 Task: Explore Airbnb accommodation in Mombasa, Kenya from 3rd December, 2023 to 7th December, 2023 for 2 adults.1  bedroom having 1 bed and 1 bathroom. Property type can be hotel. Amenities needed are: washing machine. Booking option can be shelf check-in. Look for 5 properties as per requirement.
Action: Mouse moved to (478, 71)
Screenshot: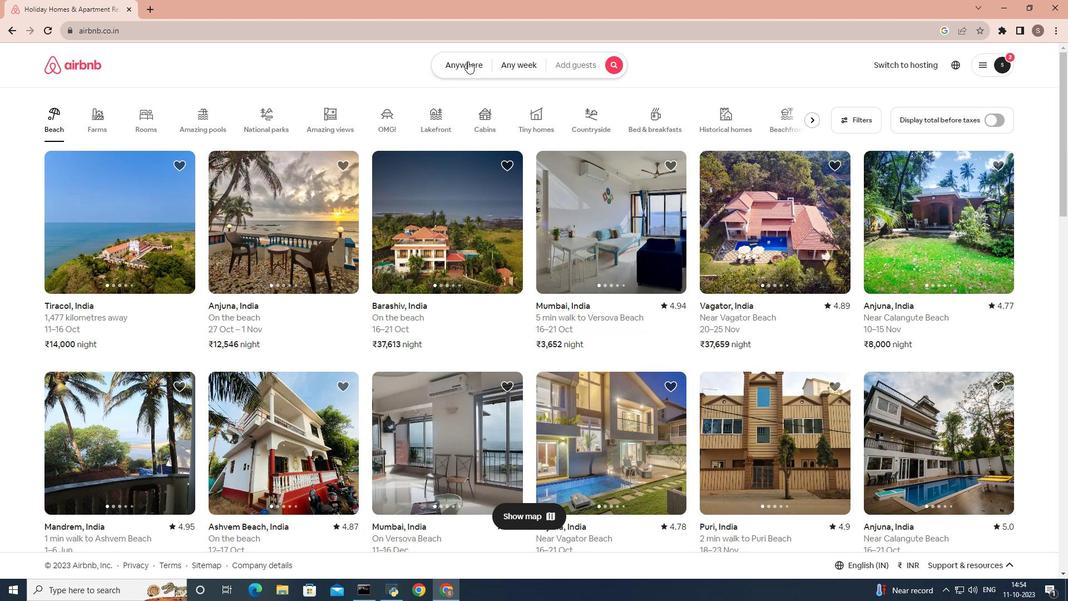 
Action: Mouse pressed left at (478, 71)
Screenshot: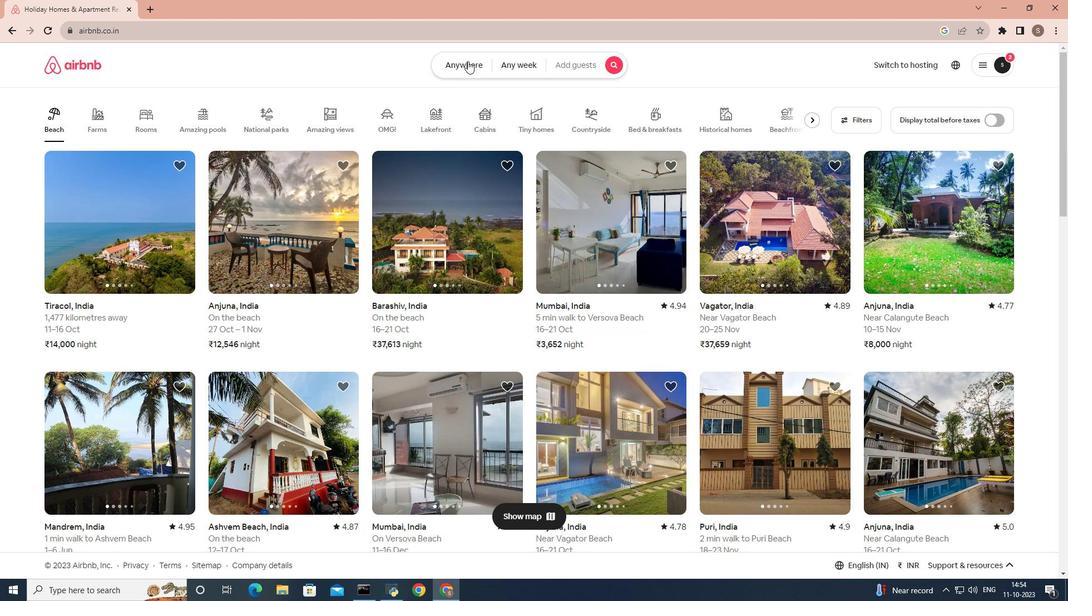 
Action: Mouse moved to (400, 122)
Screenshot: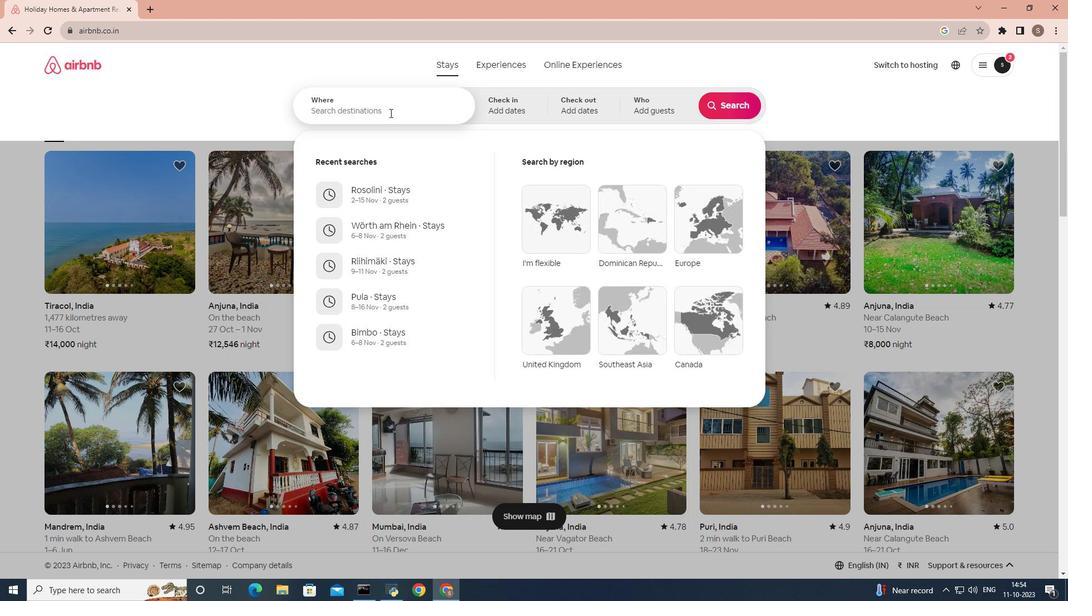 
Action: Mouse pressed left at (400, 122)
Screenshot: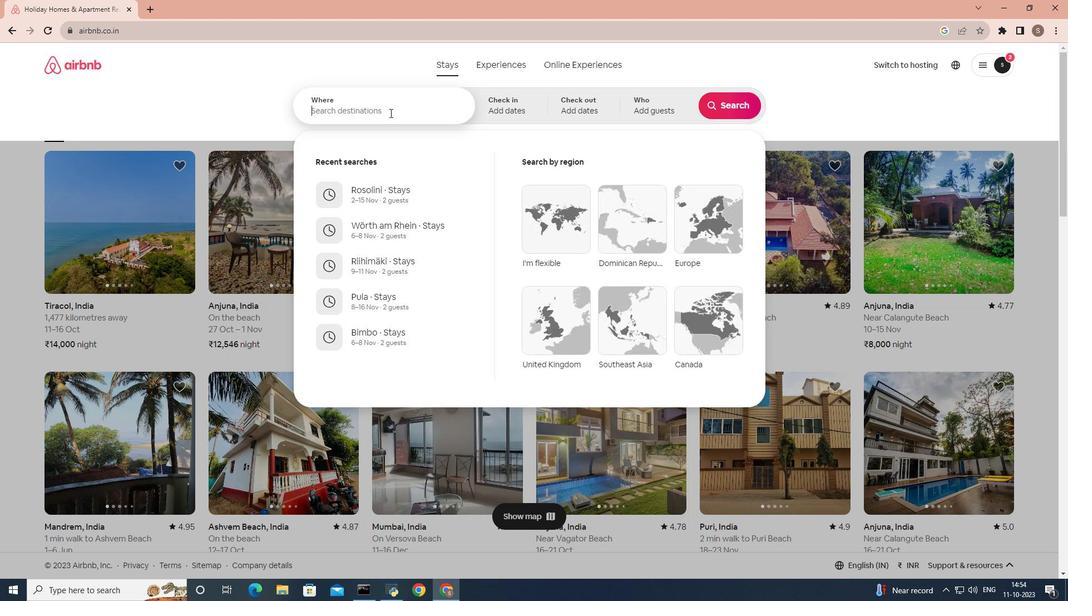 
Action: Key pressed mombasa
Screenshot: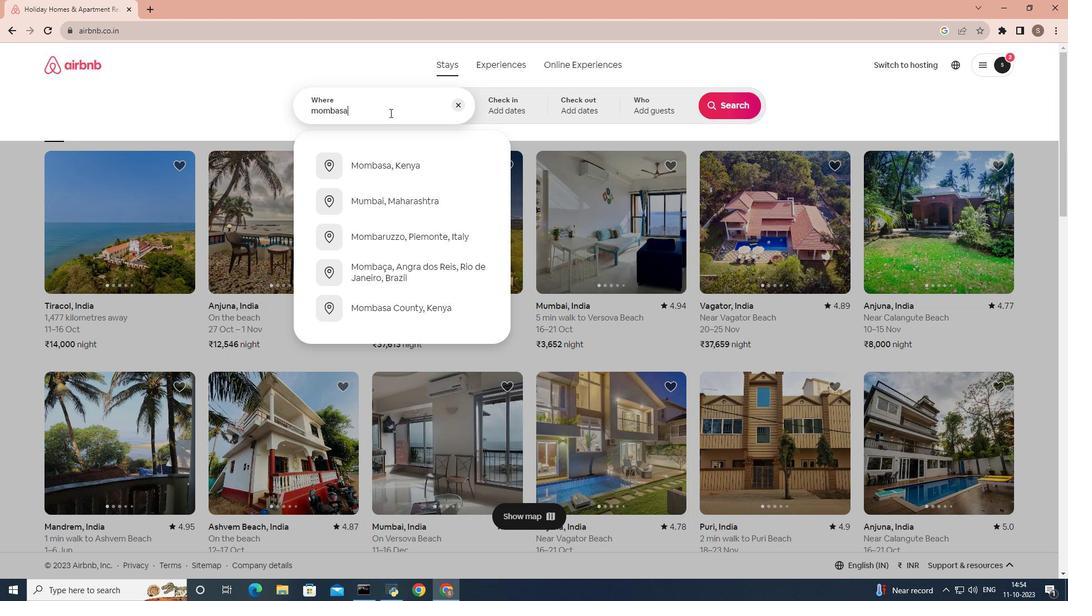 
Action: Mouse moved to (389, 165)
Screenshot: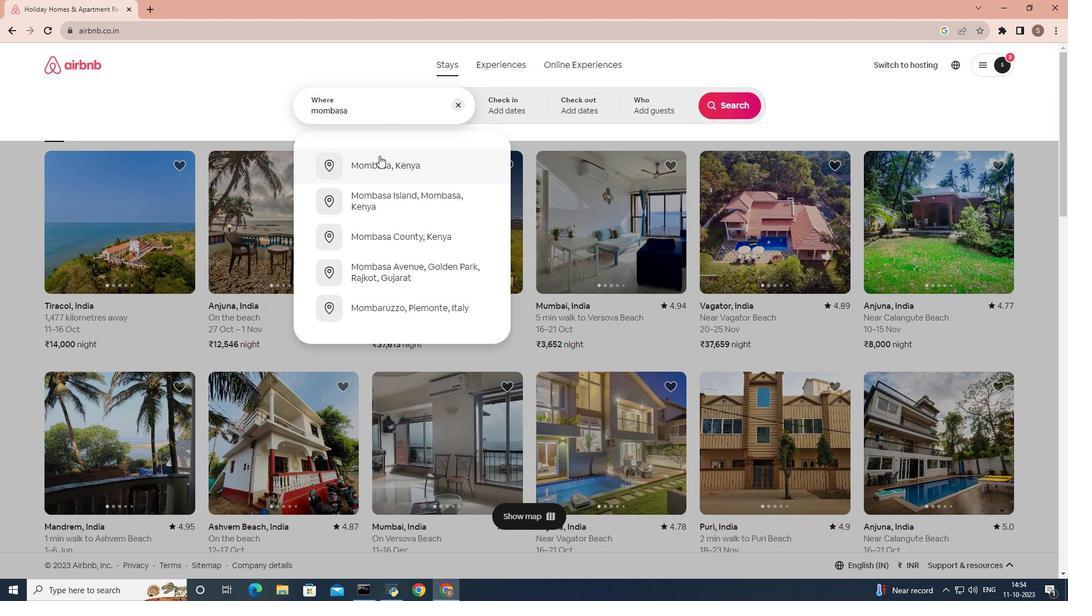 
Action: Mouse pressed left at (389, 165)
Screenshot: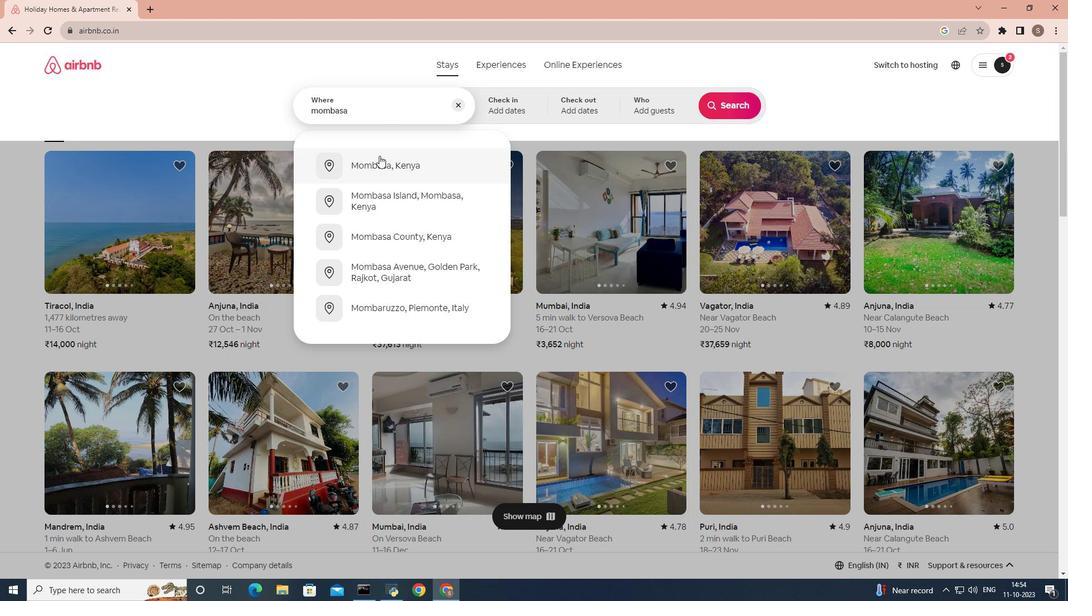 
Action: Mouse moved to (744, 206)
Screenshot: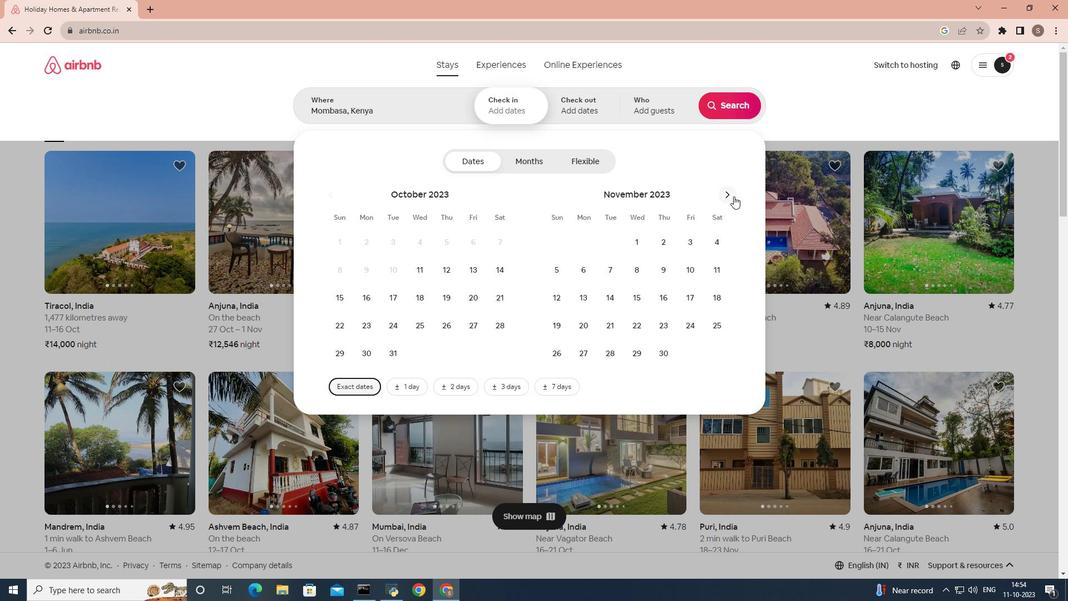 
Action: Mouse pressed left at (744, 206)
Screenshot: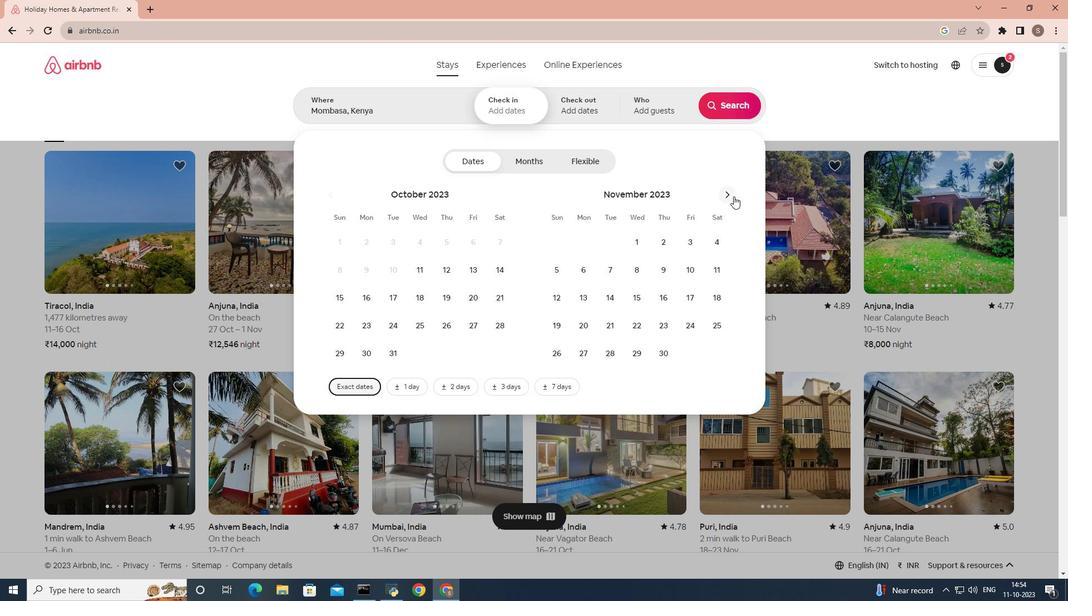 
Action: Mouse moved to (572, 278)
Screenshot: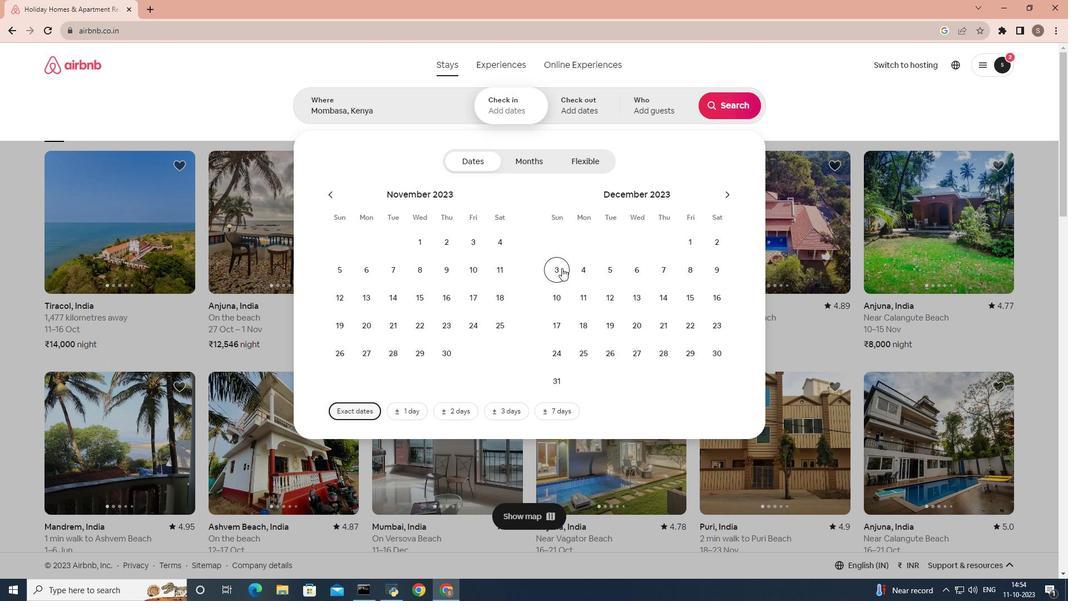 
Action: Mouse pressed left at (572, 278)
Screenshot: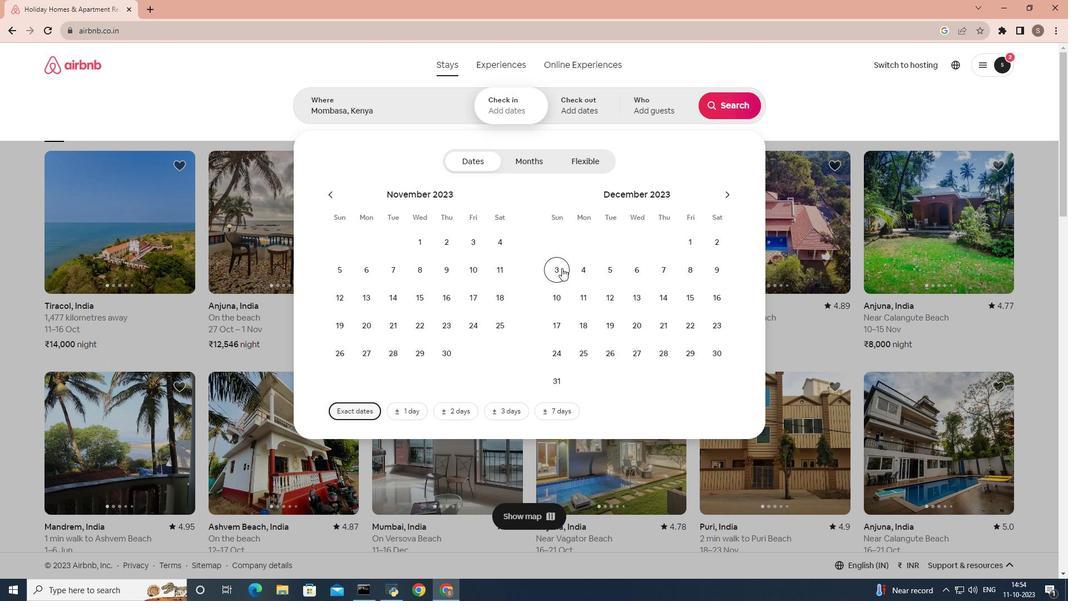 
Action: Mouse moved to (667, 272)
Screenshot: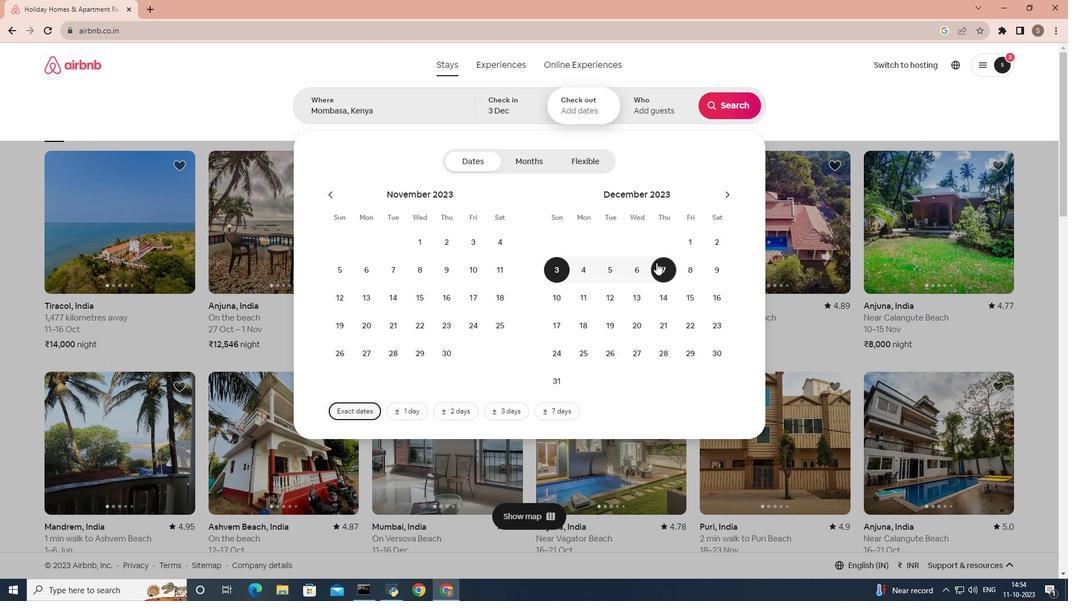
Action: Mouse pressed left at (667, 272)
Screenshot: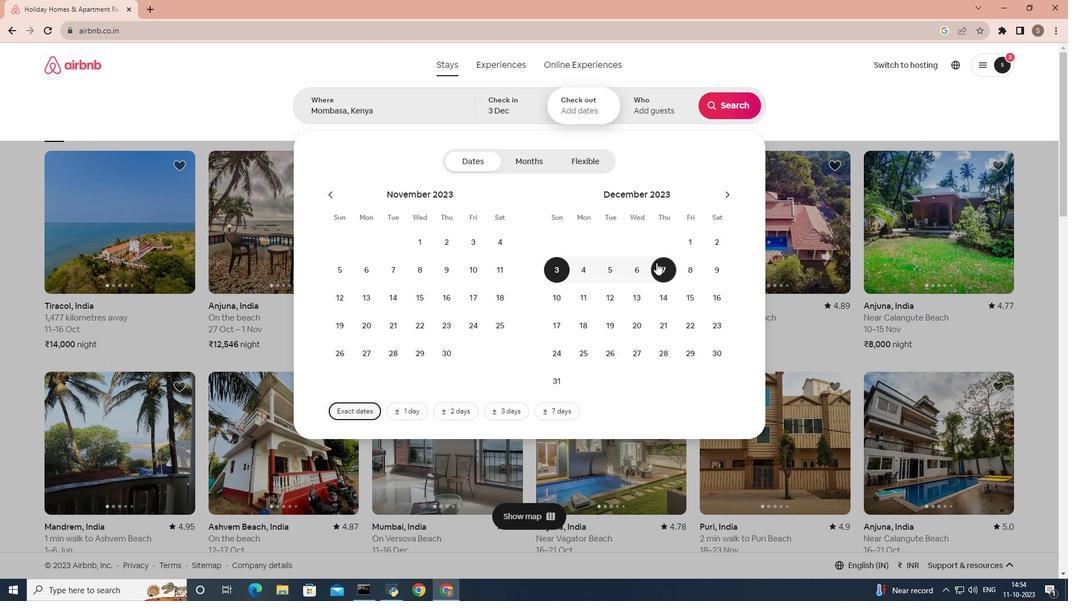 
Action: Mouse moved to (682, 119)
Screenshot: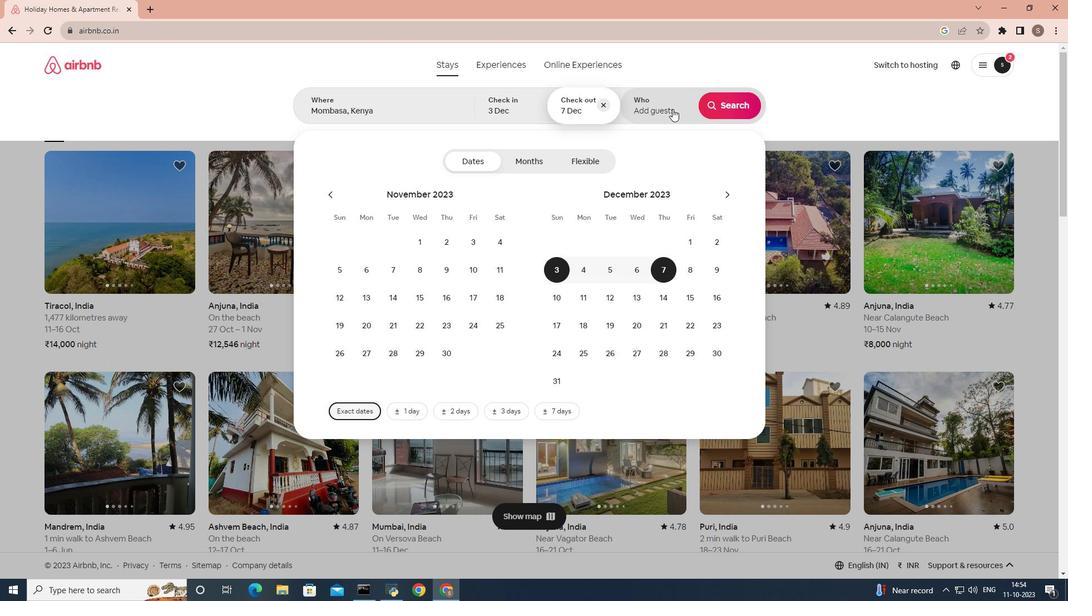 
Action: Mouse pressed left at (682, 119)
Screenshot: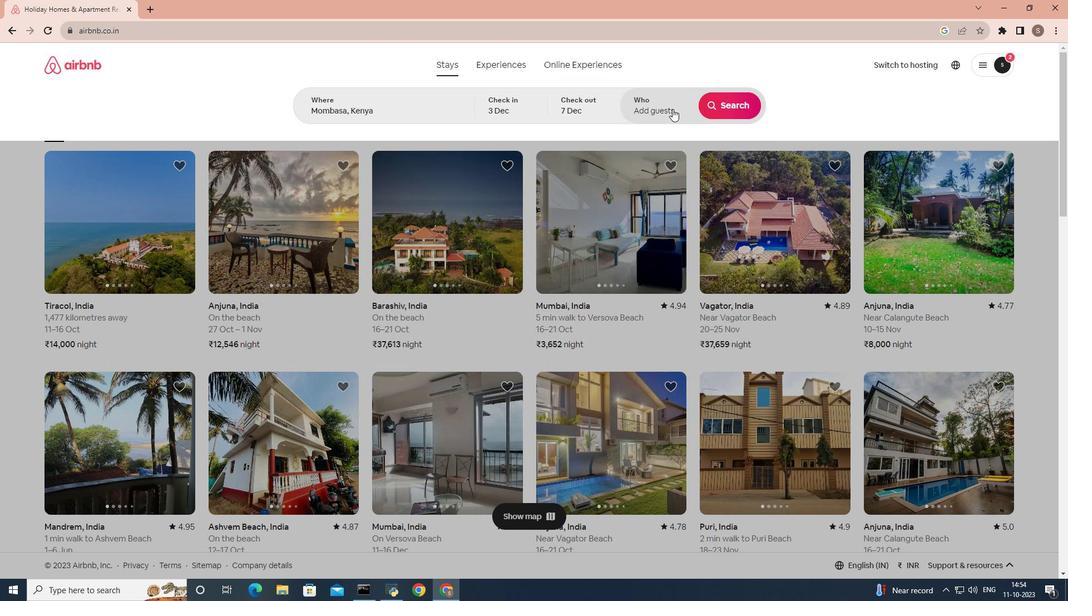 
Action: Mouse moved to (741, 174)
Screenshot: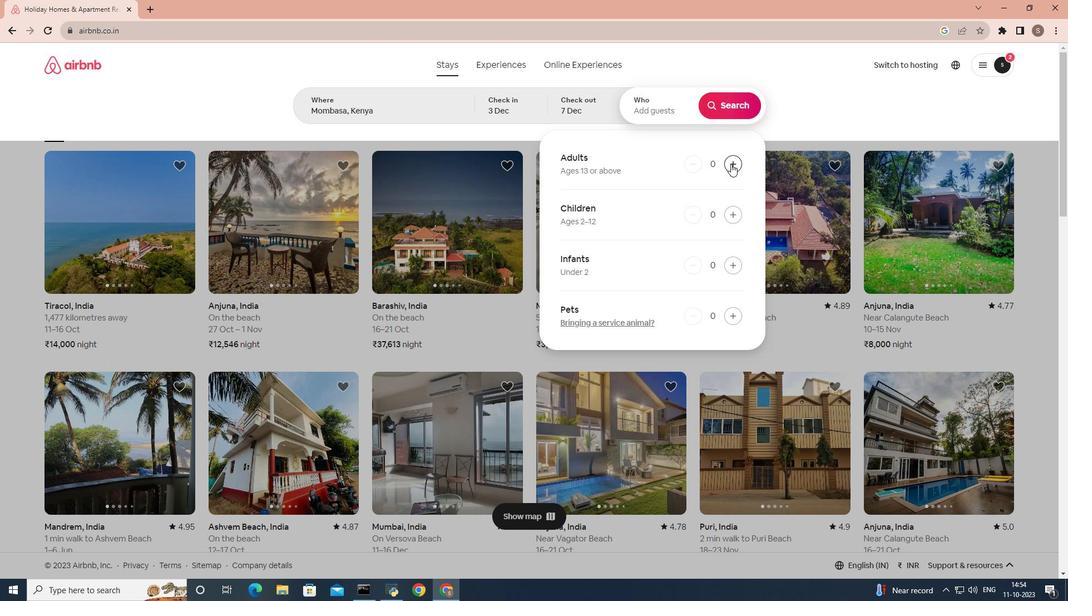 
Action: Mouse pressed left at (741, 174)
Screenshot: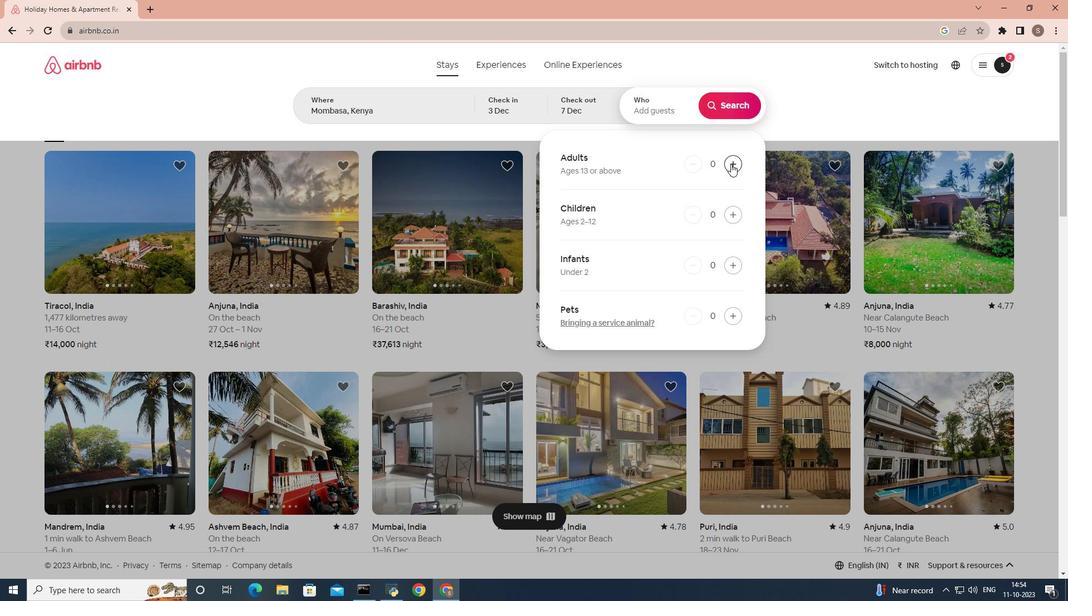 
Action: Mouse pressed left at (741, 174)
Screenshot: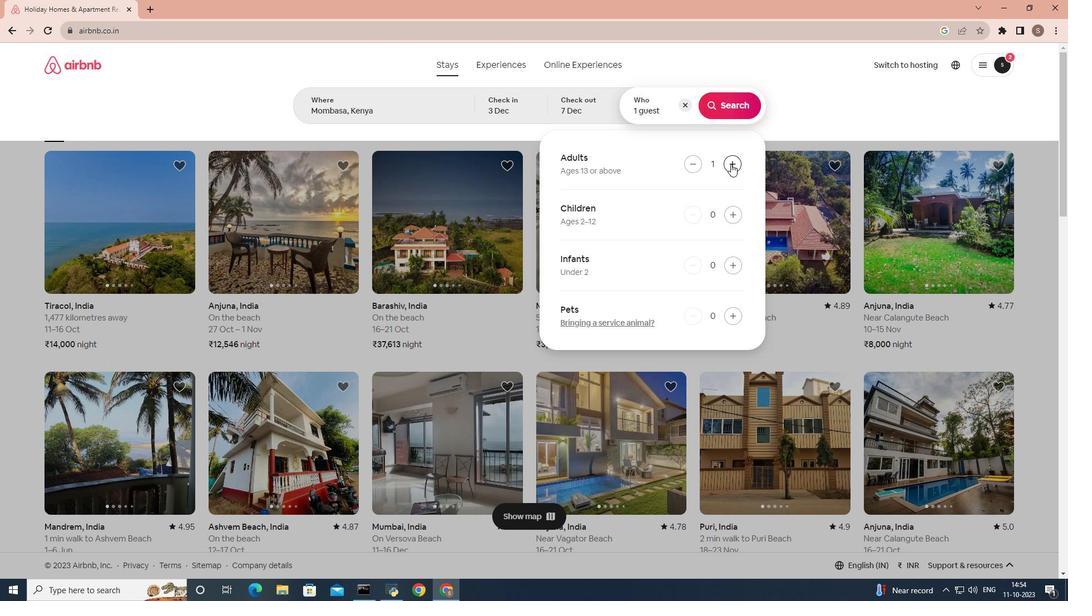 
Action: Mouse moved to (759, 118)
Screenshot: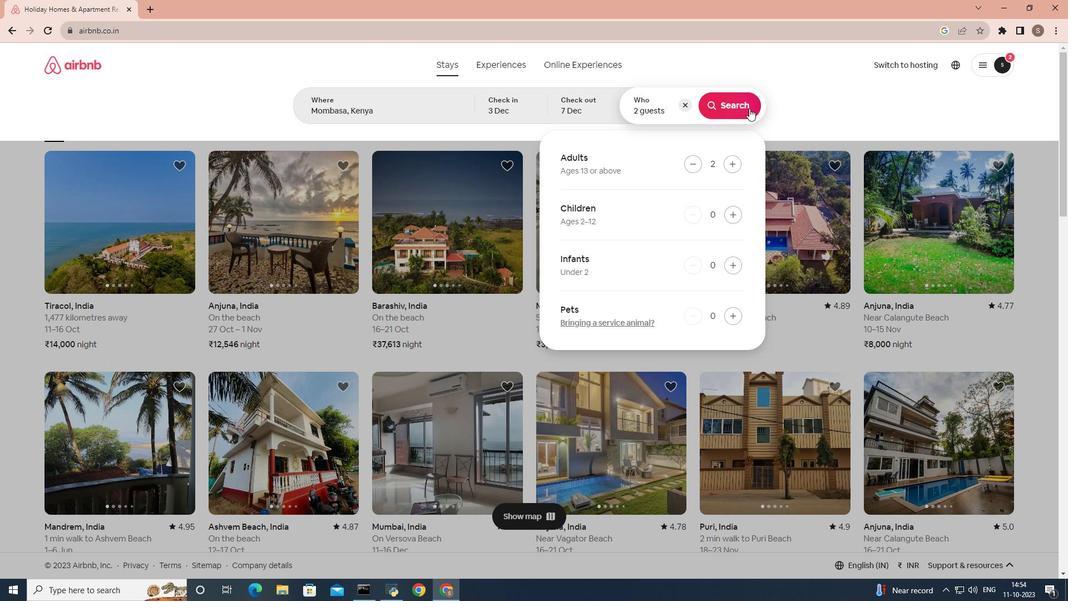 
Action: Mouse pressed left at (759, 118)
Screenshot: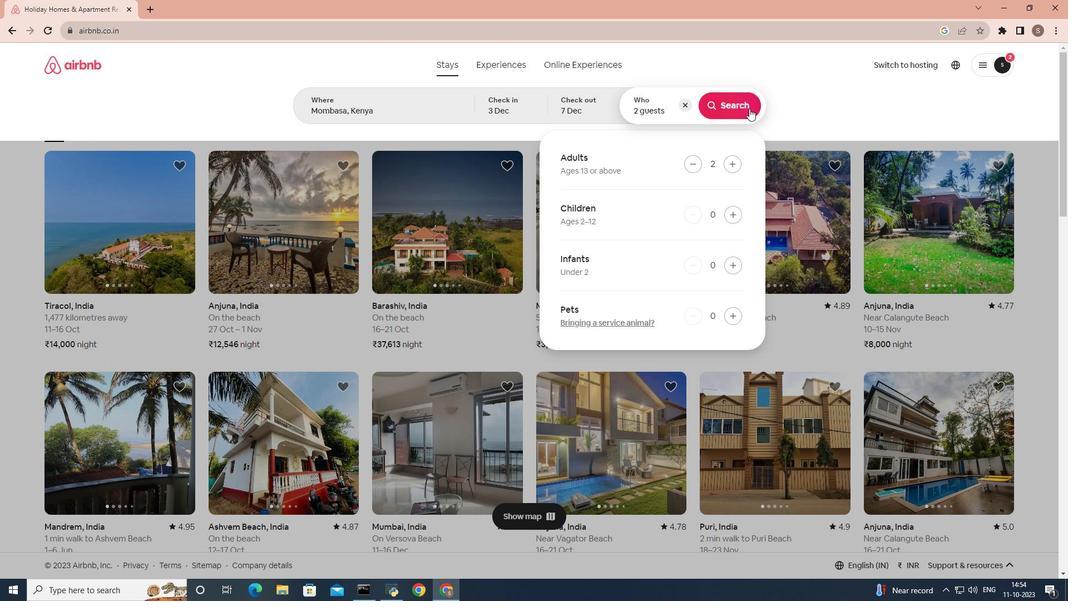 
Action: Mouse moved to (895, 122)
Screenshot: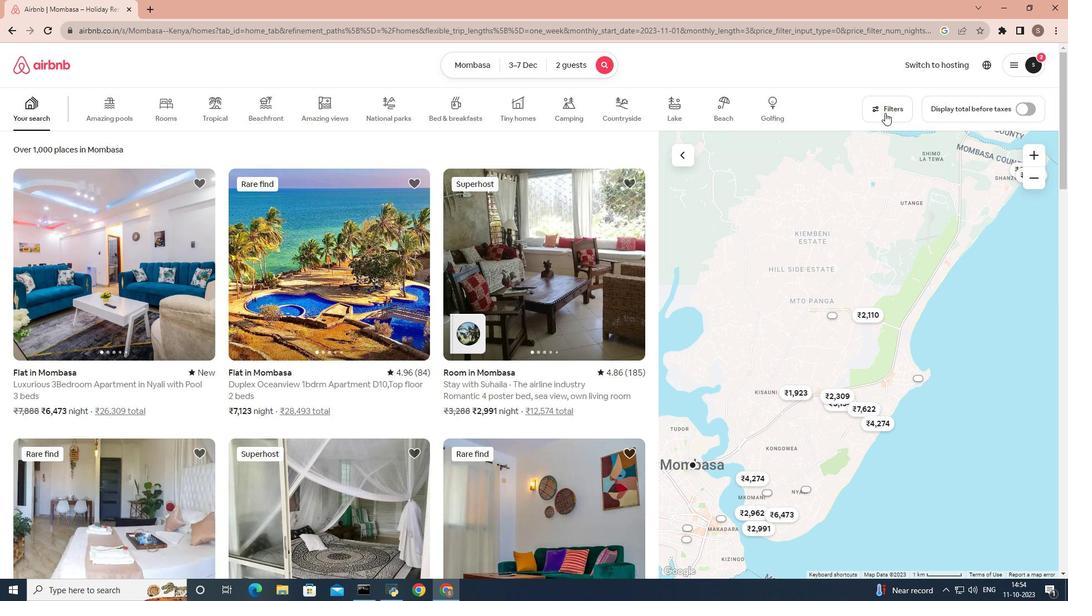 
Action: Mouse pressed left at (895, 122)
Screenshot: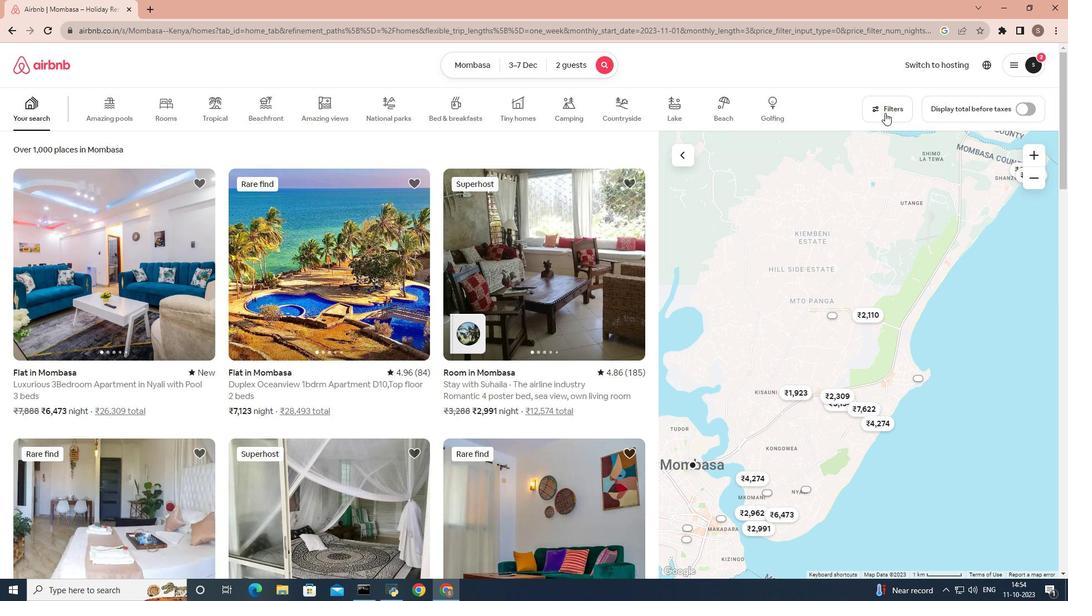 
Action: Mouse moved to (422, 346)
Screenshot: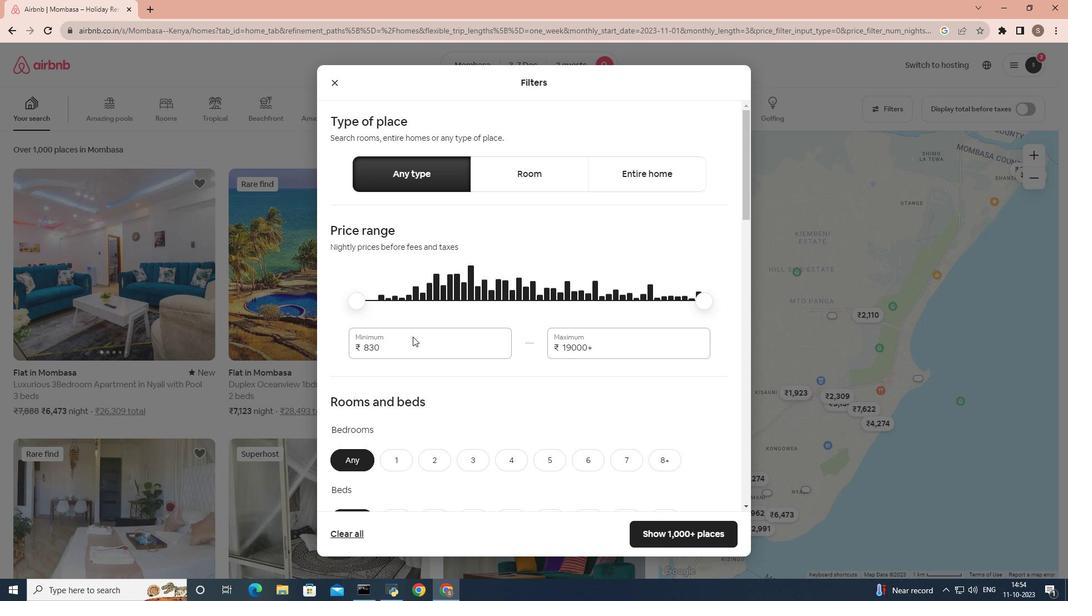 
Action: Mouse scrolled (422, 346) with delta (0, 0)
Screenshot: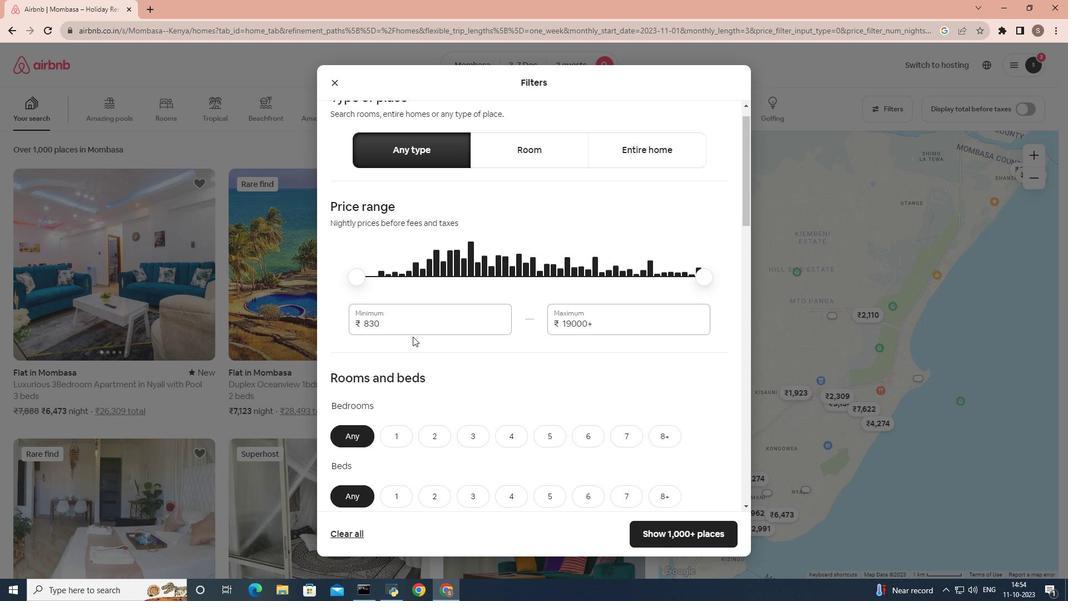 
Action: Mouse scrolled (422, 346) with delta (0, 0)
Screenshot: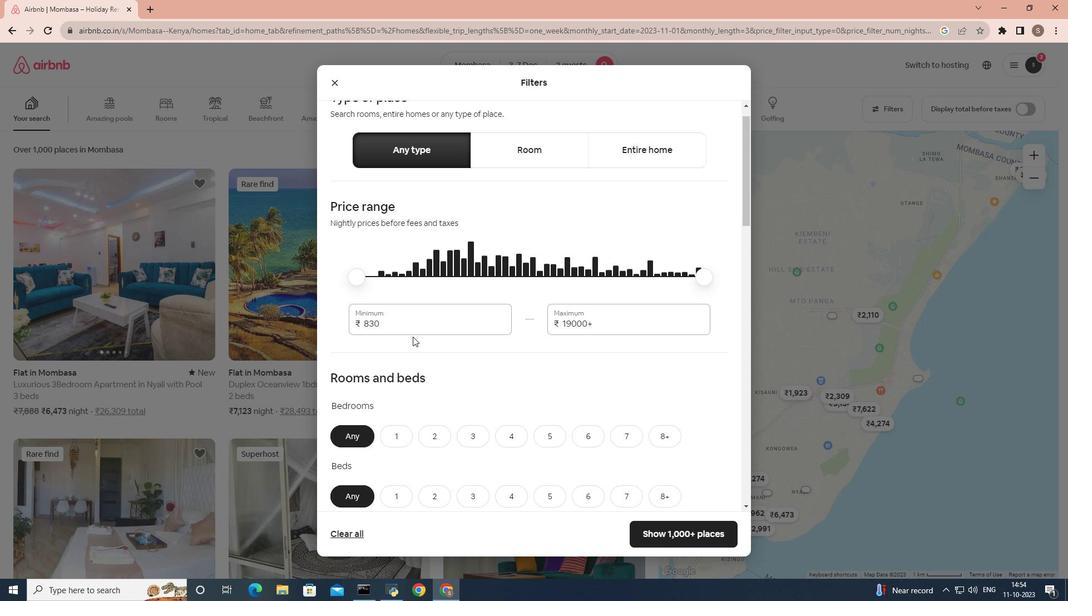 
Action: Mouse scrolled (422, 346) with delta (0, 0)
Screenshot: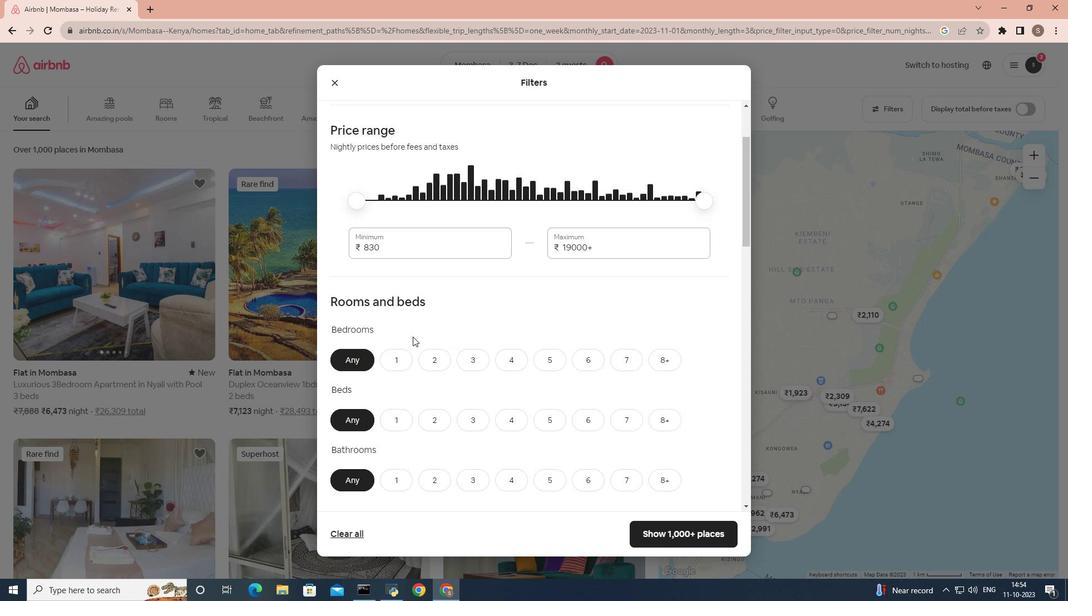 
Action: Mouse scrolled (422, 346) with delta (0, 0)
Screenshot: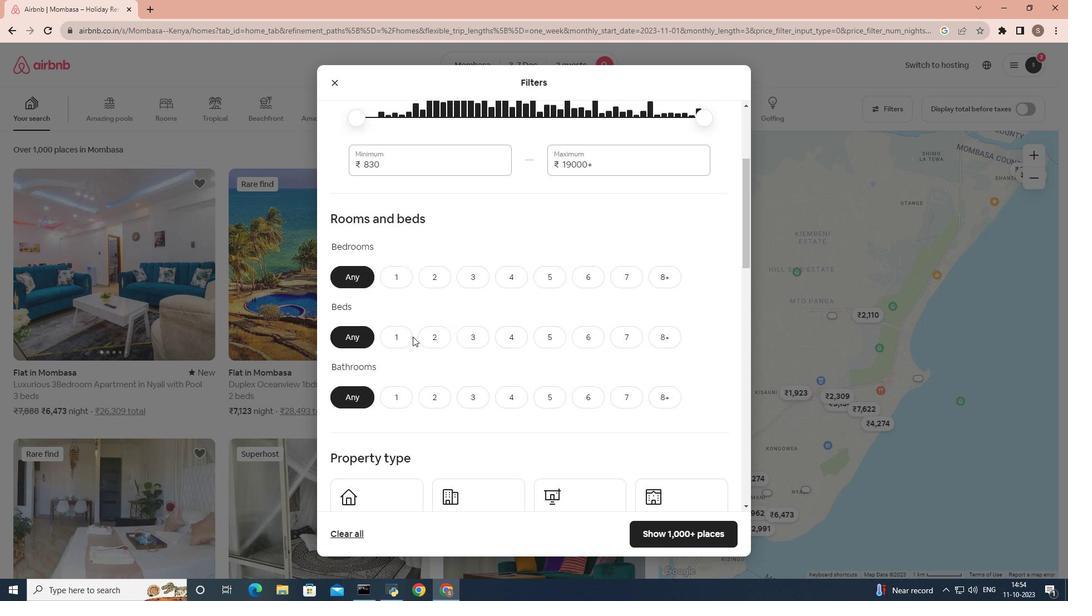 
Action: Mouse scrolled (422, 346) with delta (0, 0)
Screenshot: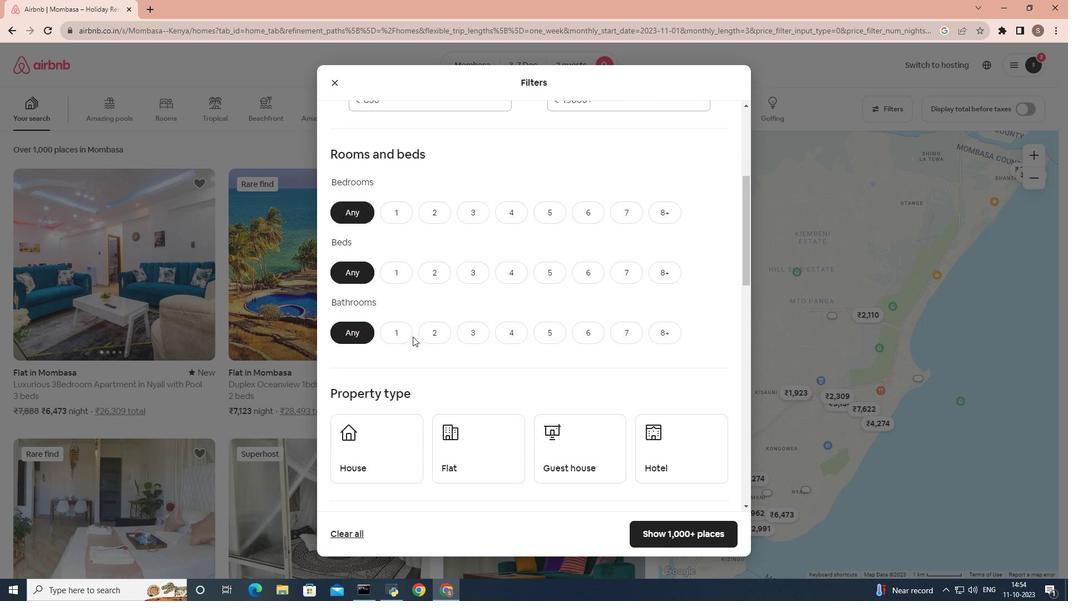 
Action: Mouse moved to (403, 193)
Screenshot: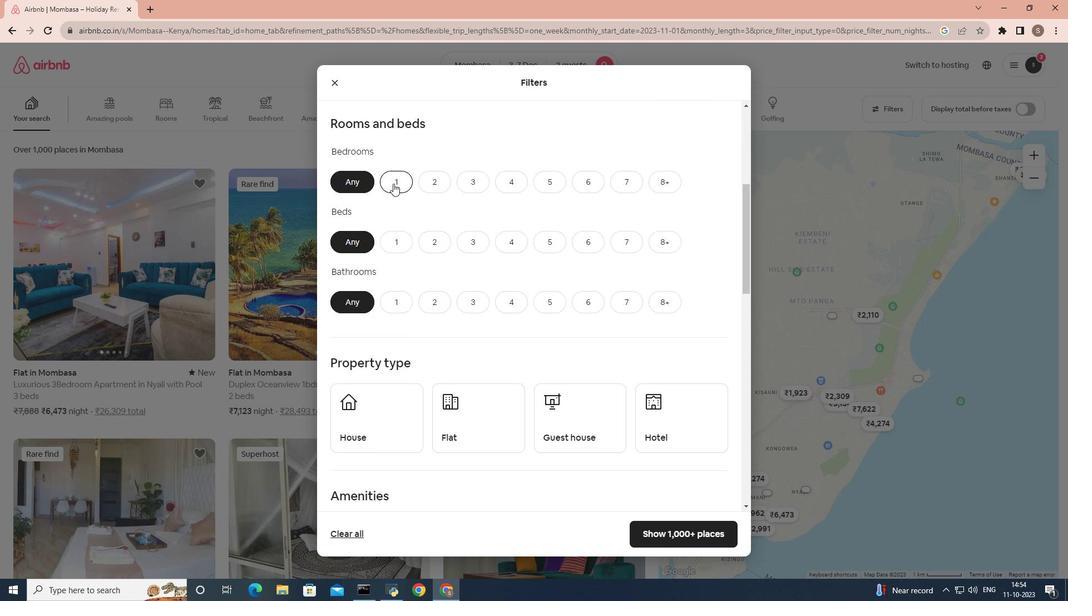 
Action: Mouse pressed left at (403, 193)
Screenshot: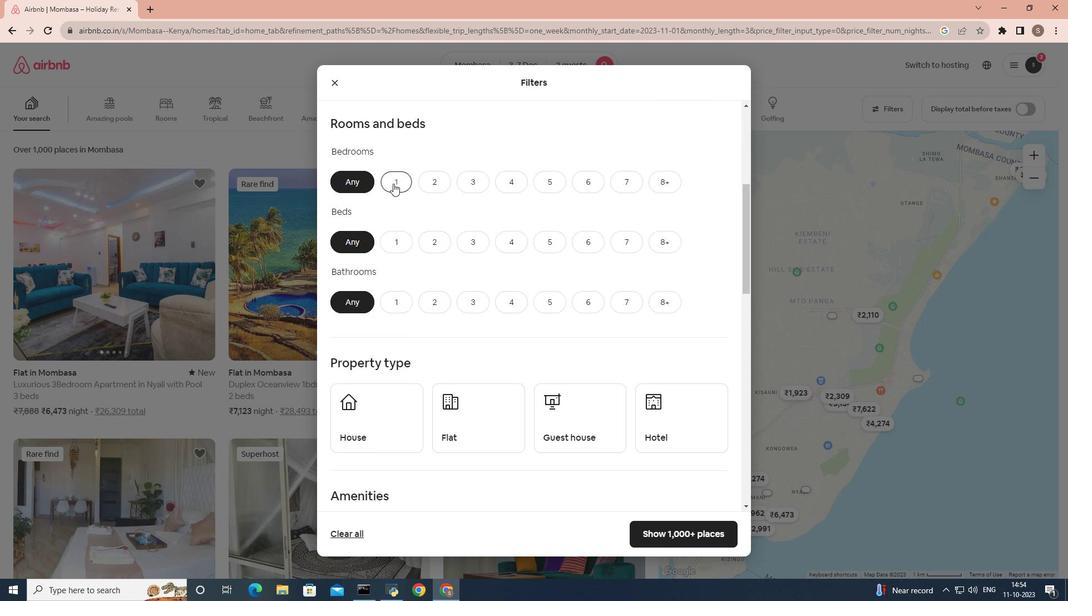 
Action: Mouse moved to (403, 255)
Screenshot: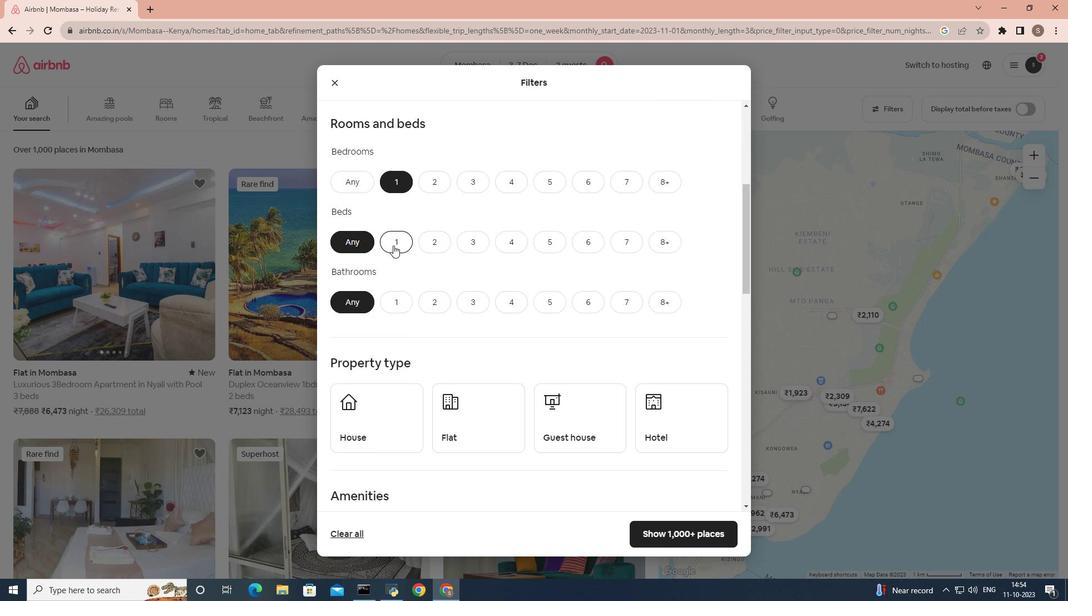
Action: Mouse pressed left at (403, 255)
Screenshot: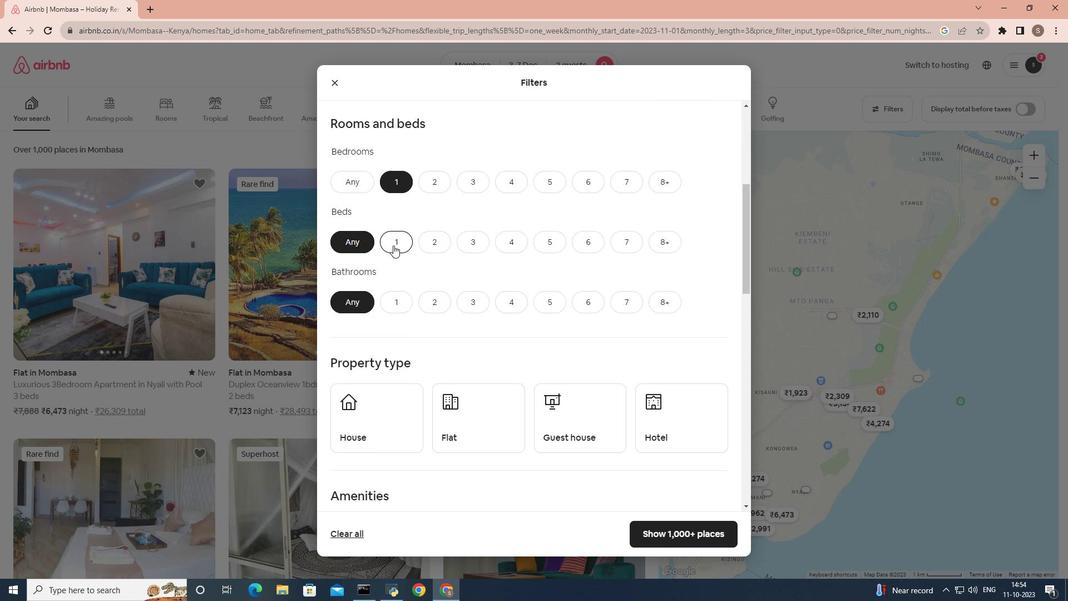 
Action: Mouse moved to (399, 313)
Screenshot: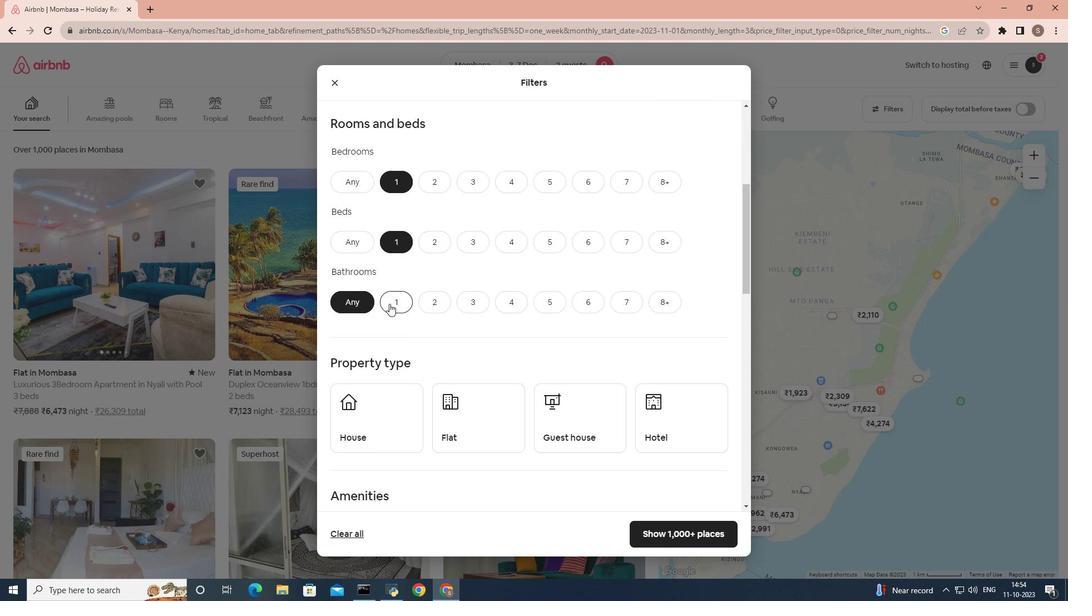 
Action: Mouse pressed left at (399, 313)
Screenshot: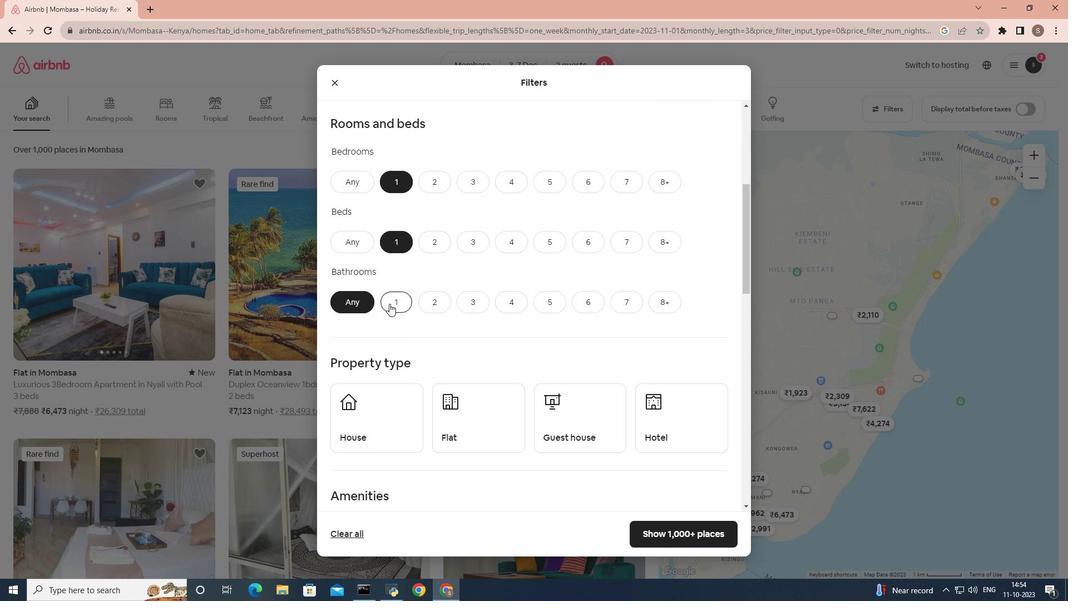 
Action: Mouse moved to (411, 300)
Screenshot: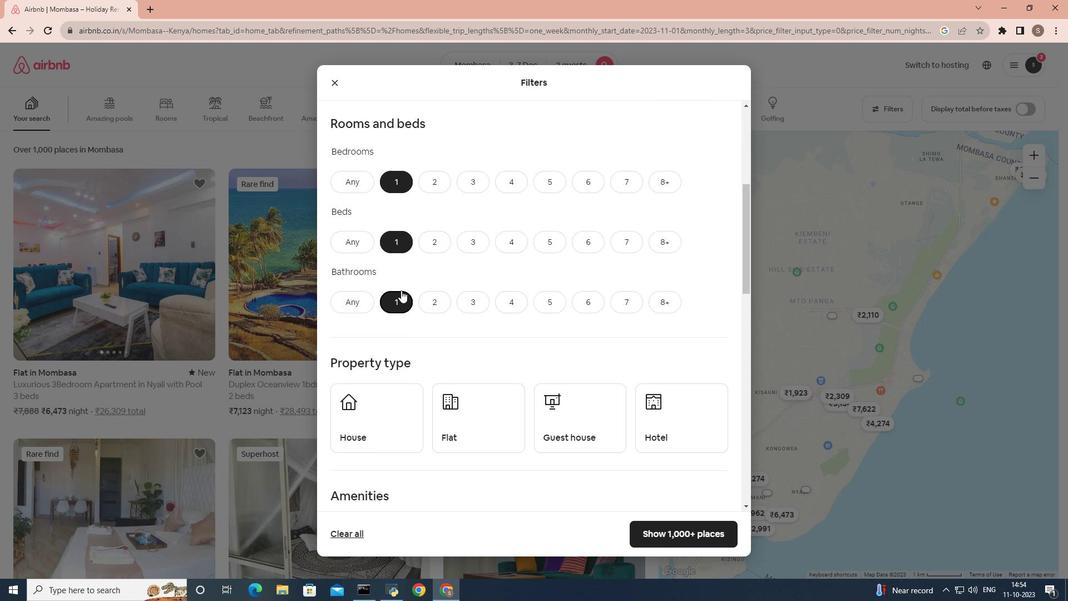 
Action: Mouse scrolled (411, 299) with delta (0, 0)
Screenshot: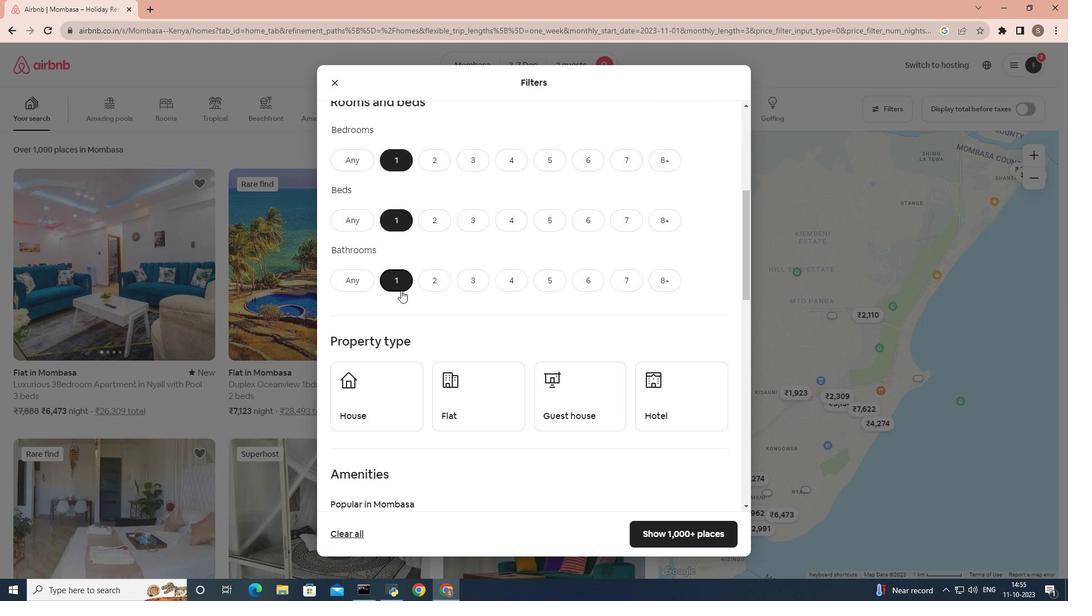 
Action: Mouse scrolled (411, 299) with delta (0, 0)
Screenshot: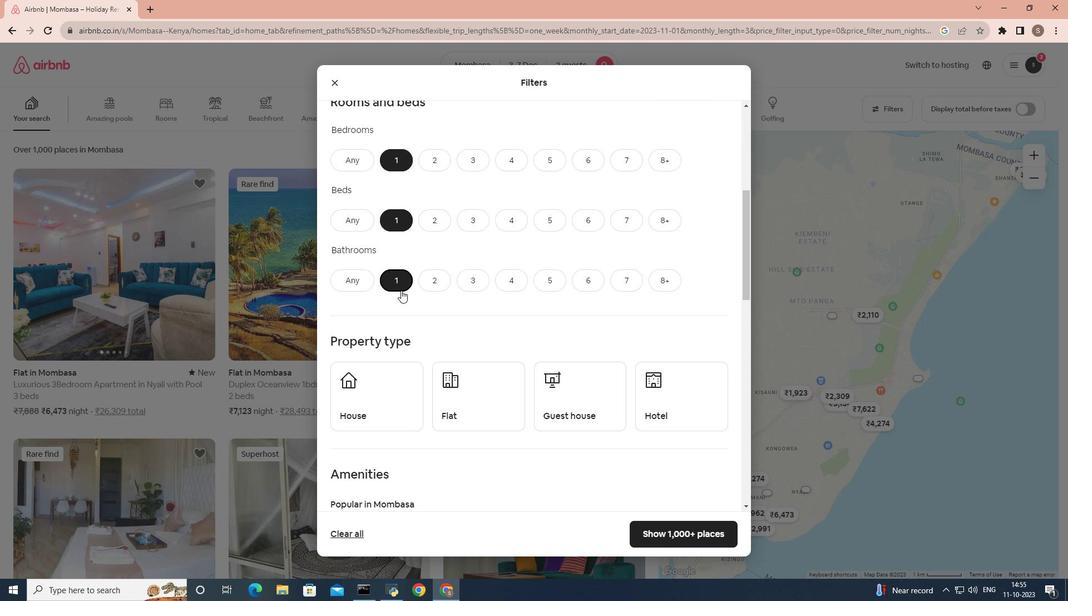 
Action: Mouse scrolled (411, 299) with delta (0, 0)
Screenshot: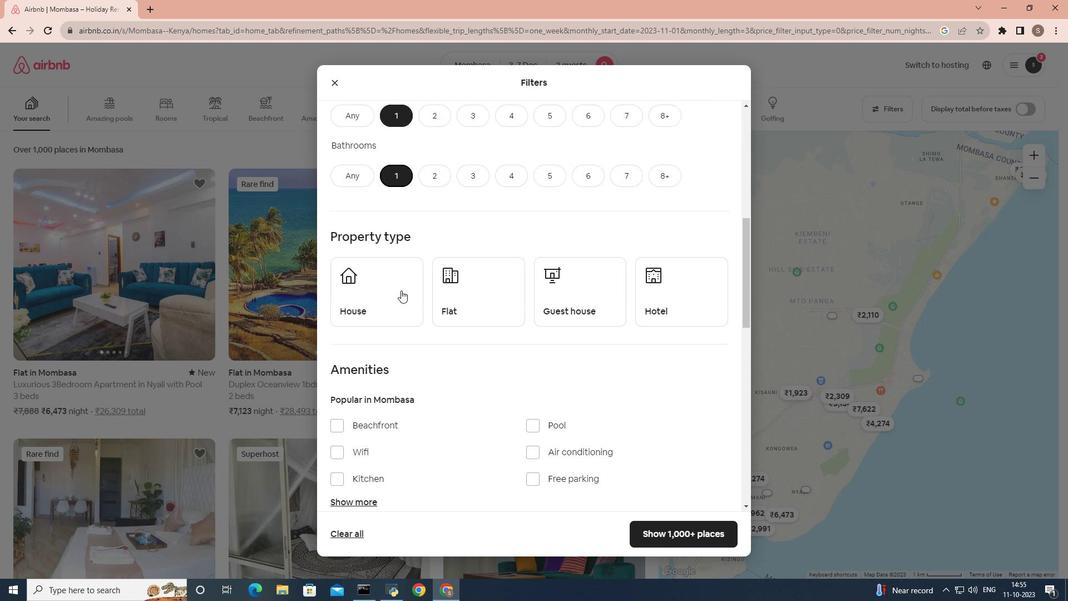 
Action: Mouse moved to (708, 262)
Screenshot: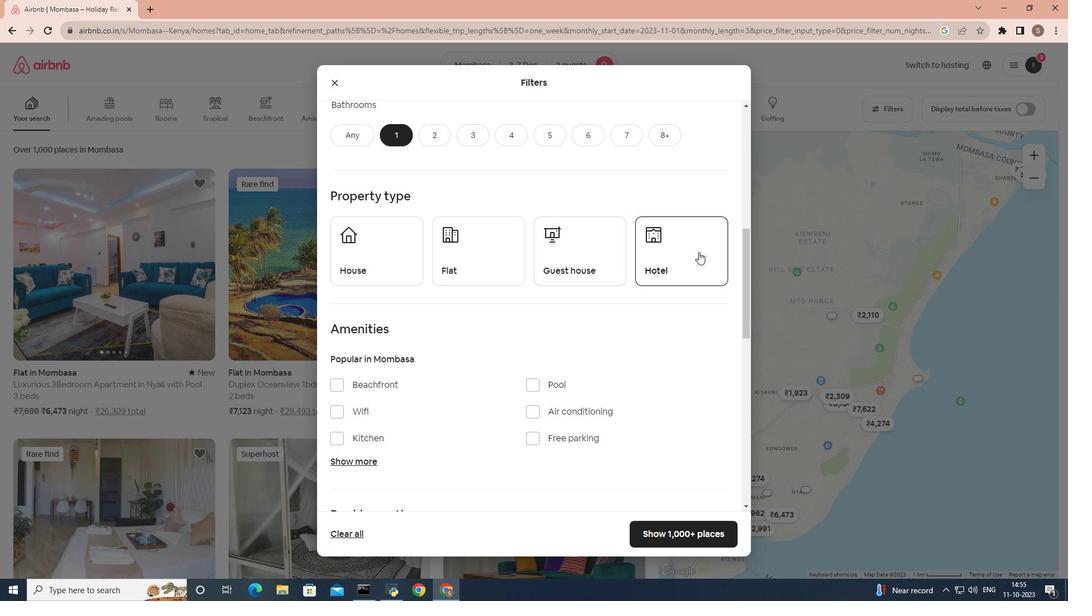 
Action: Mouse pressed left at (708, 262)
Screenshot: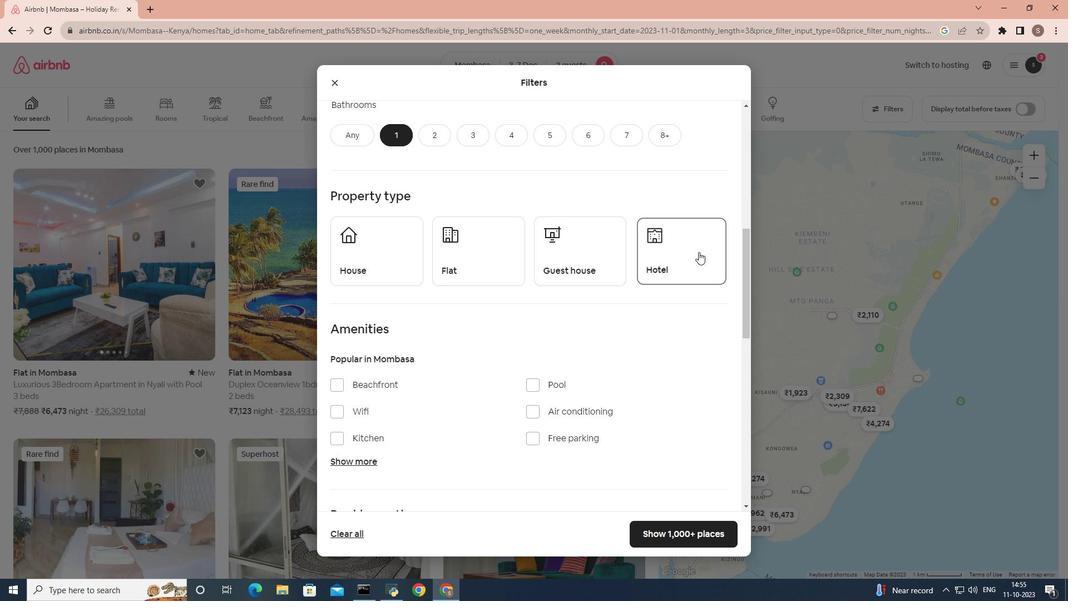 
Action: Mouse moved to (485, 347)
Screenshot: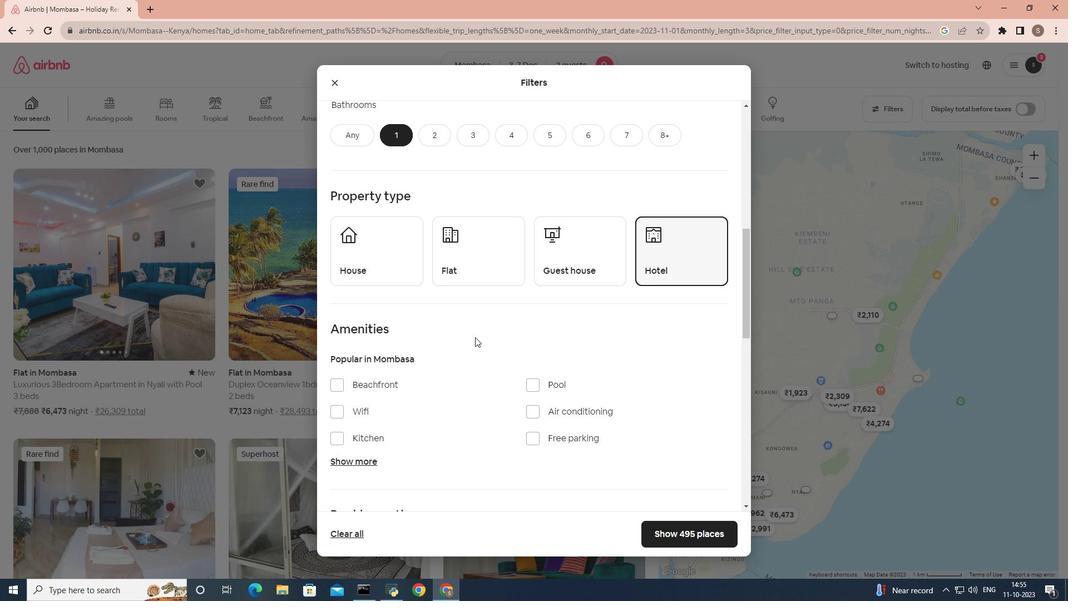 
Action: Mouse scrolled (485, 346) with delta (0, 0)
Screenshot: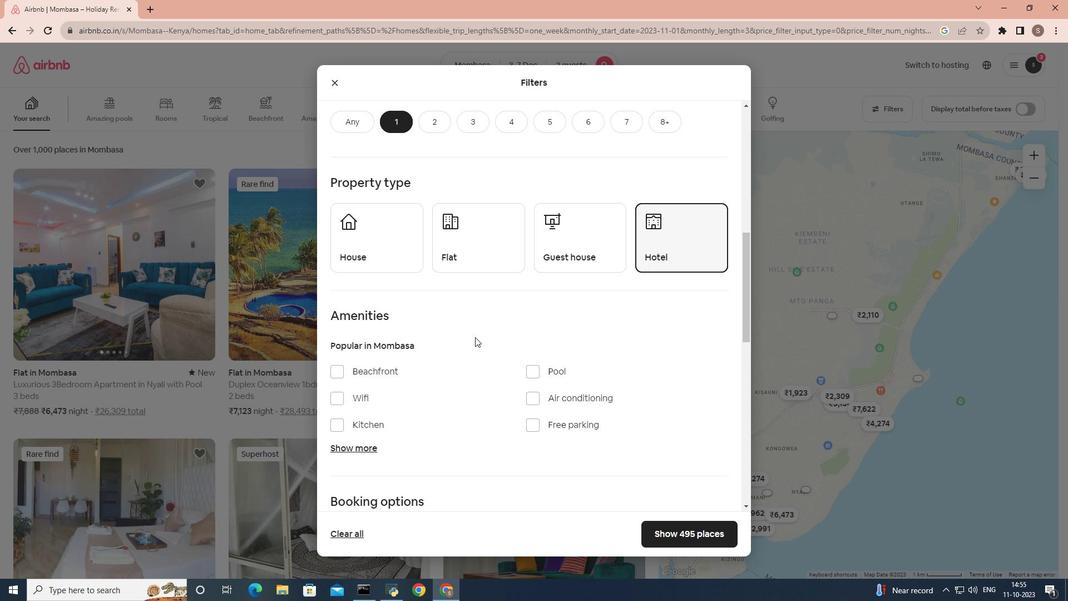 
Action: Mouse moved to (366, 416)
Screenshot: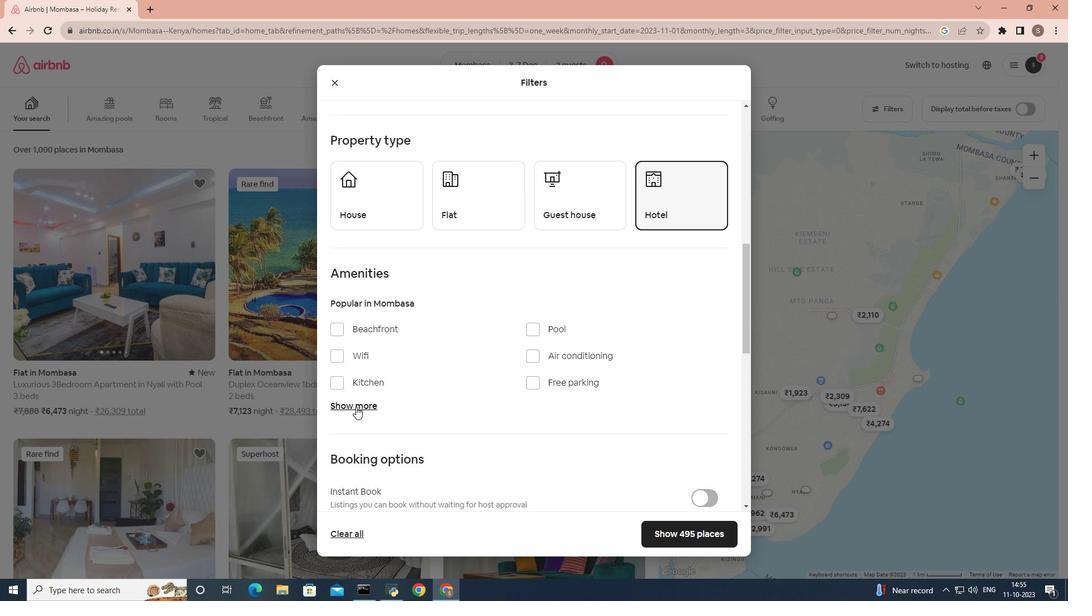 
Action: Mouse pressed left at (366, 416)
Screenshot: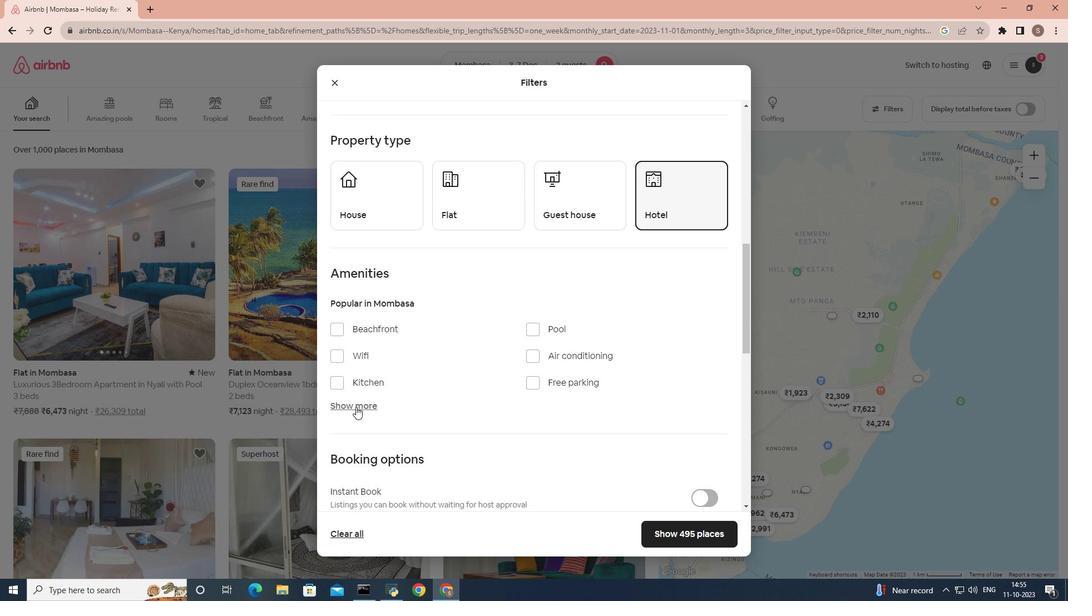 
Action: Mouse moved to (391, 391)
Screenshot: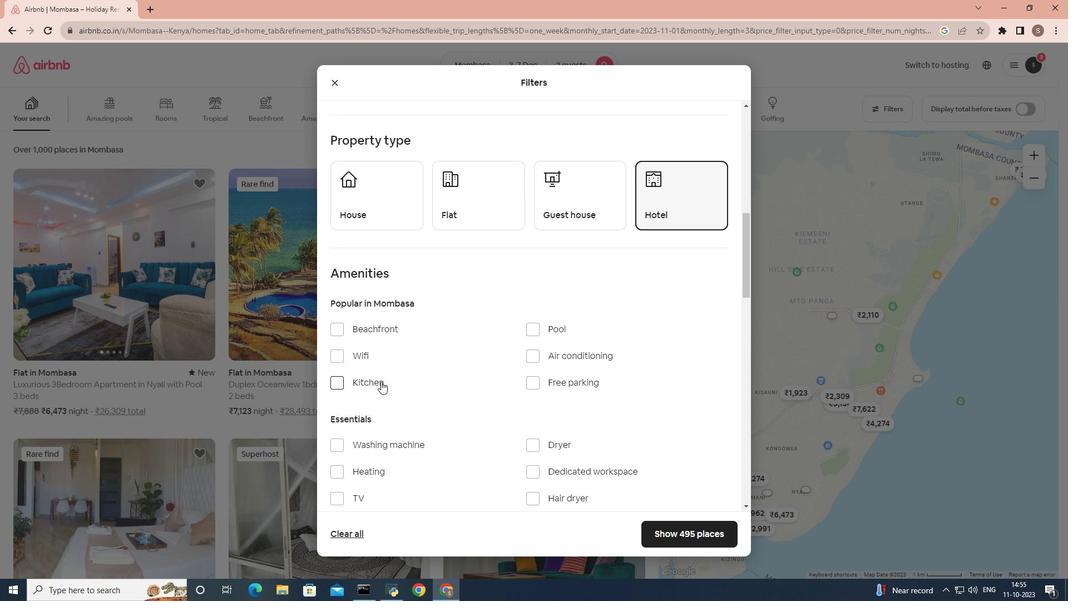 
Action: Mouse scrolled (391, 391) with delta (0, 0)
Screenshot: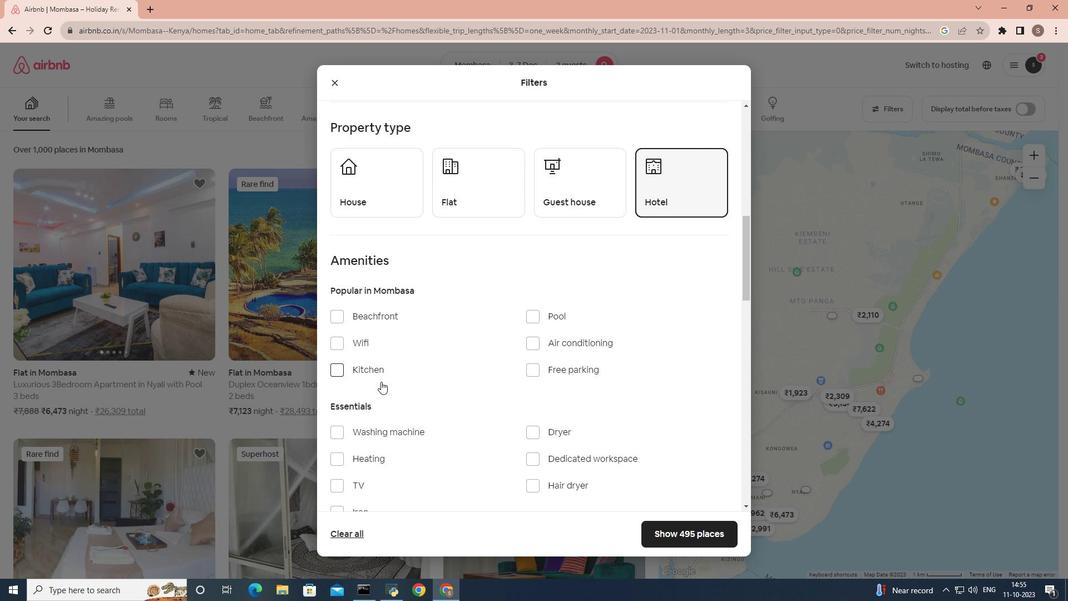 
Action: Mouse scrolled (391, 391) with delta (0, 0)
Screenshot: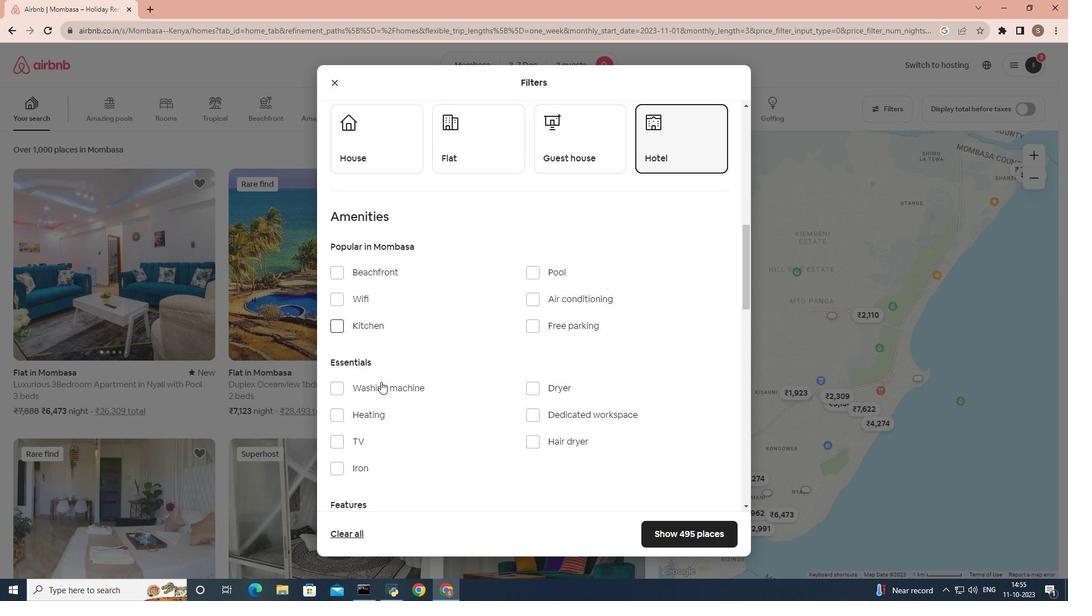 
Action: Mouse scrolled (391, 391) with delta (0, 0)
Screenshot: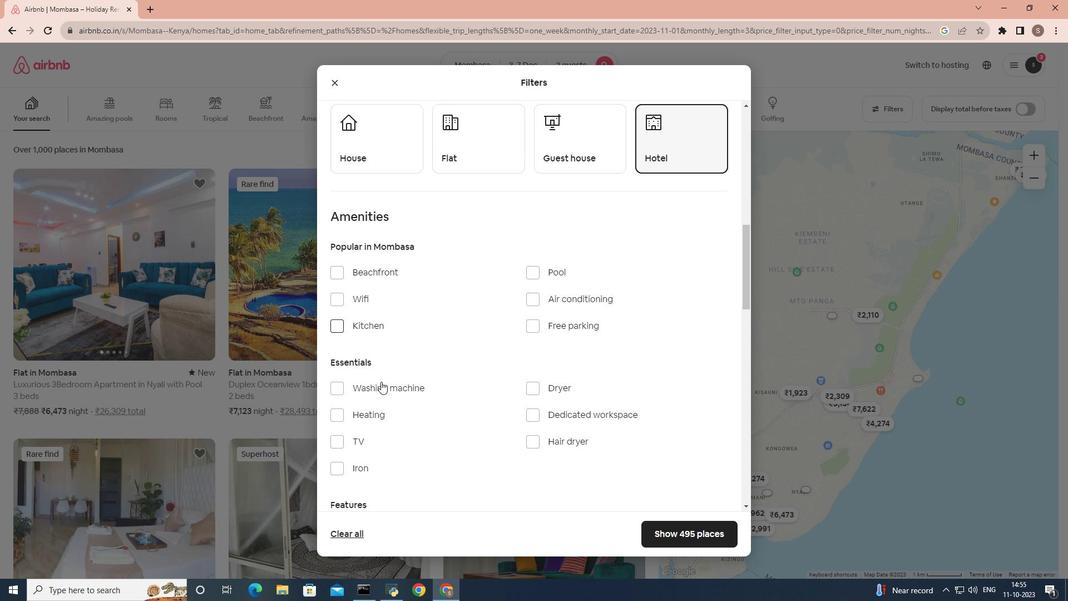 
Action: Mouse scrolled (391, 391) with delta (0, 0)
Screenshot: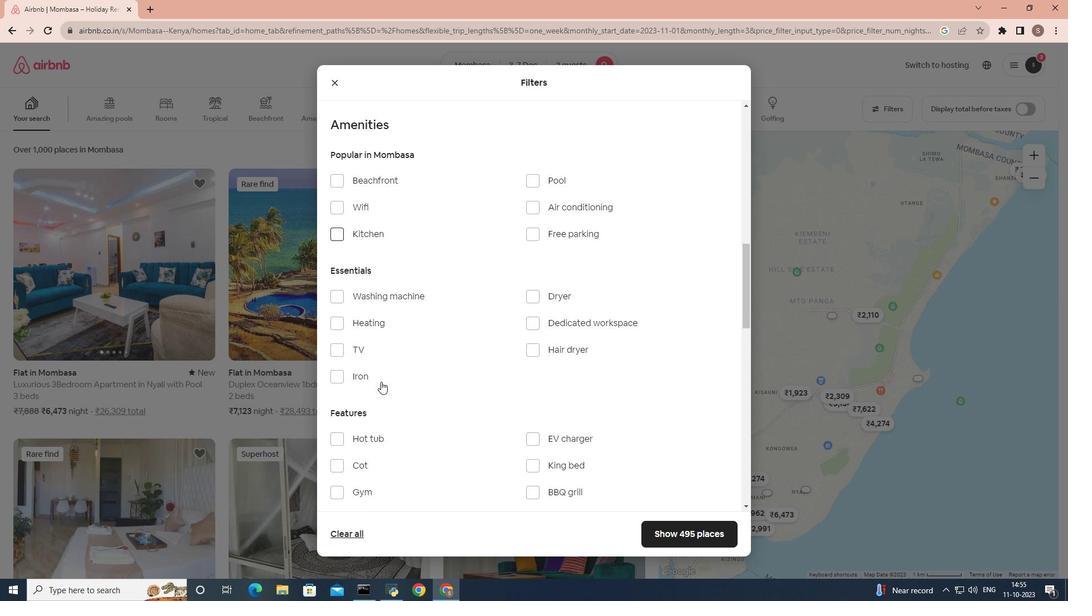 
Action: Mouse moved to (405, 236)
Screenshot: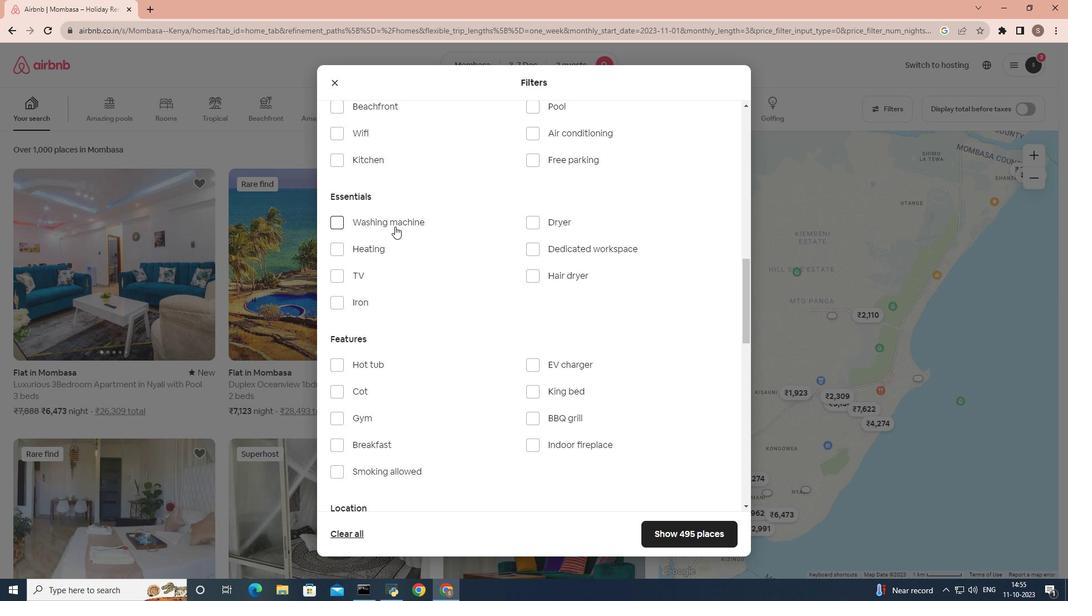
Action: Mouse pressed left at (405, 236)
Screenshot: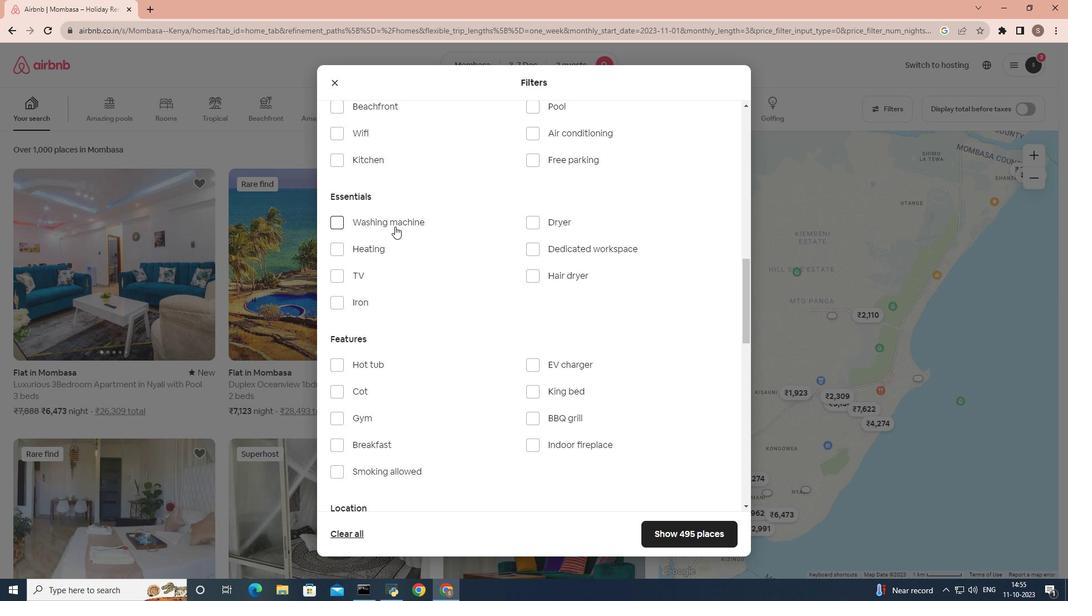 
Action: Mouse moved to (417, 302)
Screenshot: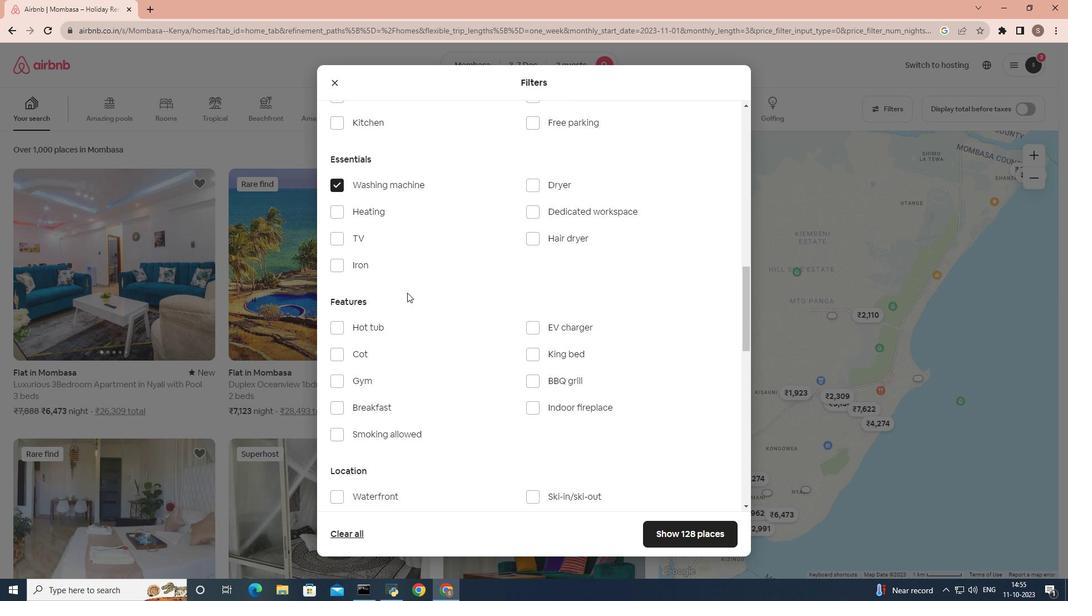 
Action: Mouse scrolled (417, 302) with delta (0, 0)
Screenshot: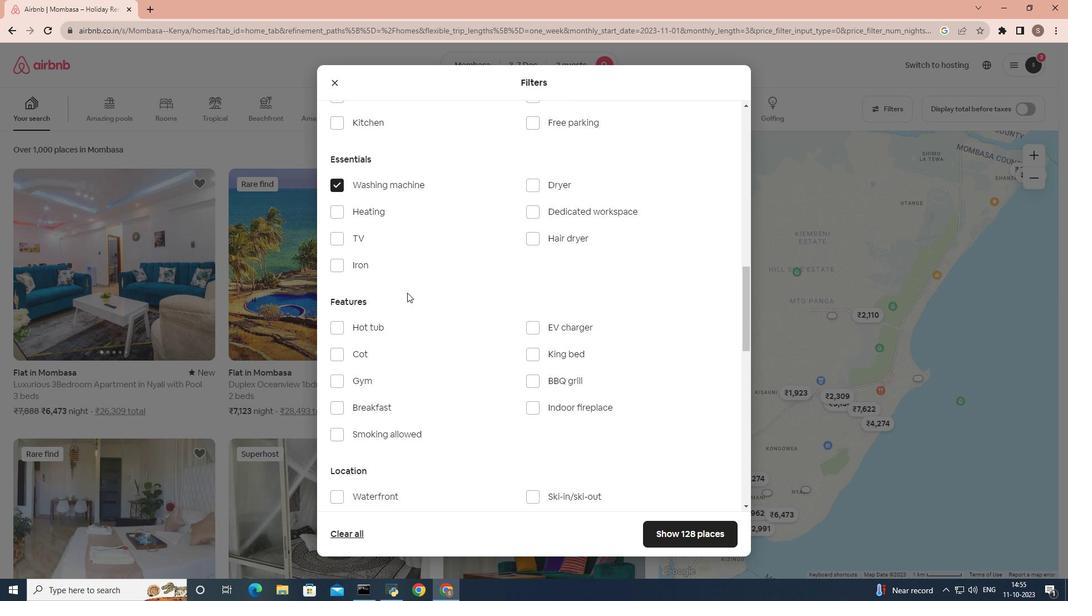
Action: Mouse scrolled (417, 302) with delta (0, 0)
Screenshot: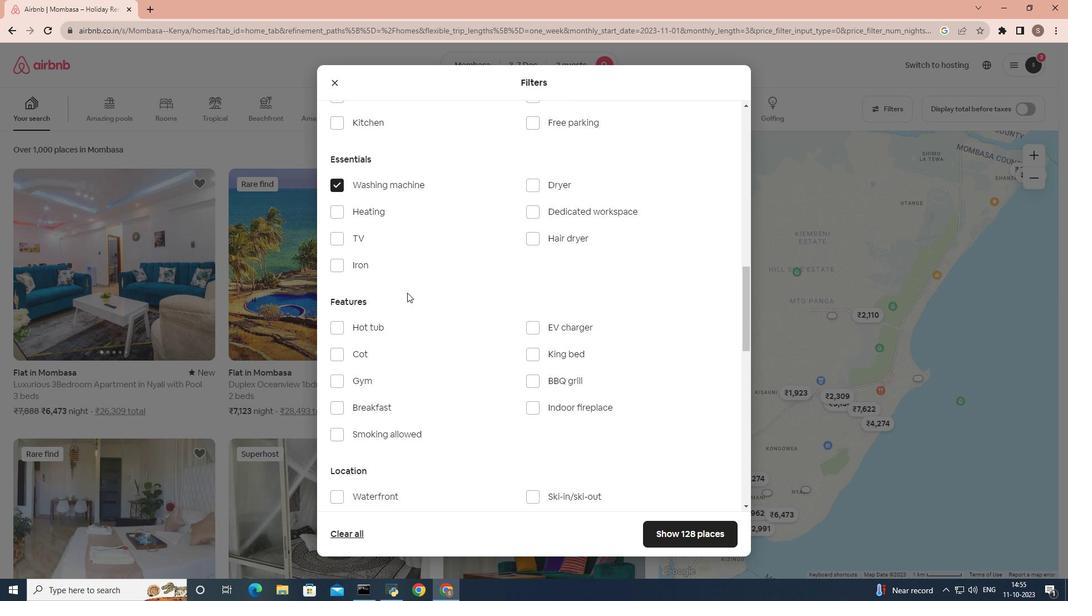 
Action: Mouse scrolled (417, 302) with delta (0, 0)
Screenshot: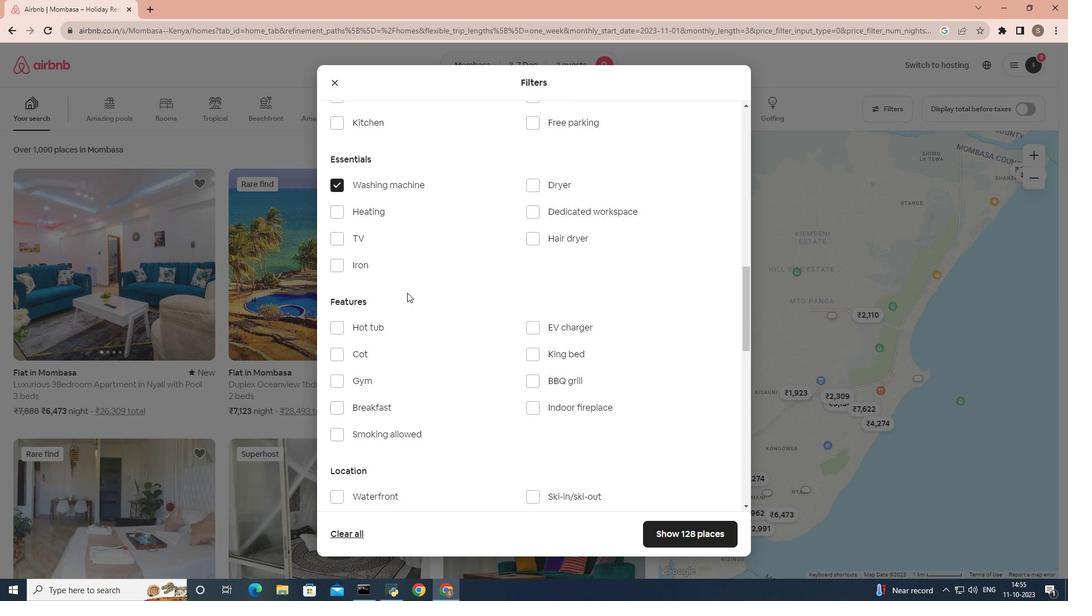 
Action: Mouse scrolled (417, 302) with delta (0, 0)
Screenshot: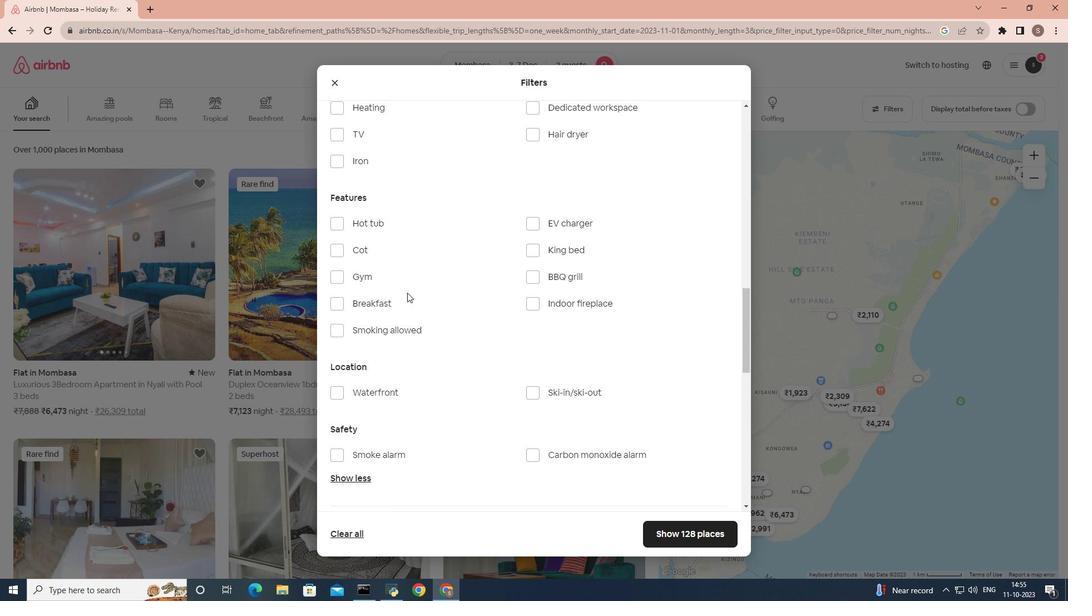 
Action: Mouse scrolled (417, 302) with delta (0, 0)
Screenshot: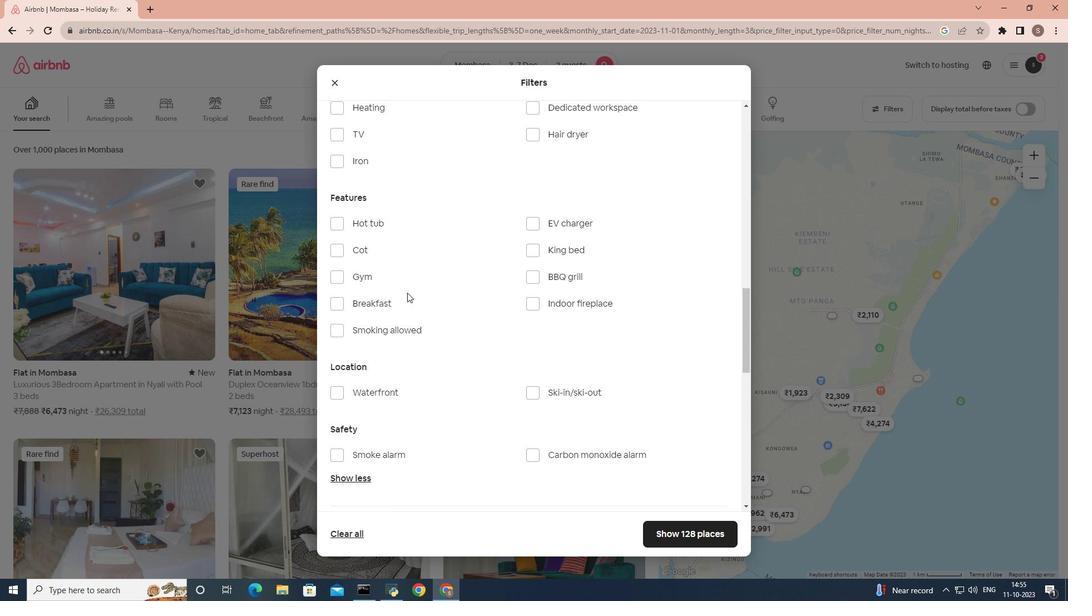 
Action: Mouse scrolled (417, 302) with delta (0, 0)
Screenshot: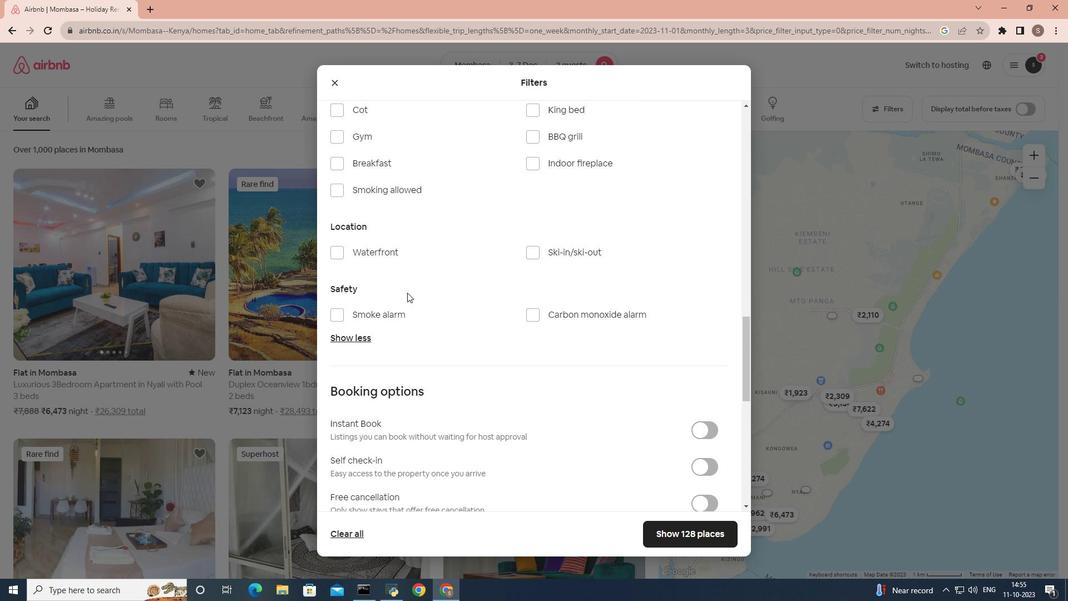
Action: Mouse scrolled (417, 302) with delta (0, 0)
Screenshot: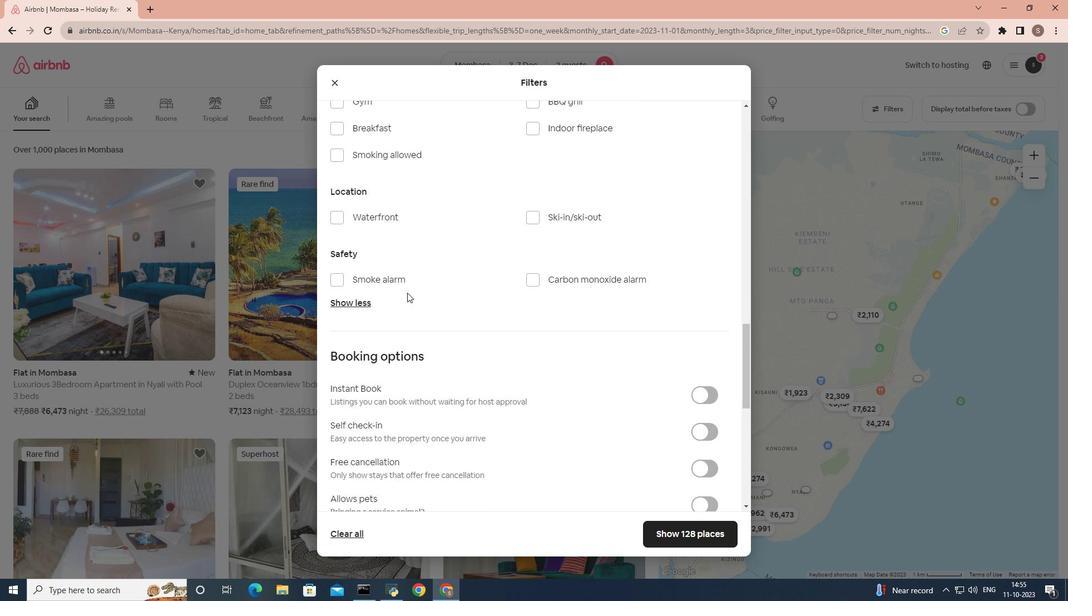 
Action: Mouse scrolled (417, 302) with delta (0, 0)
Screenshot: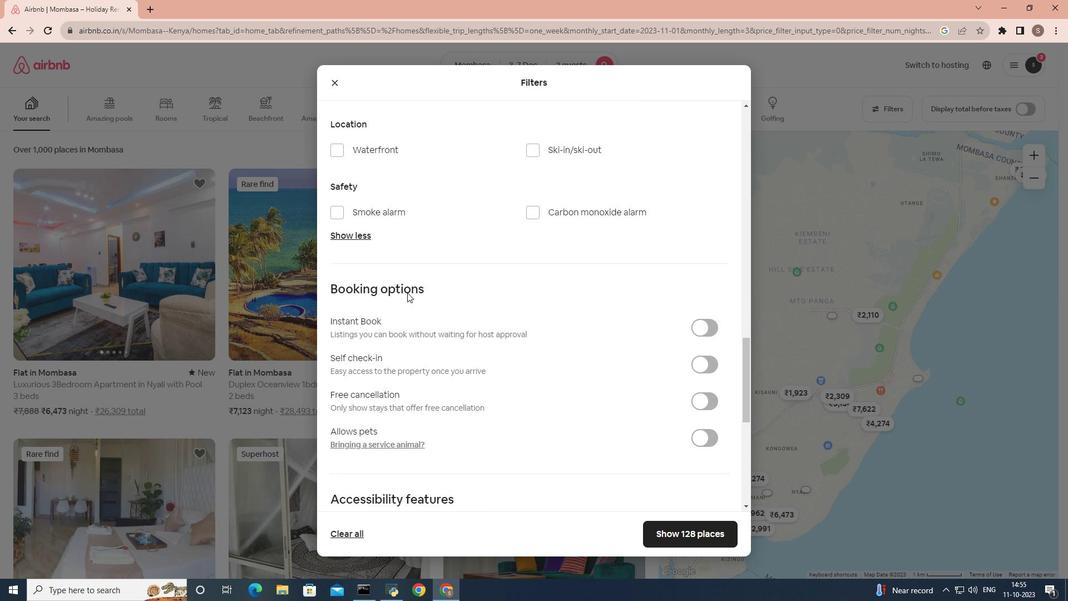 
Action: Mouse scrolled (417, 302) with delta (0, 0)
Screenshot: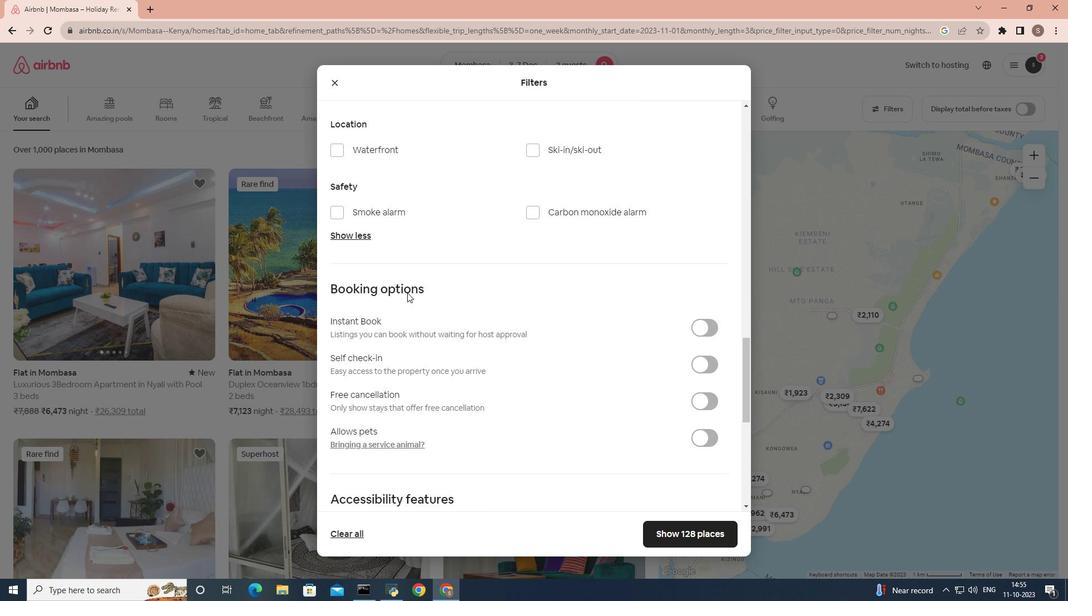 
Action: Mouse moved to (730, 262)
Screenshot: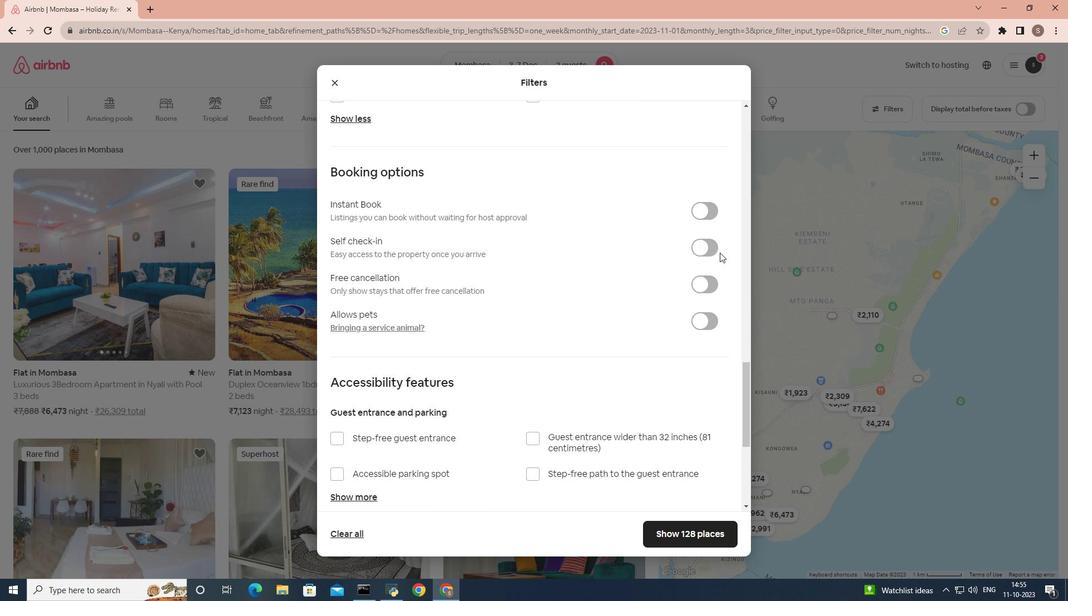 
Action: Mouse pressed left at (730, 262)
Screenshot: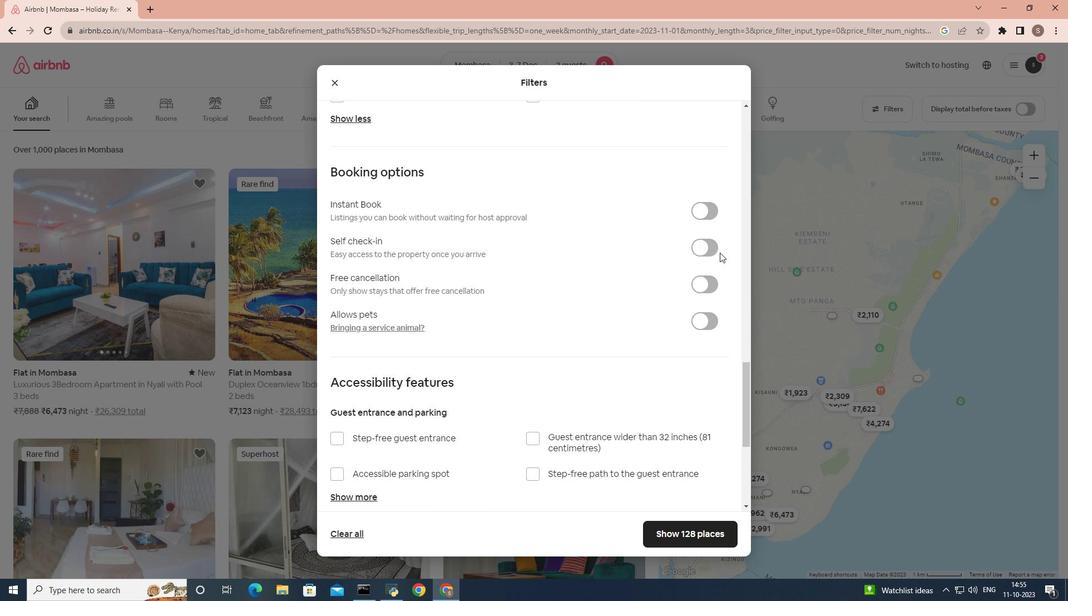 
Action: Mouse moved to (727, 260)
Screenshot: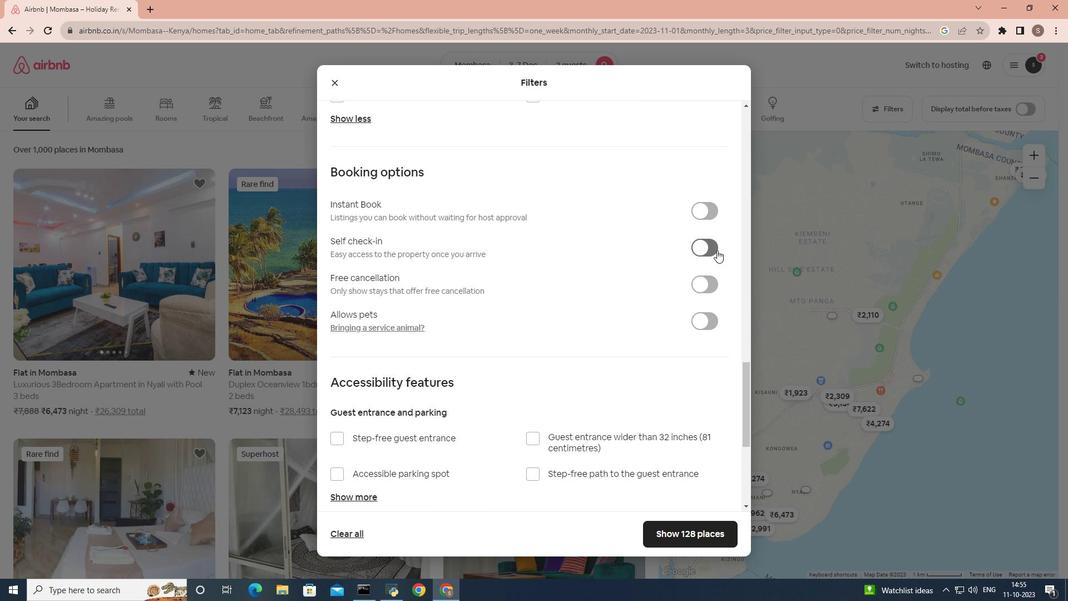 
Action: Mouse pressed left at (727, 260)
Screenshot: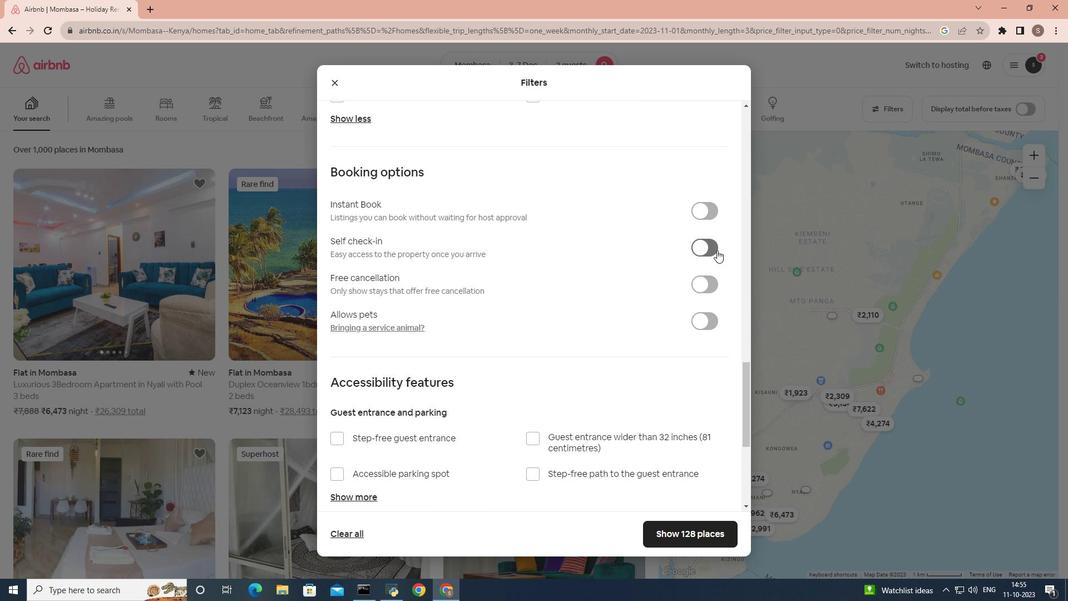 
Action: Mouse moved to (660, 342)
Screenshot: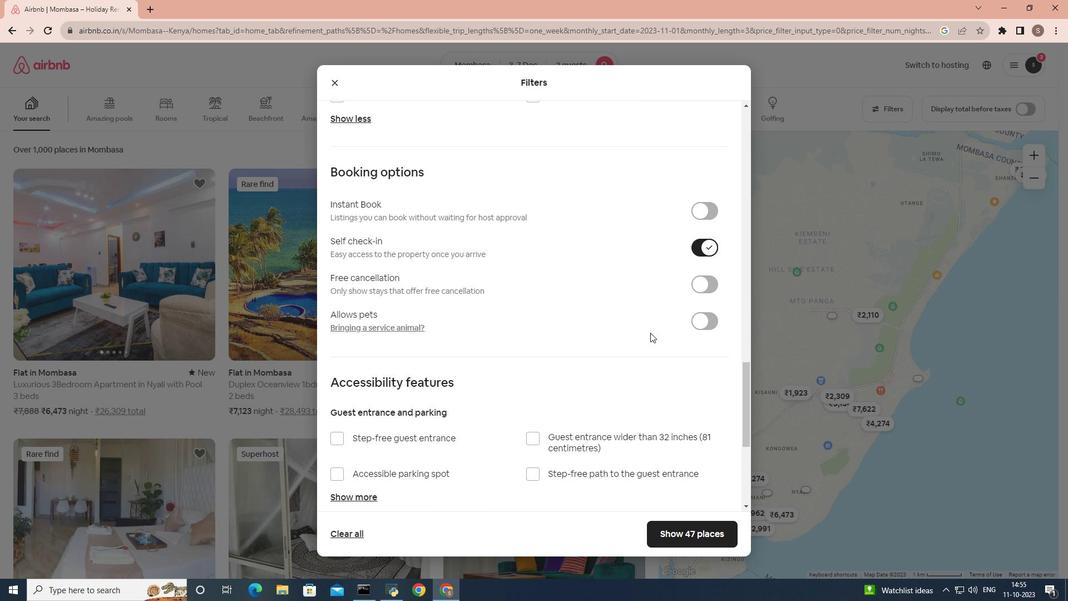 
Action: Mouse scrolled (660, 342) with delta (0, 0)
Screenshot: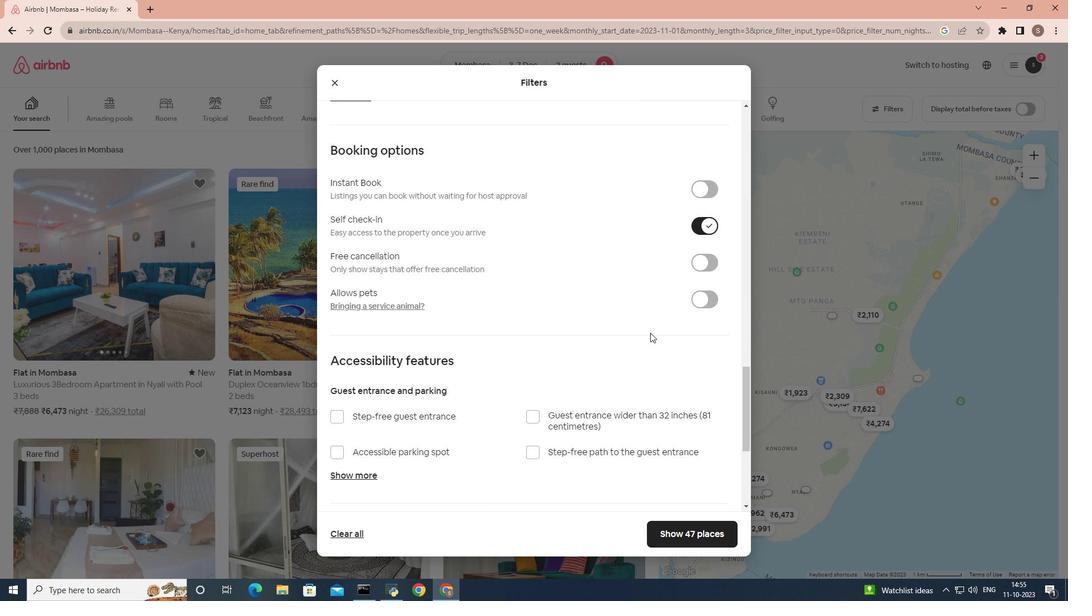 
Action: Mouse scrolled (660, 342) with delta (0, 0)
Screenshot: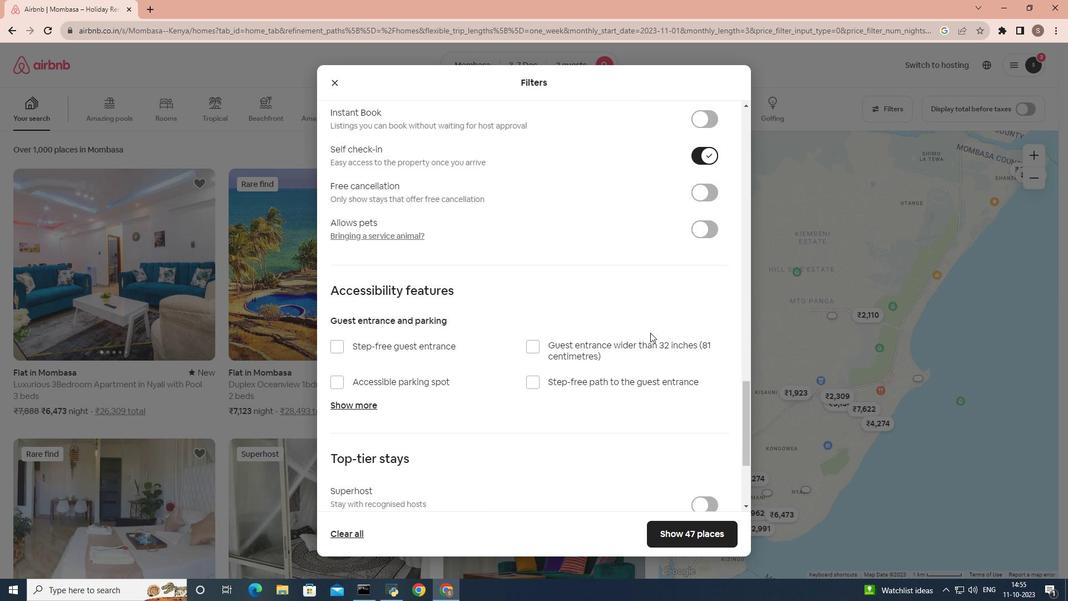 
Action: Mouse scrolled (660, 342) with delta (0, 0)
Screenshot: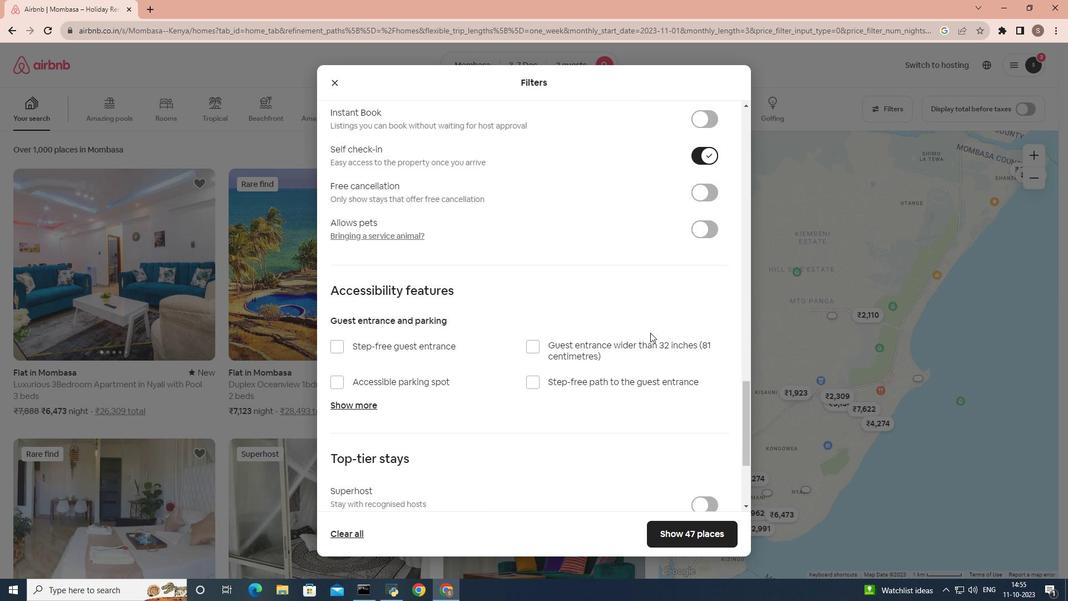 
Action: Mouse scrolled (660, 342) with delta (0, 0)
Screenshot: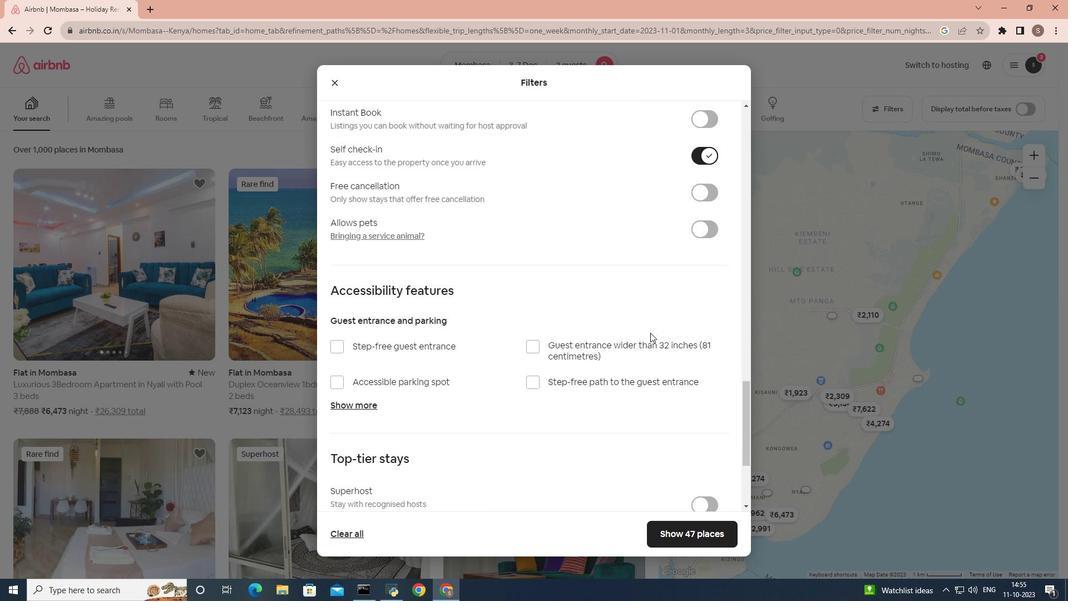 
Action: Mouse moved to (688, 544)
Screenshot: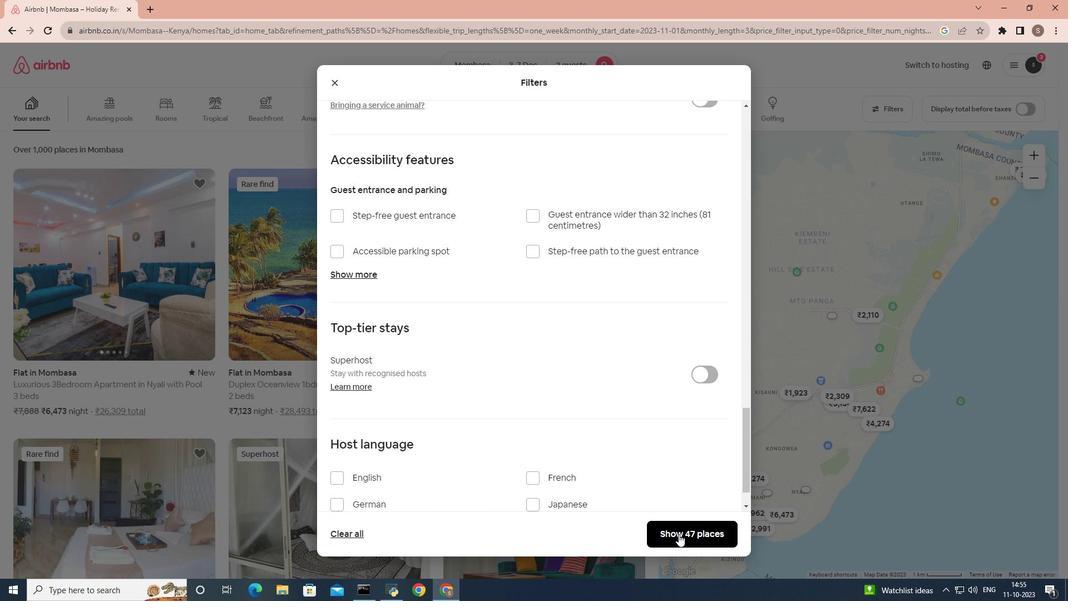 
Action: Mouse pressed left at (688, 544)
Screenshot: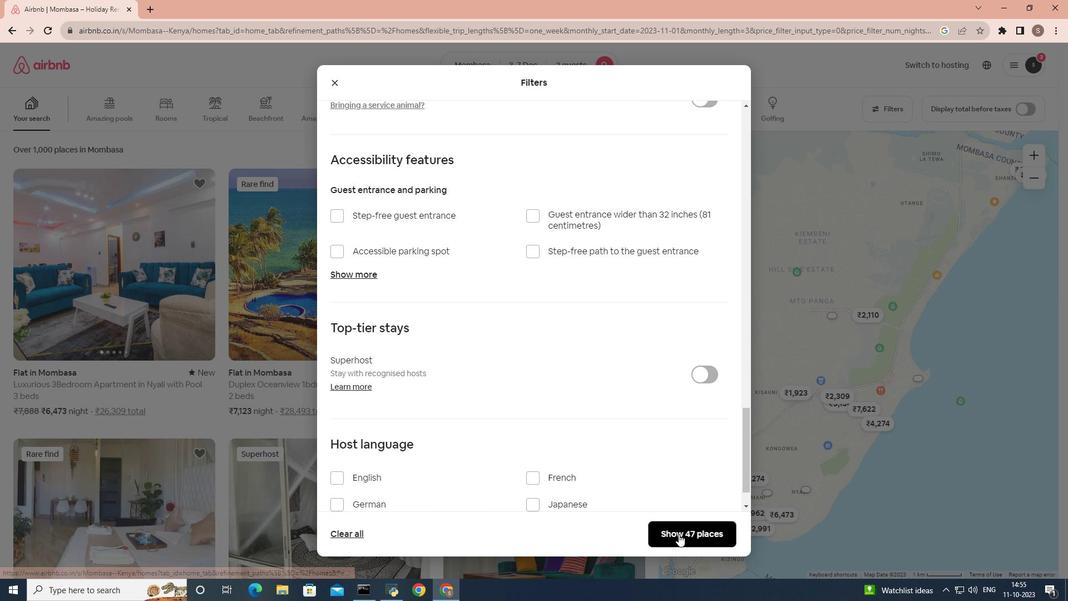 
Action: Mouse moved to (284, 303)
Screenshot: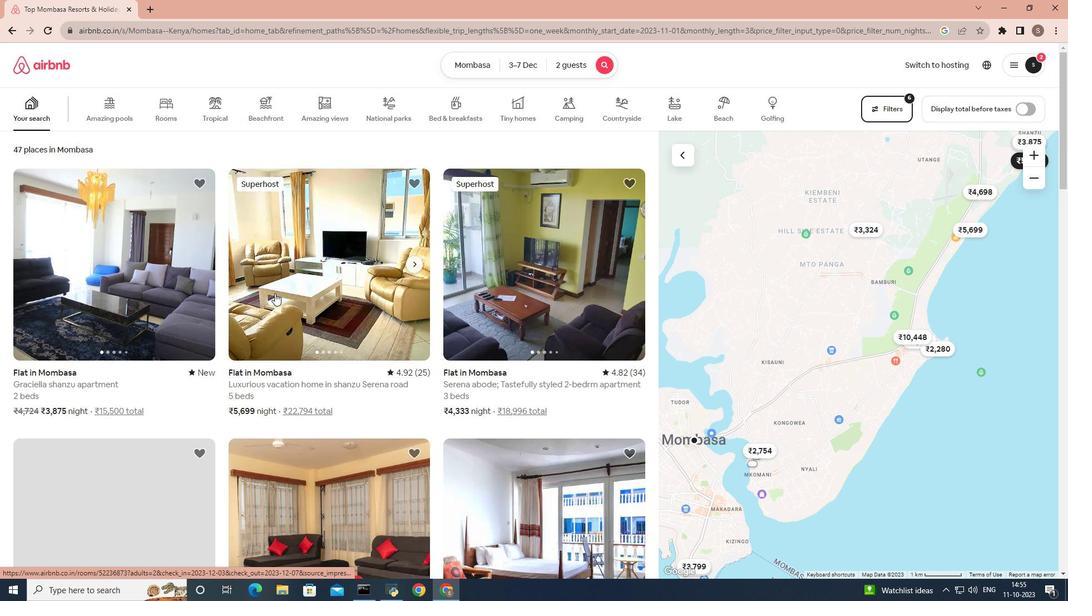 
Action: Mouse pressed left at (284, 303)
Screenshot: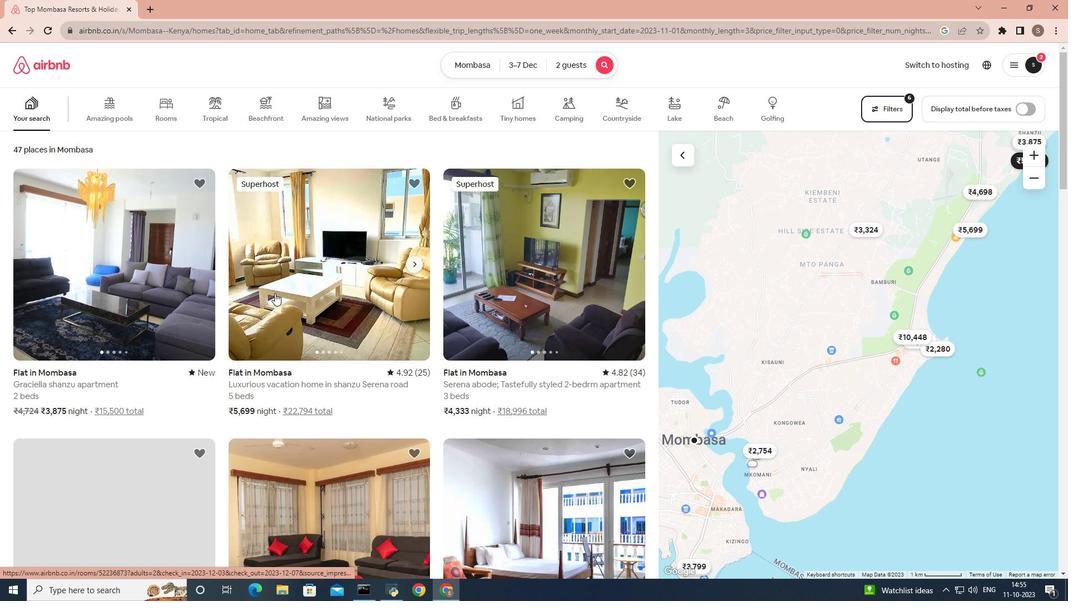 
Action: Mouse moved to (288, 302)
Screenshot: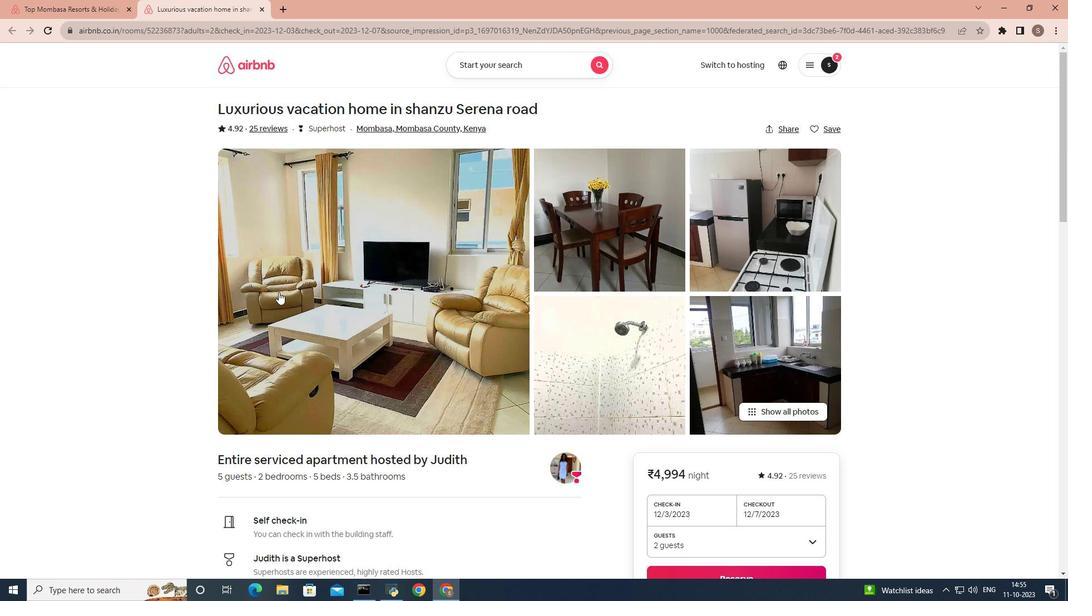 
Action: Mouse scrolled (288, 301) with delta (0, 0)
Screenshot: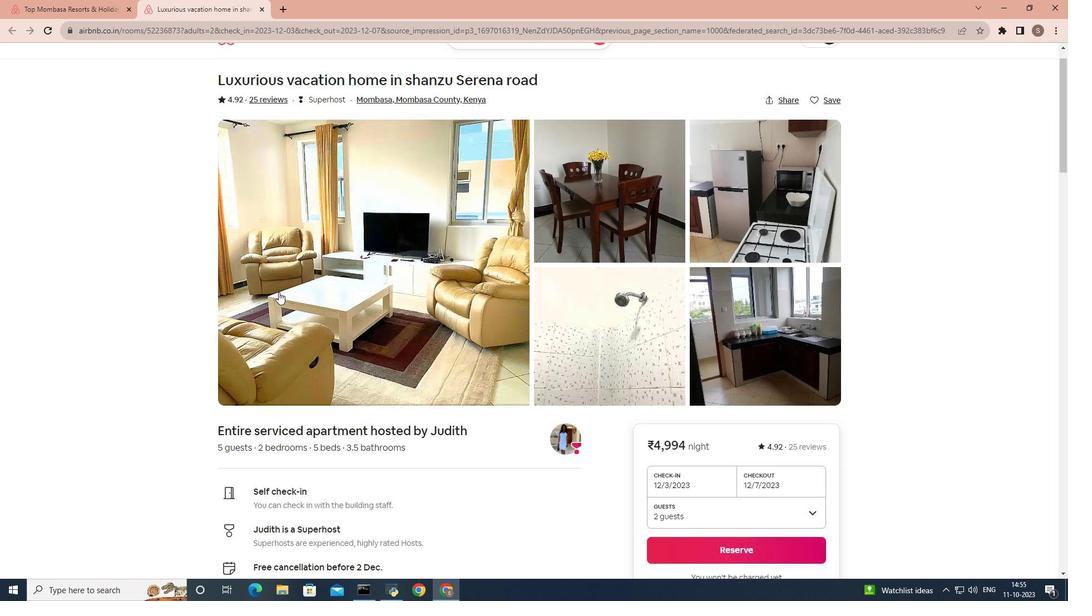 
Action: Mouse scrolled (288, 301) with delta (0, 0)
Screenshot: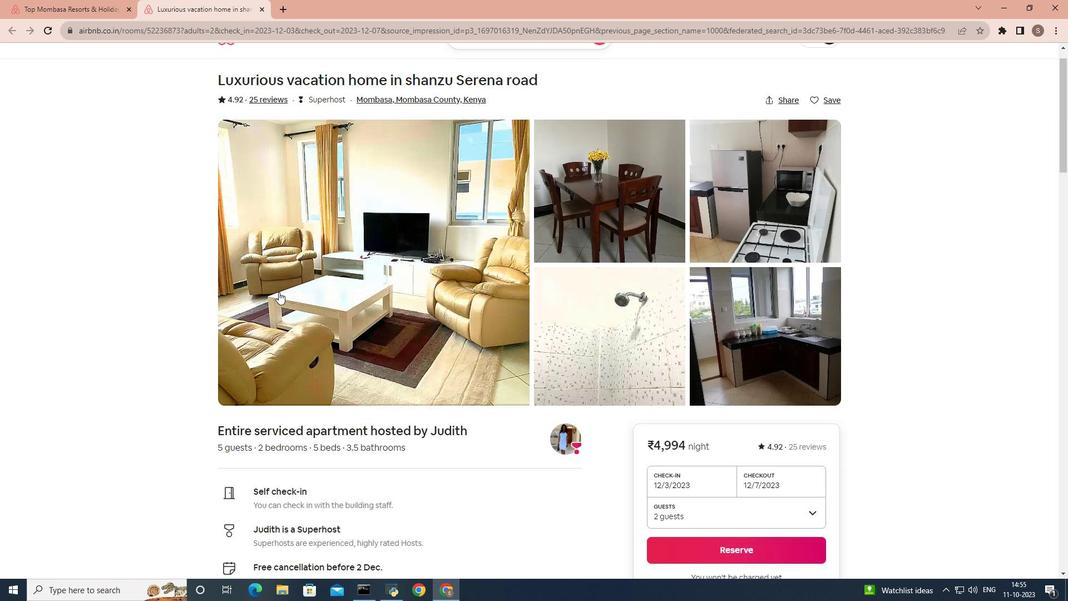 
Action: Mouse scrolled (288, 301) with delta (0, 0)
Screenshot: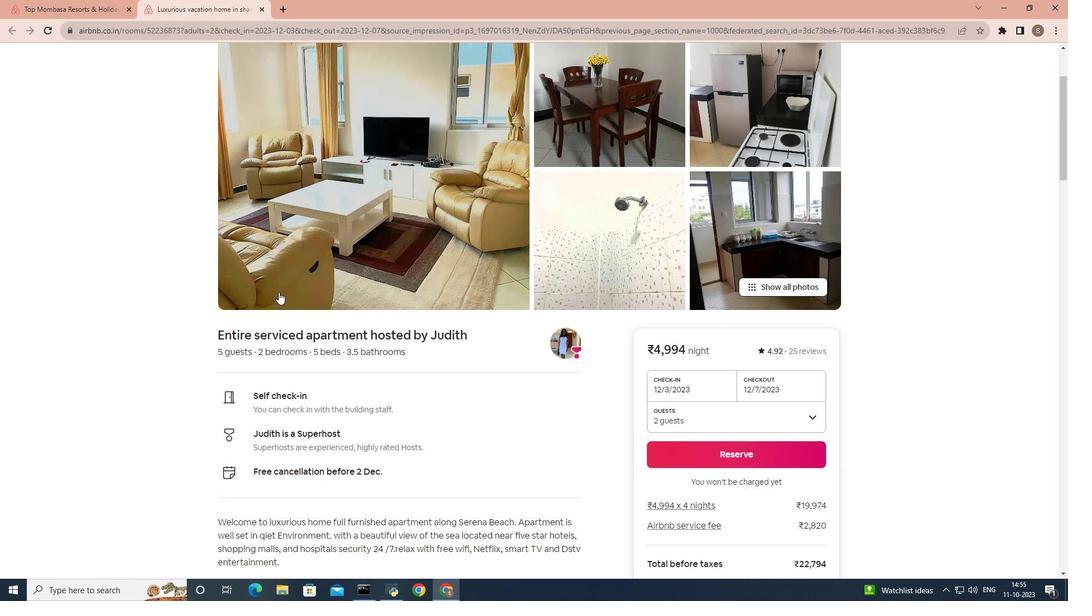 
Action: Mouse scrolled (288, 301) with delta (0, 0)
Screenshot: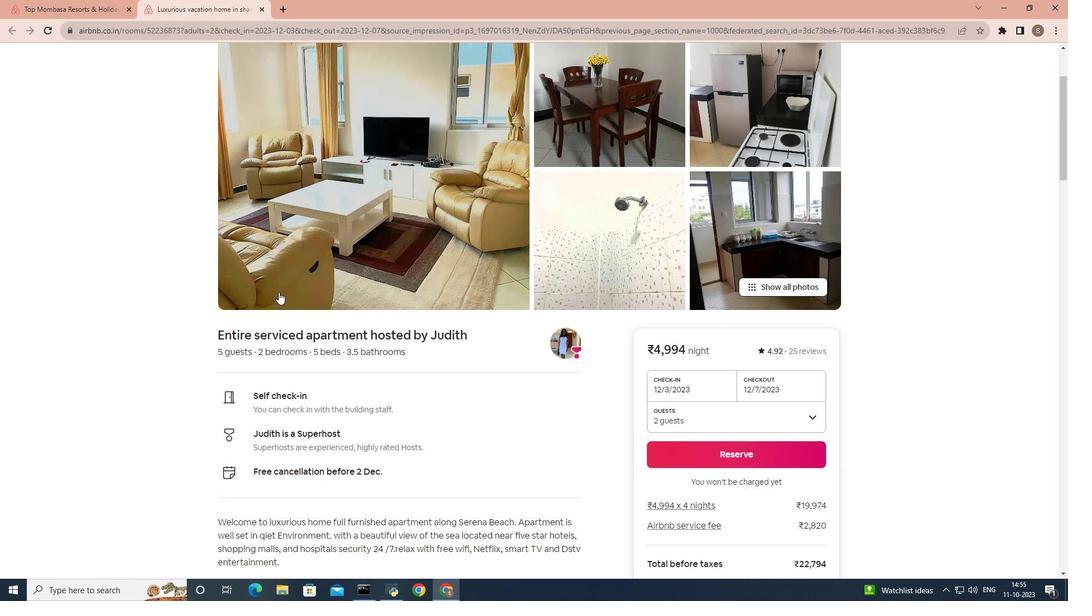 
Action: Mouse scrolled (288, 301) with delta (0, 0)
Screenshot: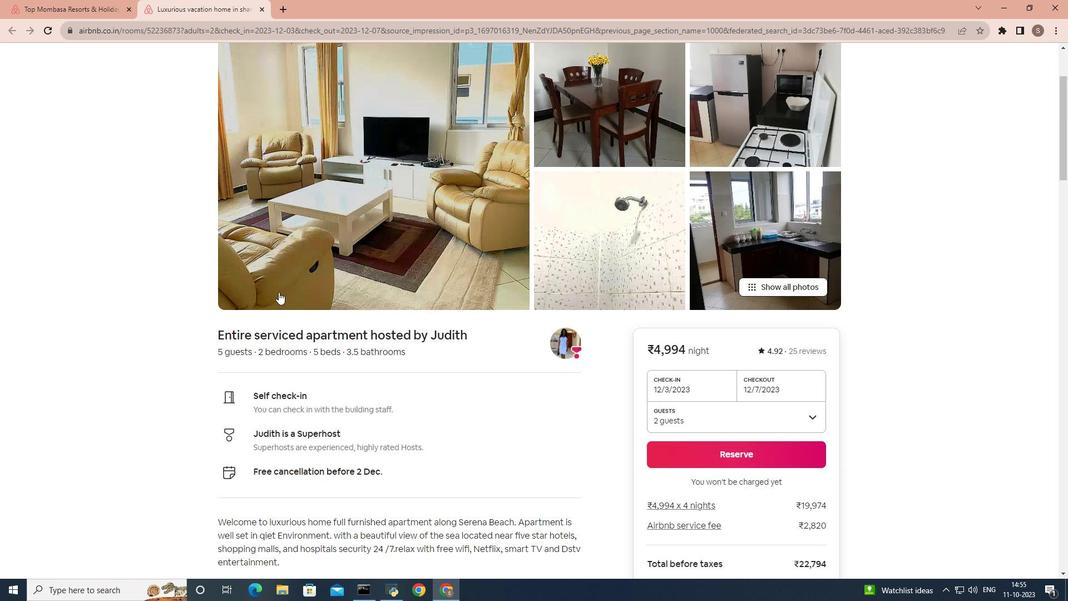 
Action: Mouse scrolled (288, 301) with delta (0, 0)
Screenshot: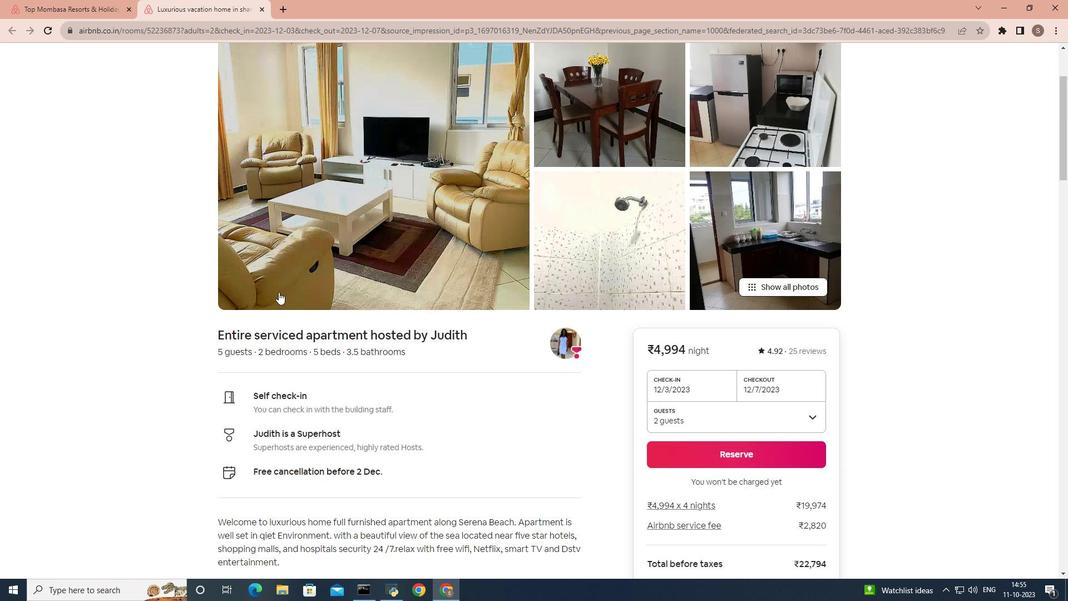 
Action: Mouse scrolled (288, 301) with delta (0, 0)
Screenshot: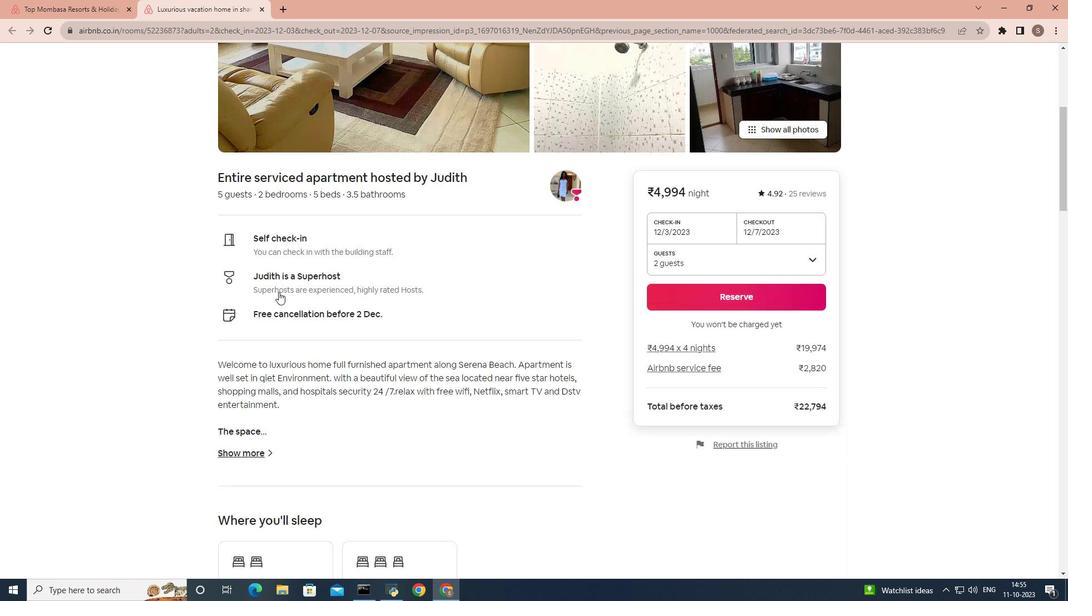 
Action: Mouse moved to (249, 356)
Screenshot: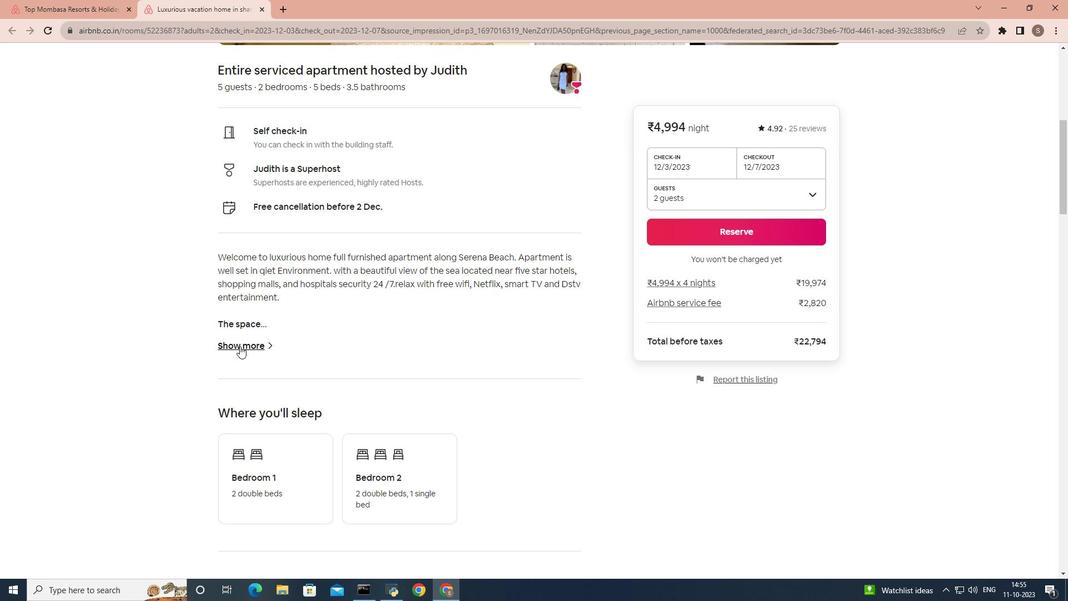 
Action: Mouse pressed left at (249, 356)
Screenshot: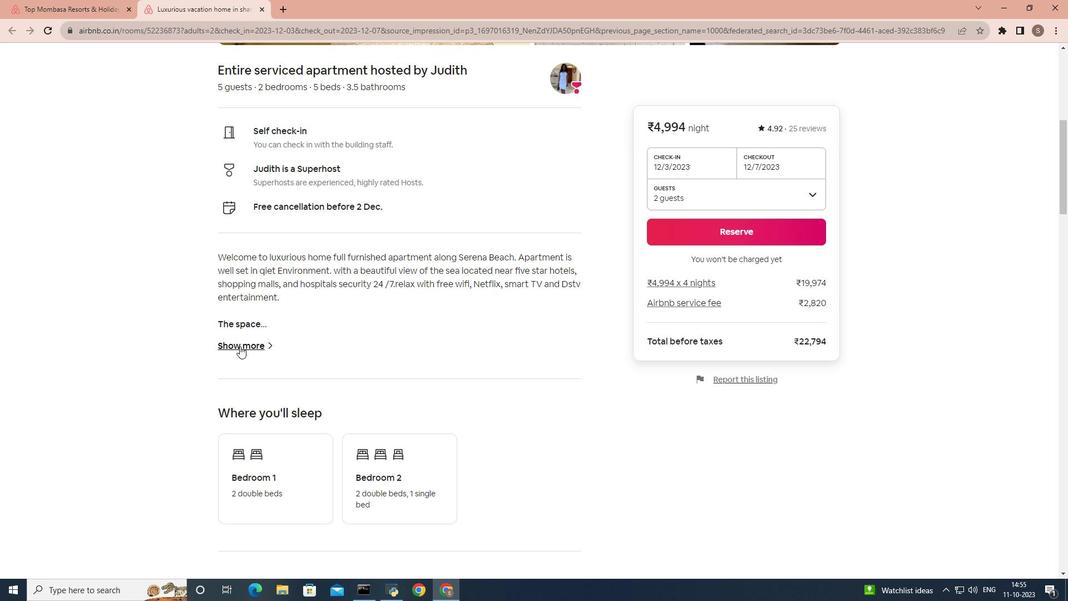 
Action: Mouse moved to (347, 248)
Screenshot: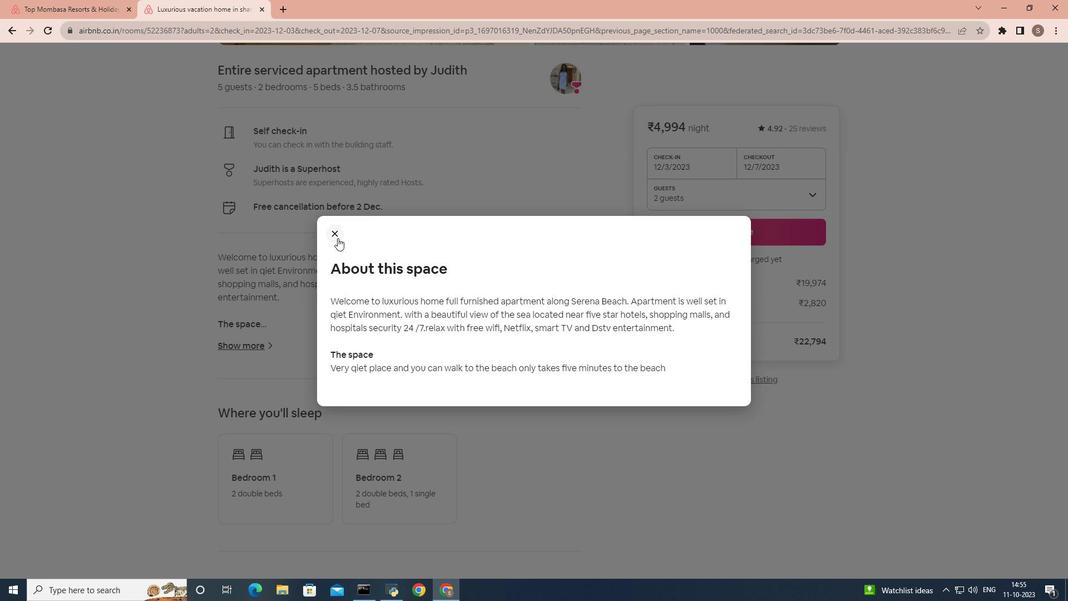 
Action: Mouse pressed left at (347, 248)
Screenshot: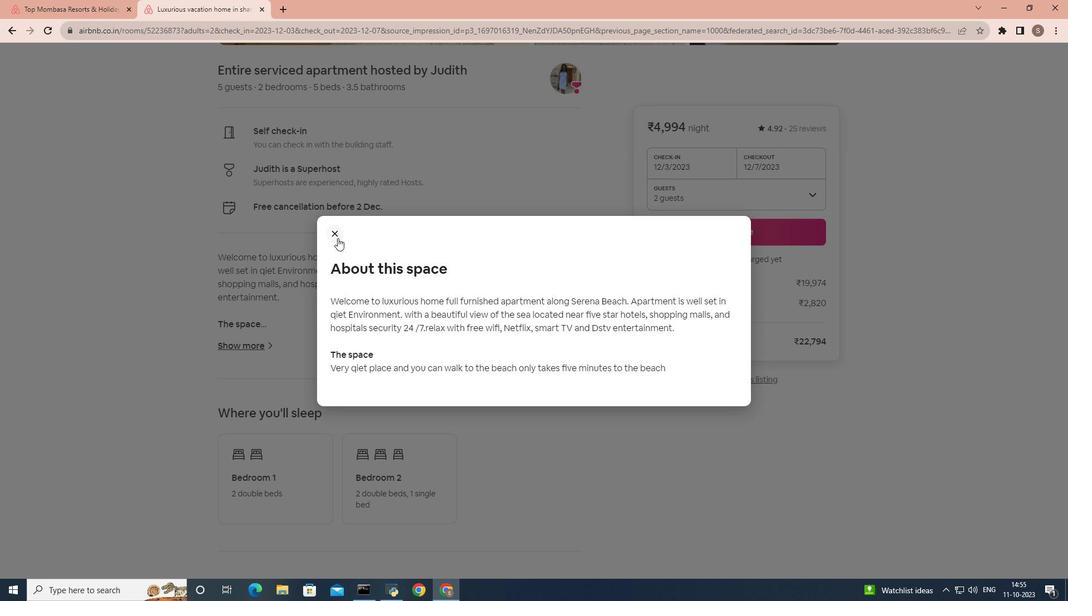 
Action: Mouse moved to (324, 324)
Screenshot: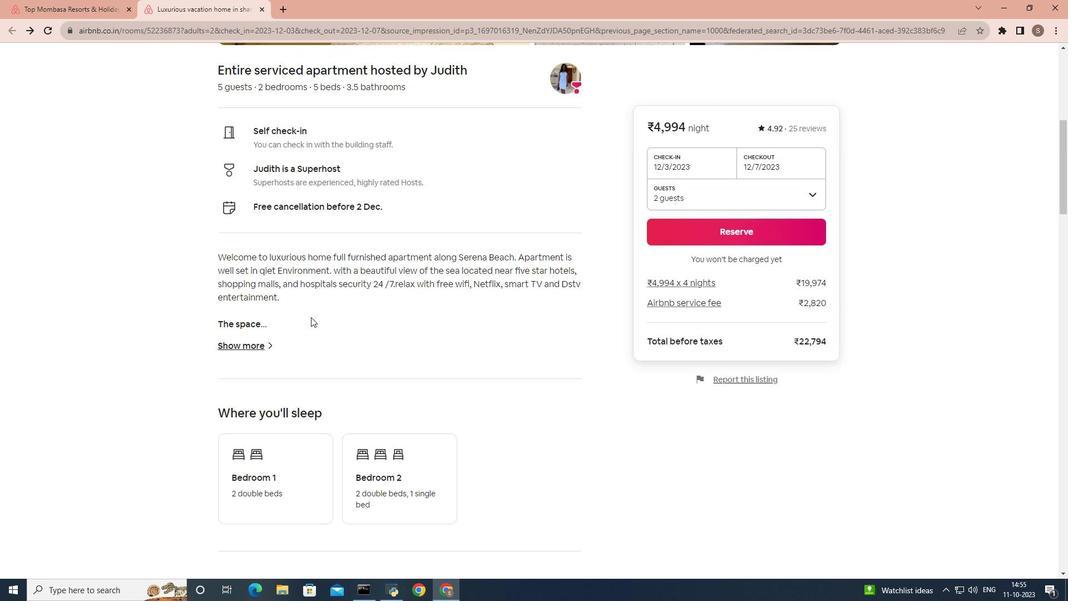 
Action: Mouse scrolled (324, 324) with delta (0, 0)
Screenshot: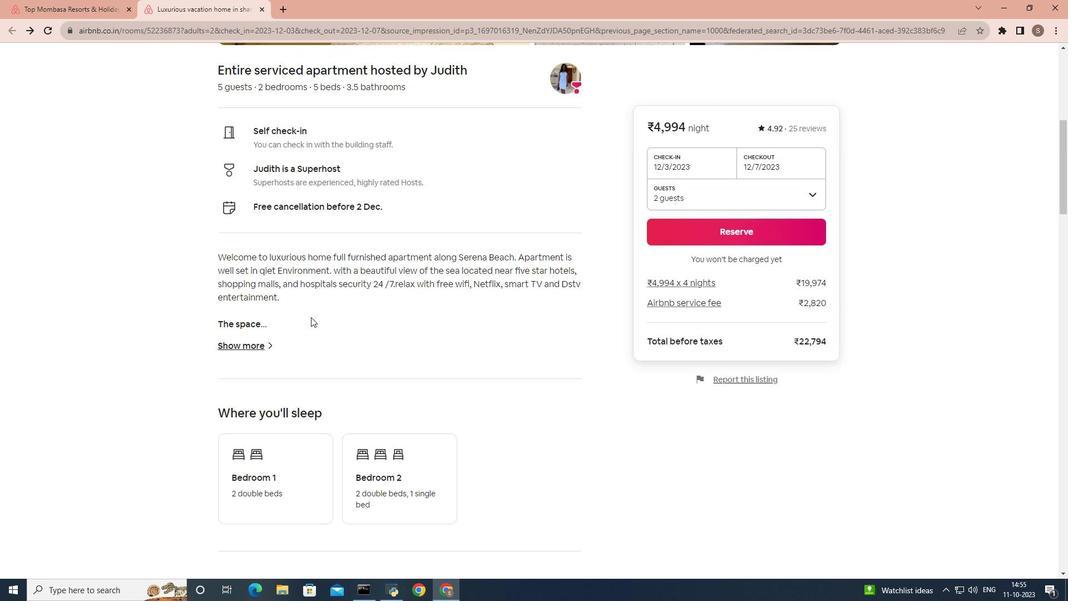 
Action: Mouse moved to (322, 326)
Screenshot: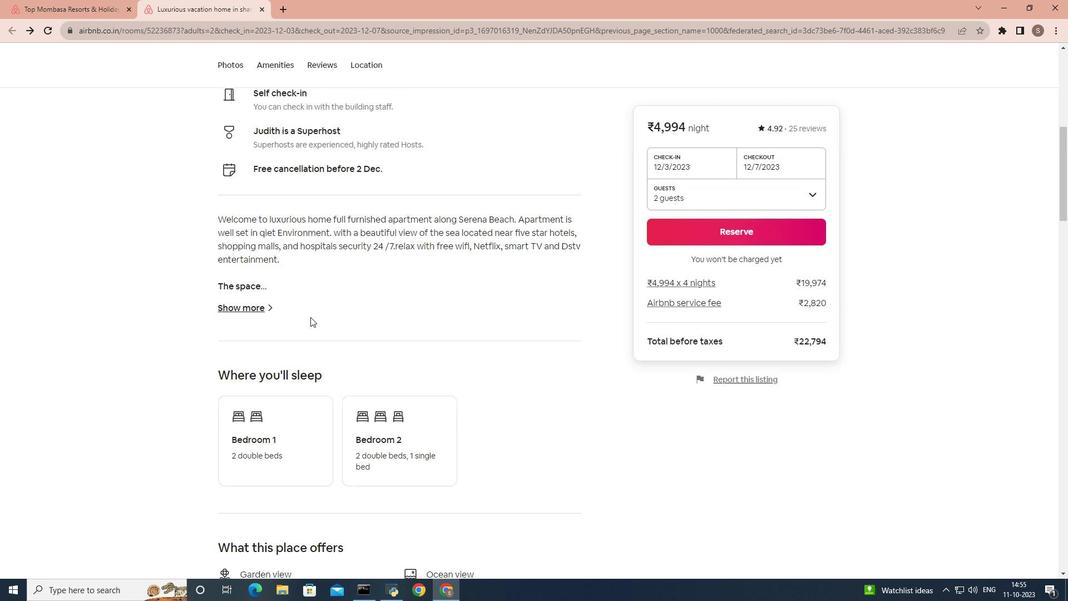 
Action: Mouse scrolled (322, 325) with delta (0, 0)
Screenshot: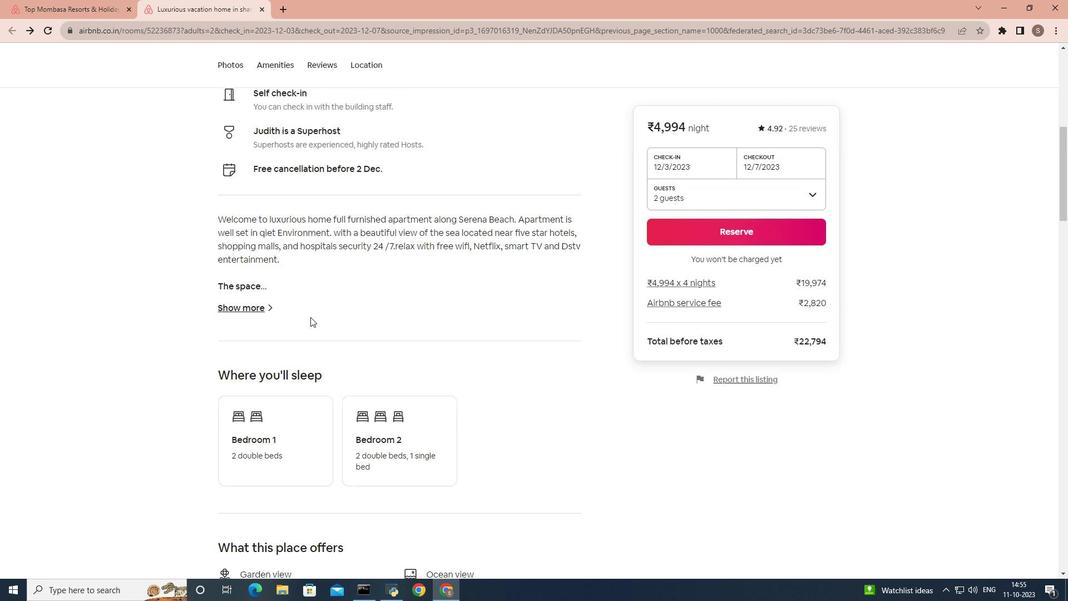 
Action: Mouse moved to (321, 327)
Screenshot: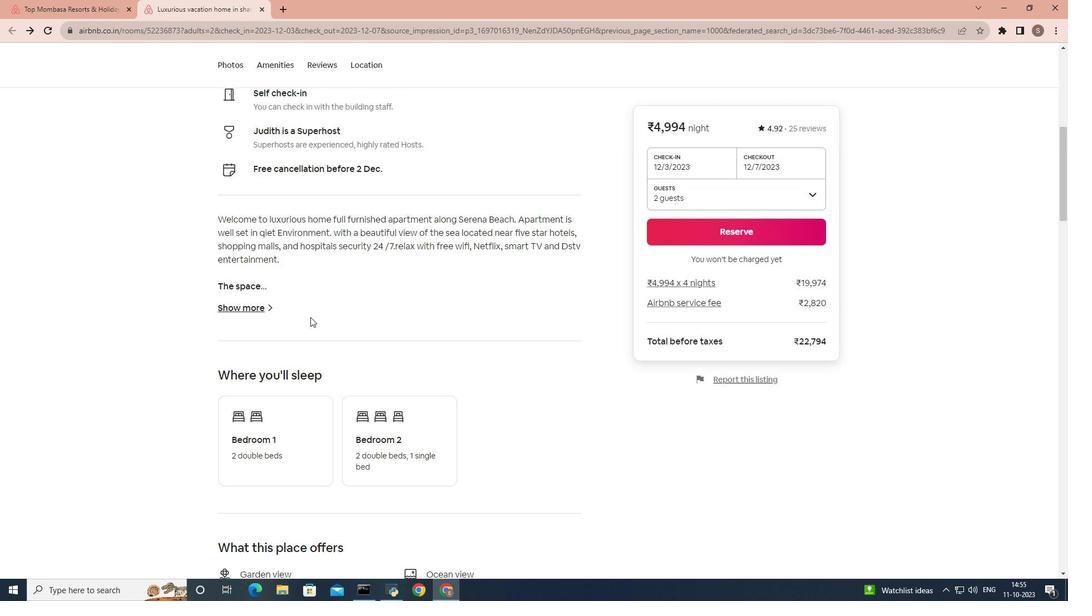 
Action: Mouse scrolled (321, 326) with delta (0, 0)
Screenshot: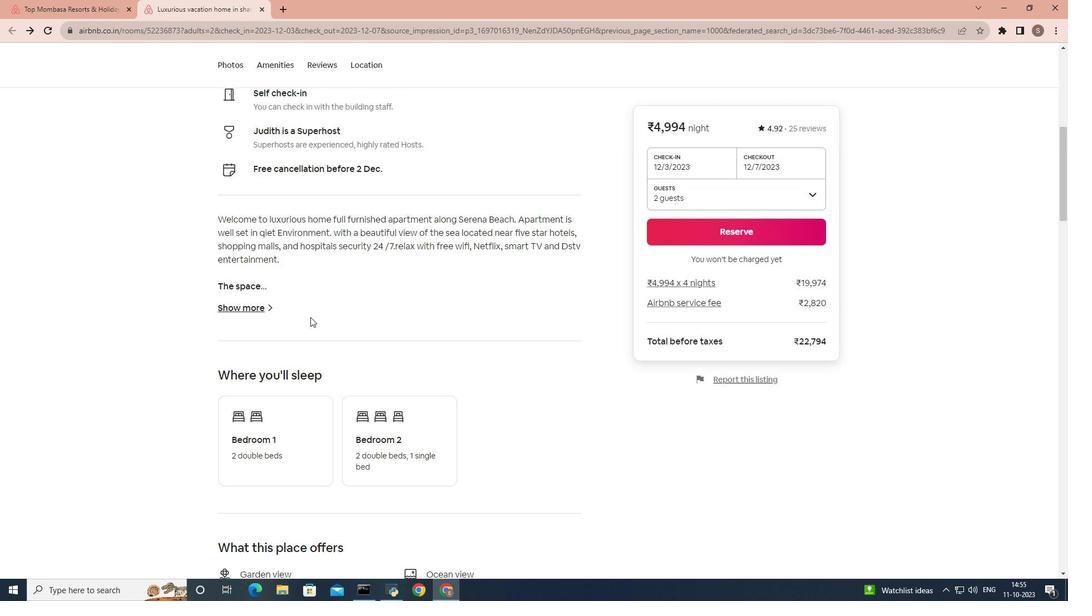 
Action: Mouse moved to (320, 327)
Screenshot: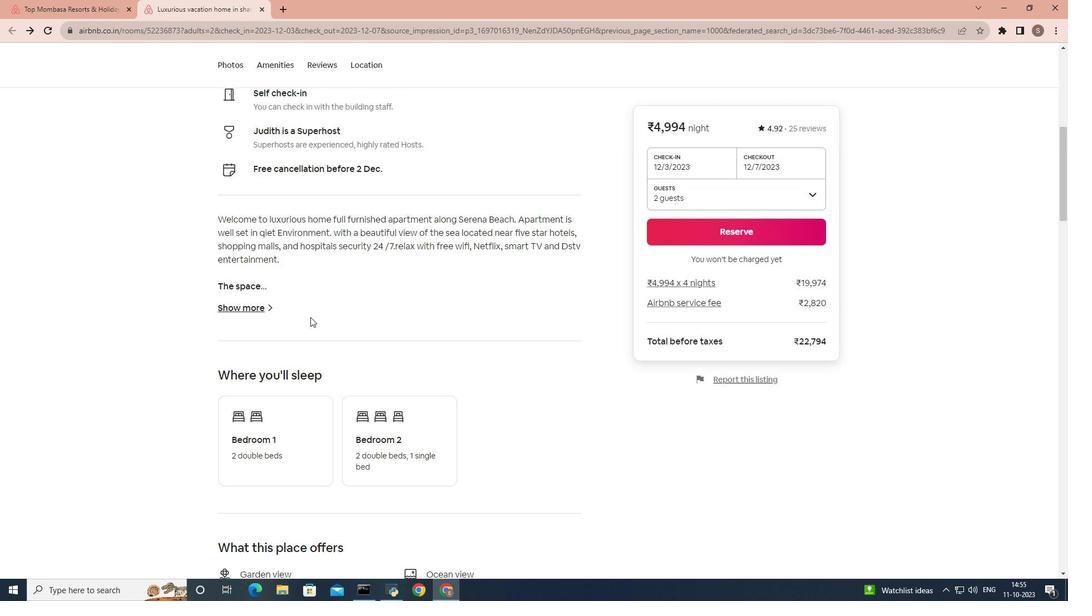 
Action: Mouse scrolled (320, 326) with delta (0, 0)
Screenshot: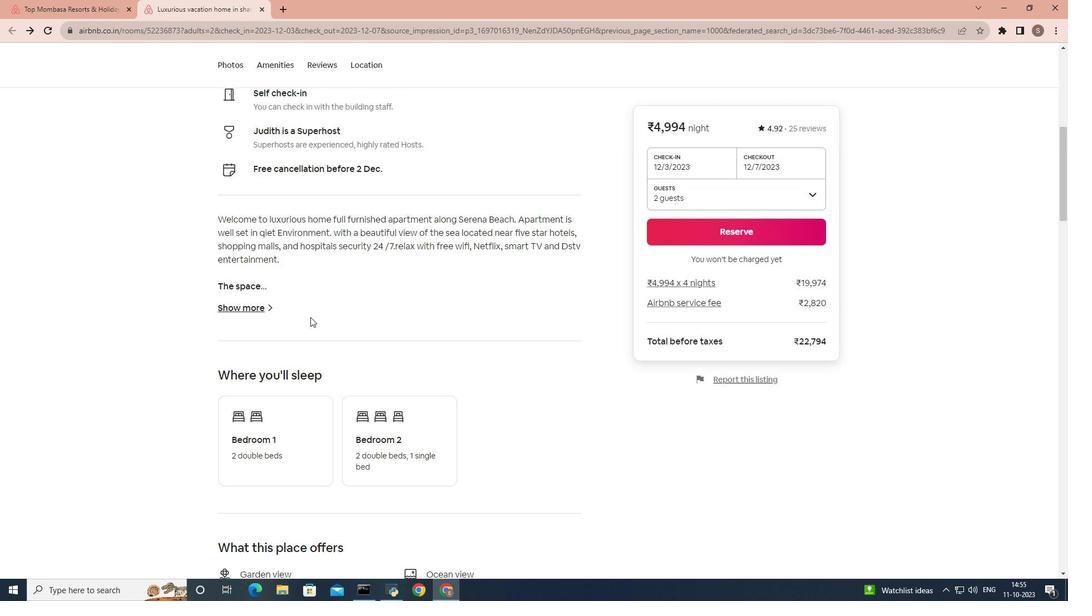 
Action: Mouse scrolled (320, 326) with delta (0, 0)
Screenshot: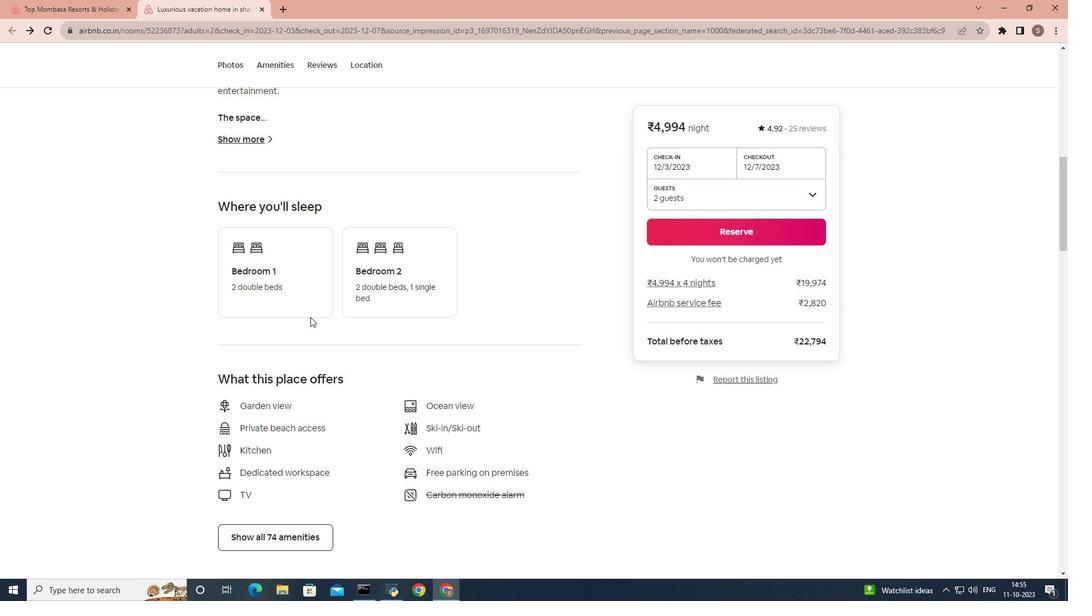 
Action: Mouse scrolled (320, 326) with delta (0, 0)
Screenshot: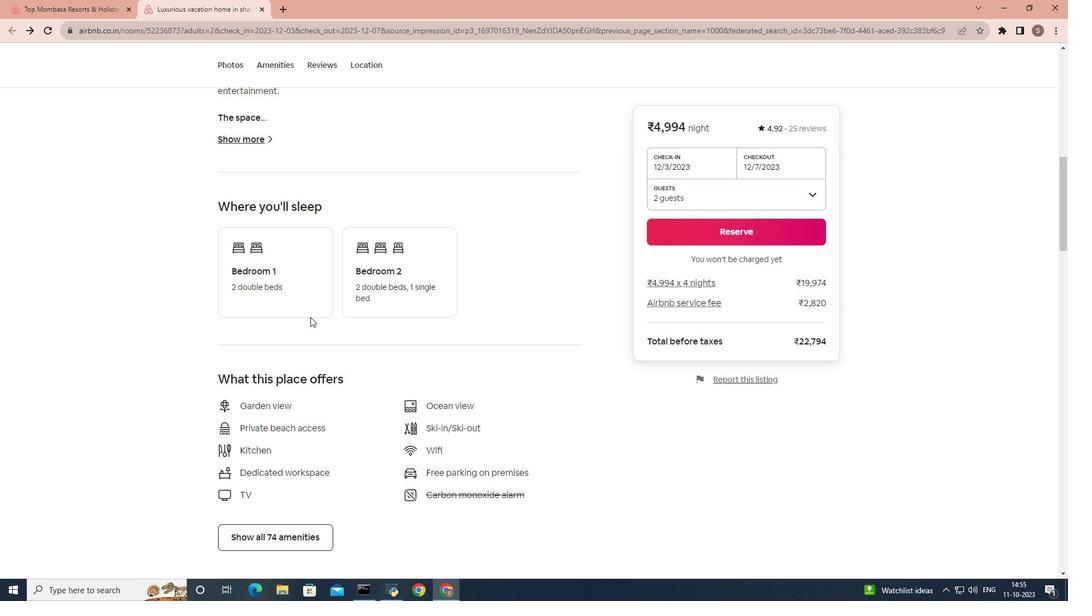
Action: Mouse scrolled (320, 326) with delta (0, 0)
Screenshot: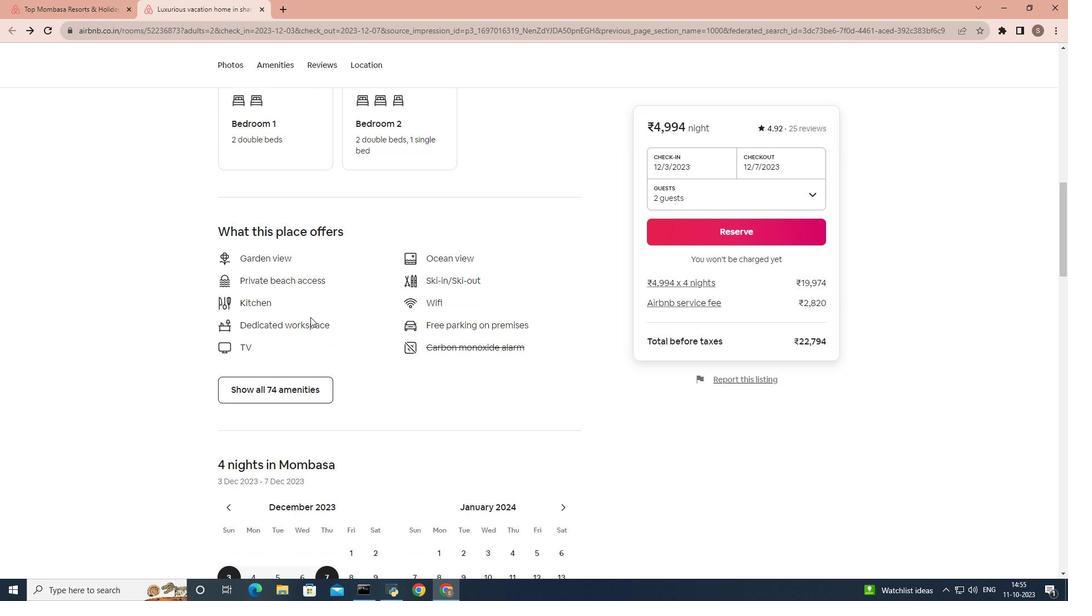 
Action: Mouse moved to (261, 357)
Screenshot: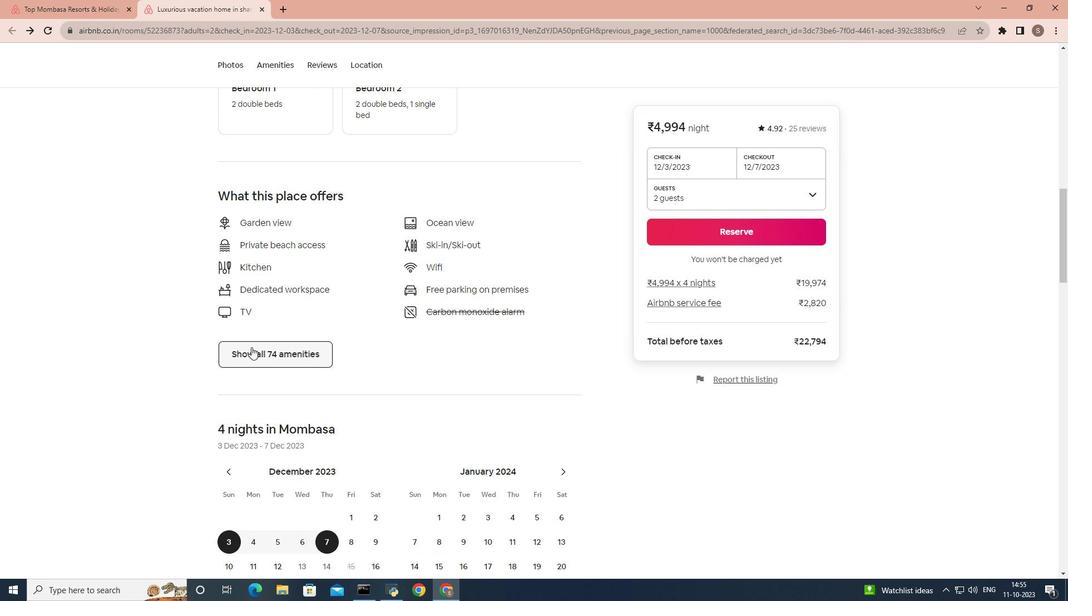 
Action: Mouse pressed left at (261, 357)
Screenshot: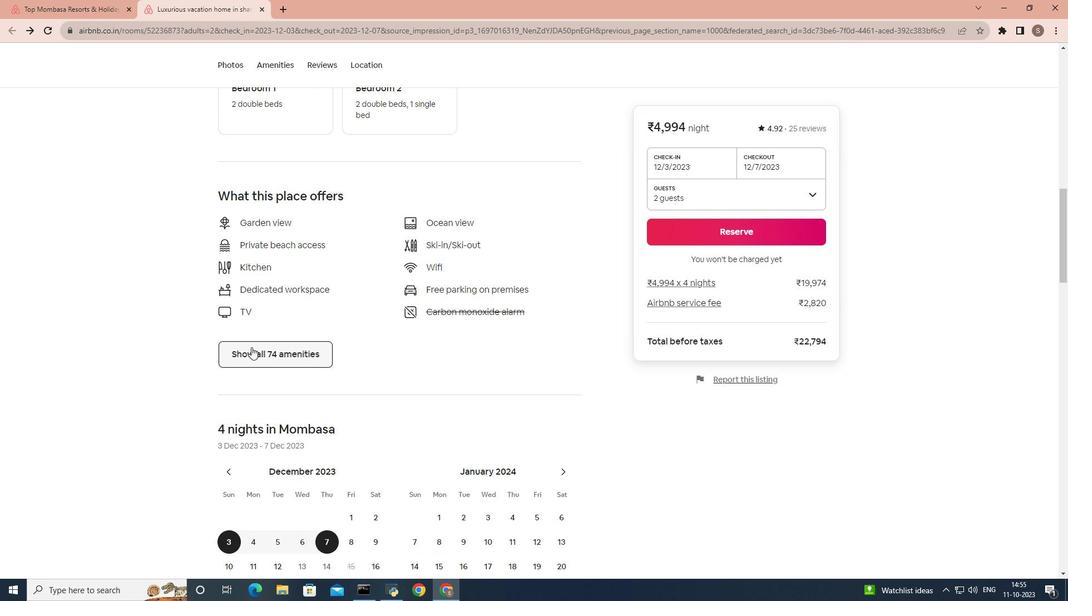 
Action: Mouse moved to (360, 334)
Screenshot: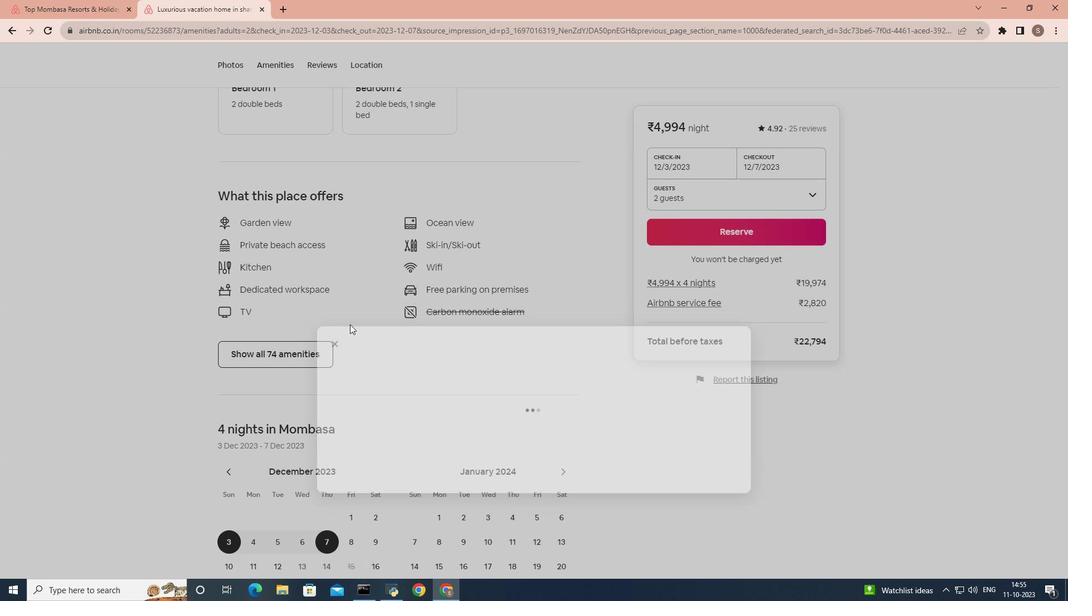 
Action: Mouse scrolled (360, 333) with delta (0, 0)
Screenshot: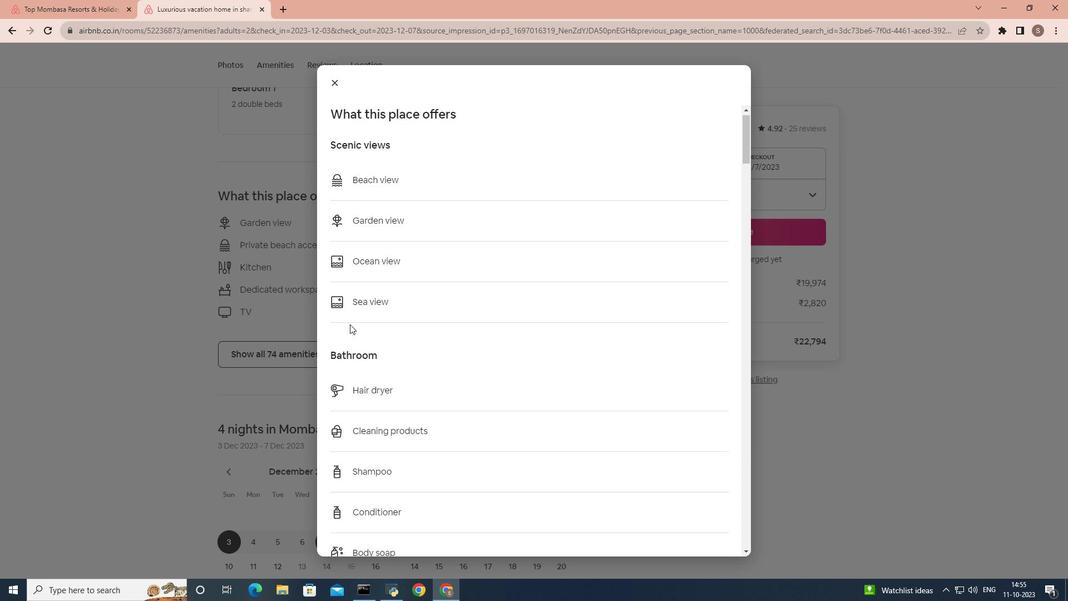 
Action: Mouse scrolled (360, 333) with delta (0, 0)
Screenshot: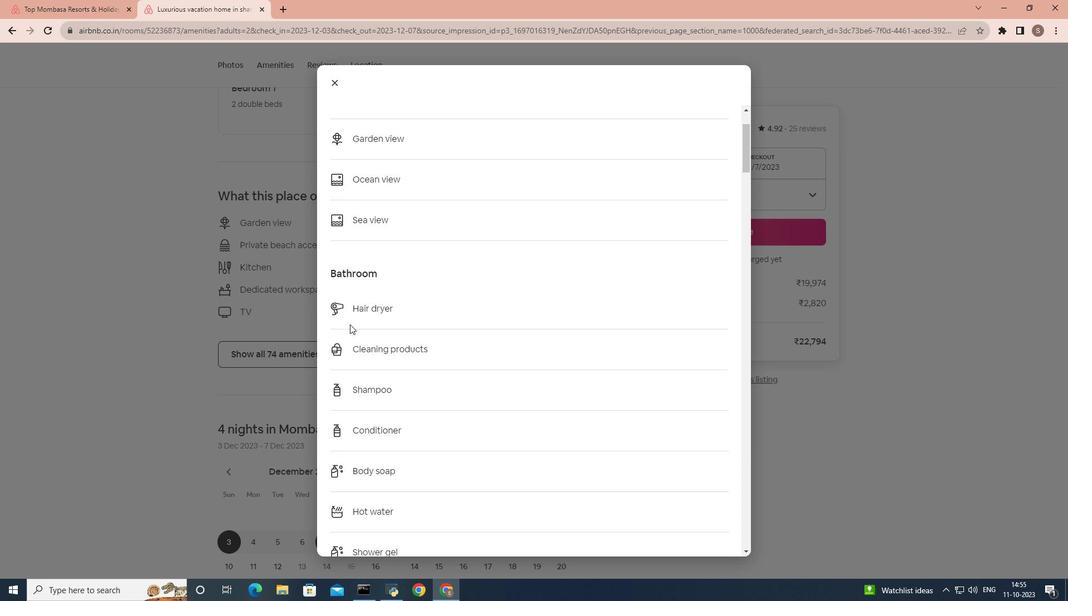 
Action: Mouse scrolled (360, 333) with delta (0, 0)
Screenshot: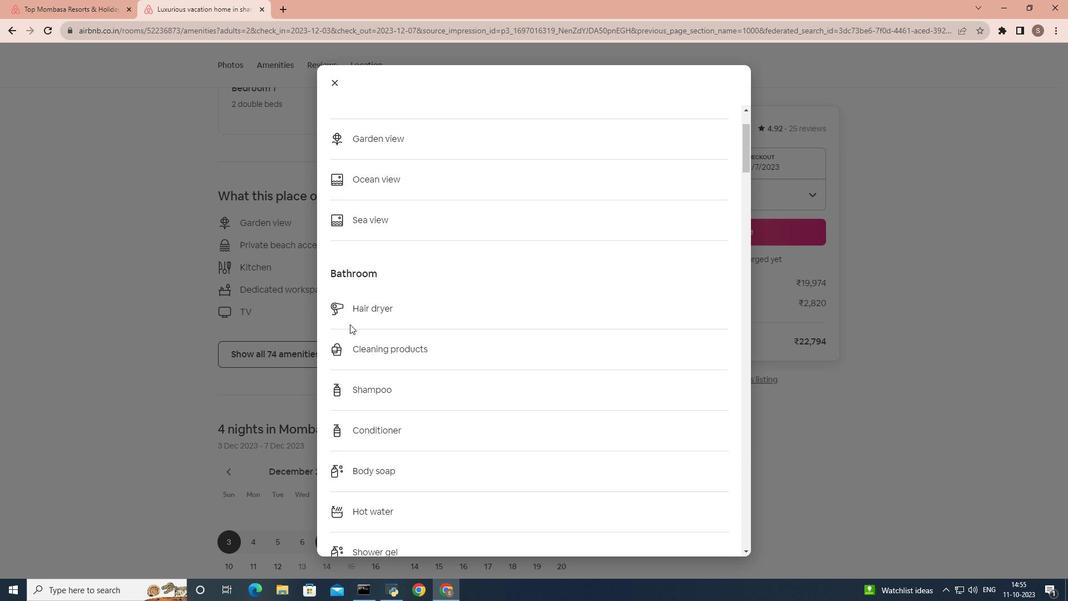 
Action: Mouse scrolled (360, 333) with delta (0, 0)
Screenshot: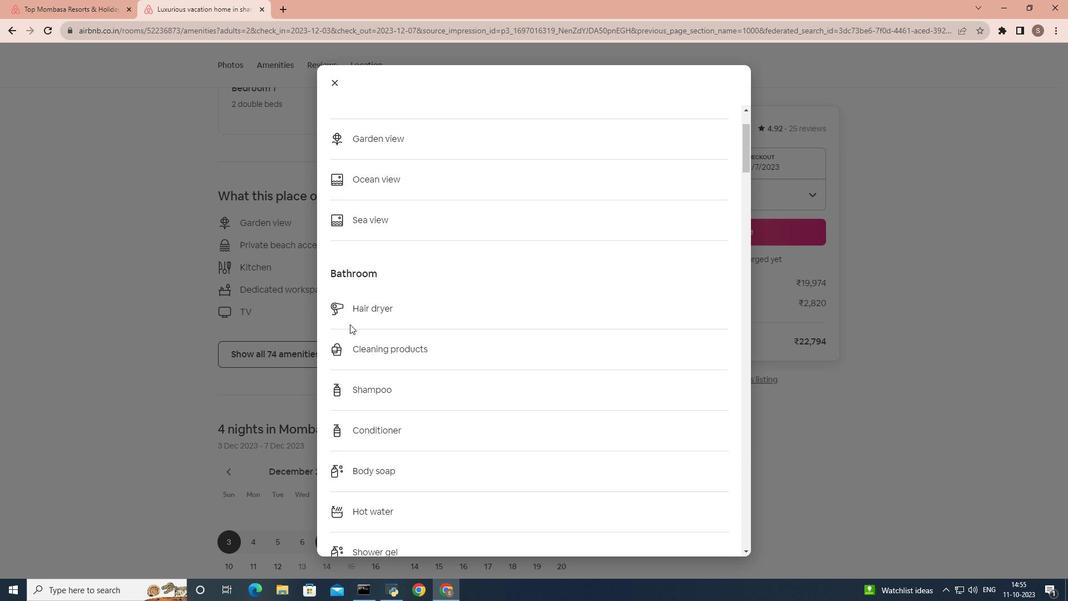 
Action: Mouse scrolled (360, 333) with delta (0, 0)
Screenshot: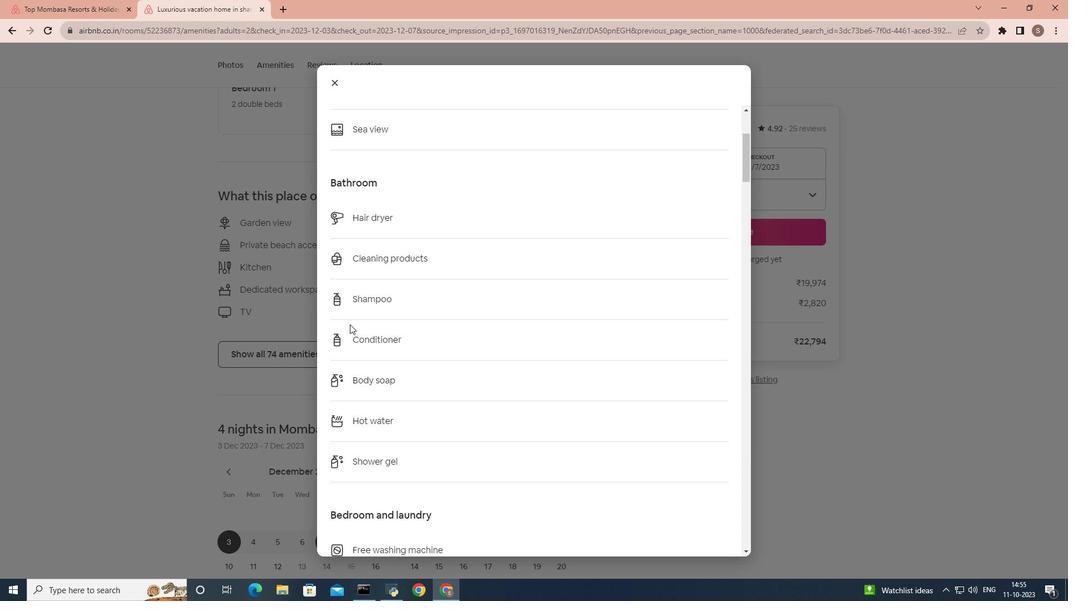 
Action: Mouse scrolled (360, 333) with delta (0, 0)
Screenshot: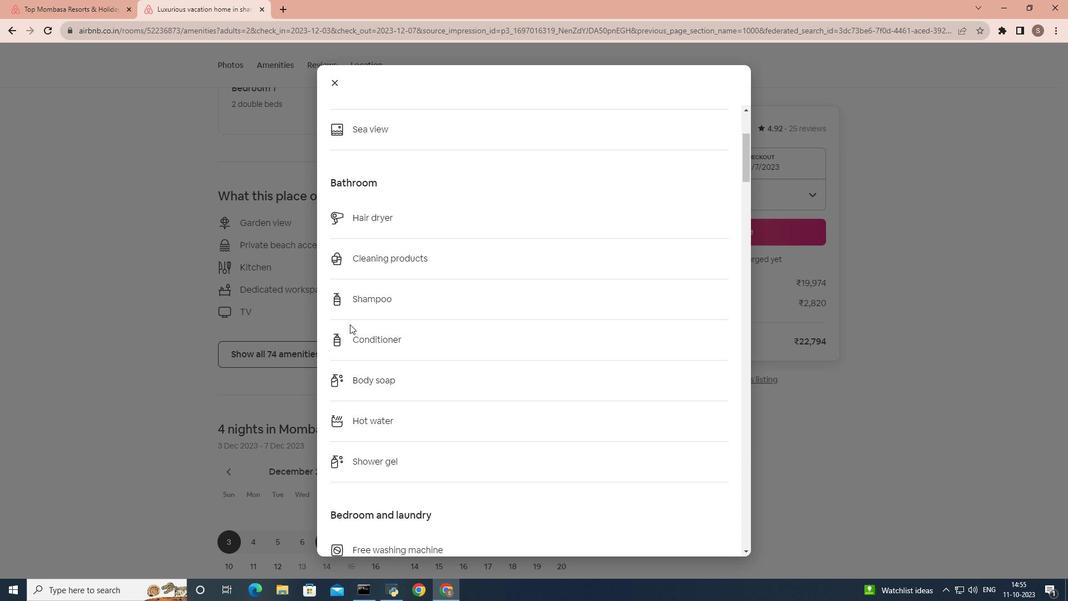 
Action: Mouse scrolled (360, 333) with delta (0, 0)
Screenshot: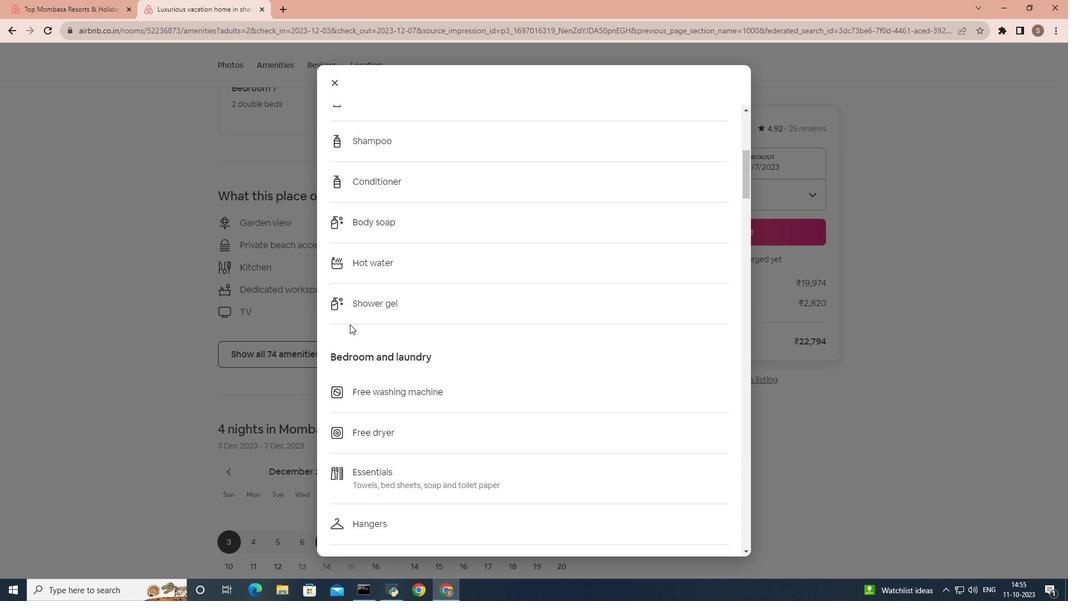 
Action: Mouse scrolled (360, 333) with delta (0, 0)
Screenshot: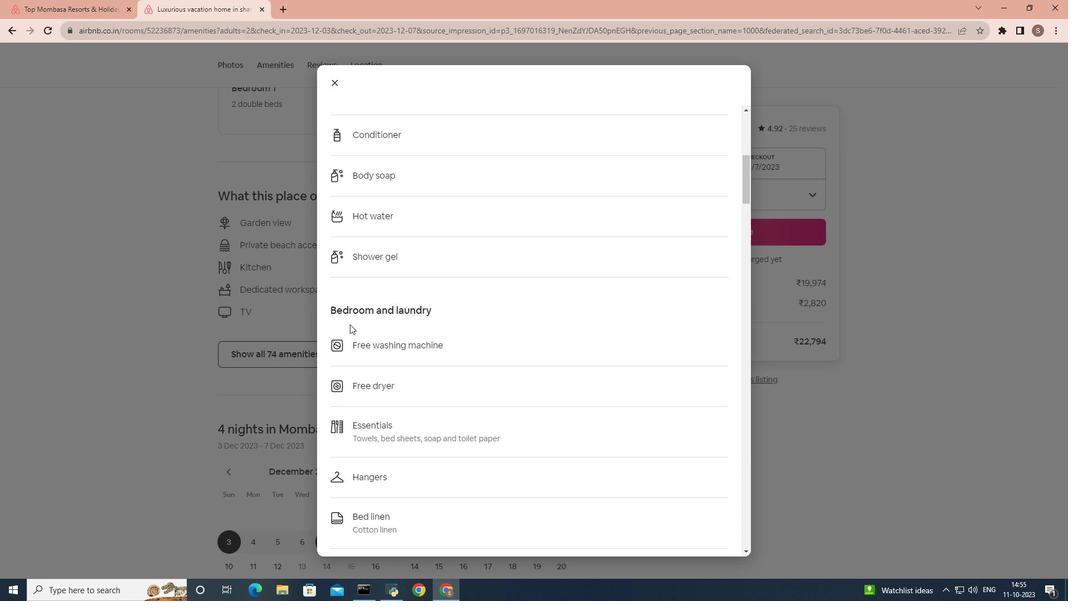 
Action: Mouse scrolled (360, 333) with delta (0, 0)
Screenshot: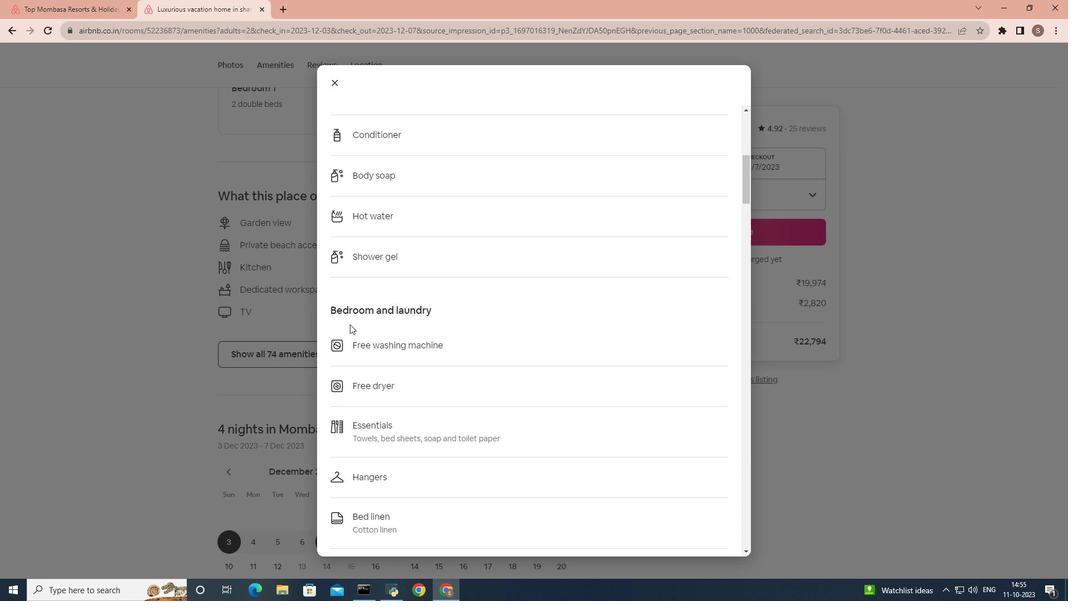 
Action: Mouse scrolled (360, 333) with delta (0, 0)
Screenshot: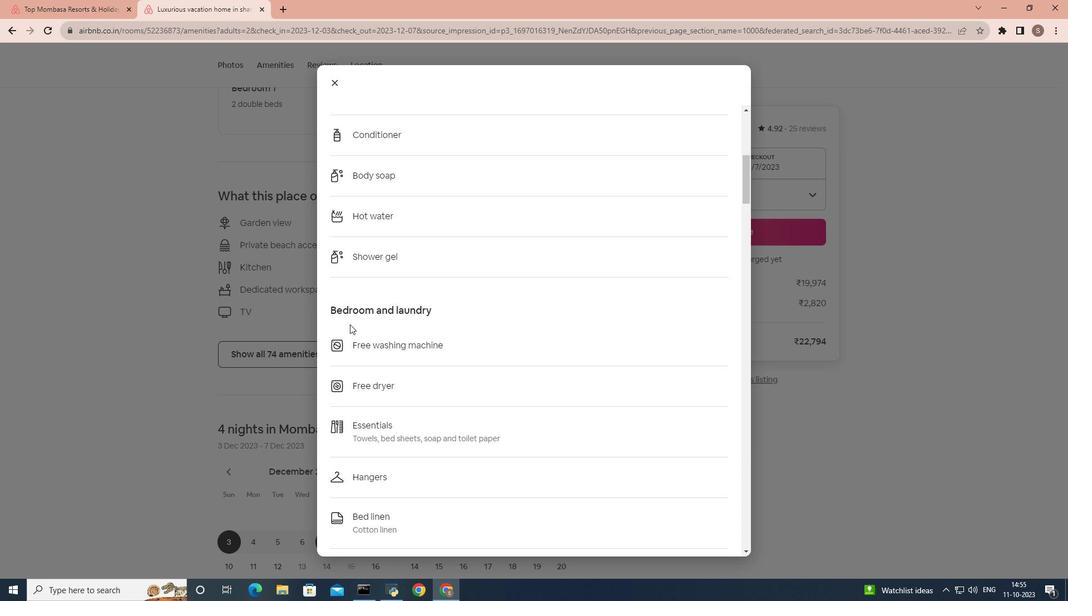 
Action: Mouse scrolled (360, 333) with delta (0, 0)
Screenshot: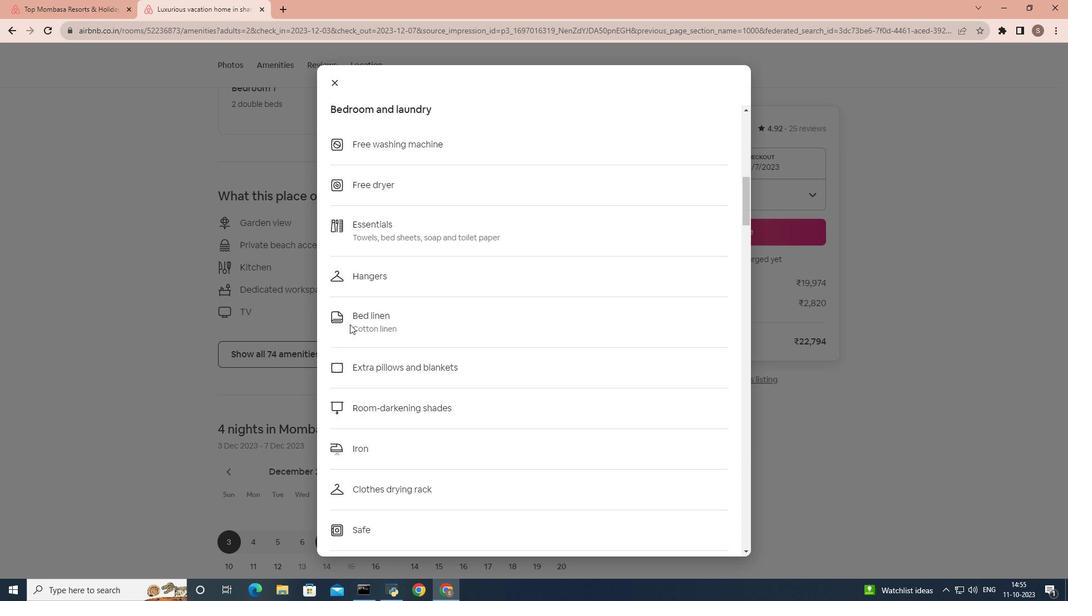 
Action: Mouse scrolled (360, 333) with delta (0, 0)
Screenshot: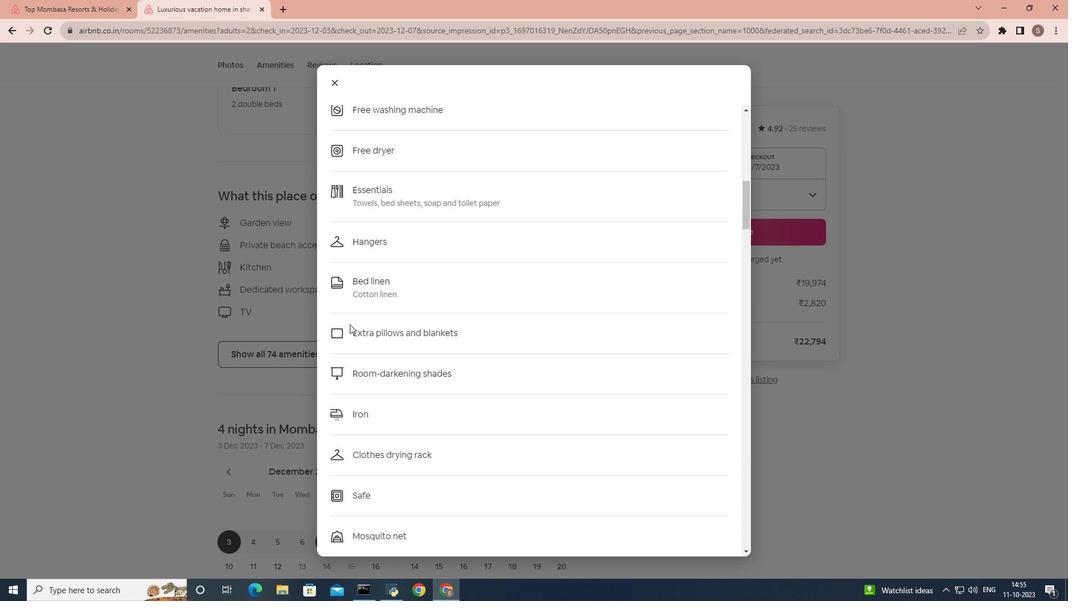 
Action: Mouse scrolled (360, 333) with delta (0, 0)
Screenshot: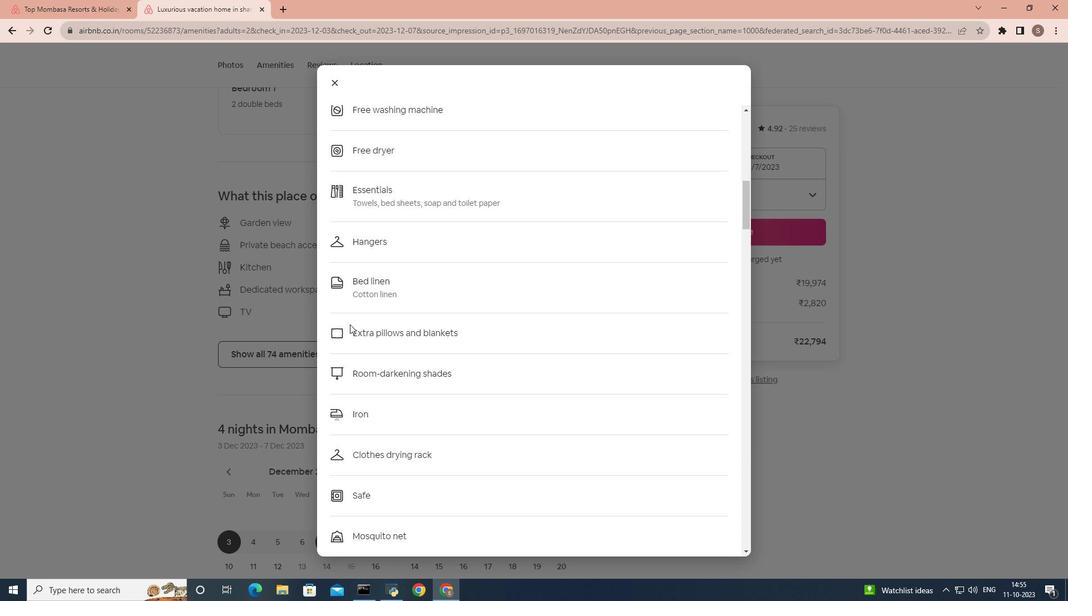 
Action: Mouse scrolled (360, 333) with delta (0, 0)
Screenshot: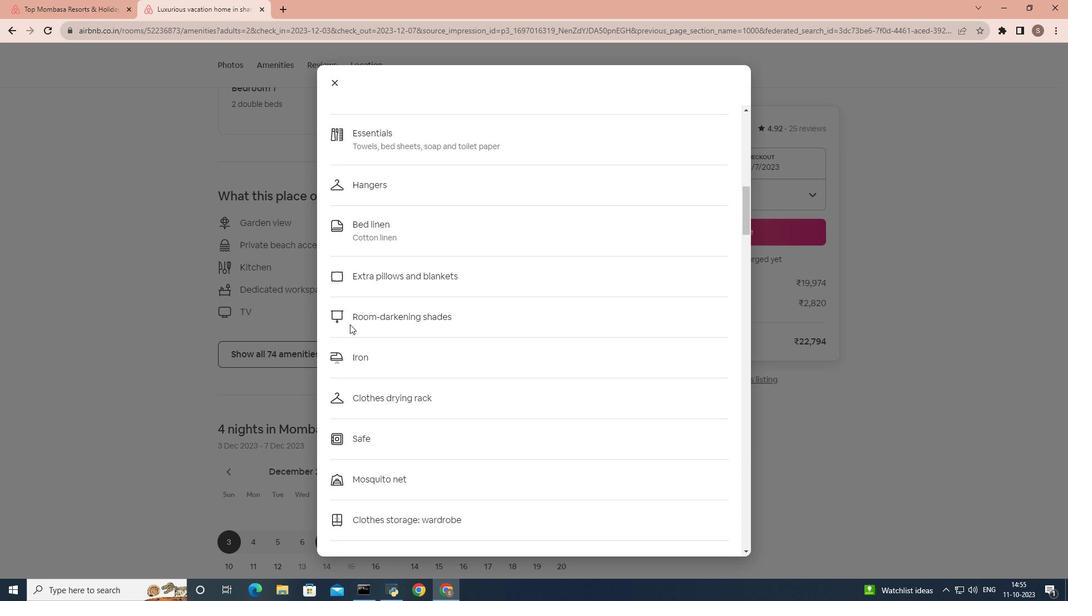 
Action: Mouse scrolled (360, 333) with delta (0, 0)
Screenshot: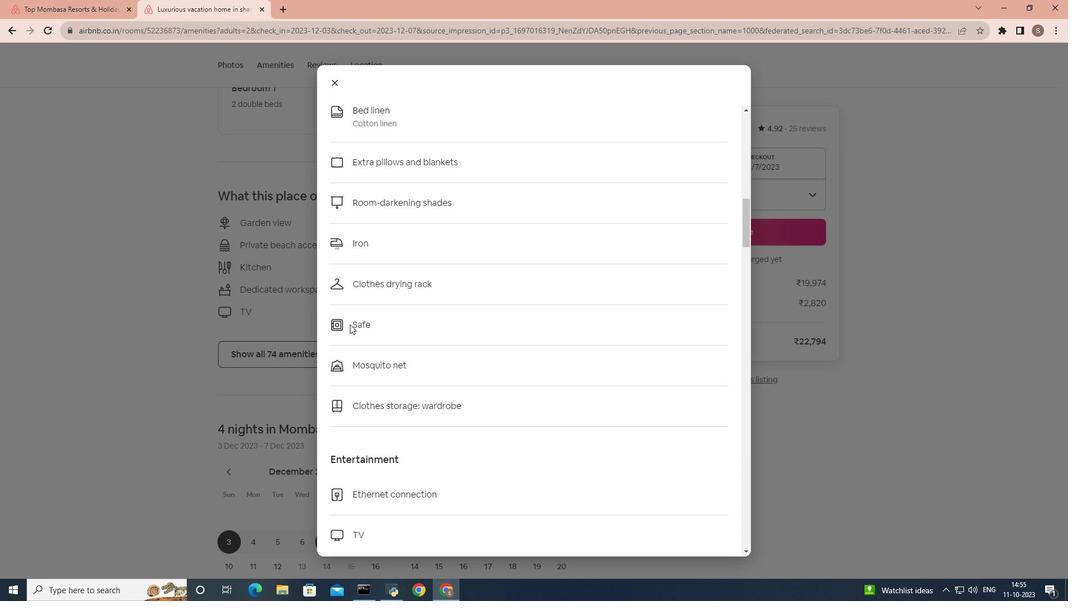 
Action: Mouse scrolled (360, 333) with delta (0, 0)
Screenshot: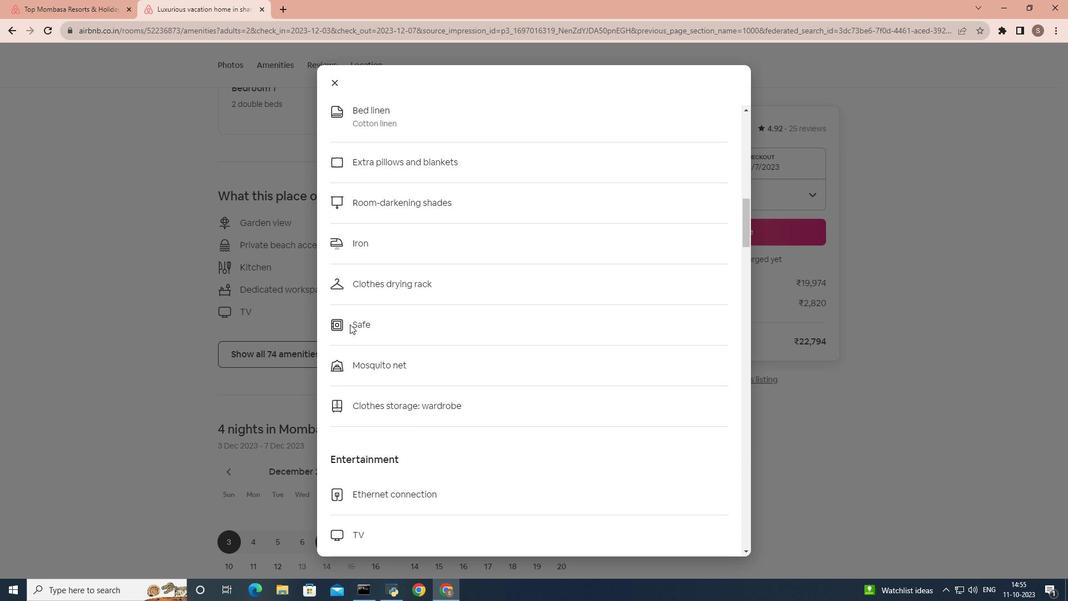 
Action: Mouse scrolled (360, 333) with delta (0, 0)
Screenshot: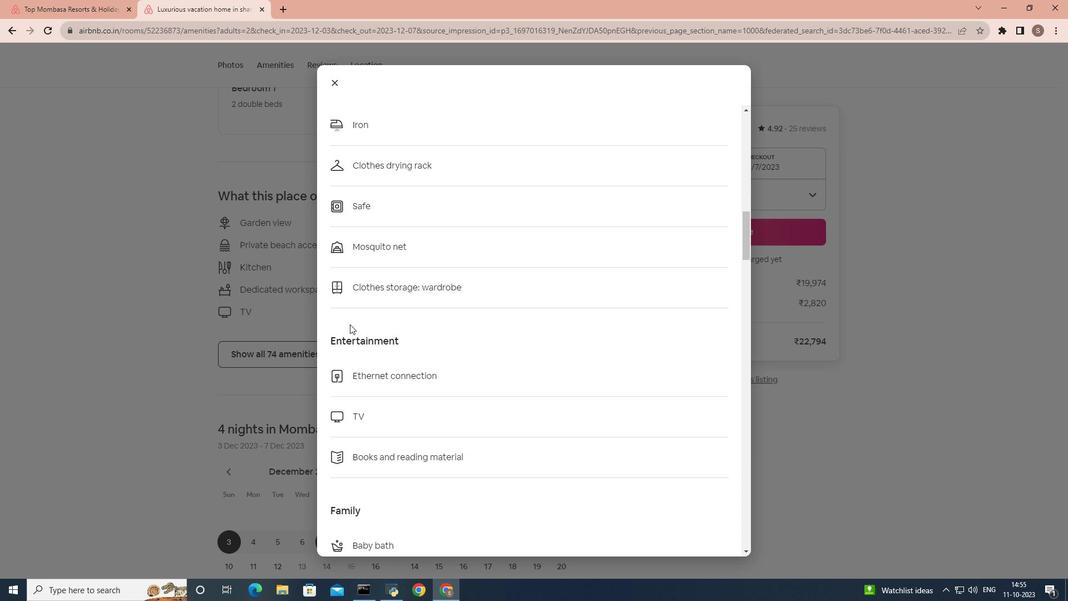 
Action: Mouse scrolled (360, 333) with delta (0, 0)
Screenshot: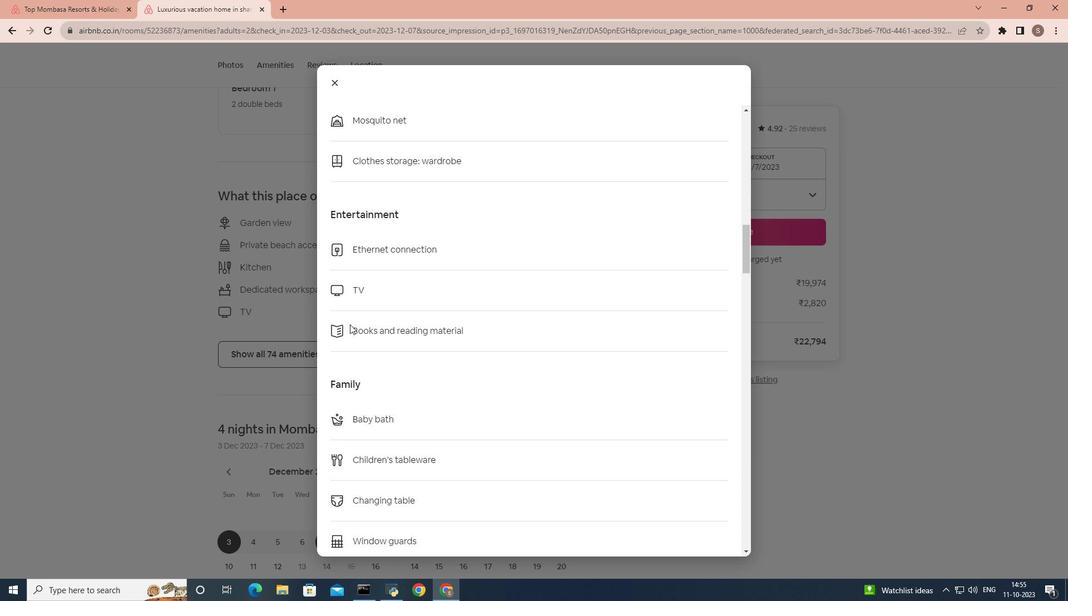 
Action: Mouse scrolled (360, 333) with delta (0, 0)
Screenshot: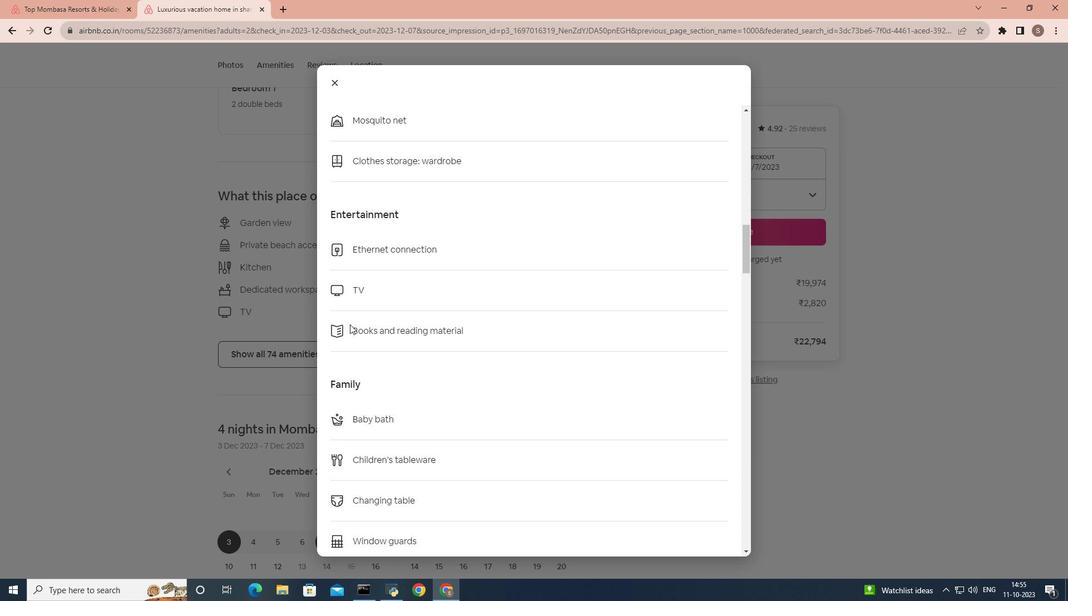 
Action: Mouse scrolled (360, 333) with delta (0, 0)
Screenshot: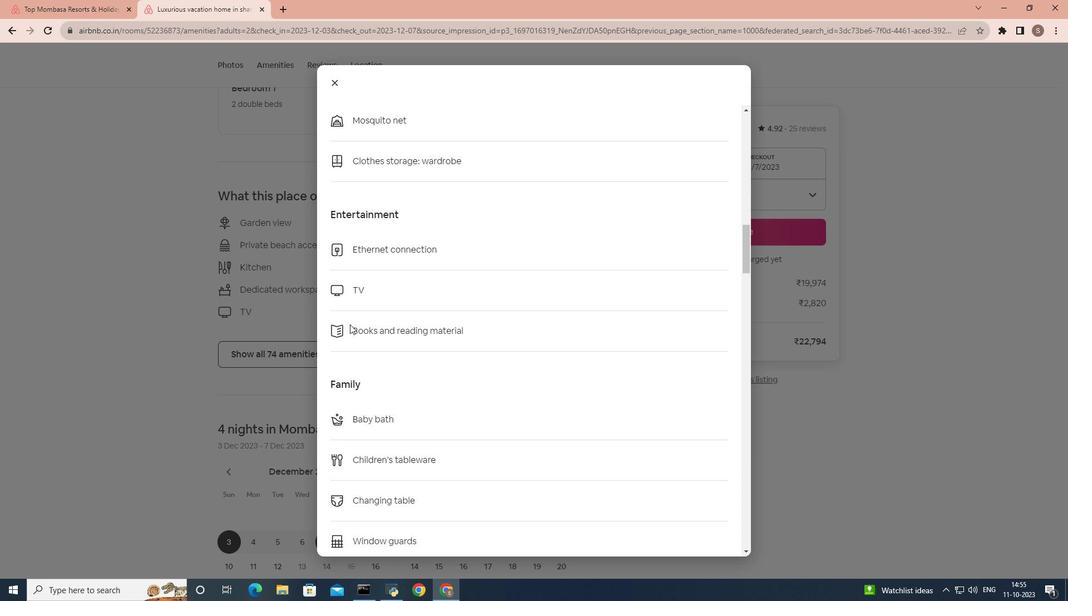
Action: Mouse scrolled (360, 333) with delta (0, 0)
Screenshot: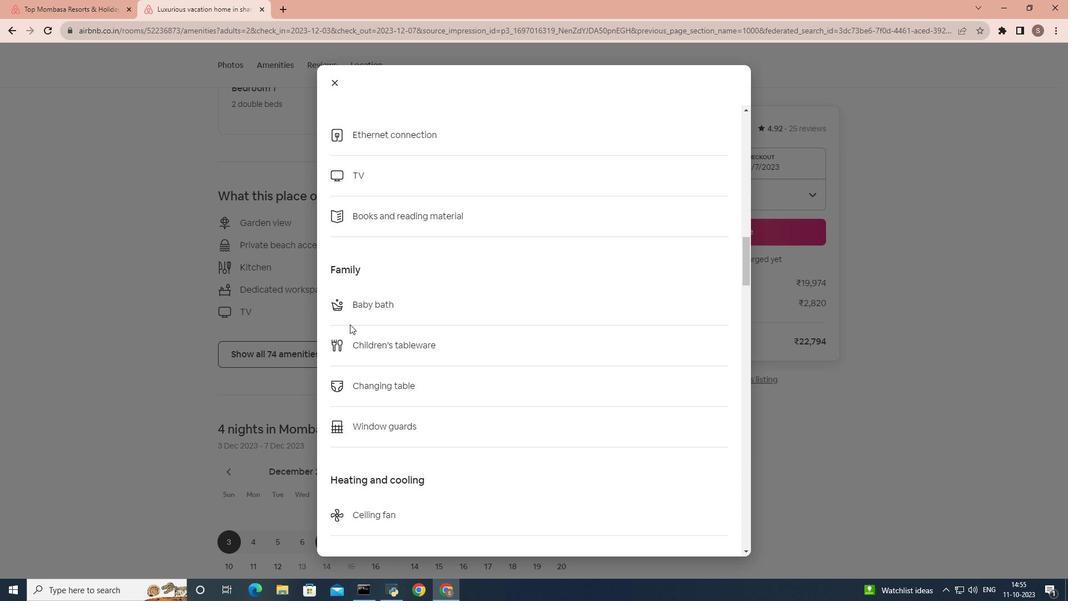 
Action: Mouse scrolled (360, 333) with delta (0, 0)
Screenshot: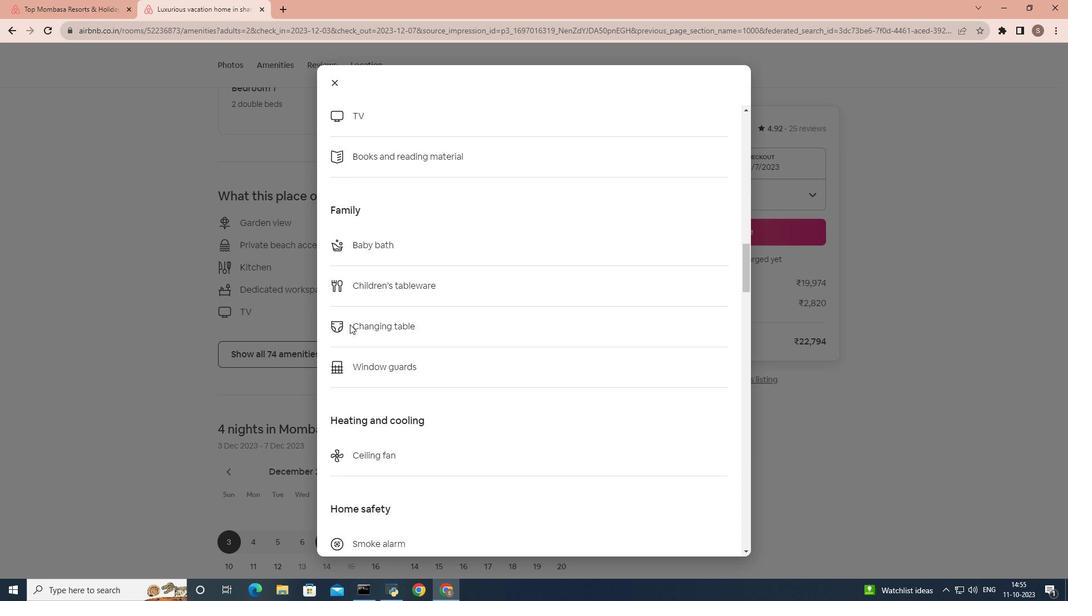 
Action: Mouse scrolled (360, 333) with delta (0, 0)
Screenshot: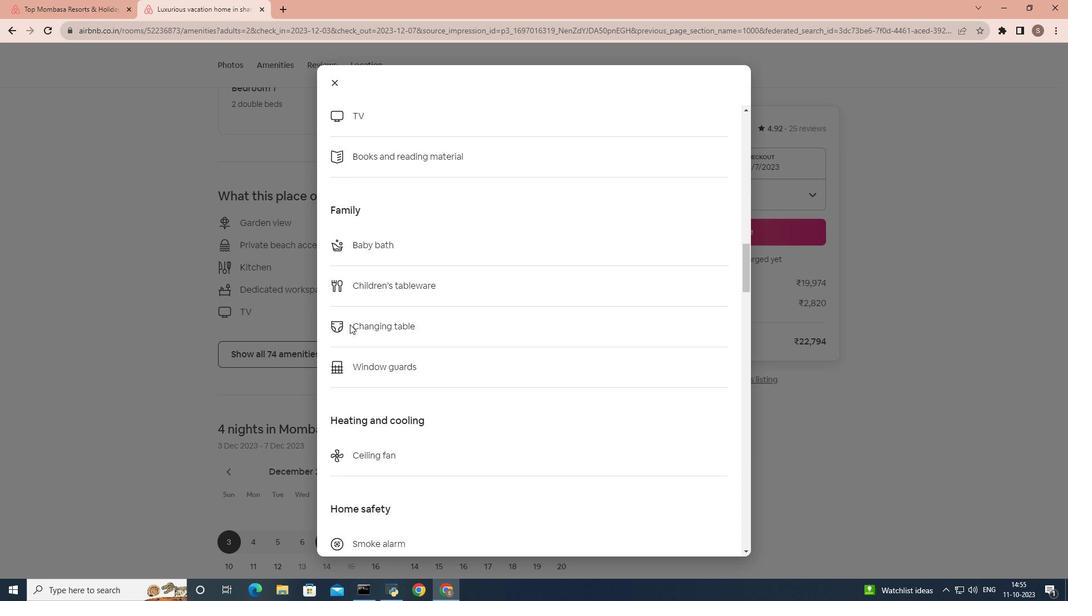 
Action: Mouse scrolled (360, 333) with delta (0, 0)
Screenshot: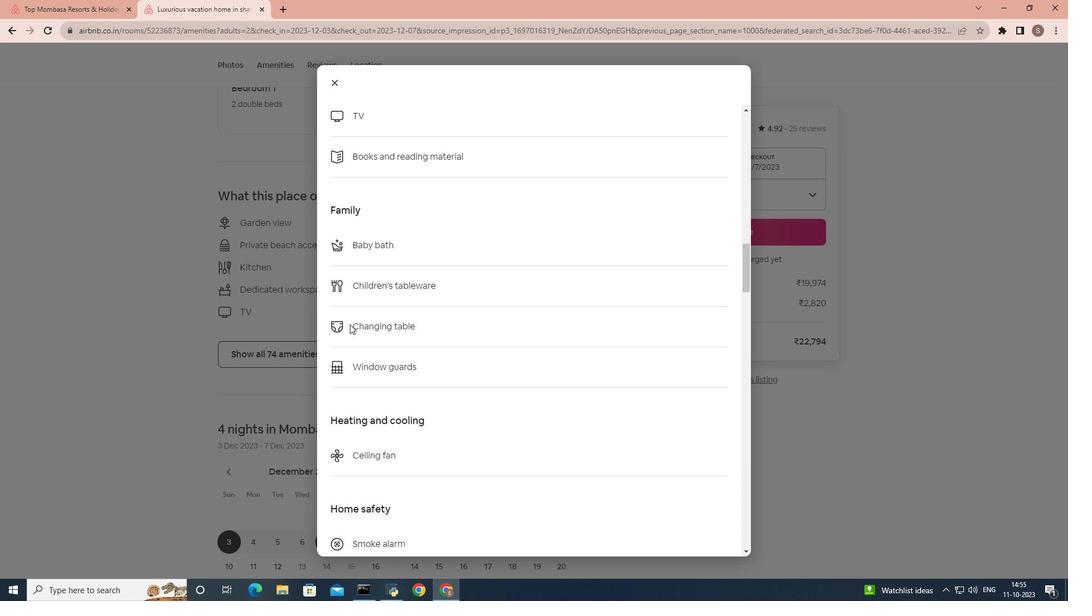 
Action: Mouse scrolled (360, 333) with delta (0, 0)
Screenshot: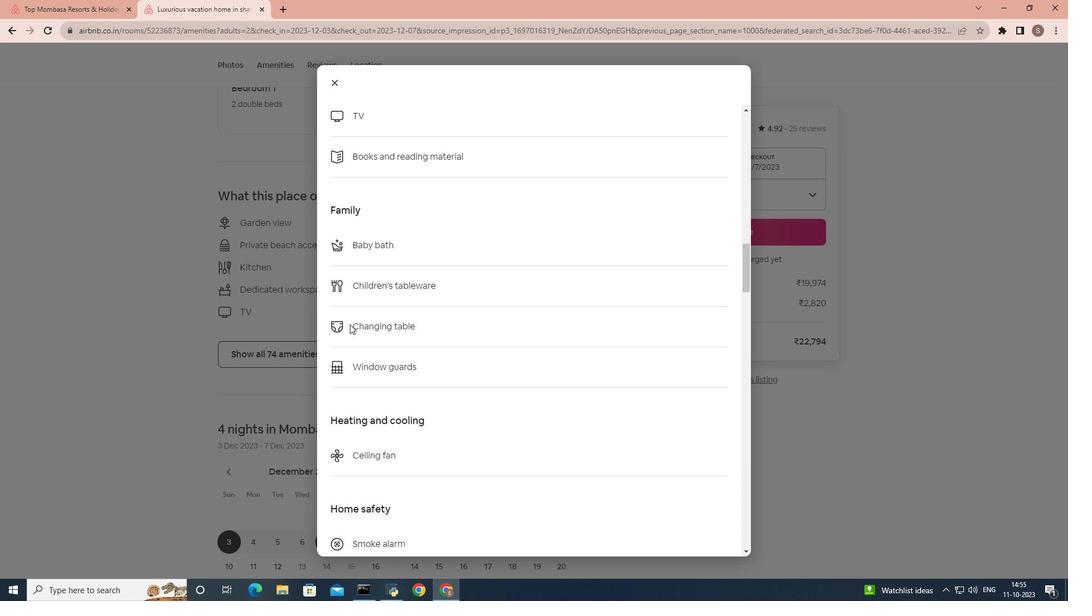 
Action: Mouse scrolled (360, 333) with delta (0, 0)
Screenshot: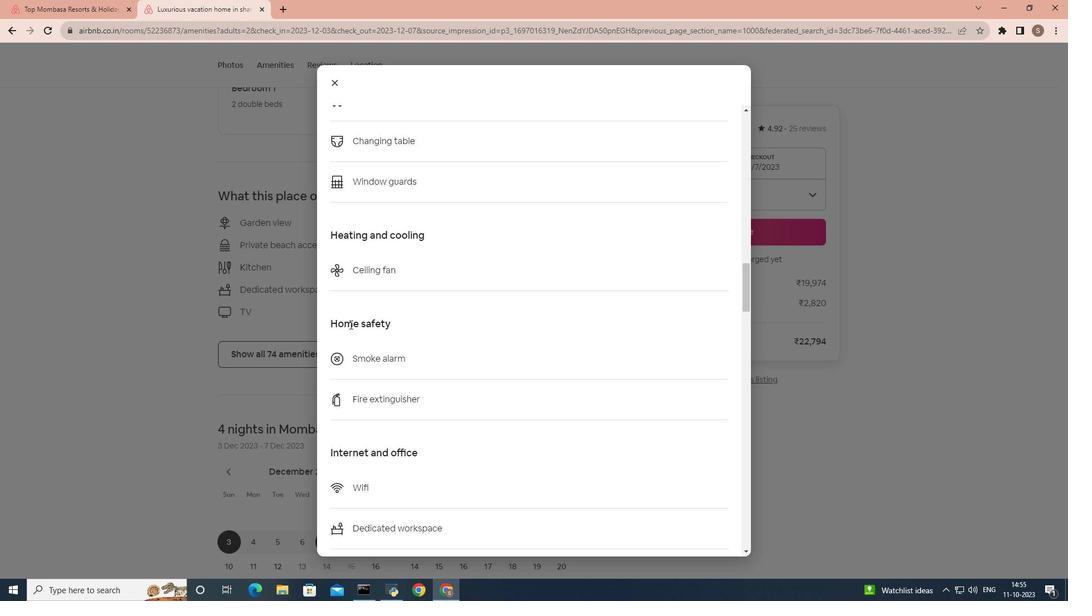 
Action: Mouse scrolled (360, 333) with delta (0, 0)
Screenshot: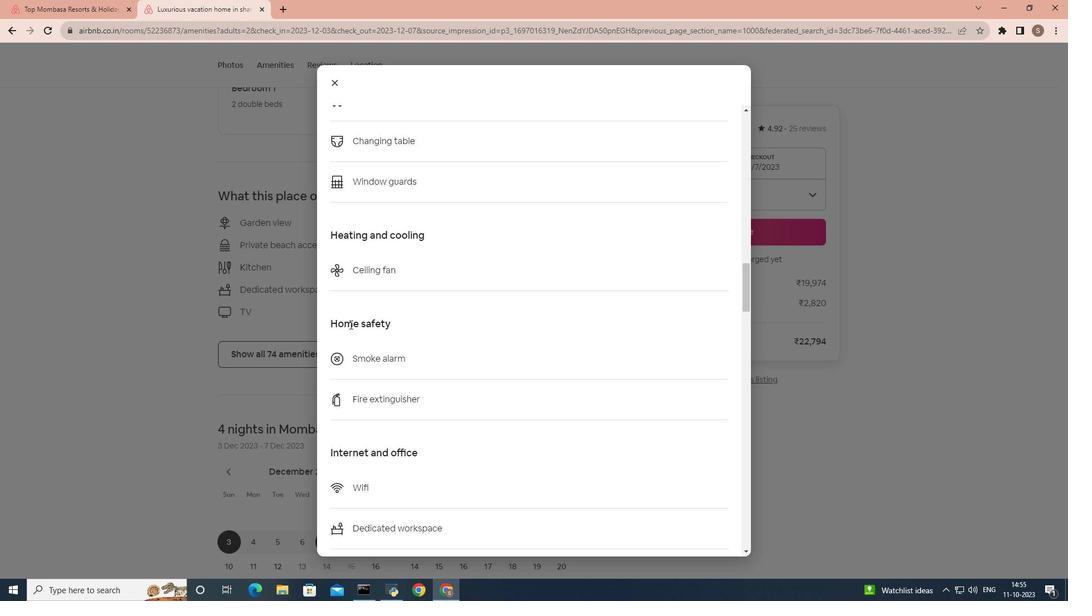 
Action: Mouse scrolled (360, 333) with delta (0, 0)
Screenshot: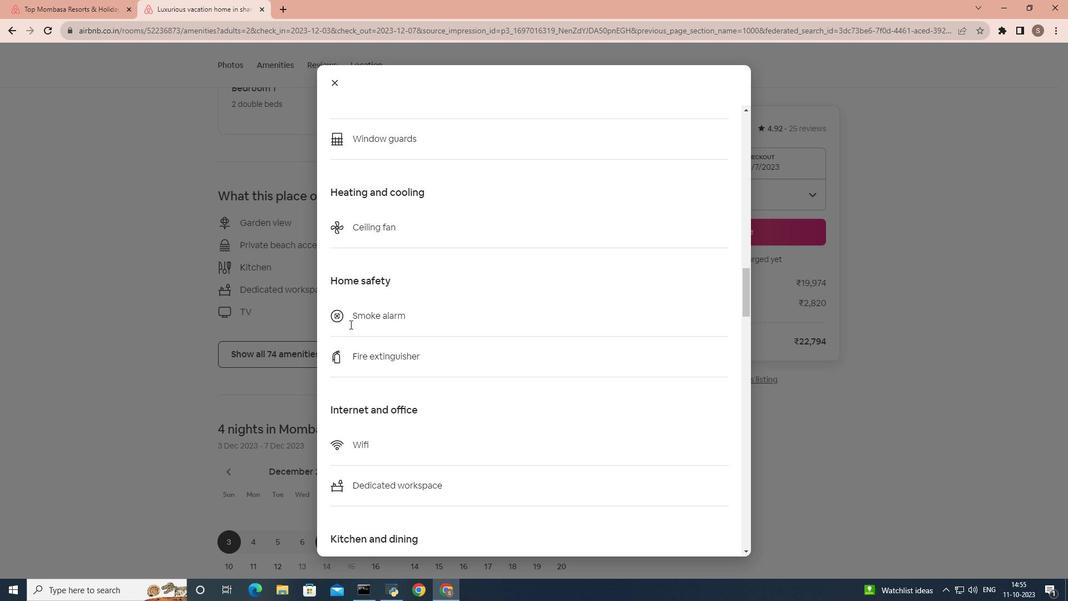 
Action: Mouse scrolled (360, 333) with delta (0, 0)
Screenshot: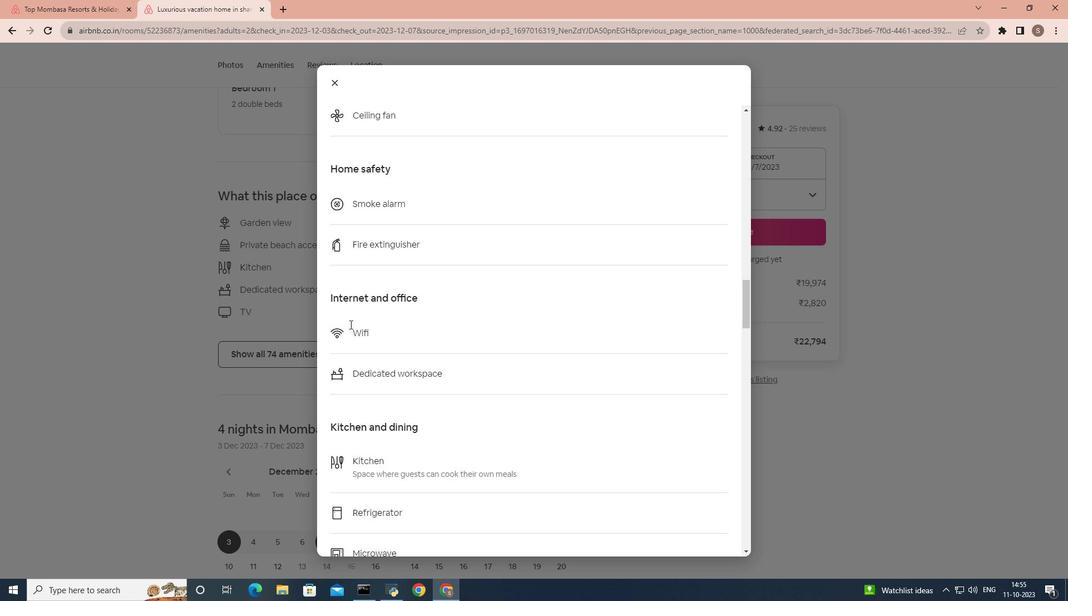 
Action: Mouse scrolled (360, 333) with delta (0, 0)
Screenshot: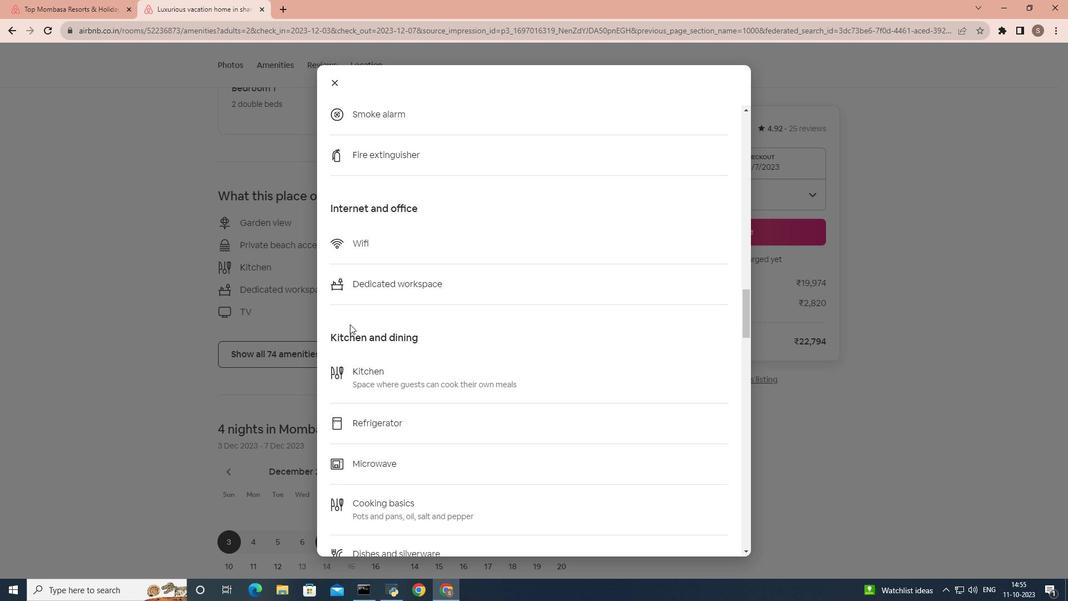 
Action: Mouse scrolled (360, 333) with delta (0, 0)
Screenshot: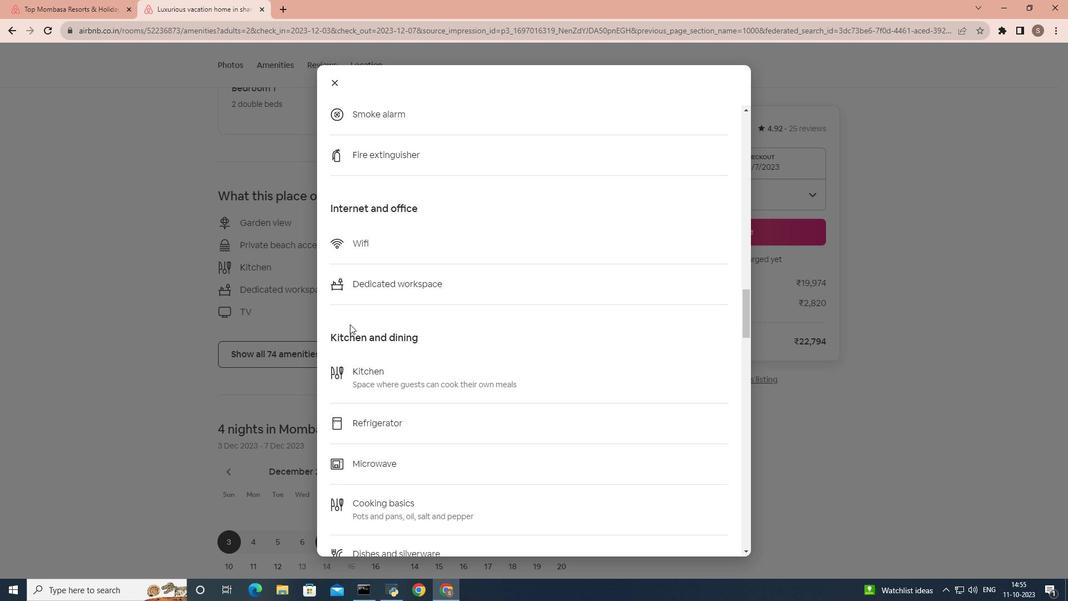 
Action: Mouse scrolled (360, 333) with delta (0, 0)
Screenshot: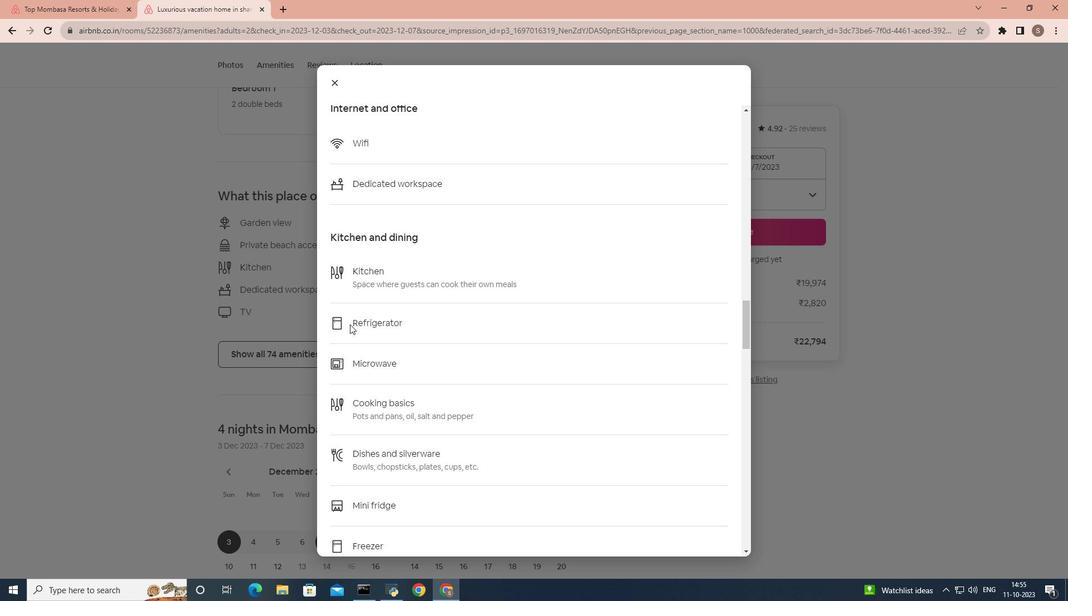 
Action: Mouse scrolled (360, 333) with delta (0, 0)
Screenshot: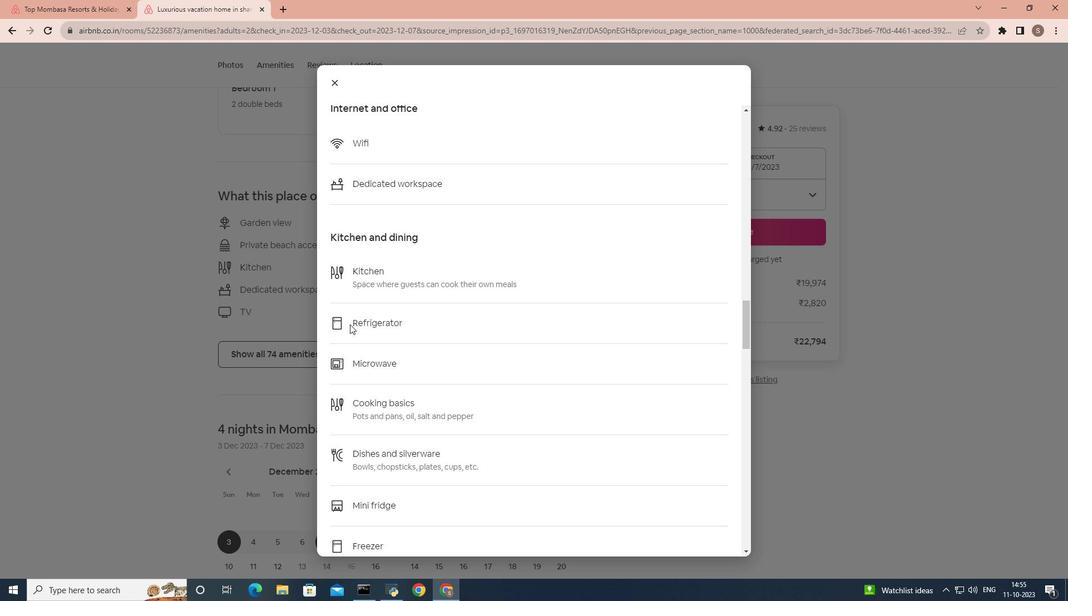 
Action: Mouse scrolled (360, 333) with delta (0, 0)
Screenshot: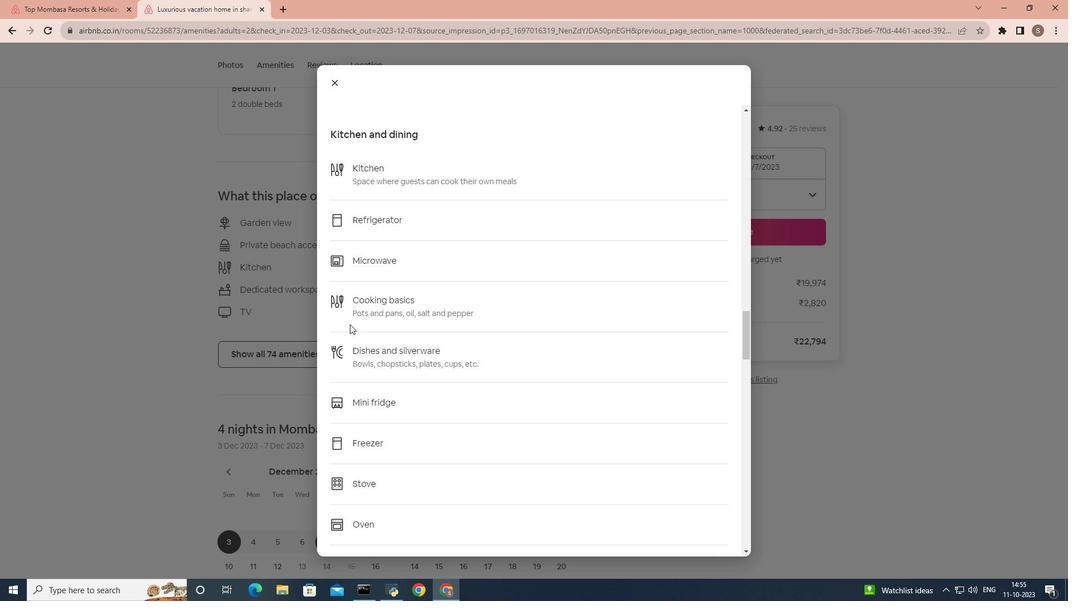 
Action: Mouse scrolled (360, 333) with delta (0, 0)
Screenshot: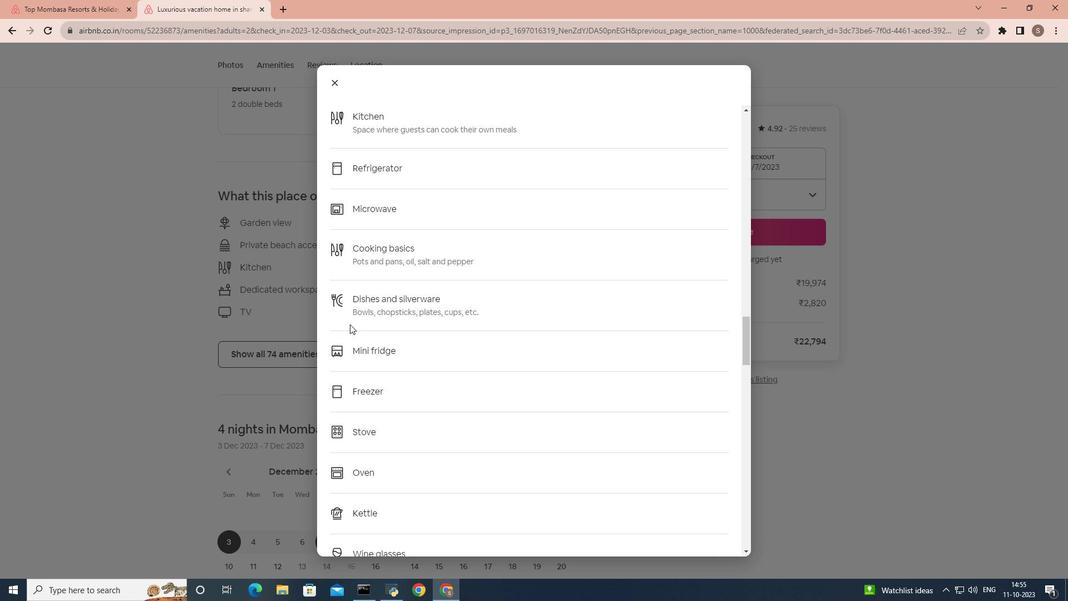
Action: Mouse scrolled (360, 333) with delta (0, 0)
Screenshot: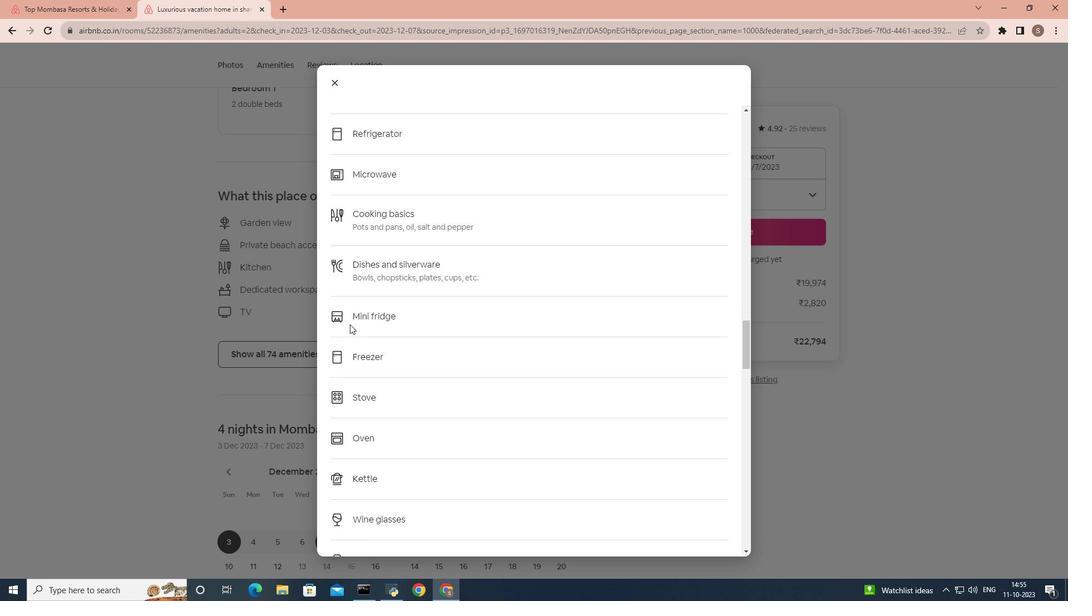 
Action: Mouse scrolled (360, 333) with delta (0, 0)
Screenshot: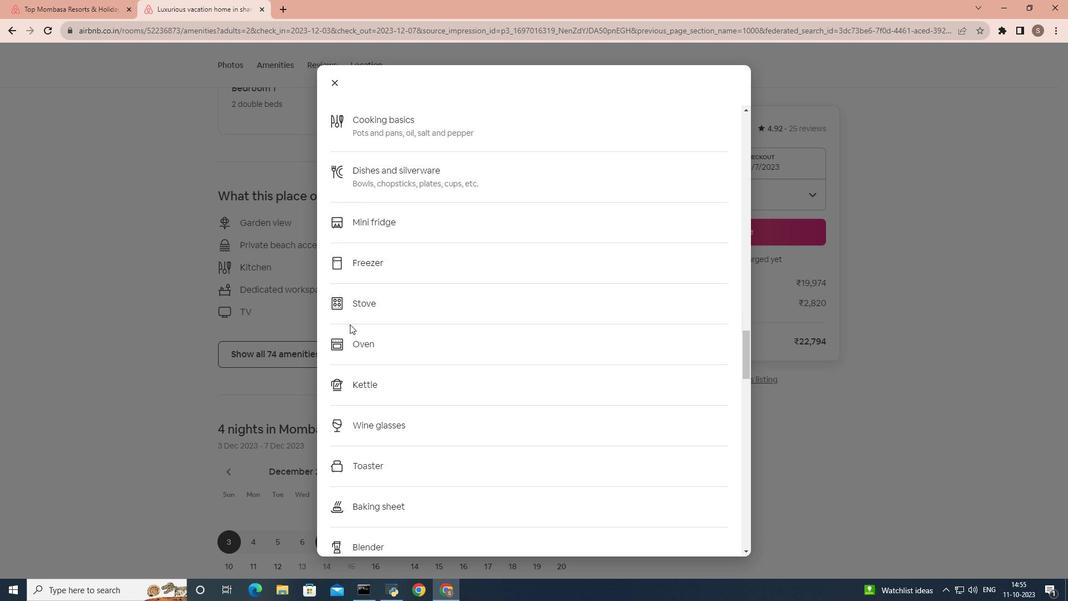 
Action: Mouse scrolled (360, 333) with delta (0, 0)
Screenshot: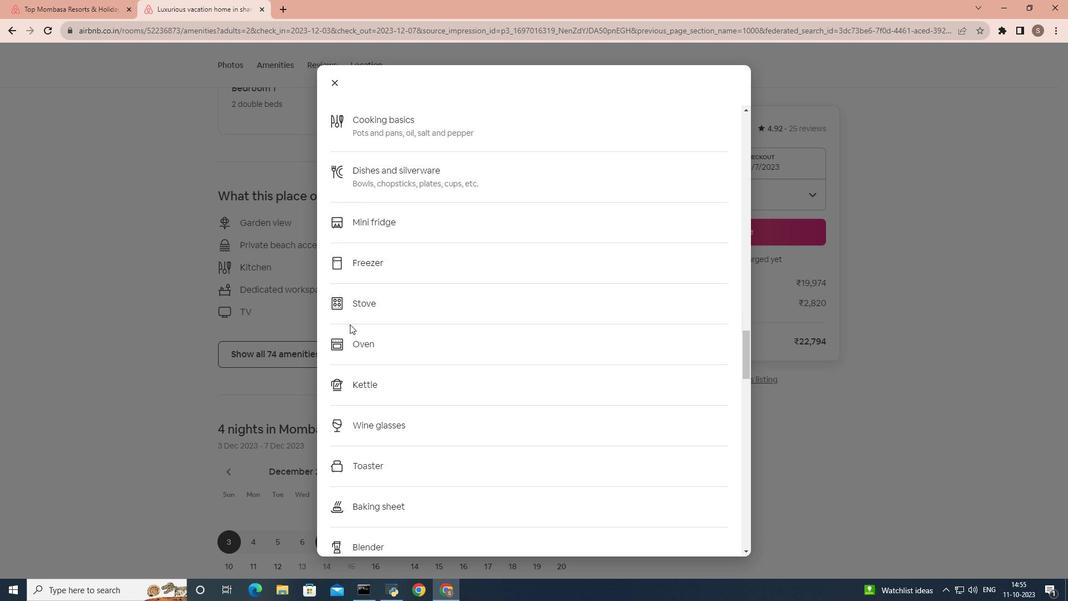 
Action: Mouse scrolled (360, 333) with delta (0, 0)
Screenshot: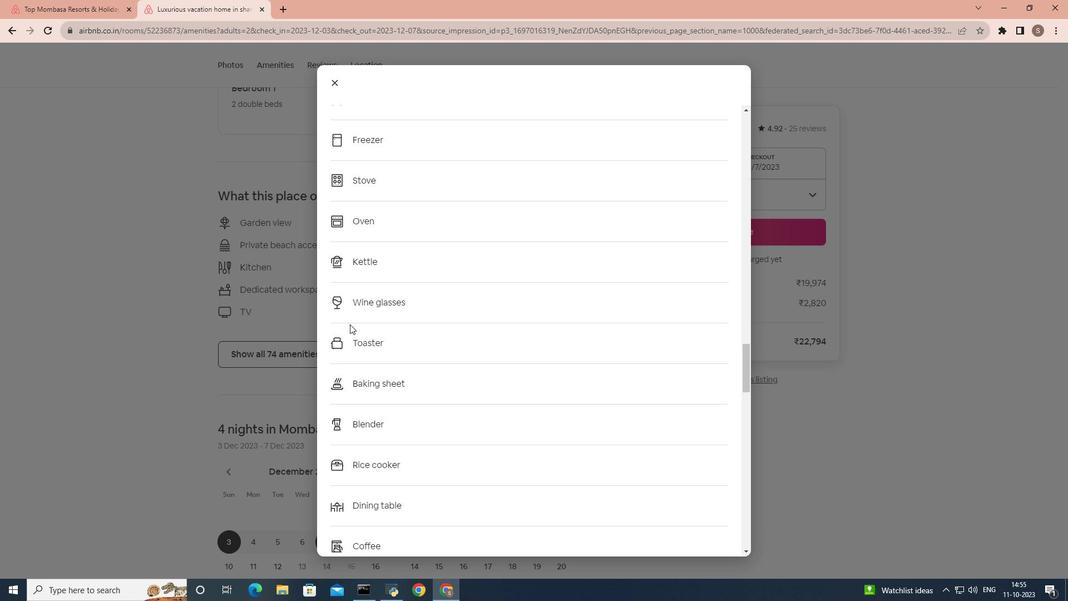 
Action: Mouse scrolled (360, 333) with delta (0, 0)
Screenshot: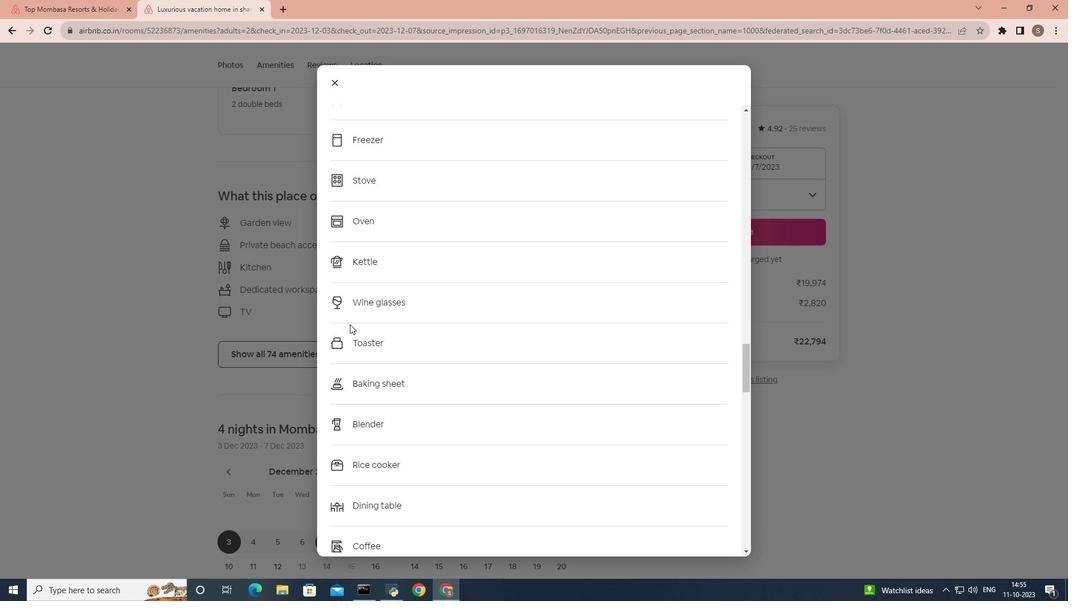 
Action: Mouse scrolled (360, 333) with delta (0, 0)
Screenshot: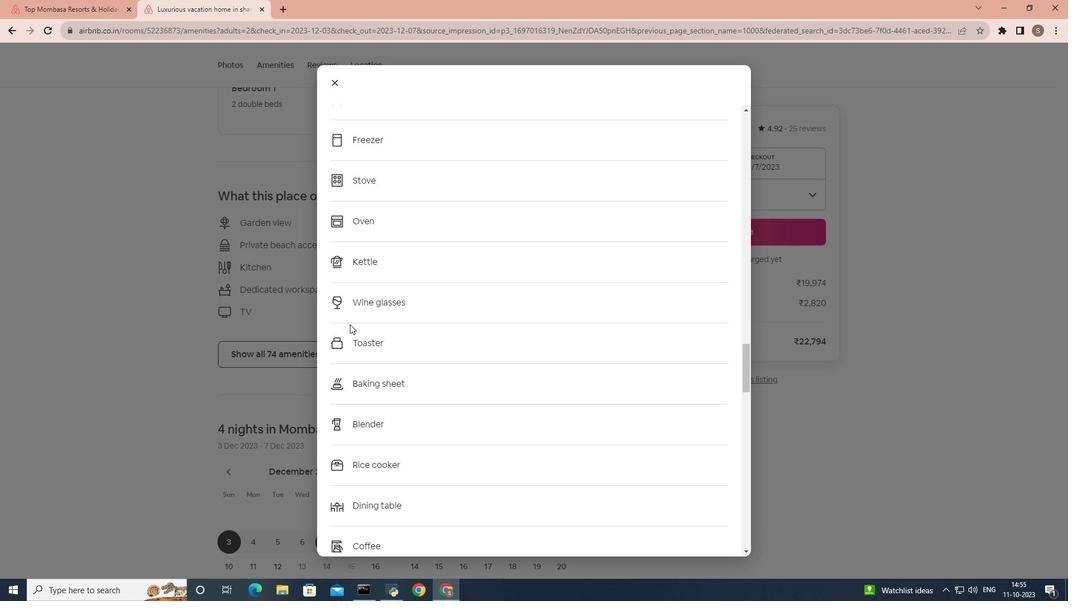 
Action: Mouse scrolled (360, 333) with delta (0, 0)
Screenshot: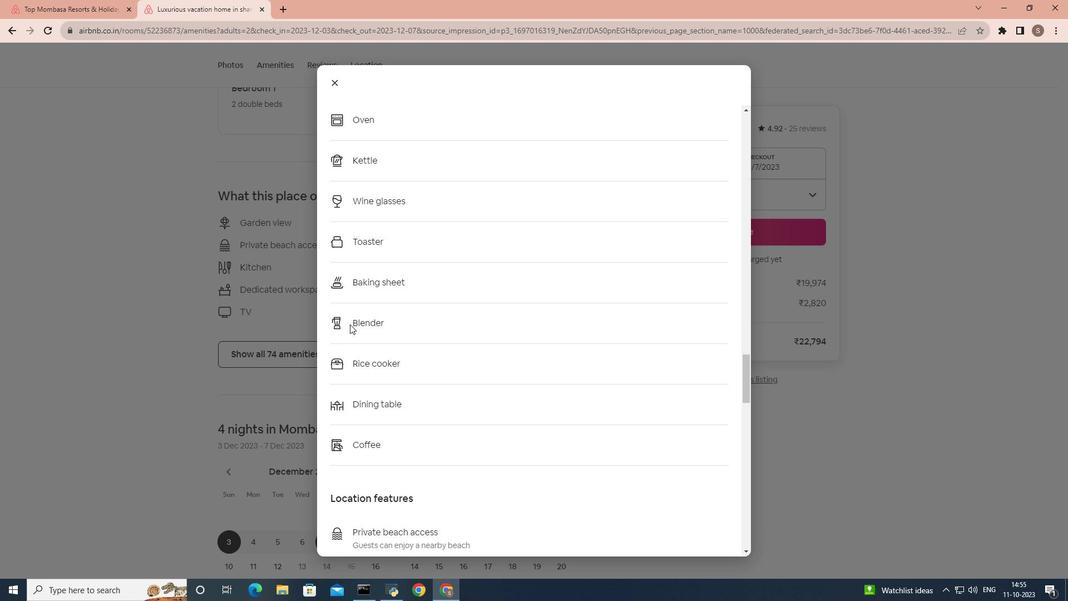 
Action: Mouse scrolled (360, 333) with delta (0, 0)
Screenshot: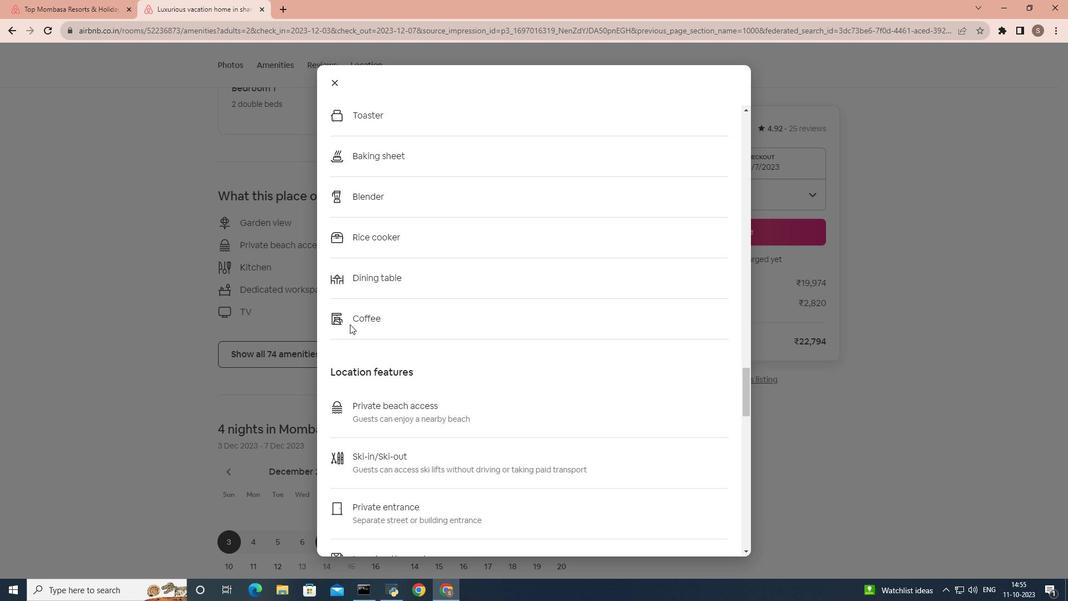 
Action: Mouse scrolled (360, 333) with delta (0, 0)
Screenshot: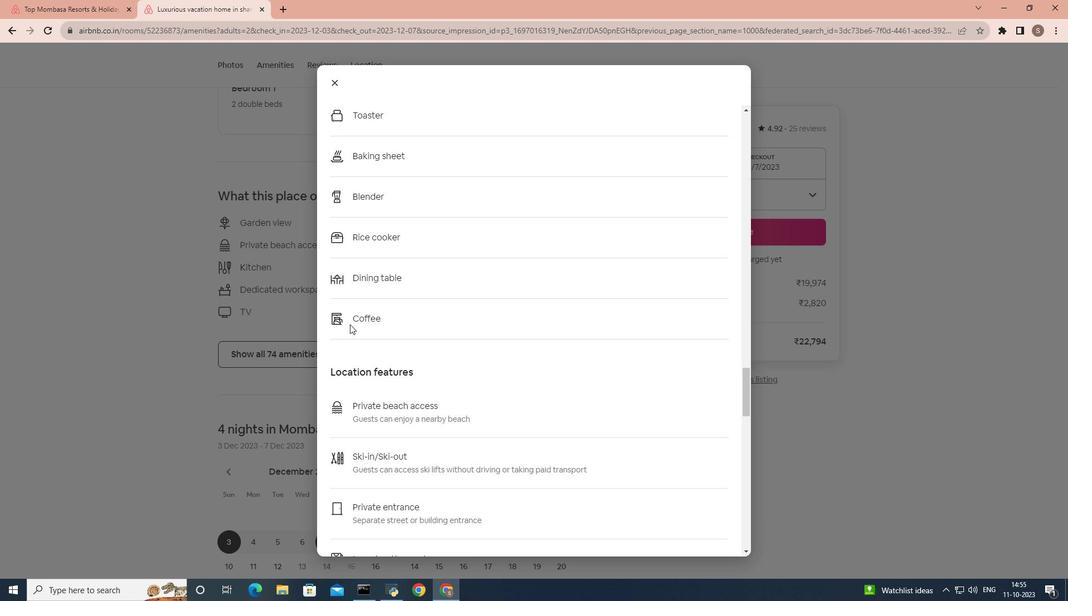 
Action: Mouse scrolled (360, 333) with delta (0, 0)
Screenshot: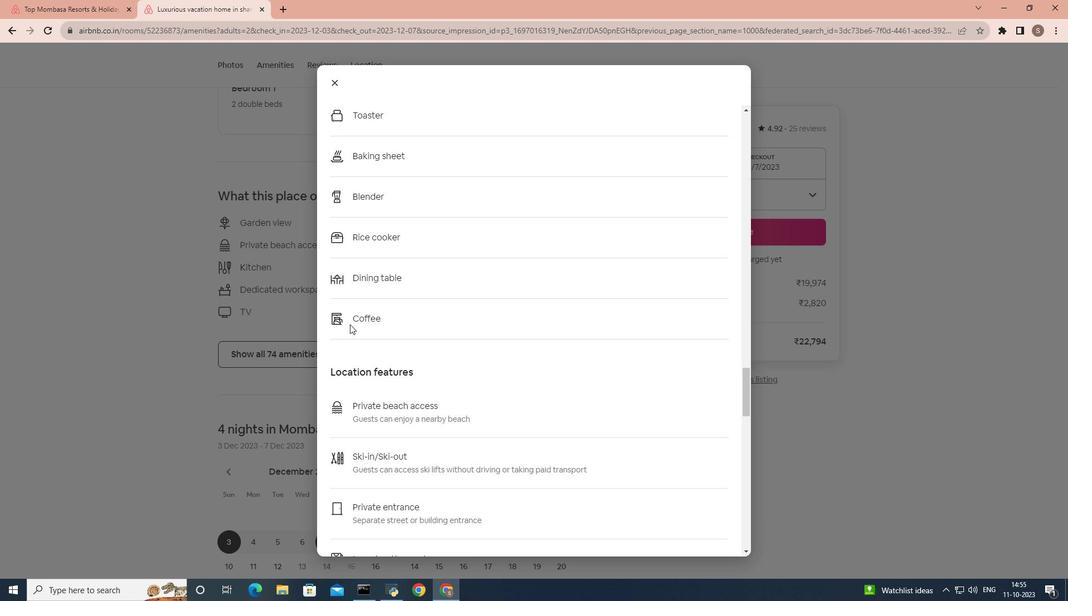 
Action: Mouse scrolled (360, 333) with delta (0, 0)
Screenshot: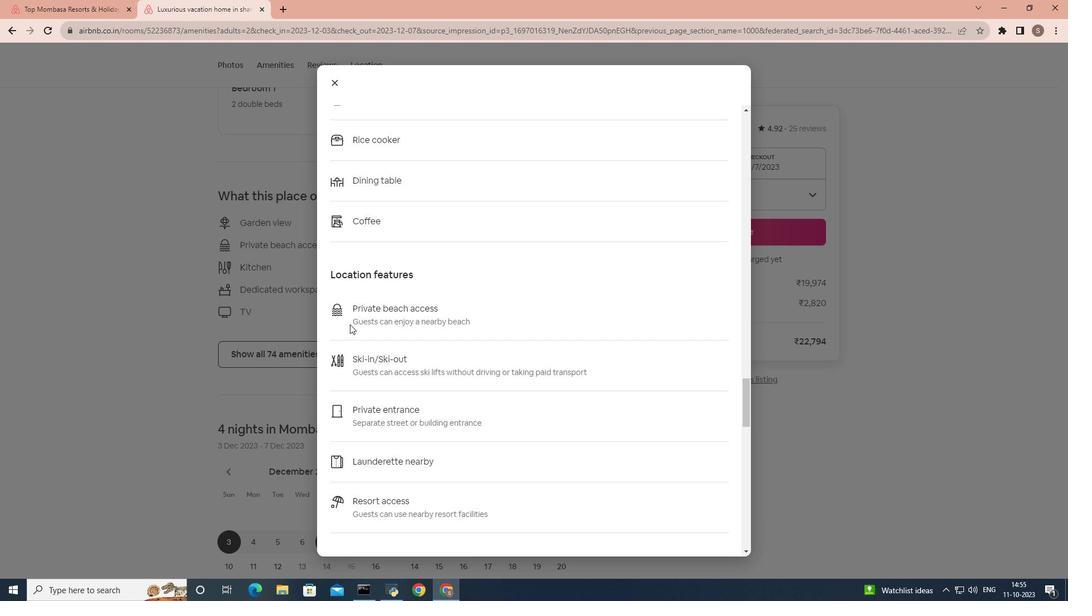
Action: Mouse scrolled (360, 333) with delta (0, 0)
Screenshot: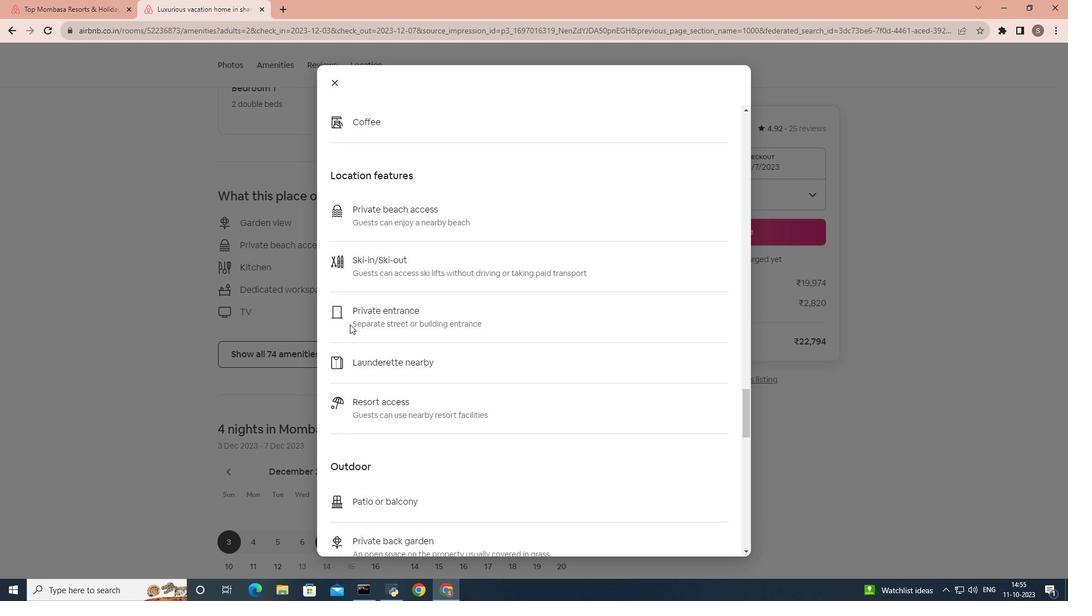 
Action: Mouse scrolled (360, 333) with delta (0, 0)
Screenshot: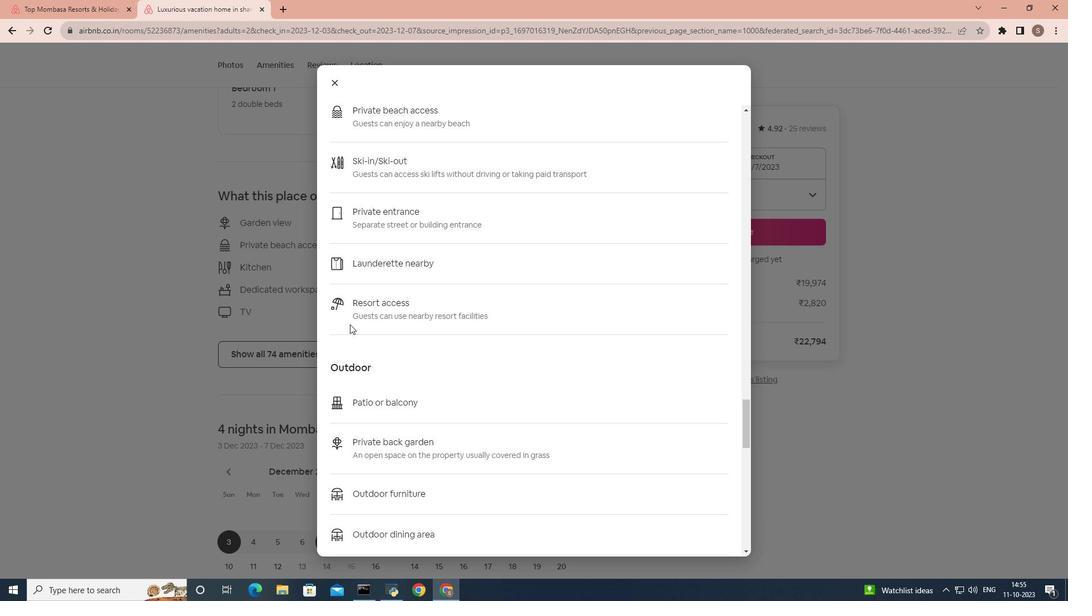 
Action: Mouse scrolled (360, 333) with delta (0, 0)
Screenshot: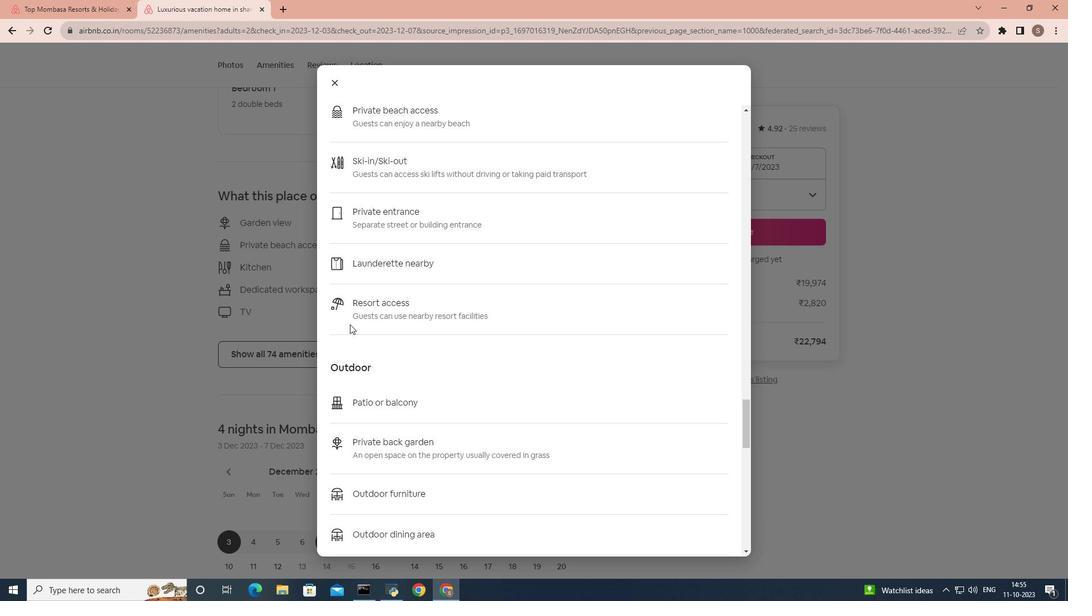 
Action: Mouse scrolled (360, 333) with delta (0, 0)
Screenshot: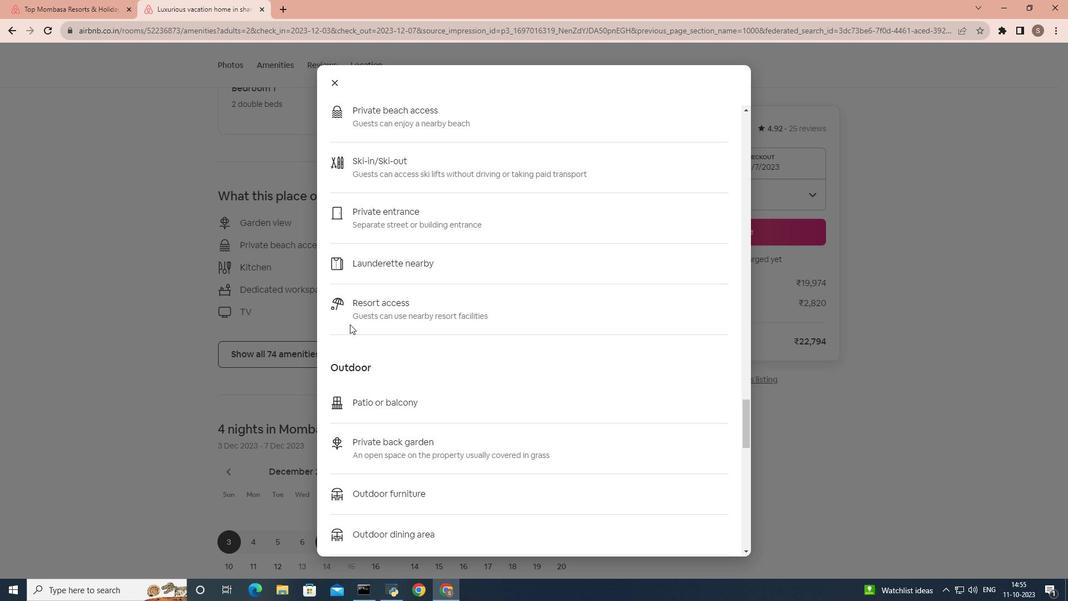
Action: Mouse scrolled (360, 333) with delta (0, 0)
Screenshot: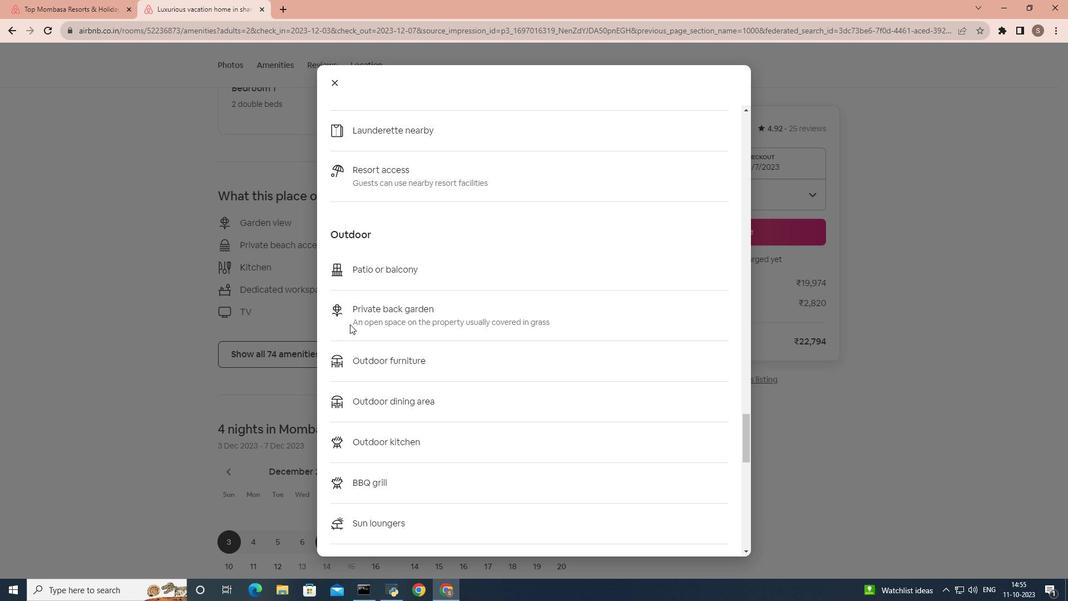 
Action: Mouse scrolled (360, 333) with delta (0, 0)
Screenshot: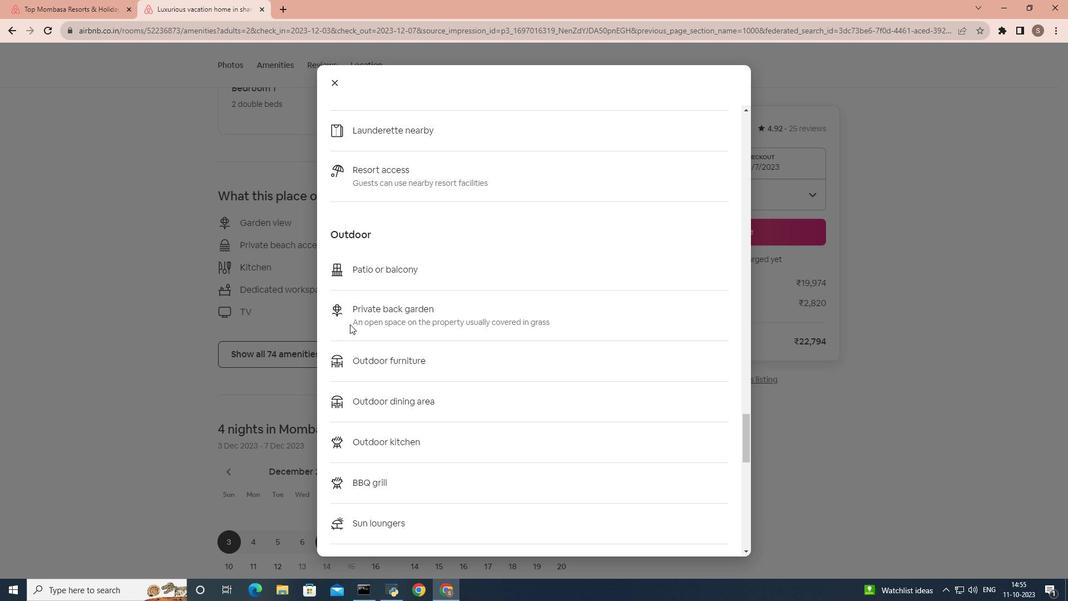 
Action: Mouse scrolled (360, 333) with delta (0, 0)
Screenshot: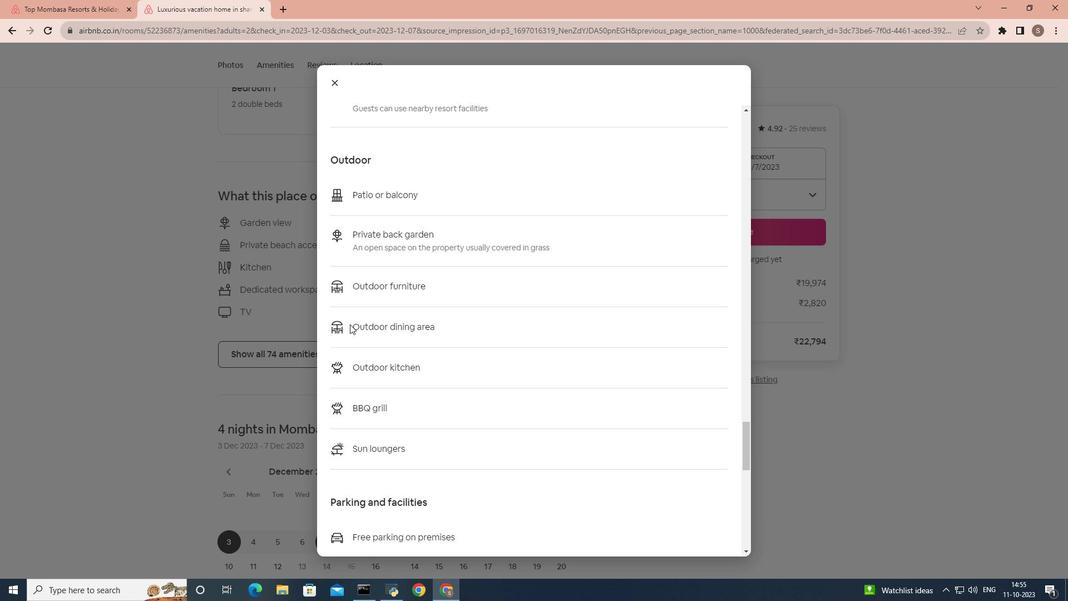 
Action: Mouse scrolled (360, 333) with delta (0, 0)
Screenshot: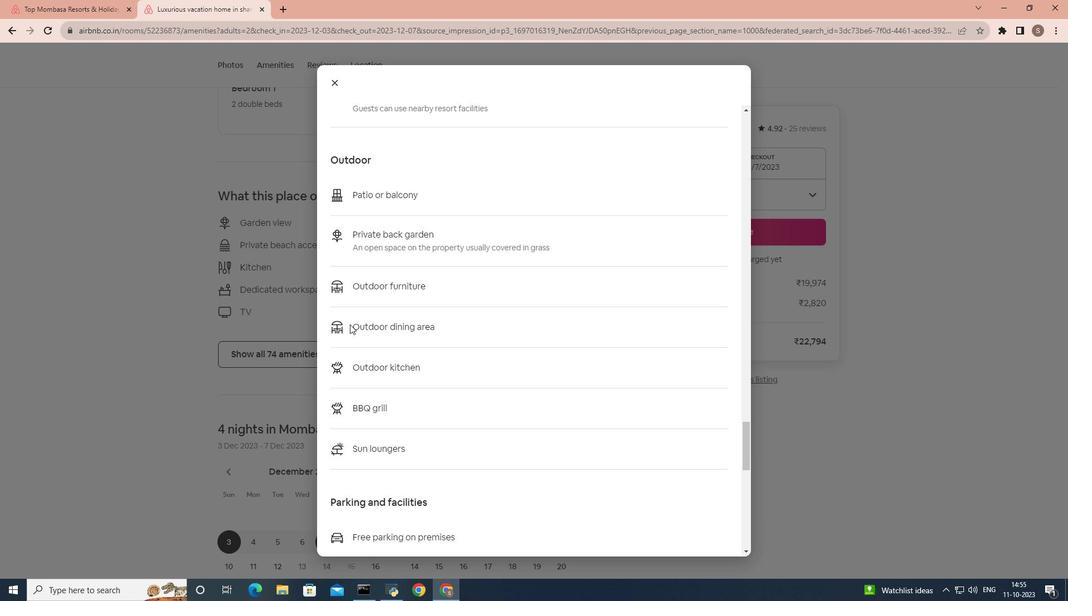 
Action: Mouse scrolled (360, 333) with delta (0, 0)
Screenshot: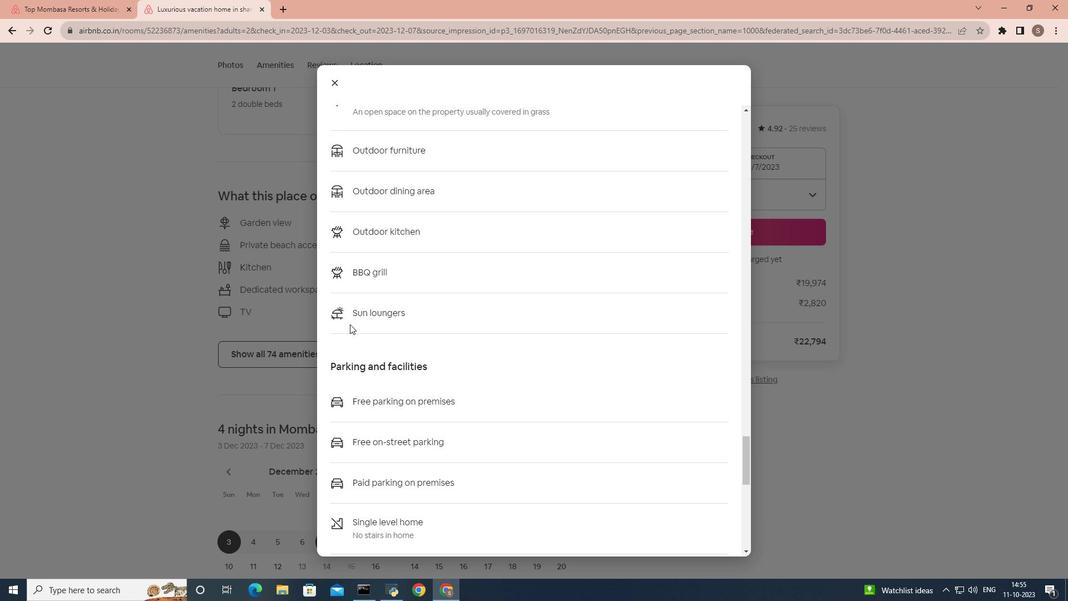 
Action: Mouse scrolled (360, 333) with delta (0, 0)
Screenshot: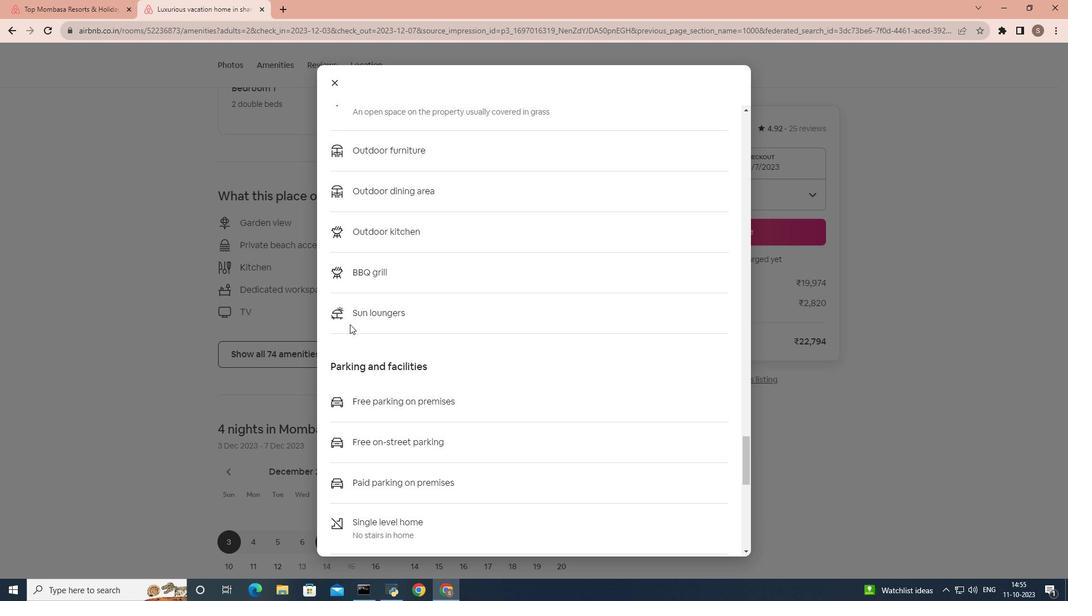 
Action: Mouse scrolled (360, 333) with delta (0, 0)
Screenshot: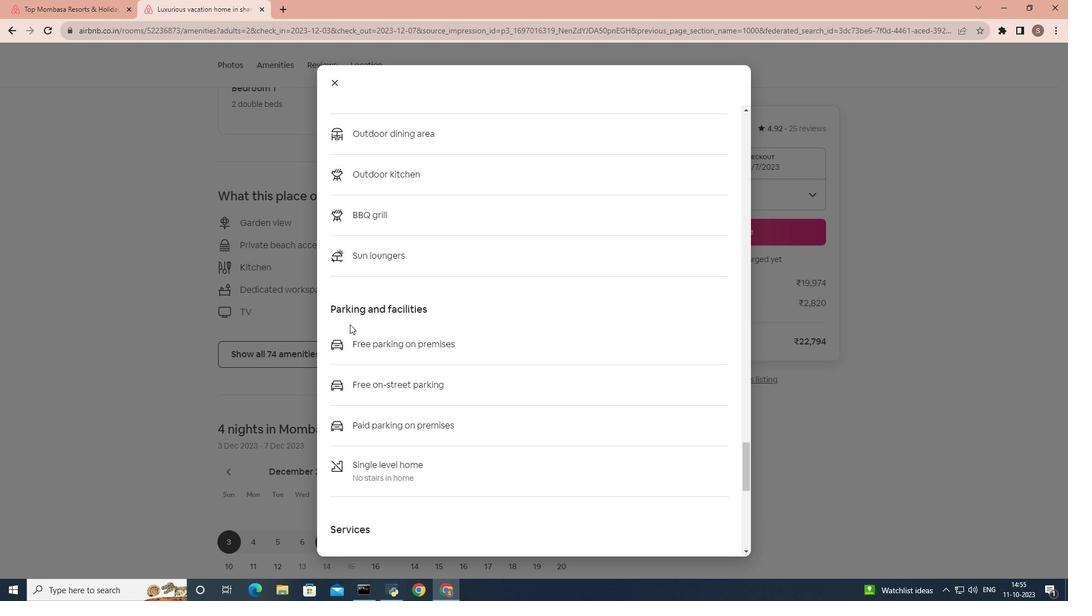 
Action: Mouse scrolled (360, 333) with delta (0, 0)
Screenshot: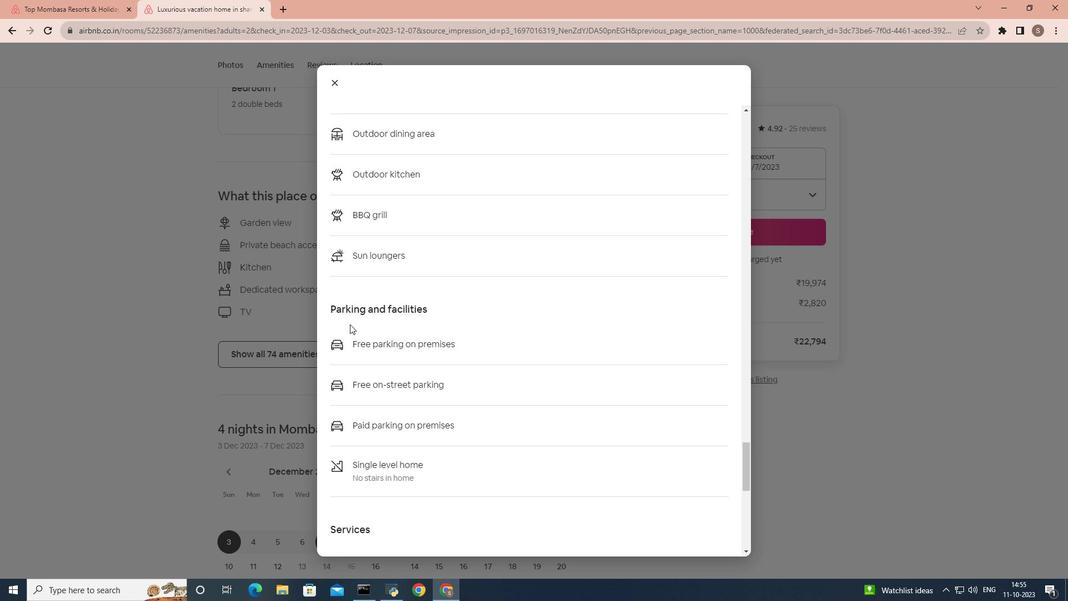 
Action: Mouse scrolled (360, 333) with delta (0, 0)
Screenshot: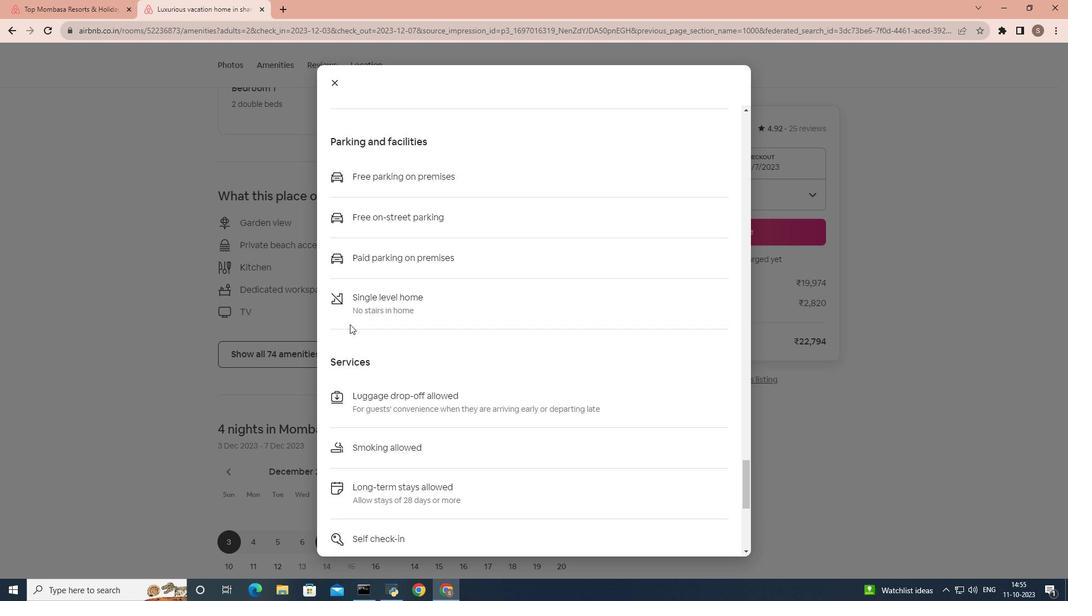 
Action: Mouse scrolled (360, 333) with delta (0, 0)
Screenshot: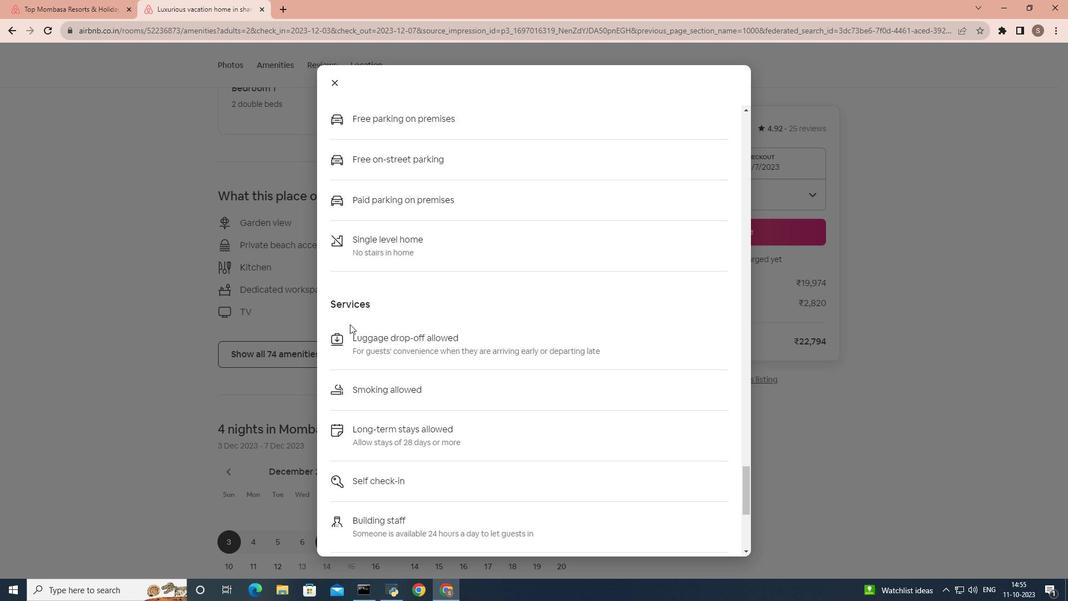 
Action: Mouse scrolled (360, 333) with delta (0, 0)
Screenshot: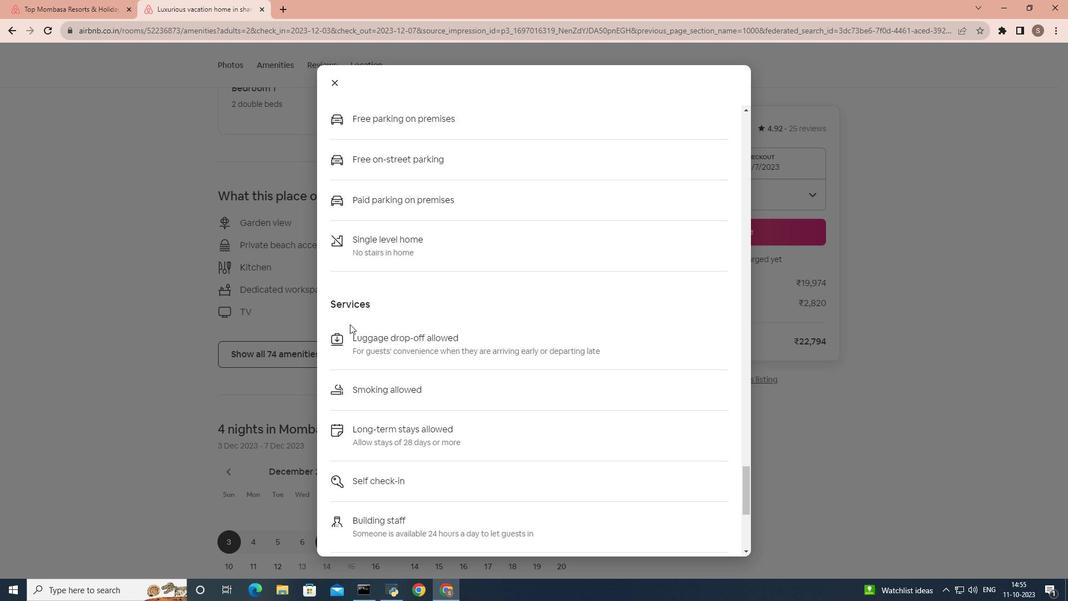 
Action: Mouse scrolled (360, 333) with delta (0, 0)
Screenshot: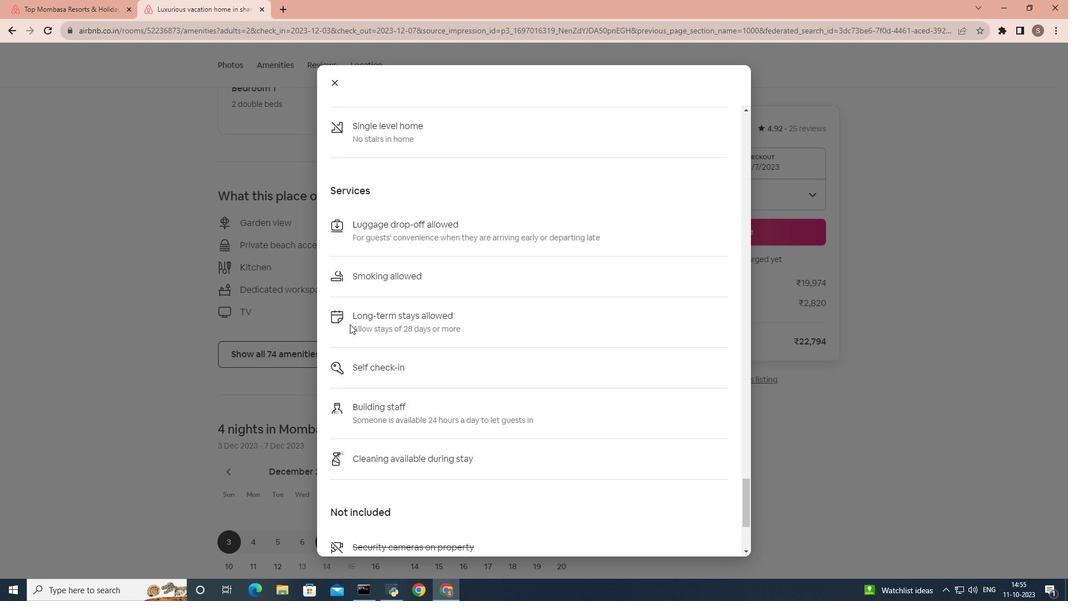 
Action: Mouse scrolled (360, 333) with delta (0, 0)
Screenshot: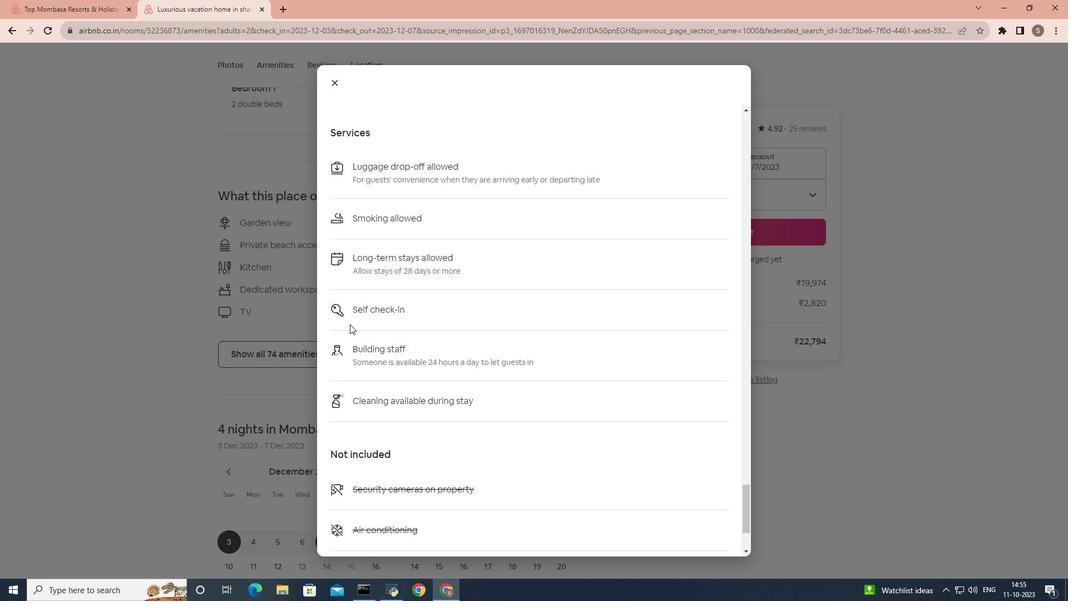 
Action: Mouse scrolled (360, 333) with delta (0, 0)
Screenshot: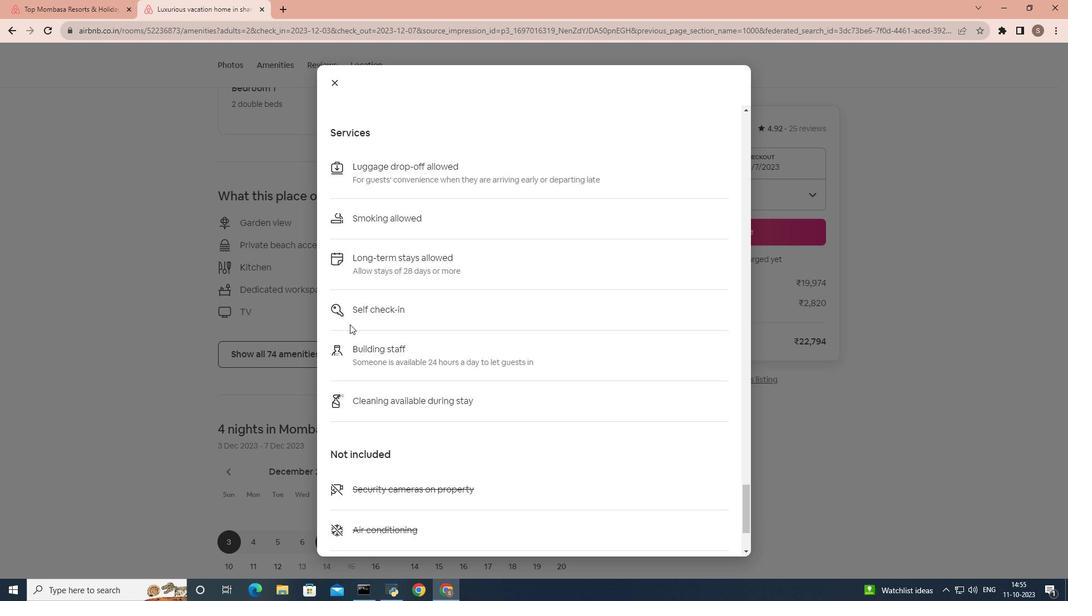
Action: Mouse scrolled (360, 333) with delta (0, 0)
Screenshot: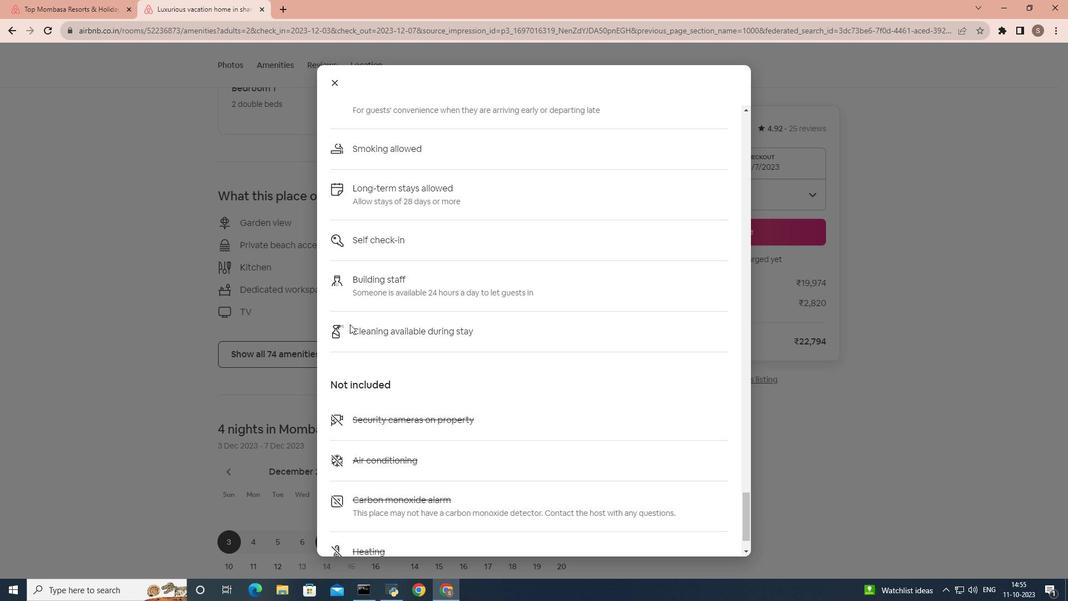 
Action: Mouse scrolled (360, 333) with delta (0, 0)
Screenshot: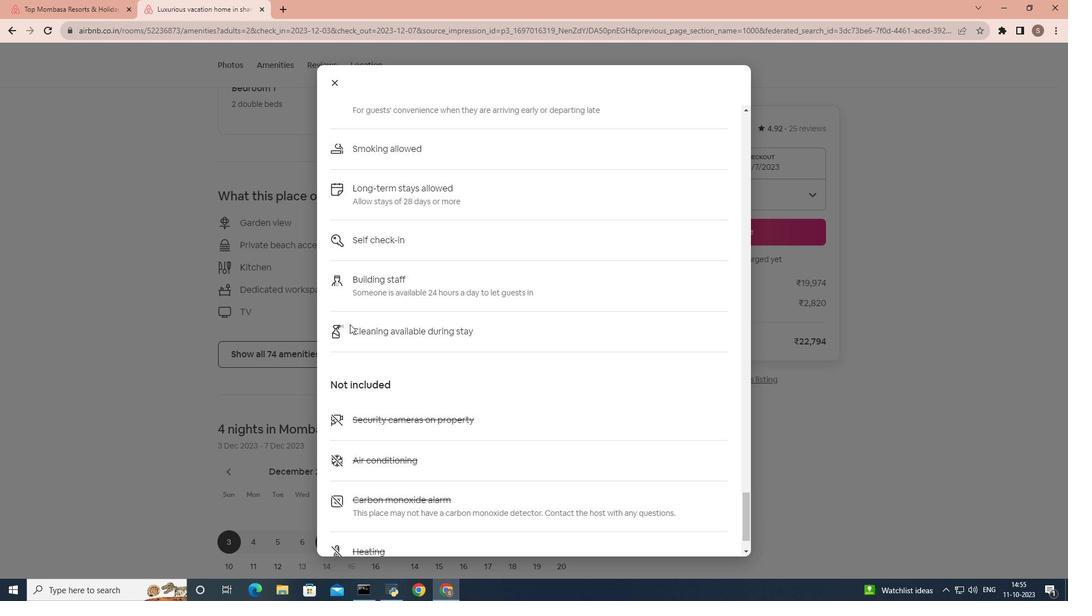 
Action: Mouse scrolled (360, 333) with delta (0, 0)
Screenshot: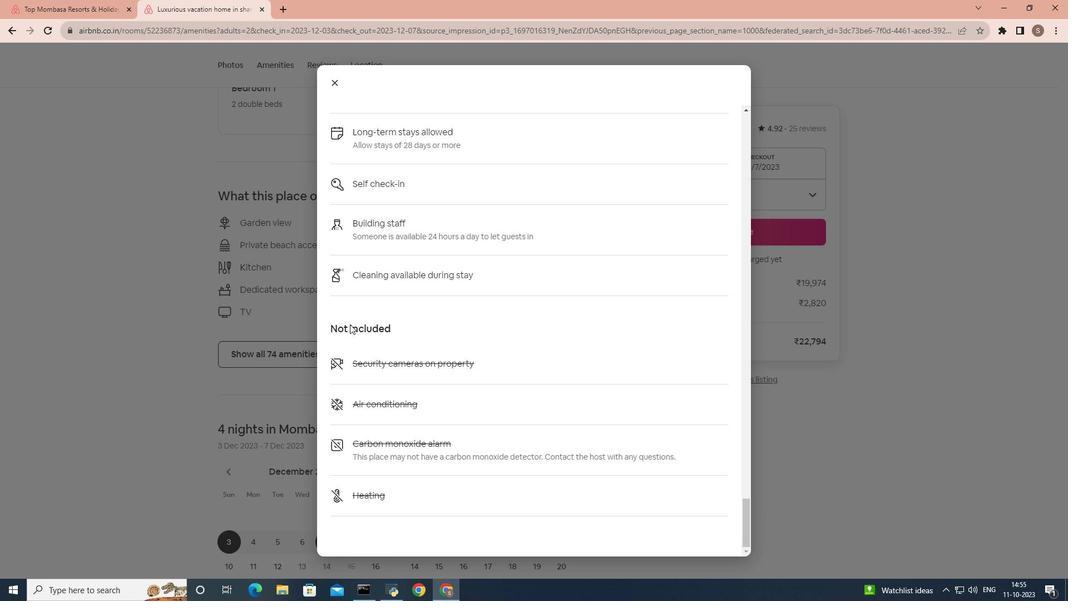 
Action: Mouse scrolled (360, 333) with delta (0, 0)
Screenshot: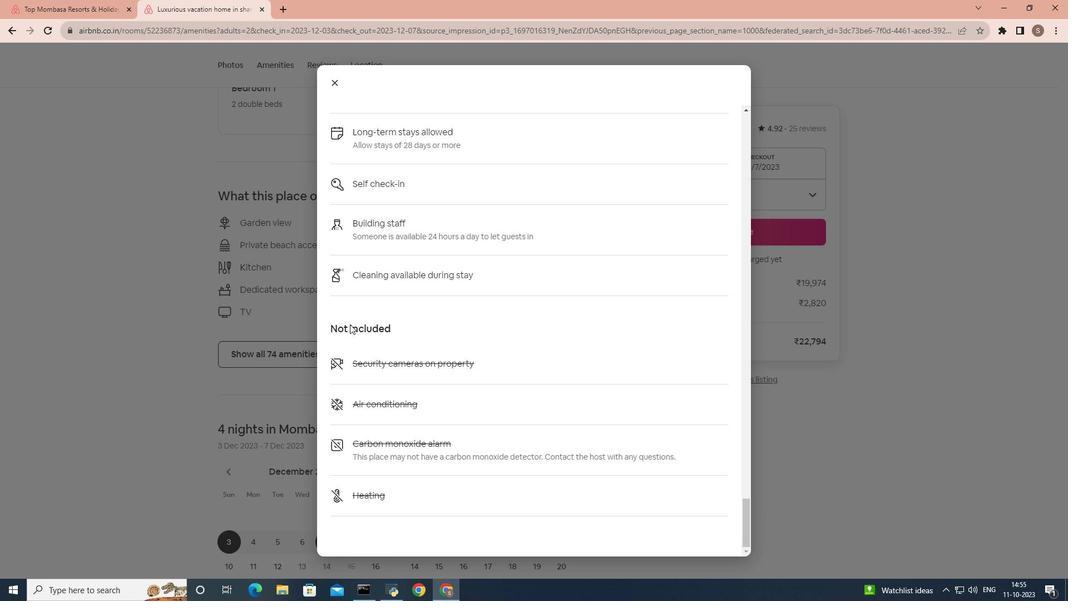 
Action: Mouse scrolled (360, 333) with delta (0, 0)
Screenshot: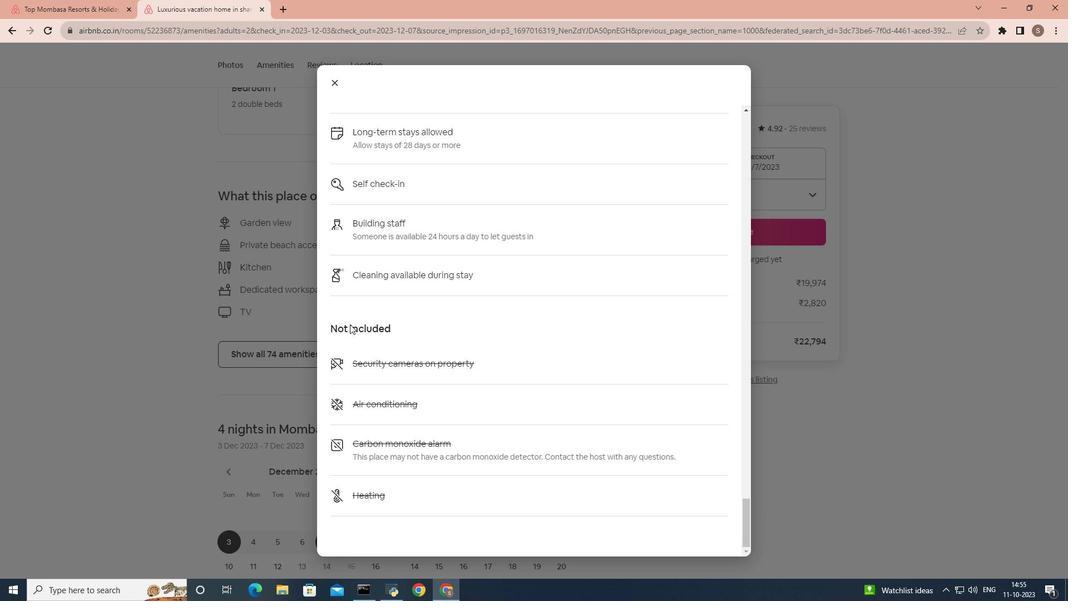 
Action: Mouse scrolled (360, 333) with delta (0, 0)
Screenshot: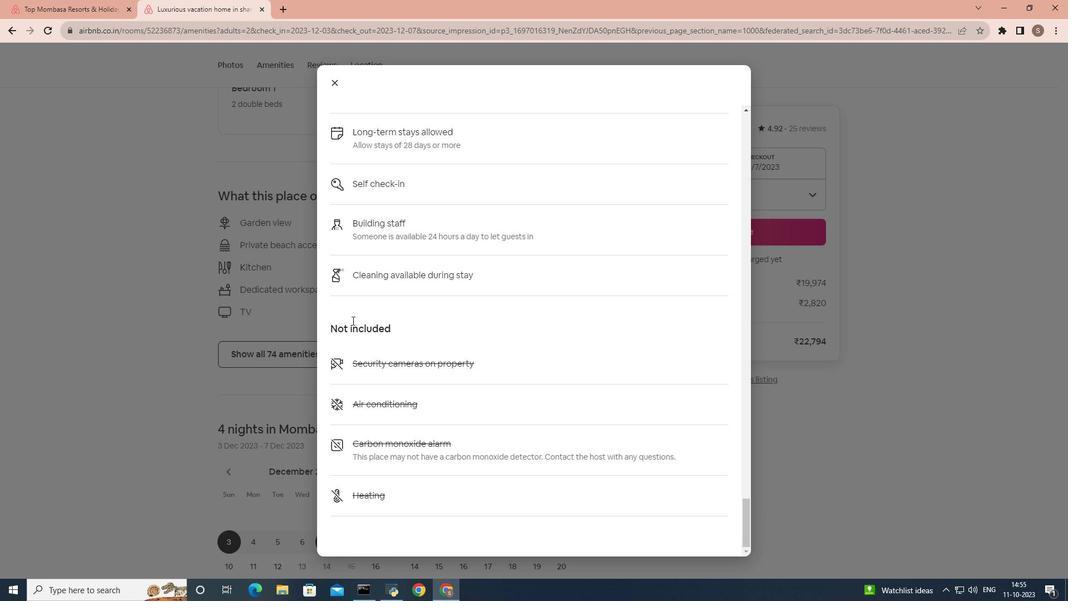 
Action: Mouse moved to (346, 88)
Screenshot: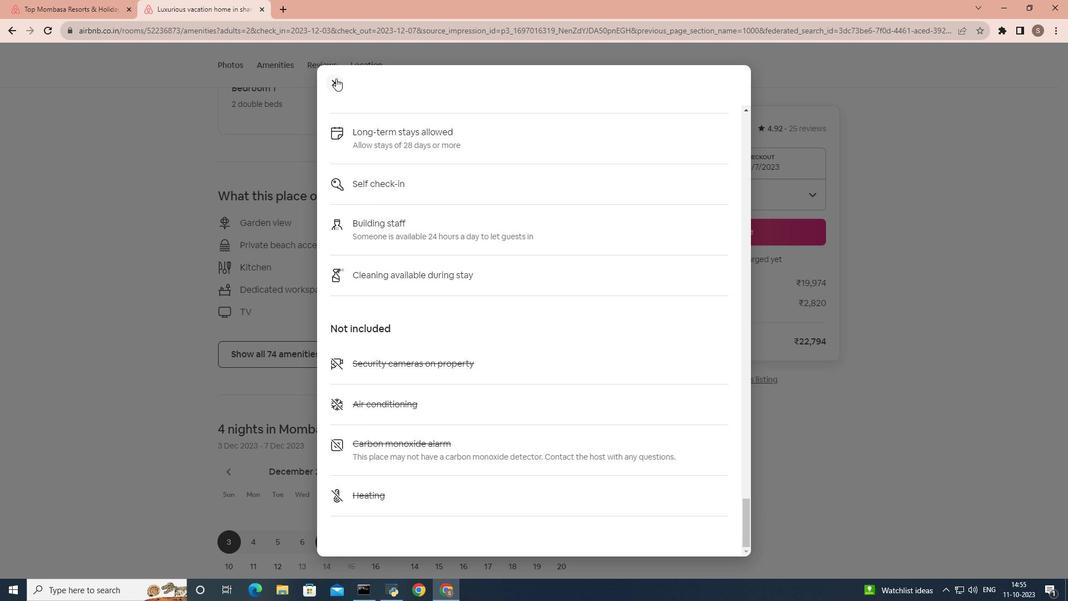 
Action: Mouse pressed left at (346, 88)
Screenshot: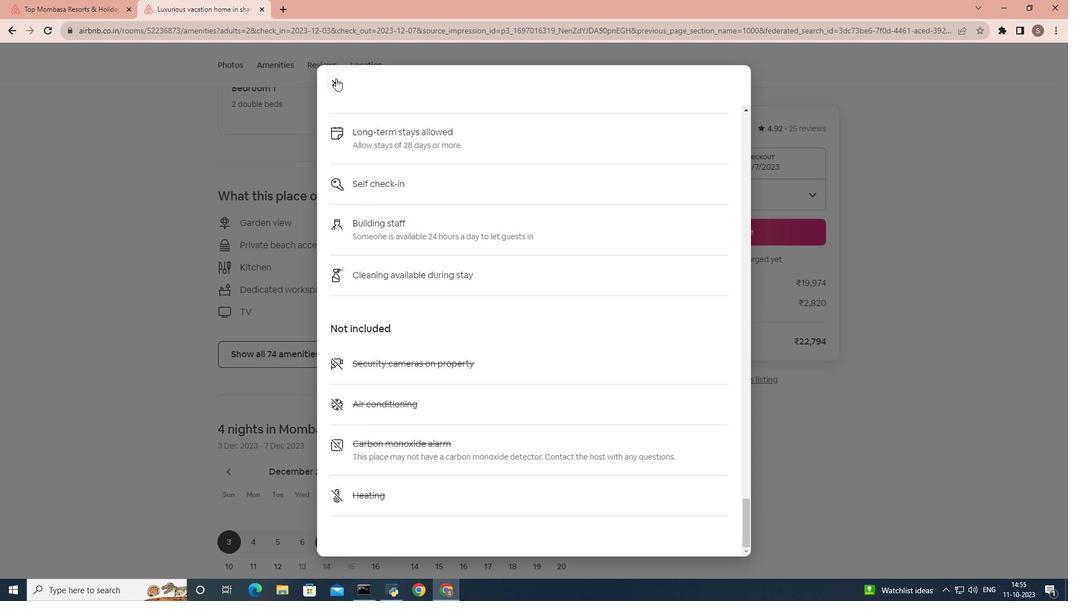 
Action: Mouse moved to (345, 288)
Screenshot: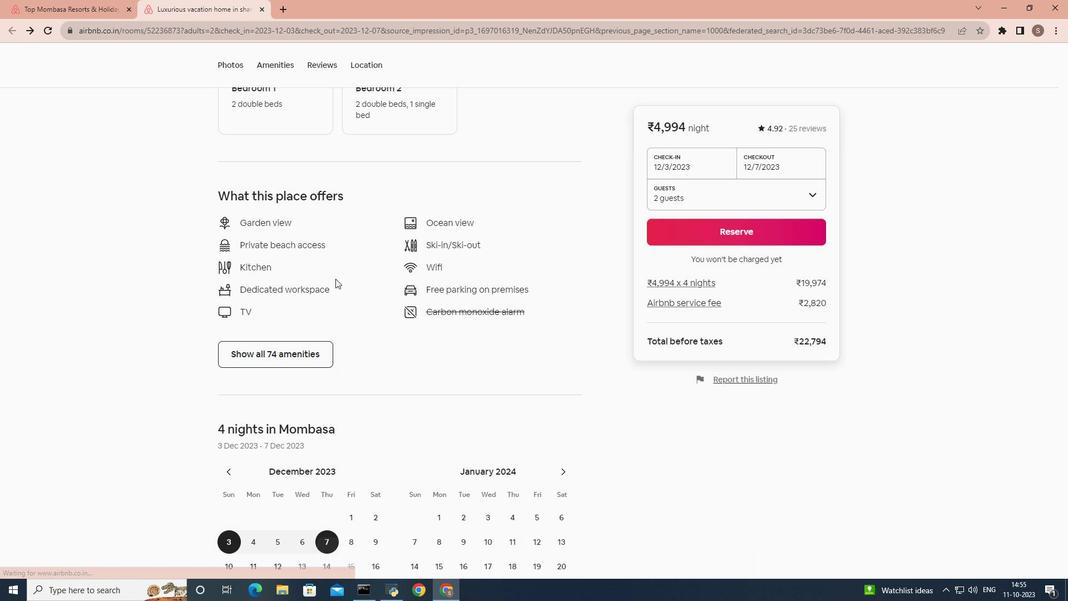 
Action: Mouse scrolled (345, 288) with delta (0, 0)
Screenshot: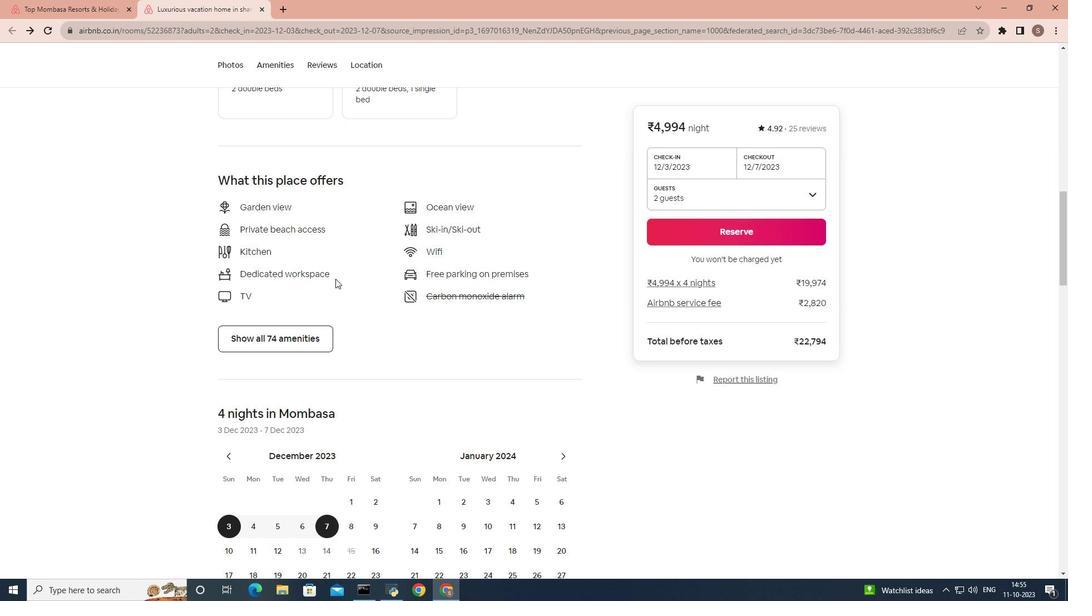
Action: Mouse scrolled (345, 288) with delta (0, 0)
Screenshot: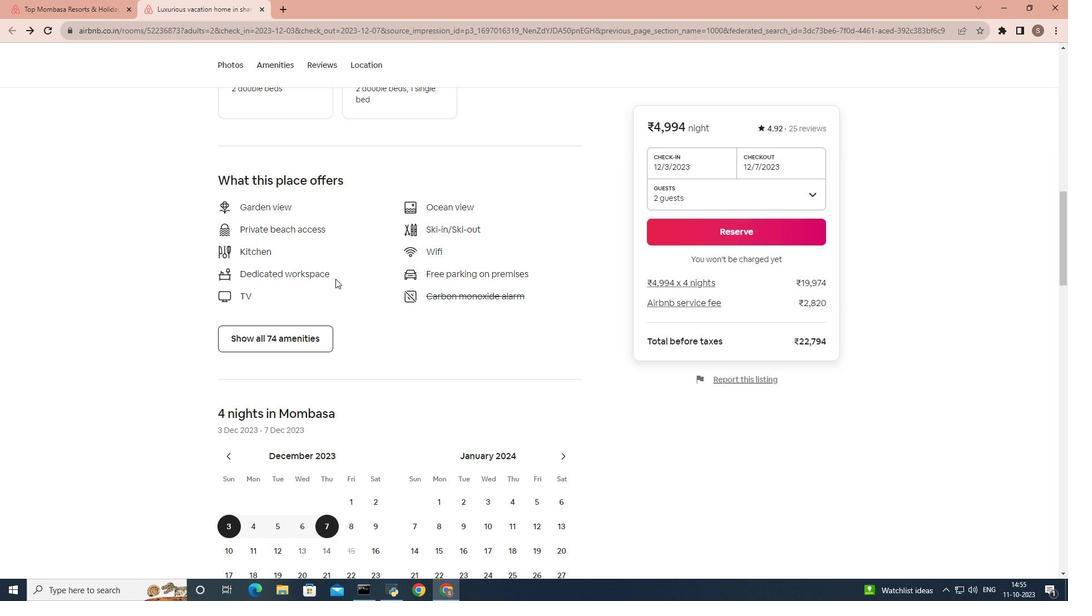 
Action: Mouse scrolled (345, 288) with delta (0, 0)
Screenshot: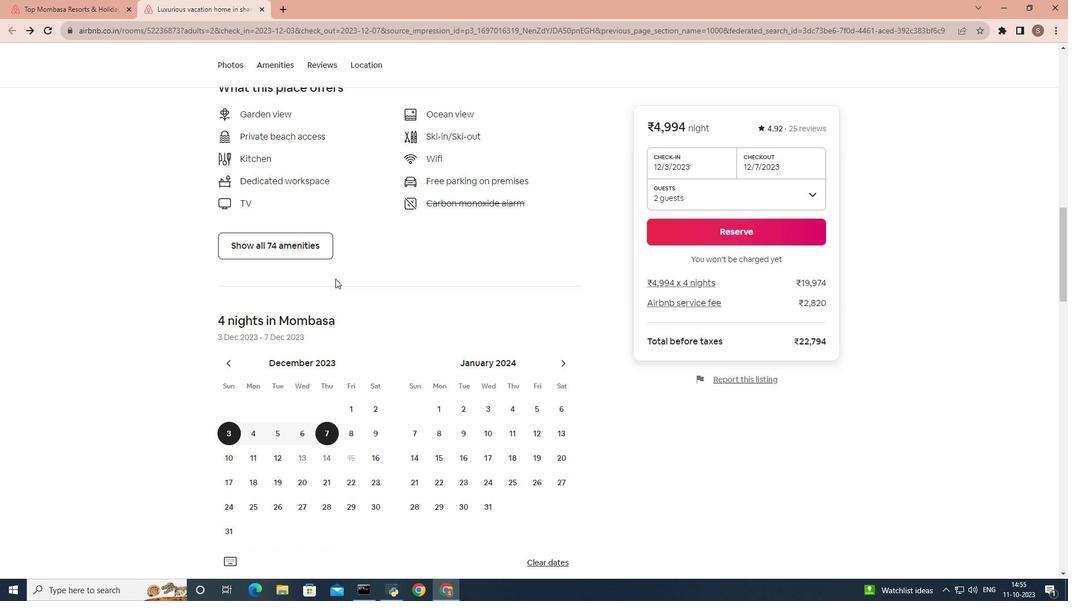 
Action: Mouse scrolled (345, 288) with delta (0, 0)
Screenshot: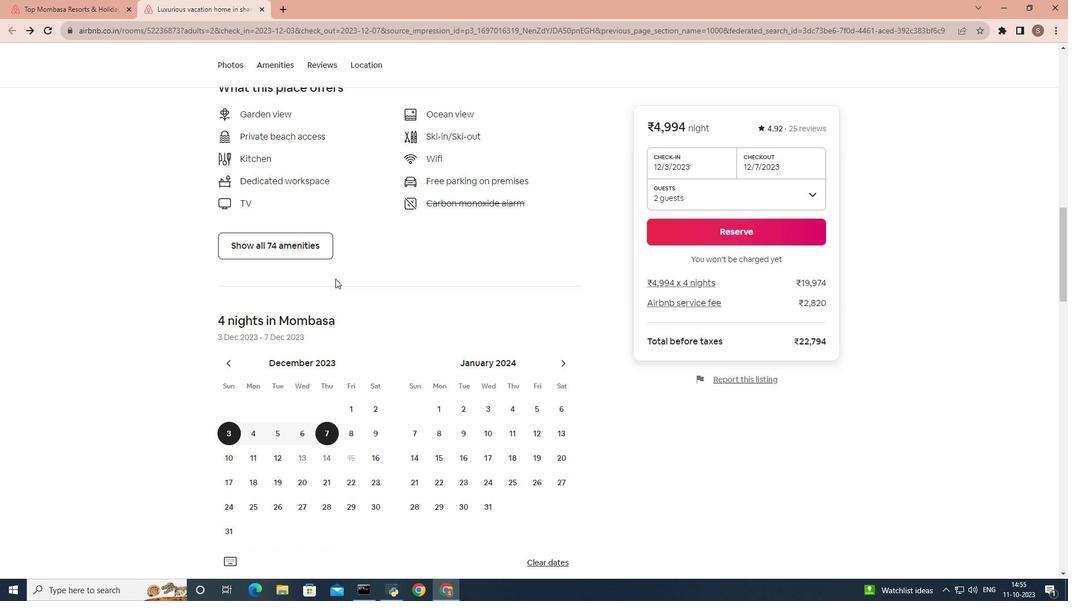 
Action: Mouse scrolled (345, 288) with delta (0, 0)
Screenshot: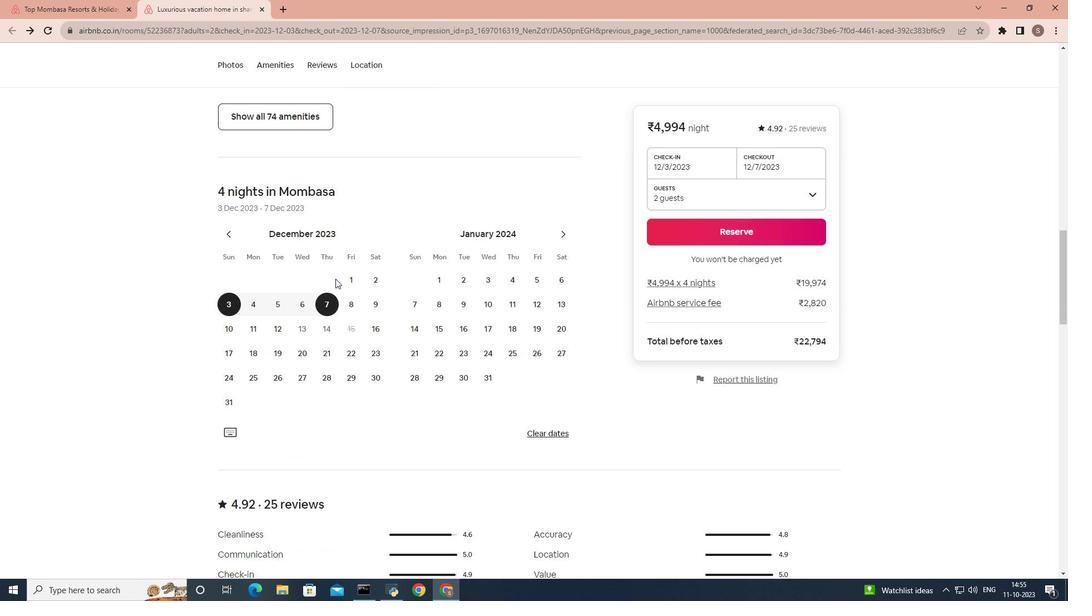 
Action: Mouse moved to (345, 288)
Screenshot: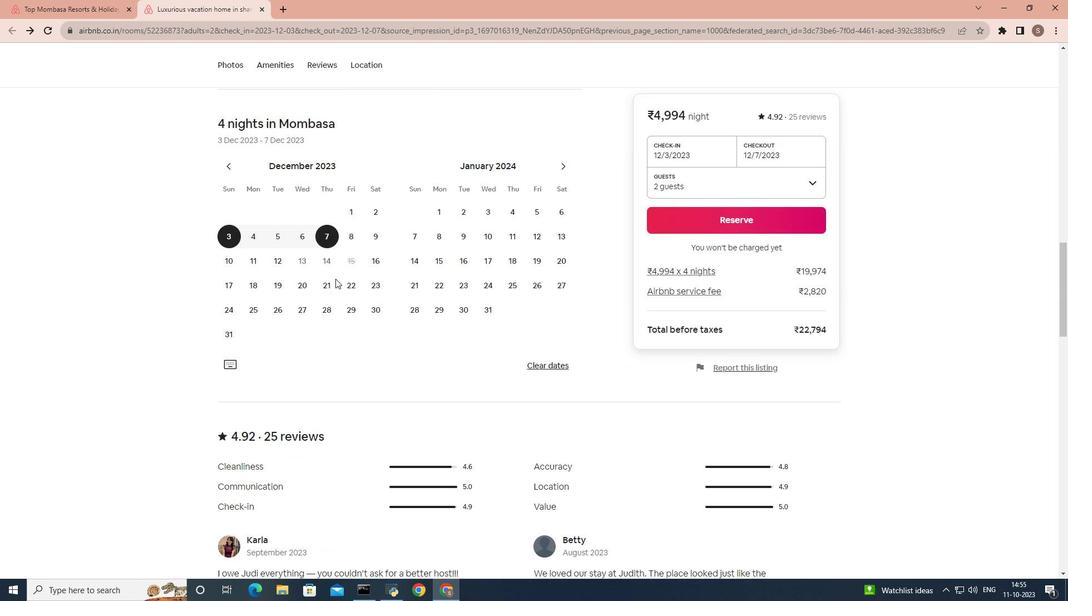 
Action: Mouse scrolled (345, 288) with delta (0, 0)
Screenshot: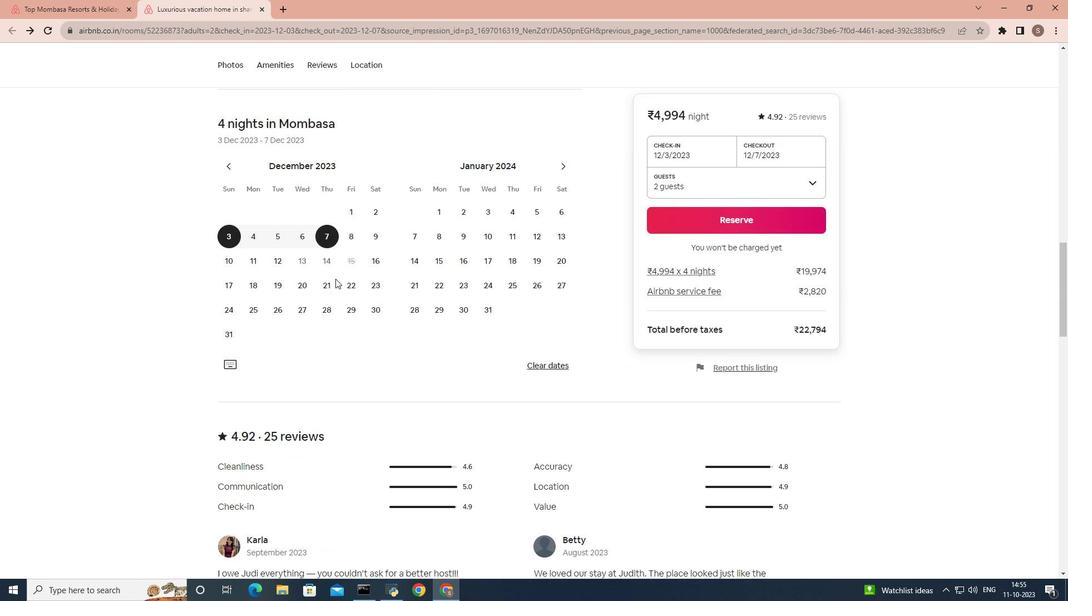 
Action: Mouse scrolled (345, 288) with delta (0, 0)
Screenshot: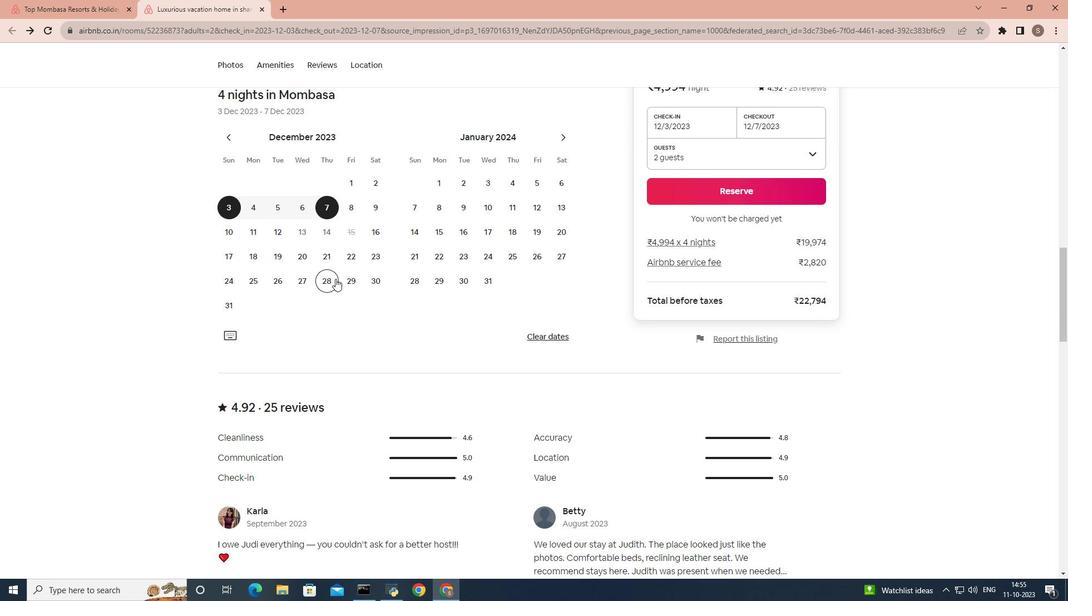 
Action: Mouse scrolled (345, 288) with delta (0, 0)
Screenshot: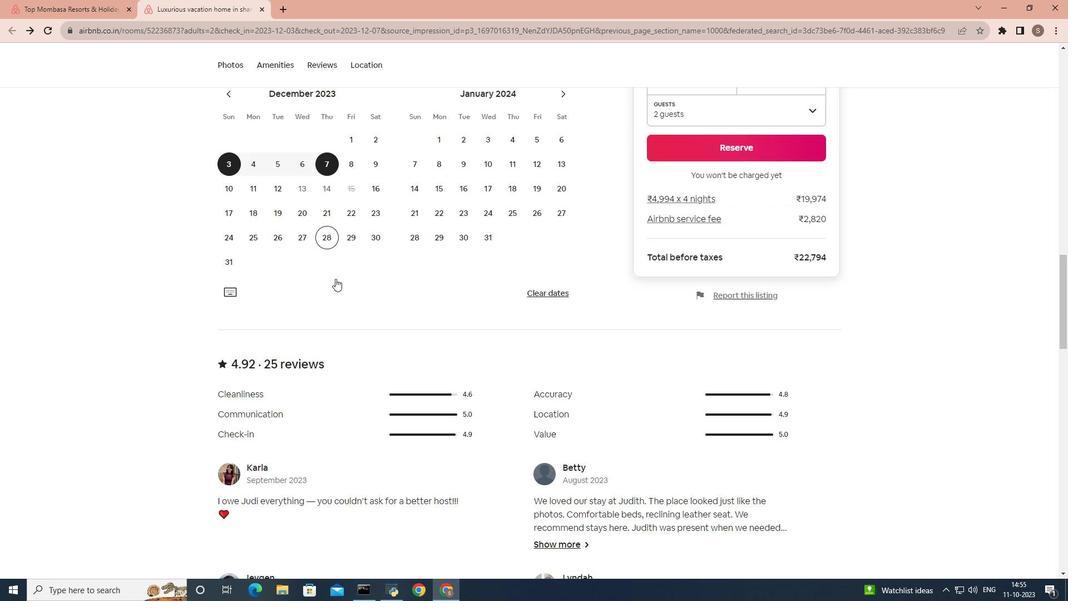
Action: Mouse scrolled (345, 288) with delta (0, 0)
Screenshot: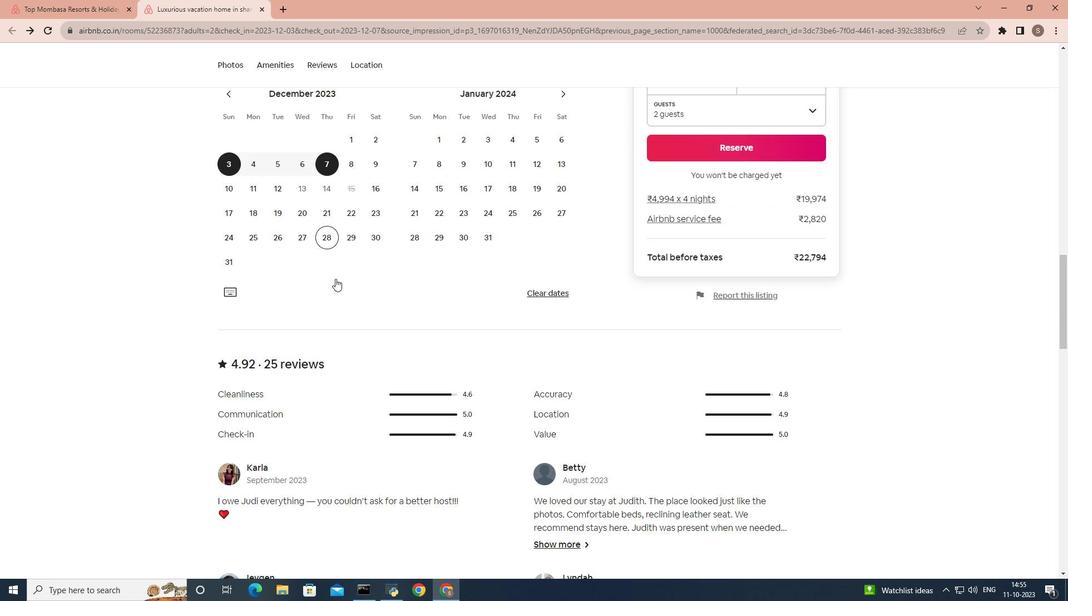 
Action: Mouse scrolled (345, 288) with delta (0, 0)
Screenshot: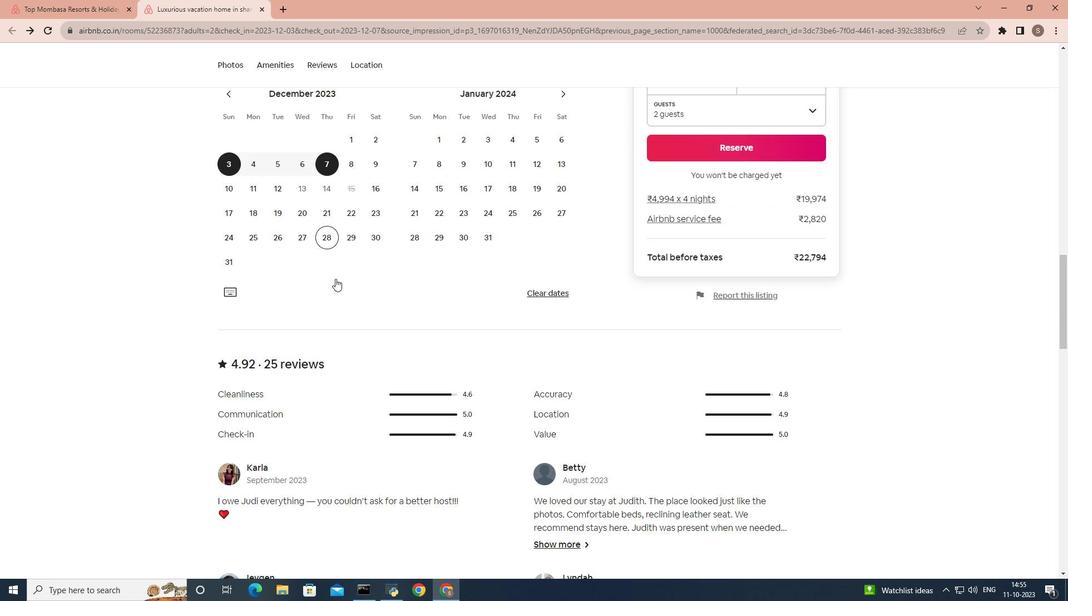 
Action: Mouse scrolled (345, 288) with delta (0, 0)
Screenshot: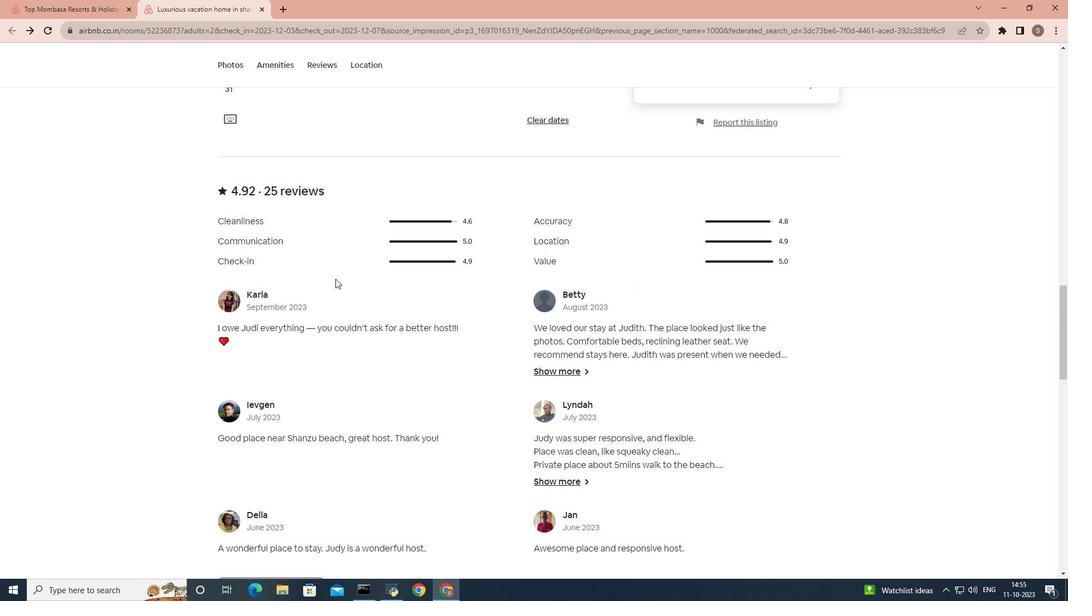 
Action: Mouse scrolled (345, 288) with delta (0, 0)
Screenshot: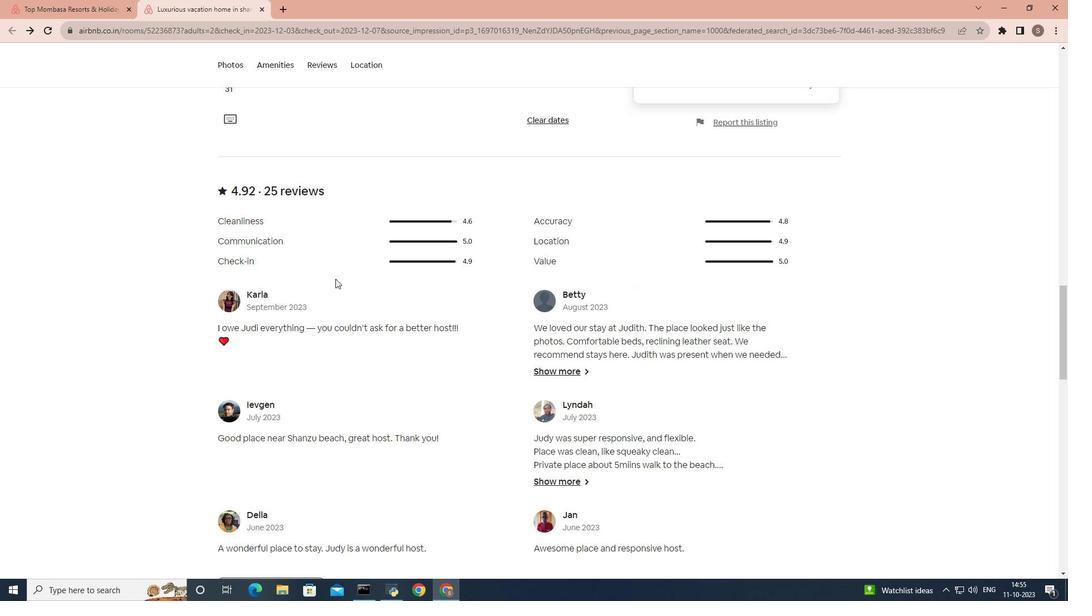 
Action: Mouse scrolled (345, 289) with delta (0, 0)
Screenshot: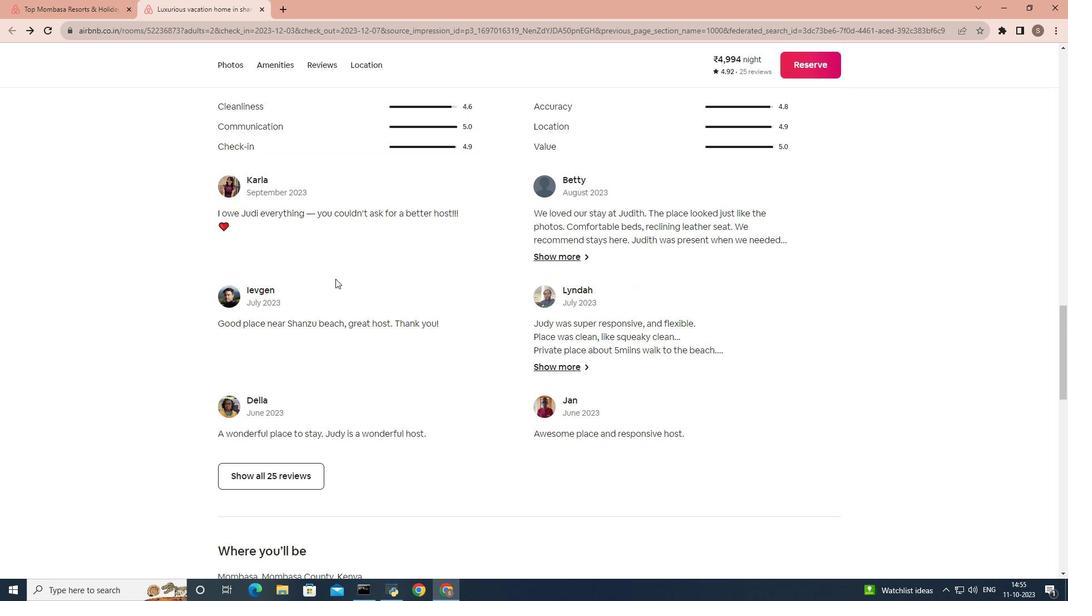 
Action: Mouse scrolled (345, 288) with delta (0, 0)
Screenshot: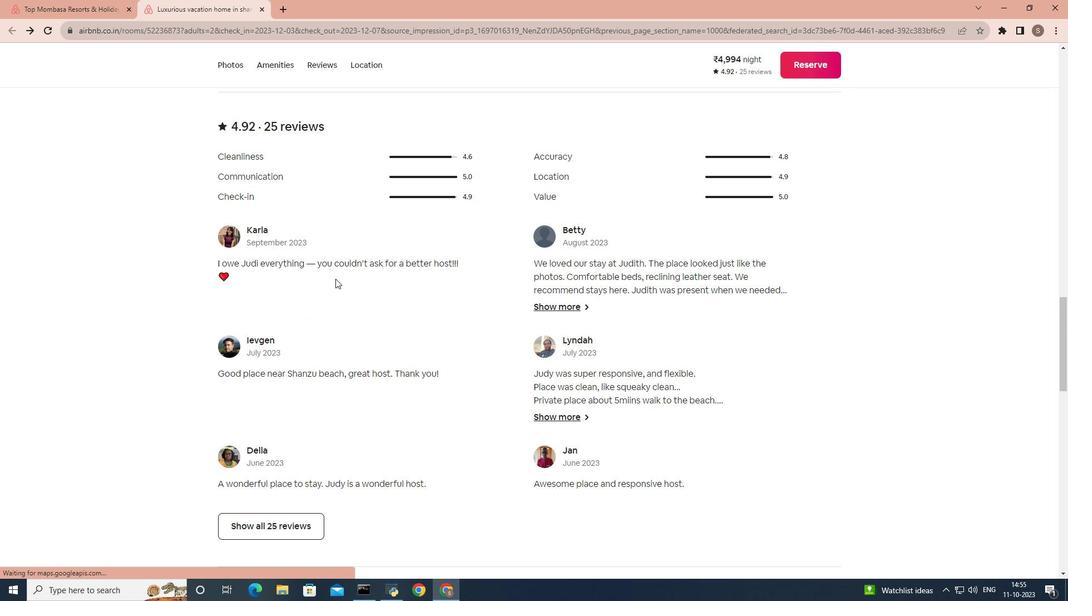 
Action: Mouse scrolled (345, 288) with delta (0, 0)
Screenshot: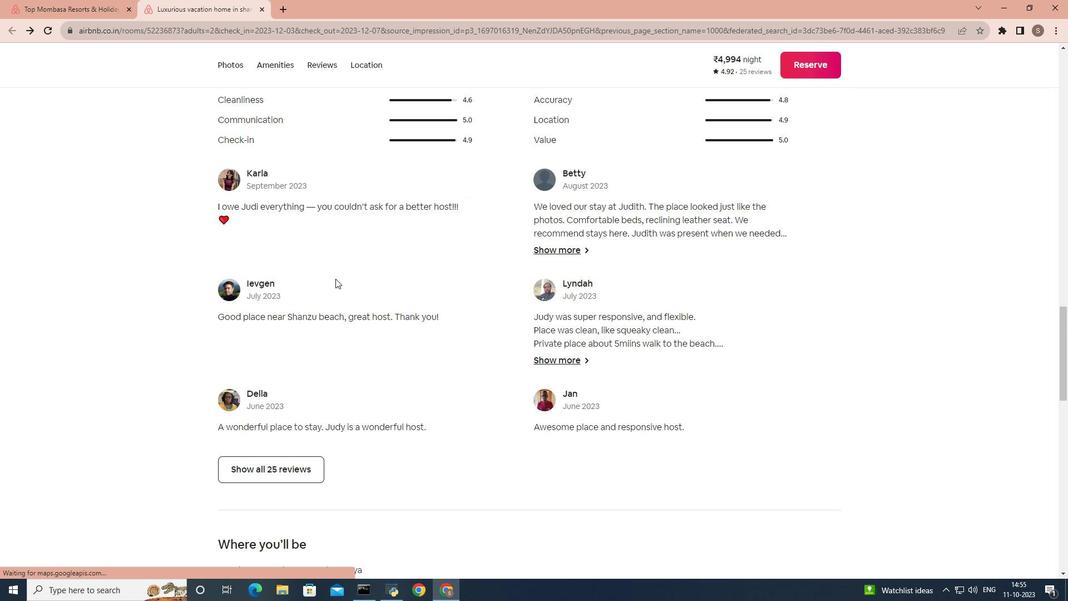 
Action: Mouse scrolled (345, 288) with delta (0, 0)
Screenshot: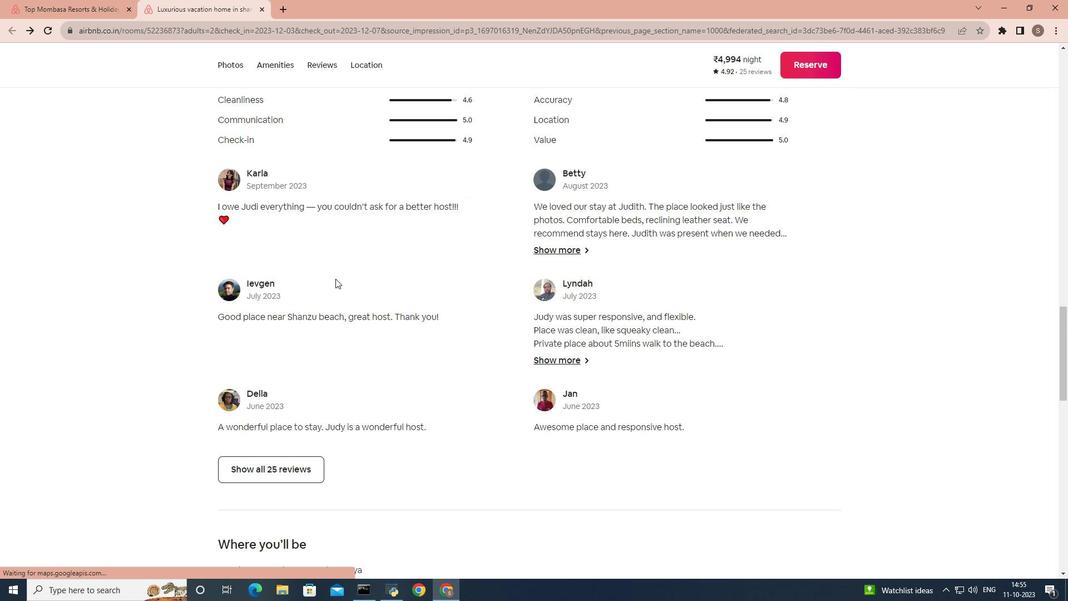 
Action: Mouse scrolled (345, 288) with delta (0, 0)
Screenshot: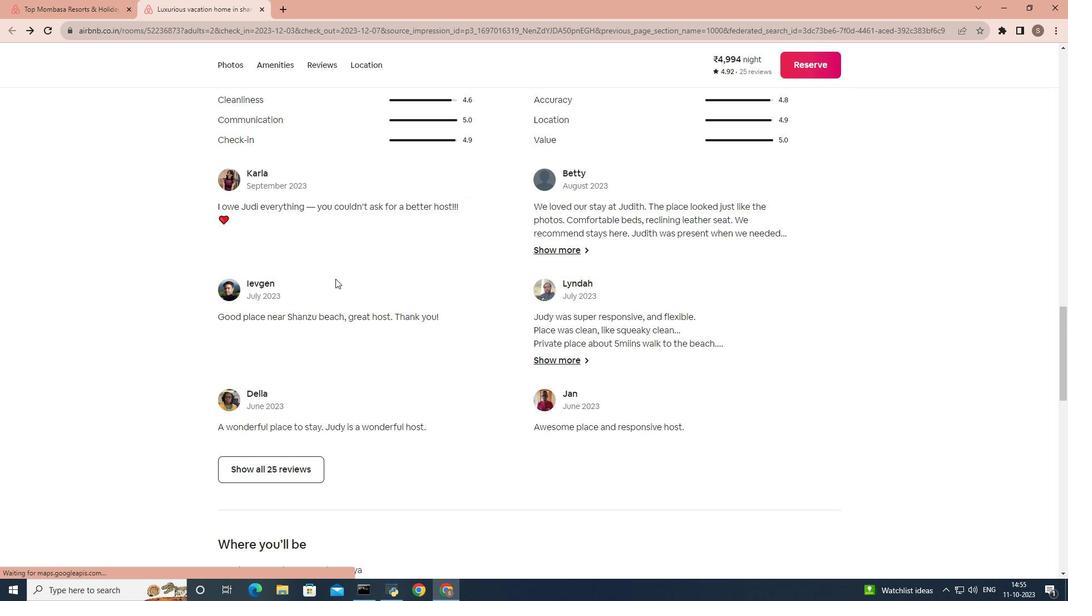 
Action: Mouse moved to (301, 323)
Screenshot: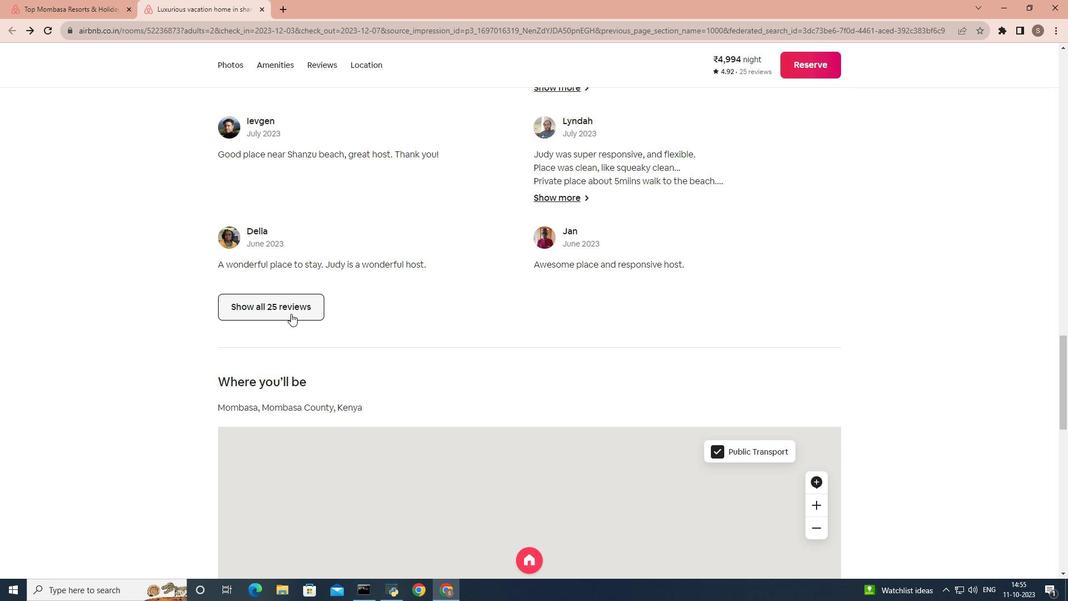 
Action: Mouse pressed left at (301, 323)
Screenshot: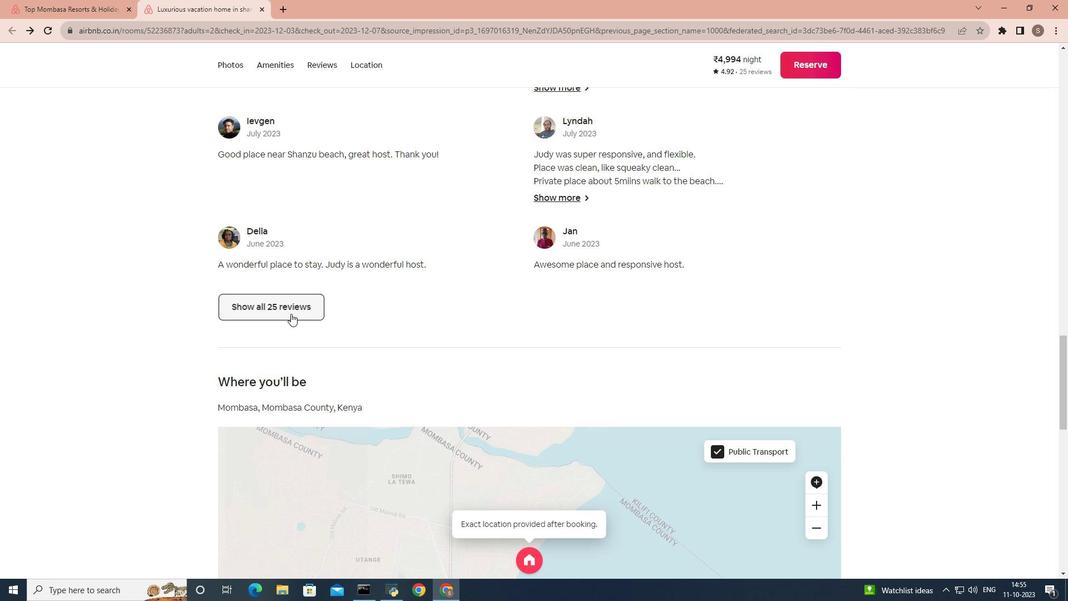 
Action: Mouse moved to (400, 314)
Screenshot: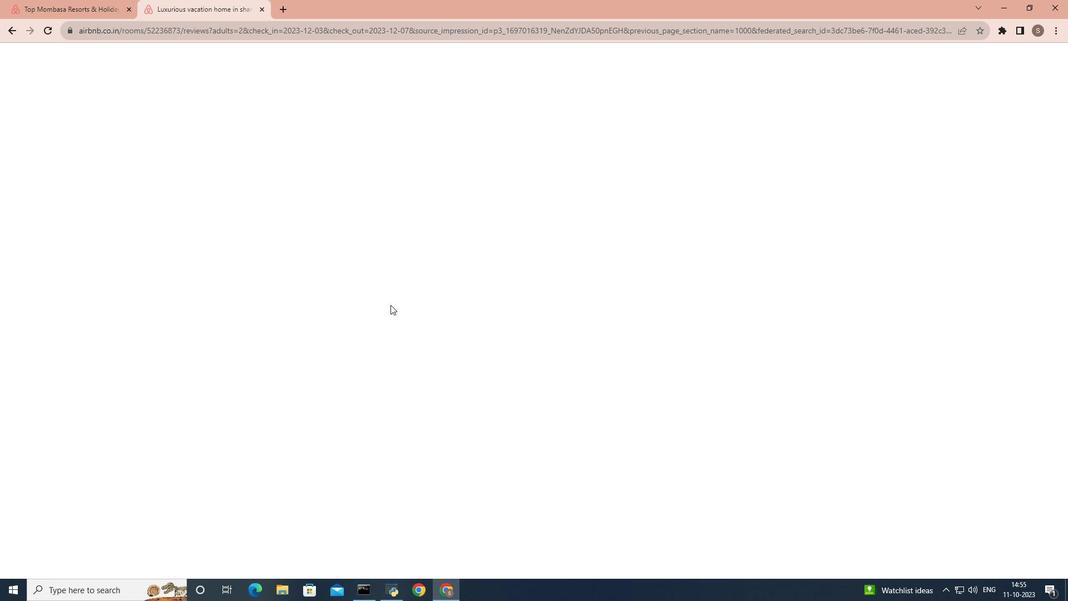 
Action: Mouse scrolled (400, 314) with delta (0, 0)
Screenshot: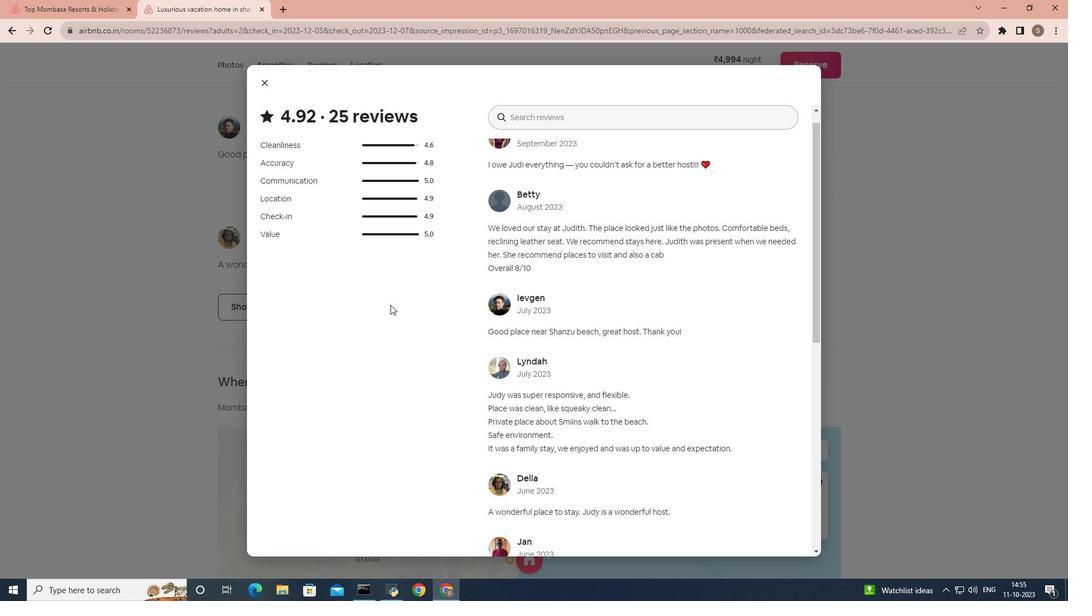 
Action: Mouse scrolled (400, 314) with delta (0, 0)
Screenshot: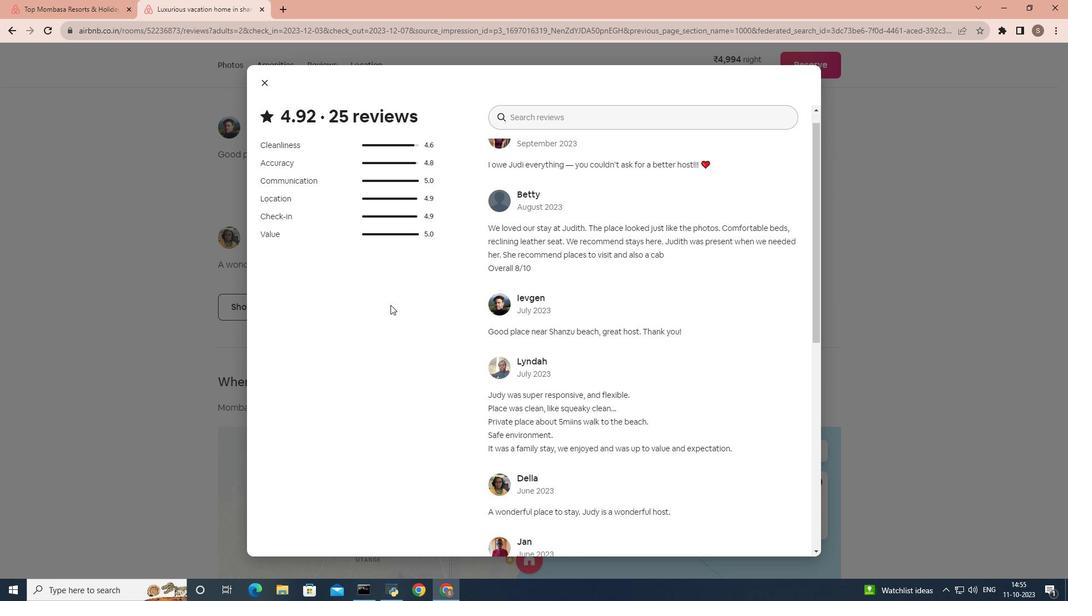 
Action: Mouse scrolled (400, 314) with delta (0, 0)
Screenshot: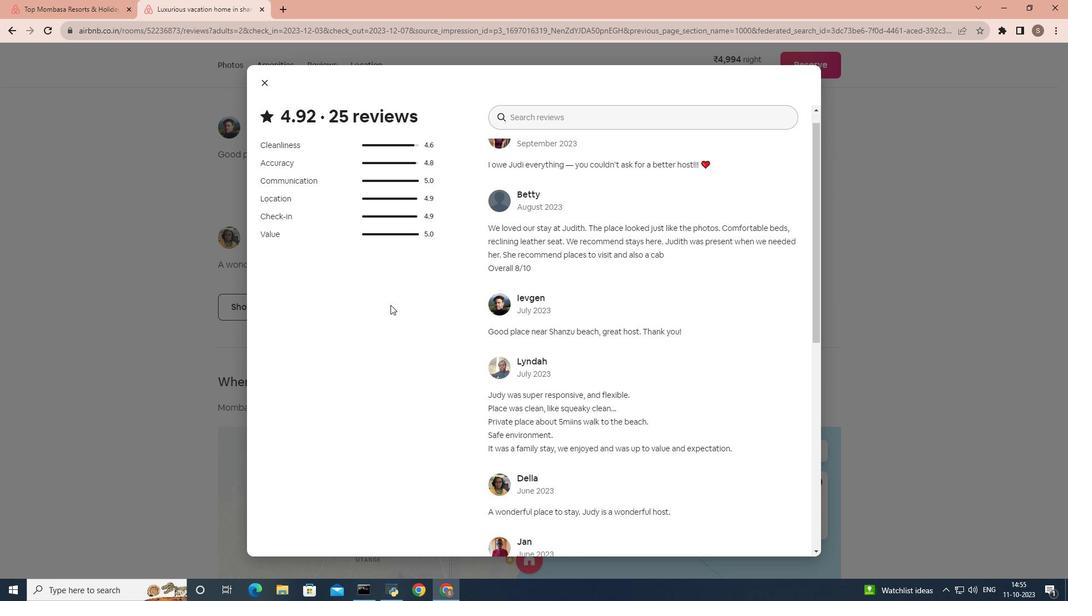 
Action: Mouse scrolled (400, 314) with delta (0, 0)
Screenshot: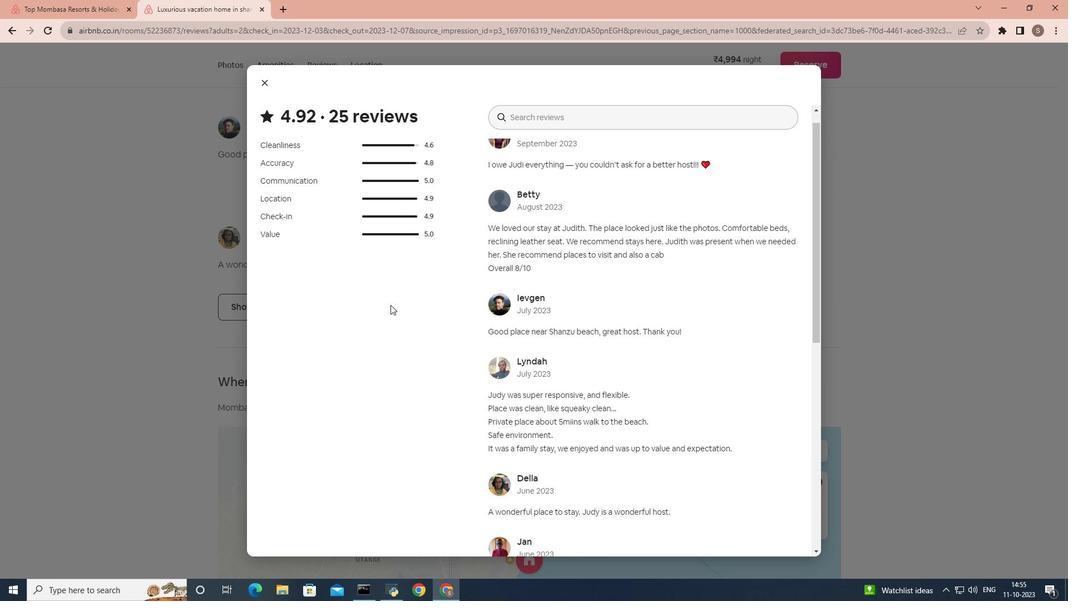 
Action: Mouse scrolled (400, 314) with delta (0, 0)
Screenshot: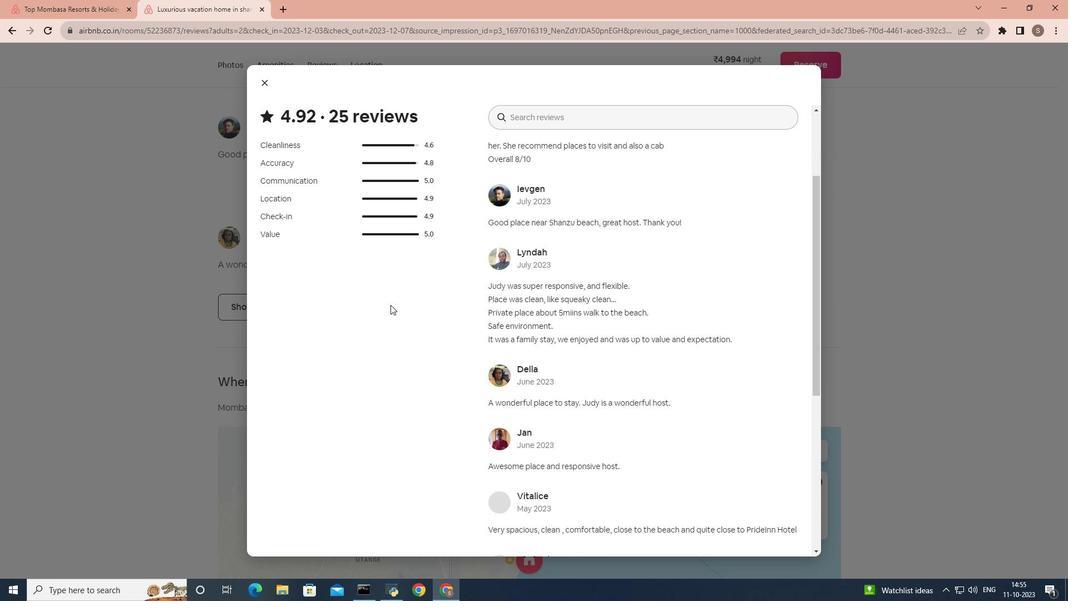 
Action: Mouse scrolled (400, 314) with delta (0, 0)
Screenshot: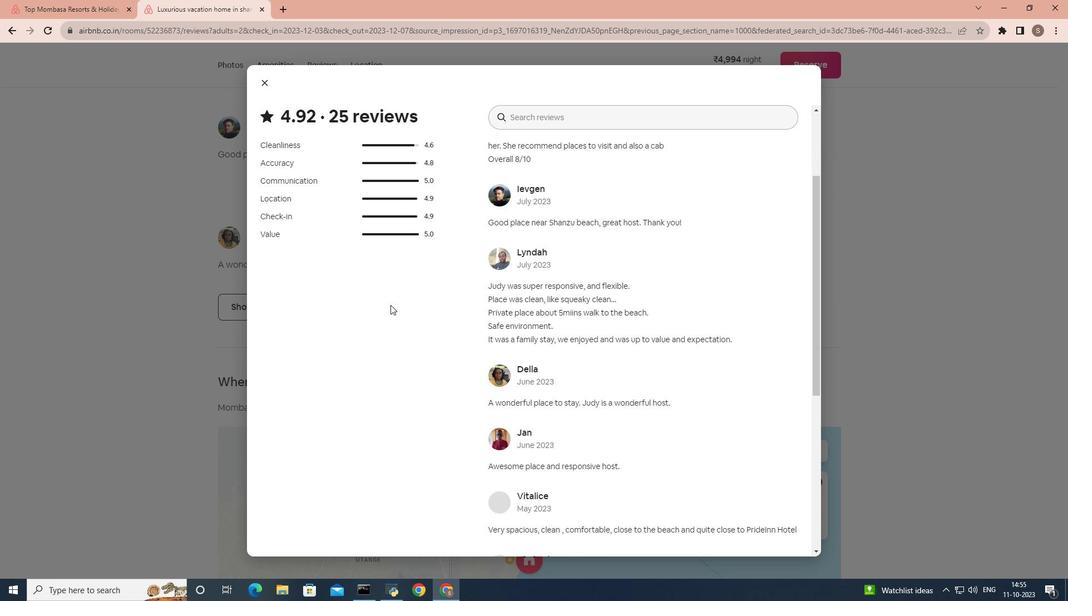 
Action: Mouse scrolled (400, 314) with delta (0, 0)
Screenshot: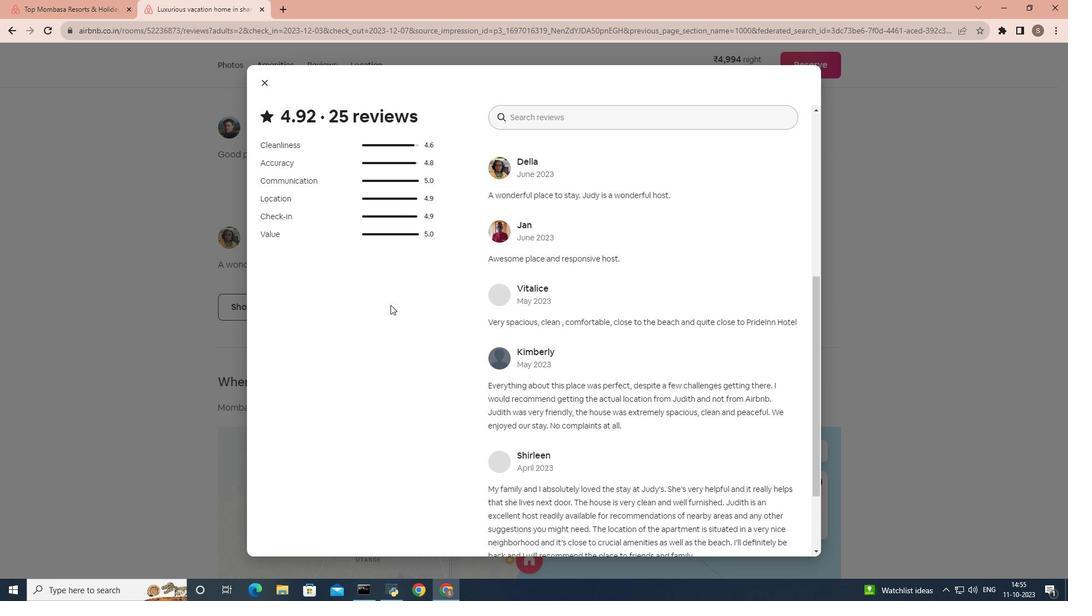 
Action: Mouse scrolled (400, 314) with delta (0, 0)
Screenshot: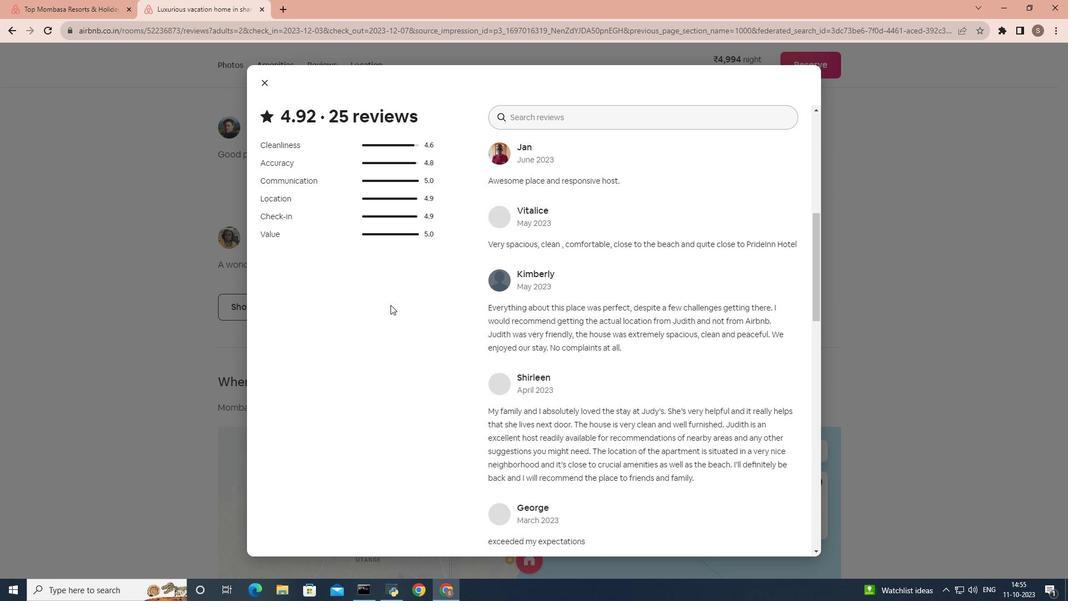 
Action: Mouse scrolled (400, 314) with delta (0, 0)
Screenshot: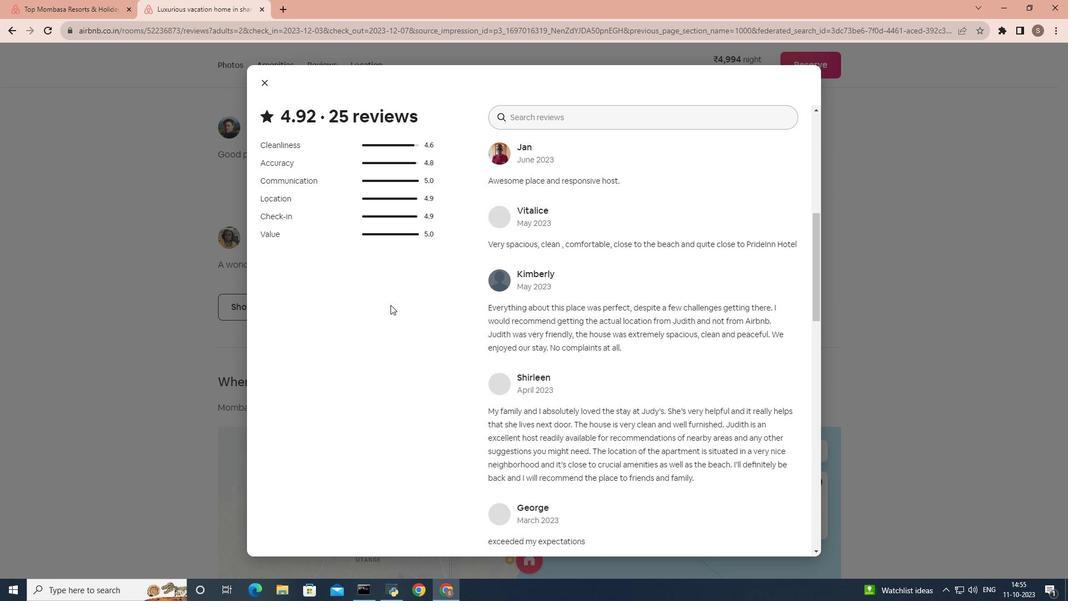 
Action: Mouse scrolled (400, 314) with delta (0, 0)
Screenshot: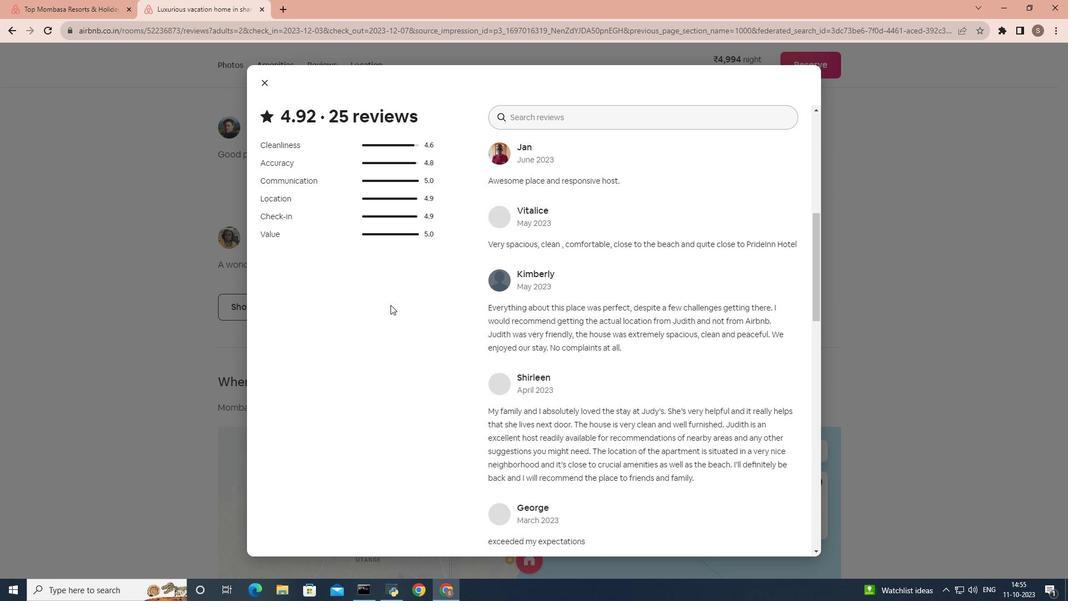 
Action: Mouse scrolled (400, 314) with delta (0, 0)
Screenshot: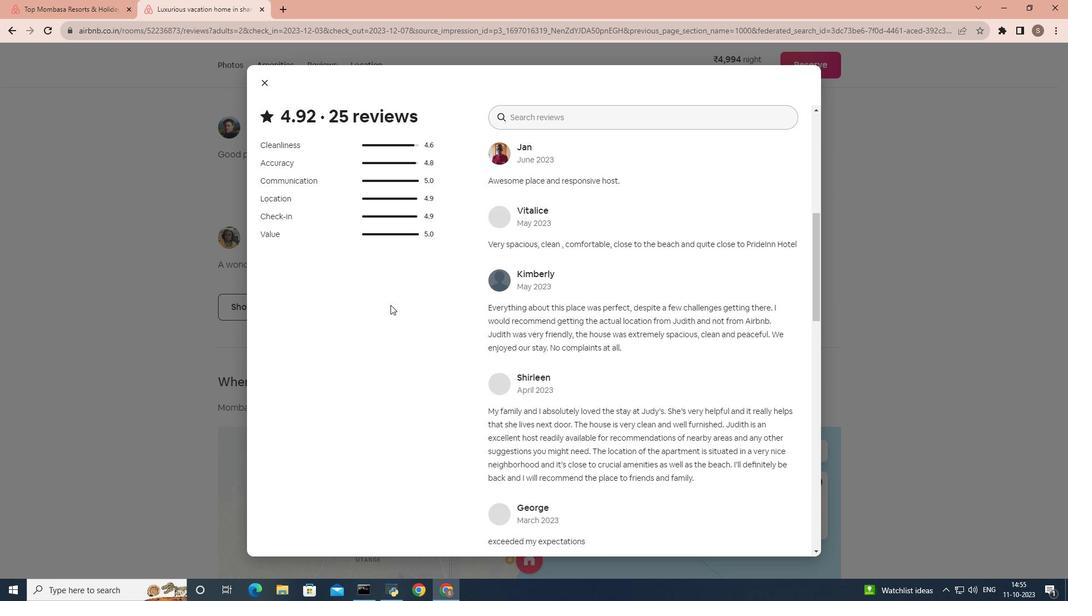 
Action: Mouse scrolled (400, 314) with delta (0, 0)
Screenshot: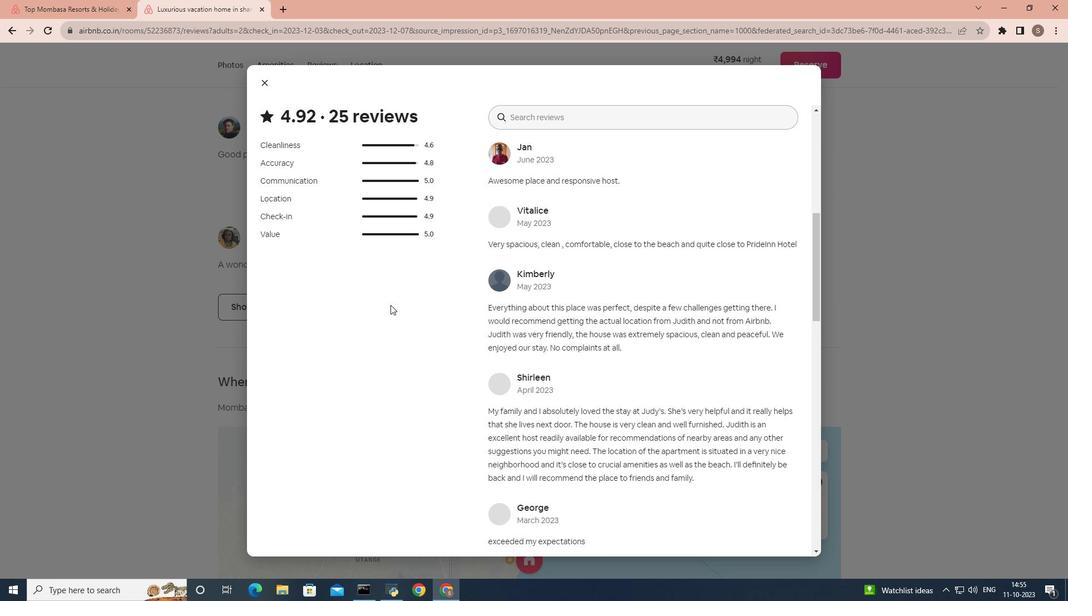 
Action: Mouse scrolled (400, 314) with delta (0, 0)
Screenshot: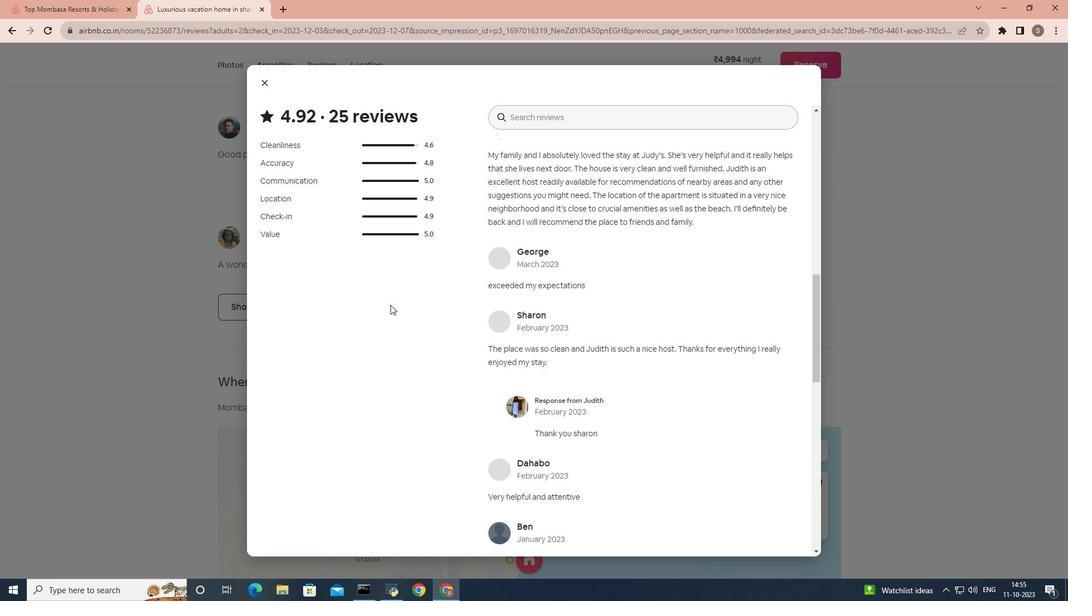 
Action: Mouse scrolled (400, 314) with delta (0, 0)
Screenshot: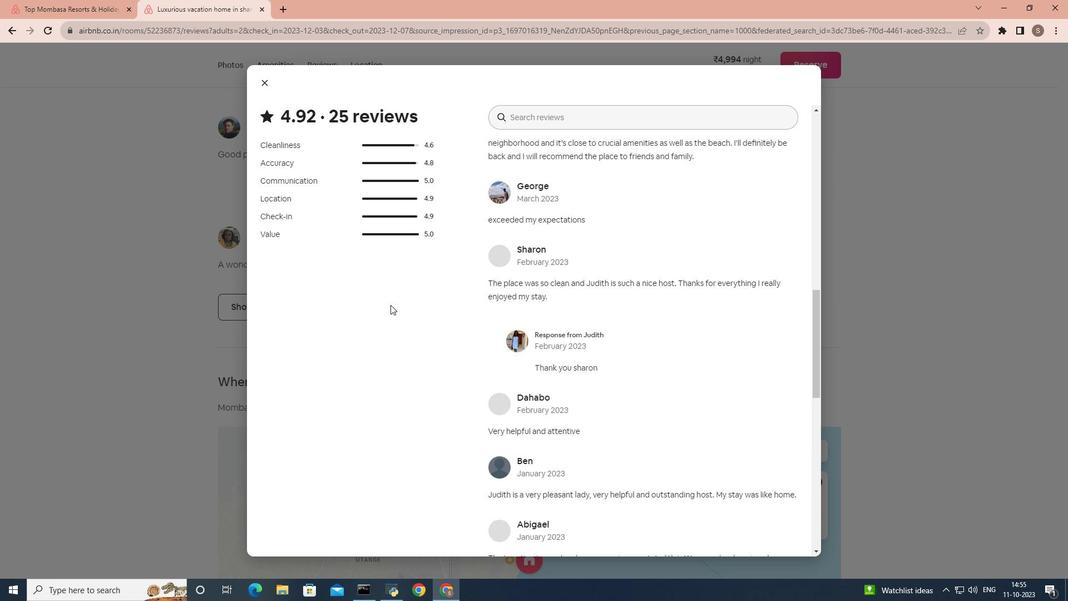 
Action: Mouse scrolled (400, 314) with delta (0, 0)
Screenshot: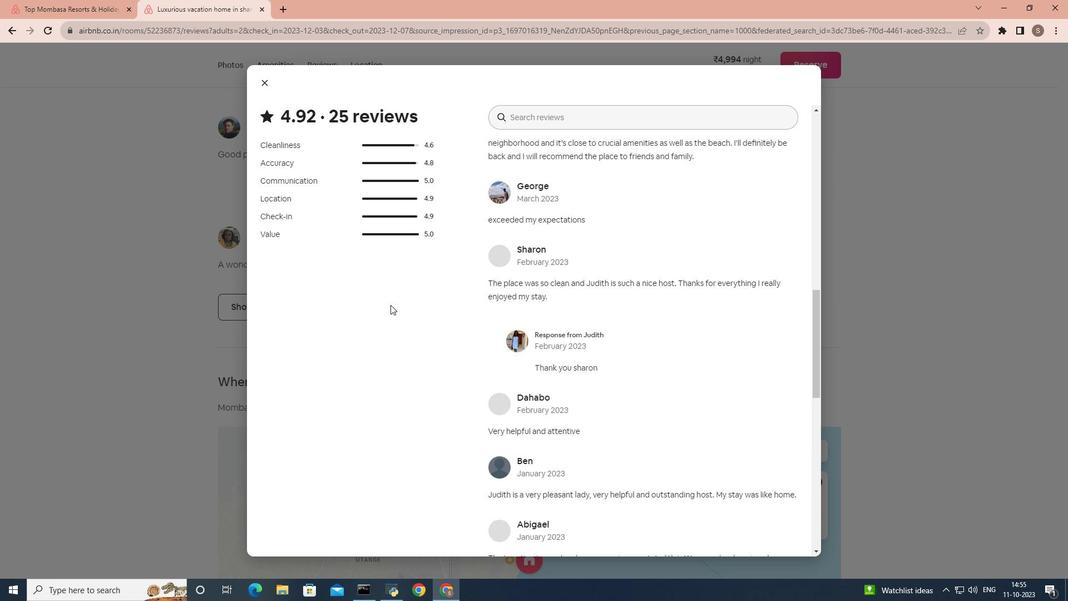 
Action: Mouse scrolled (400, 314) with delta (0, 0)
Screenshot: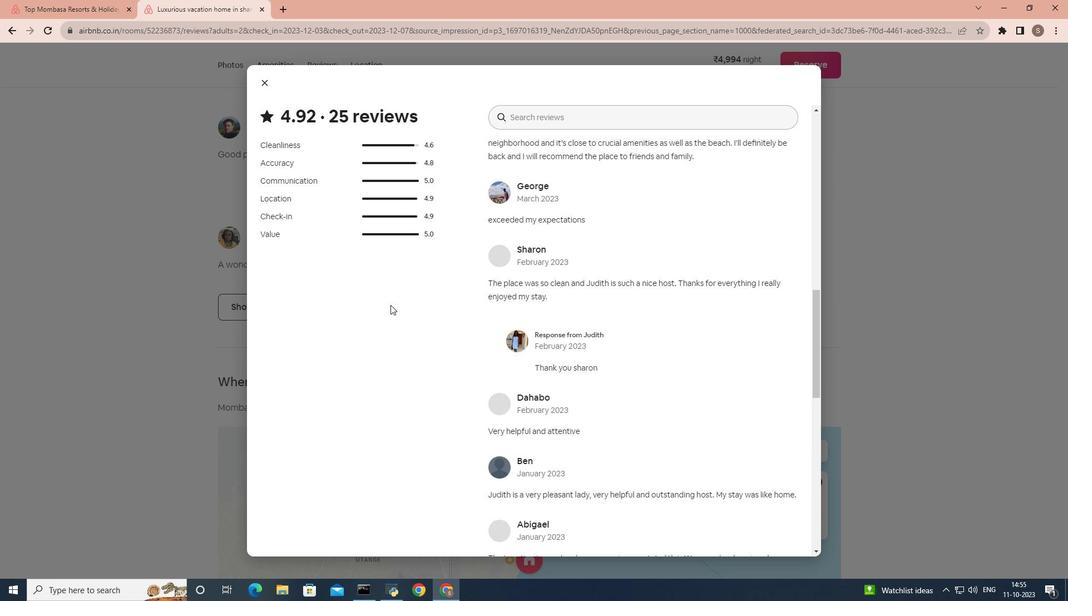 
Action: Mouse scrolled (400, 314) with delta (0, 0)
Screenshot: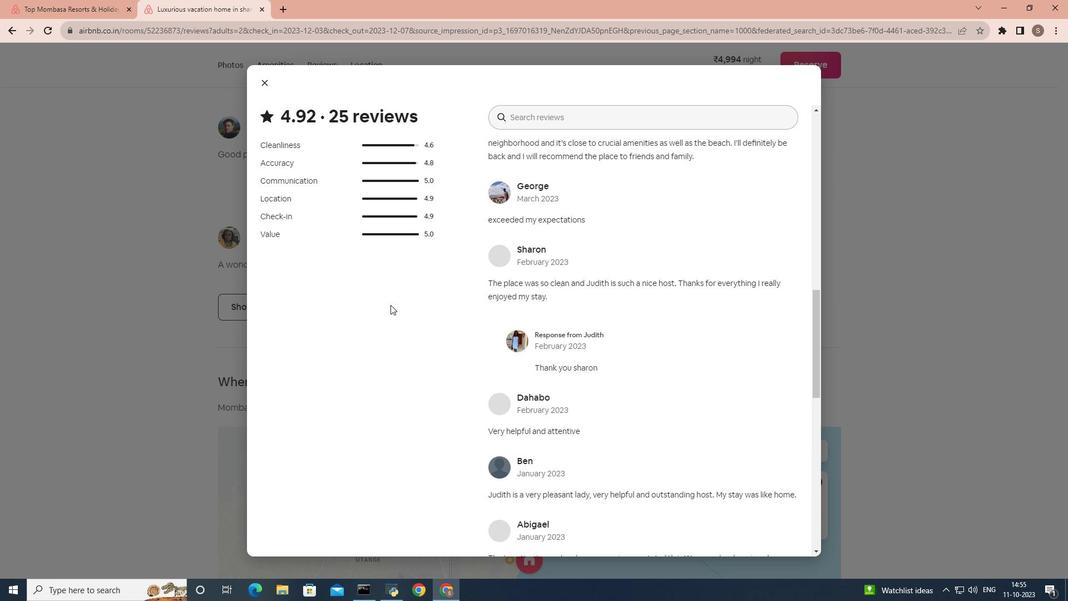 
Action: Mouse scrolled (400, 314) with delta (0, 0)
Screenshot: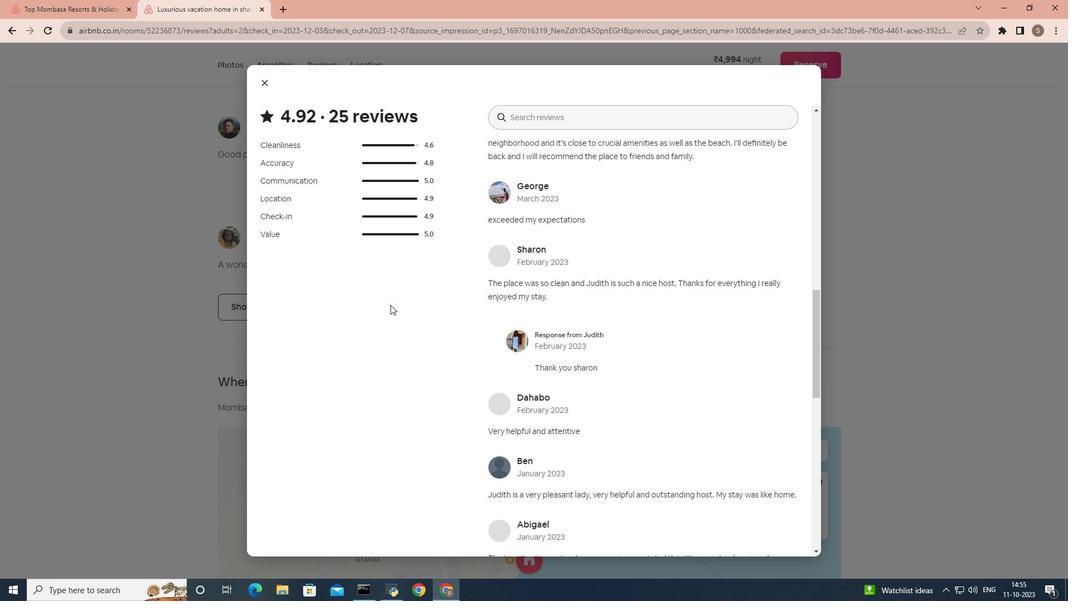
Action: Mouse scrolled (400, 314) with delta (0, 0)
Screenshot: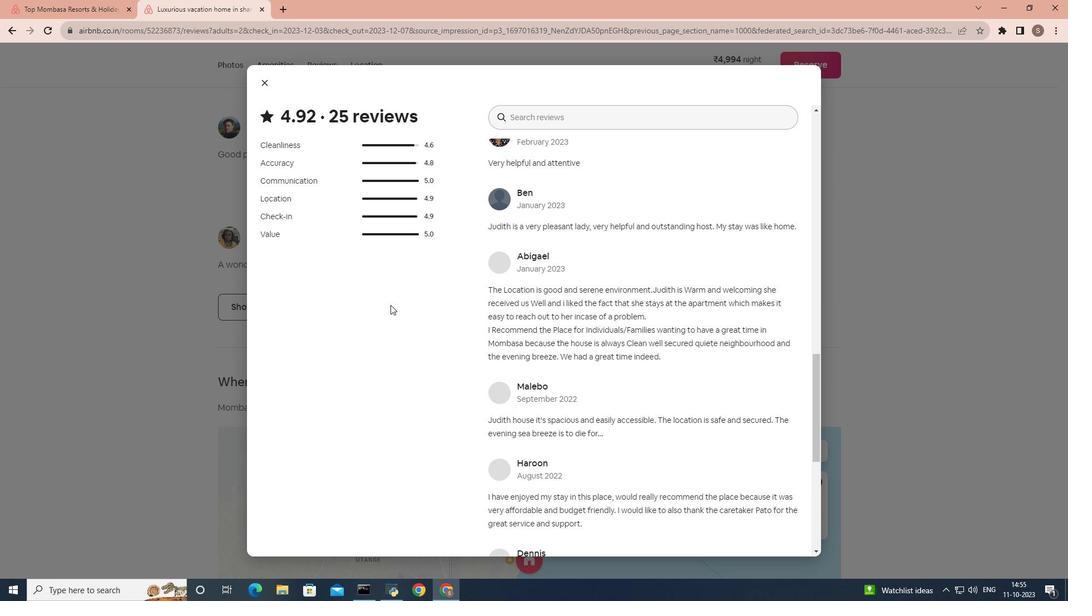
Action: Mouse scrolled (400, 314) with delta (0, 0)
Screenshot: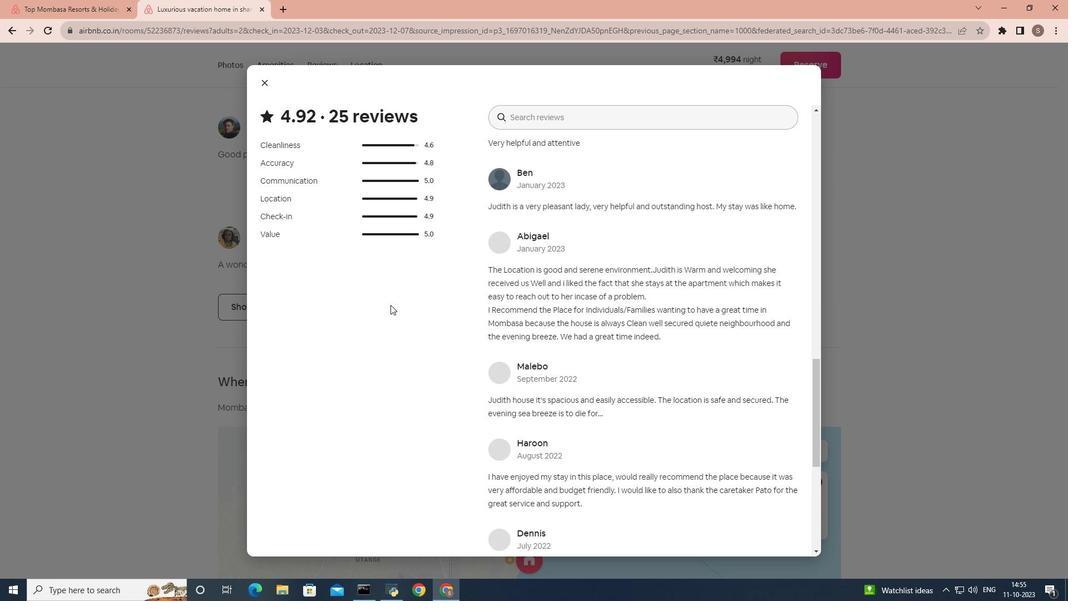 
Action: Mouse scrolled (400, 314) with delta (0, 0)
Screenshot: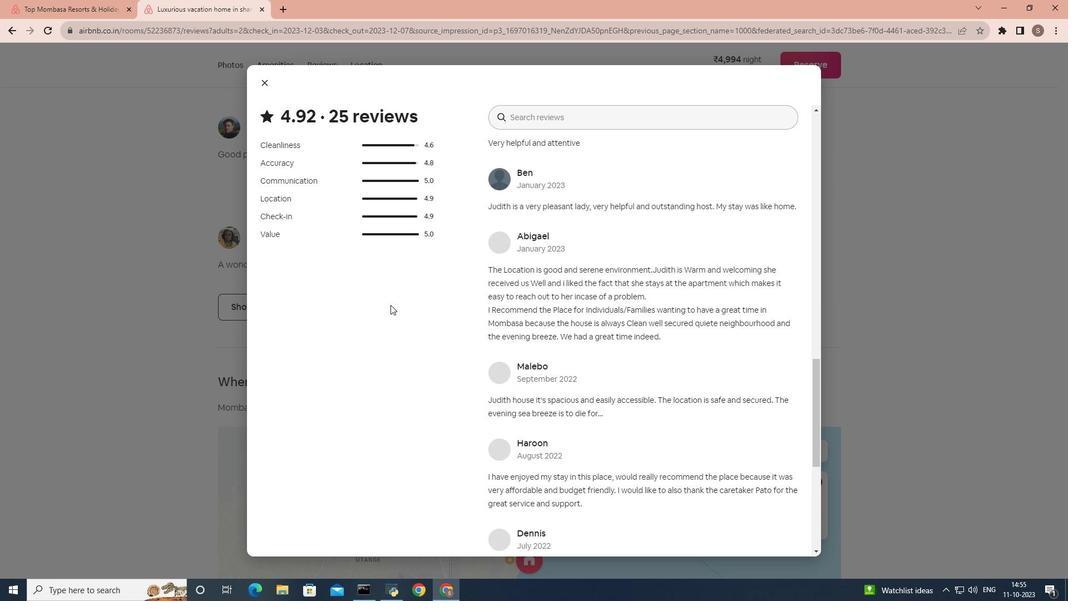 
Action: Mouse scrolled (400, 314) with delta (0, 0)
Screenshot: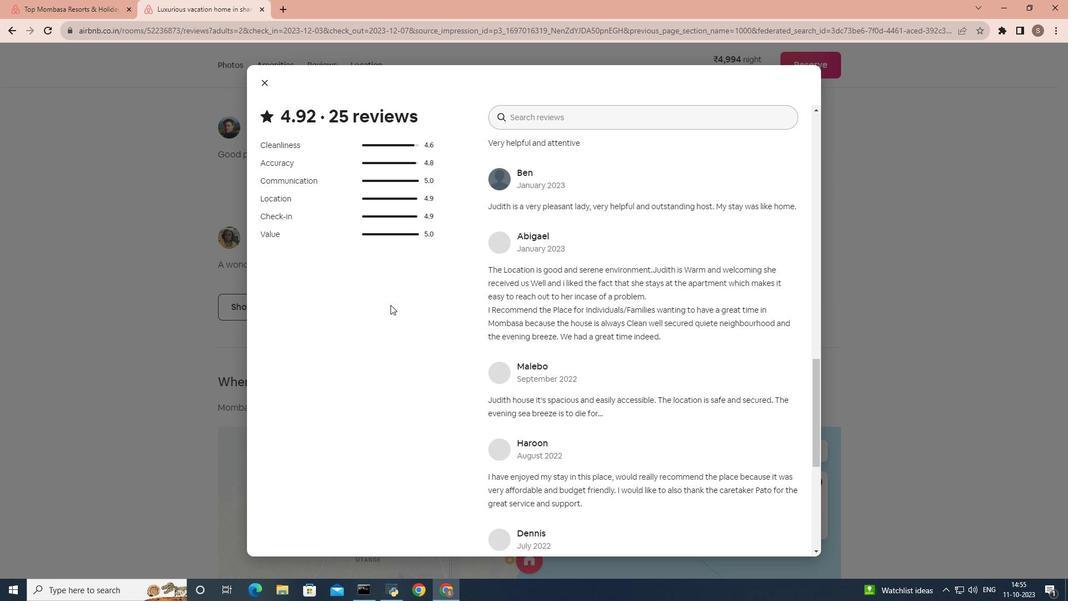 
Action: Mouse scrolled (400, 314) with delta (0, 0)
Screenshot: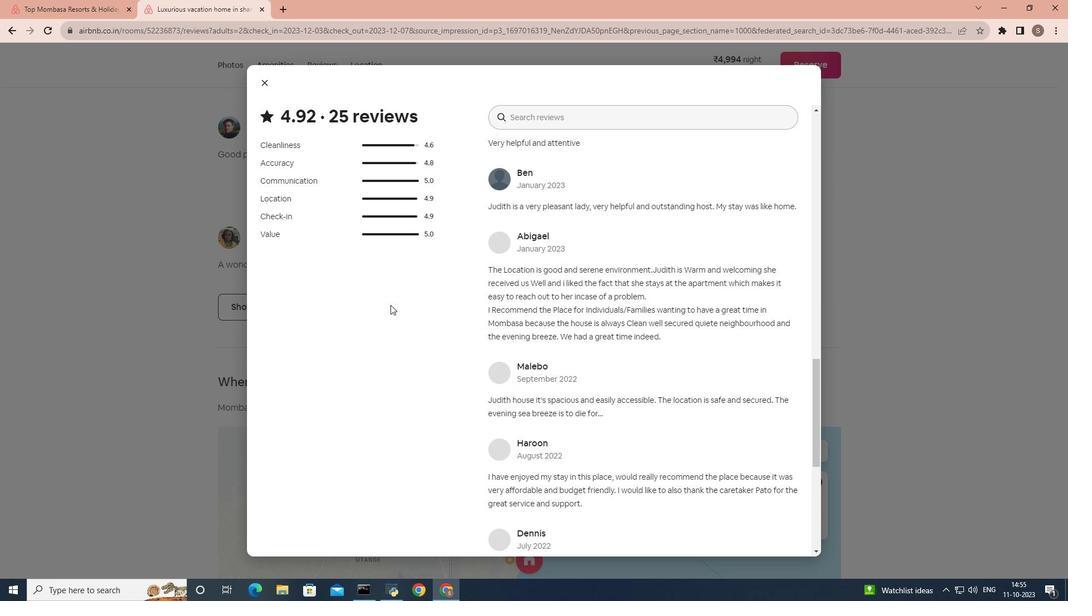 
Action: Mouse scrolled (400, 314) with delta (0, 0)
Screenshot: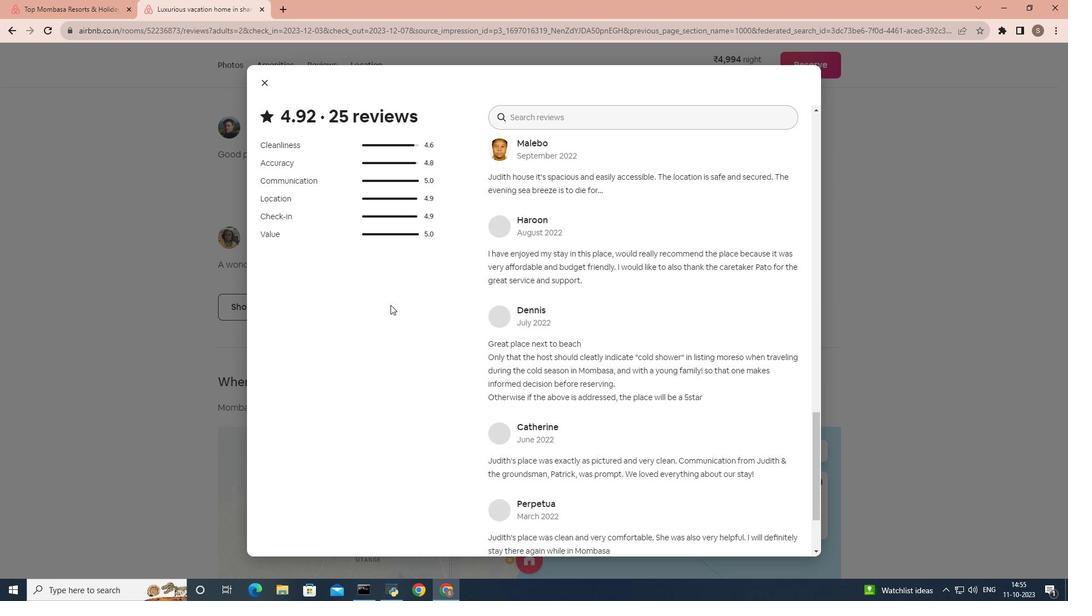 
Action: Mouse scrolled (400, 314) with delta (0, 0)
Screenshot: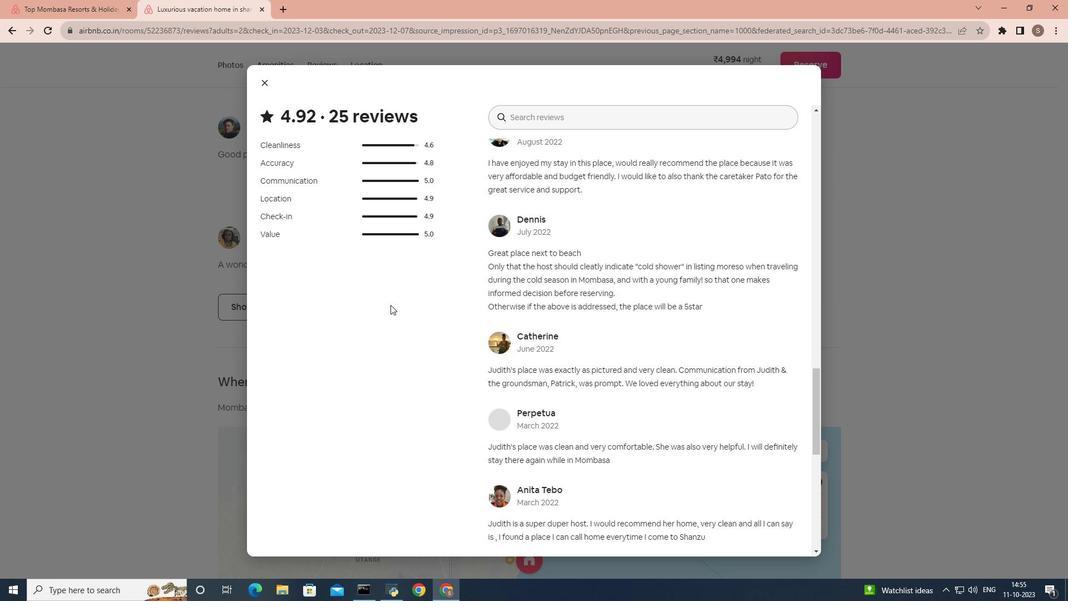 
Action: Mouse scrolled (400, 314) with delta (0, 0)
Screenshot: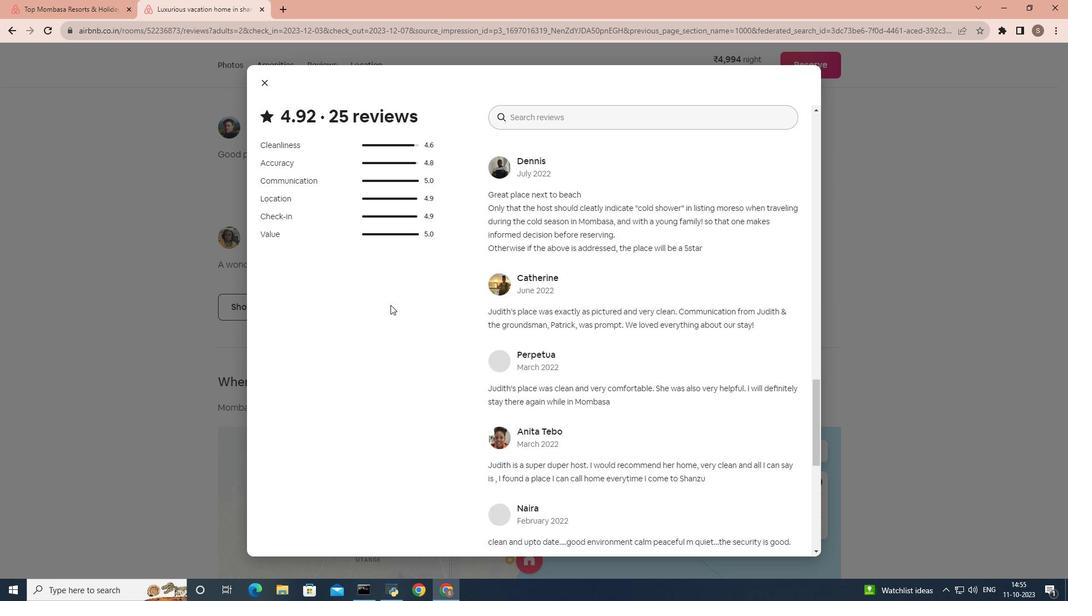 
Action: Mouse scrolled (400, 314) with delta (0, 0)
Screenshot: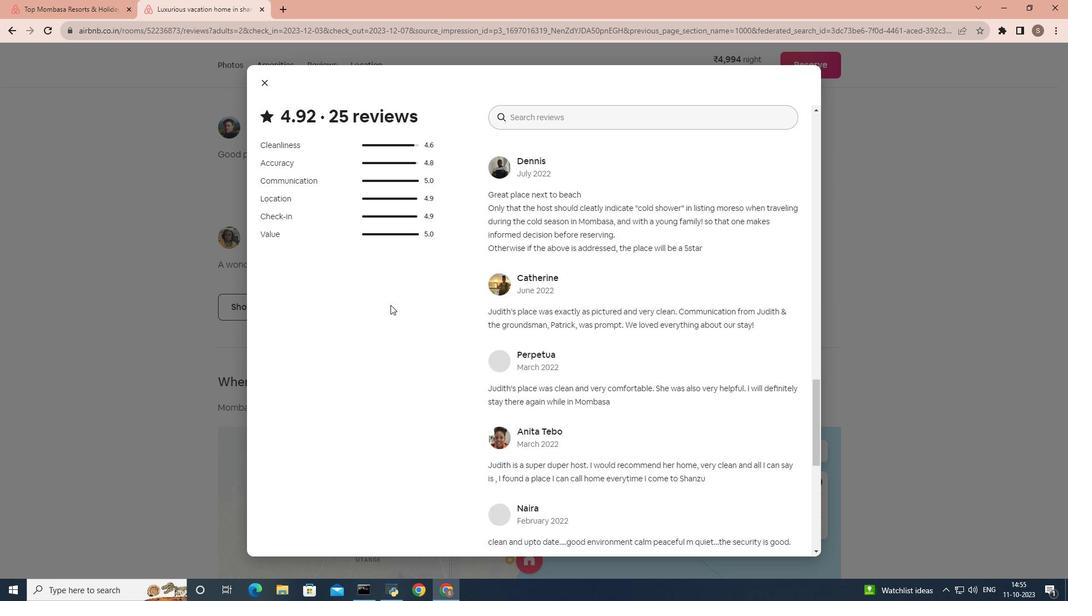
Action: Mouse scrolled (400, 314) with delta (0, 0)
Screenshot: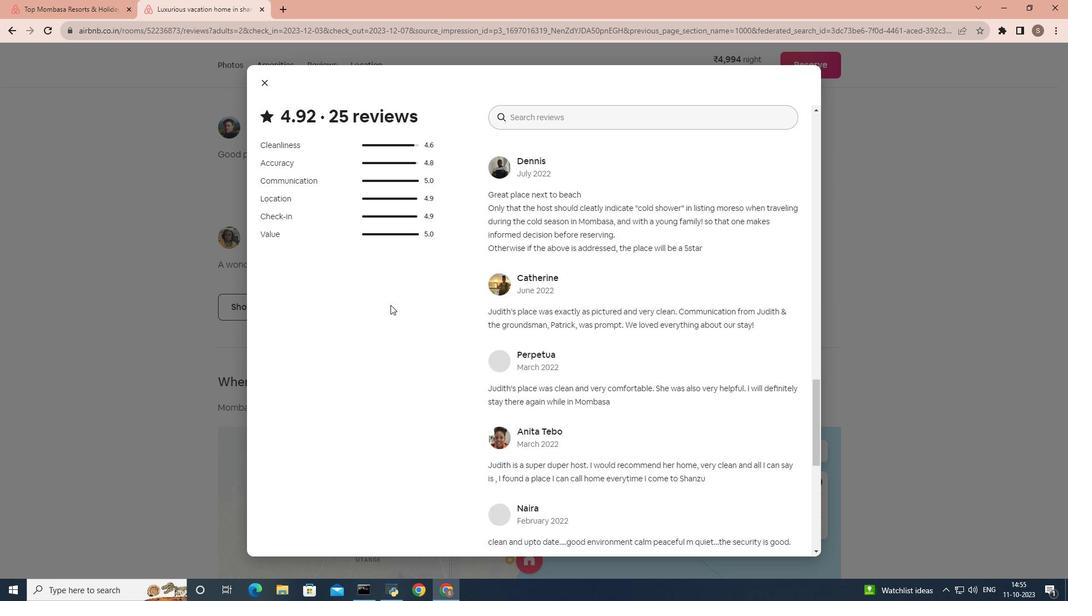 
Action: Mouse scrolled (400, 314) with delta (0, 0)
Screenshot: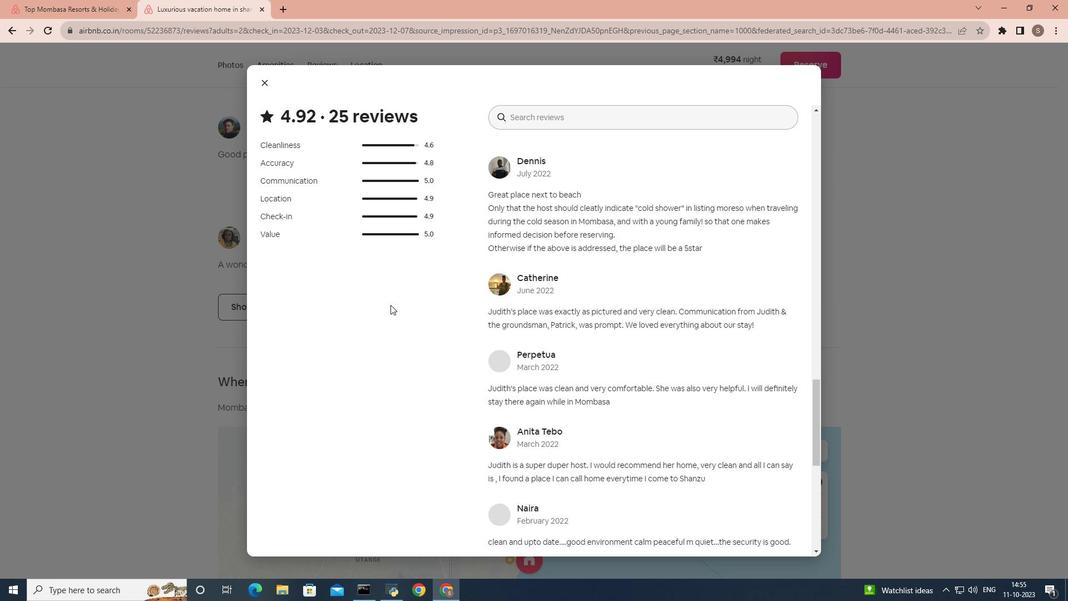 
Action: Mouse scrolled (400, 314) with delta (0, 0)
Screenshot: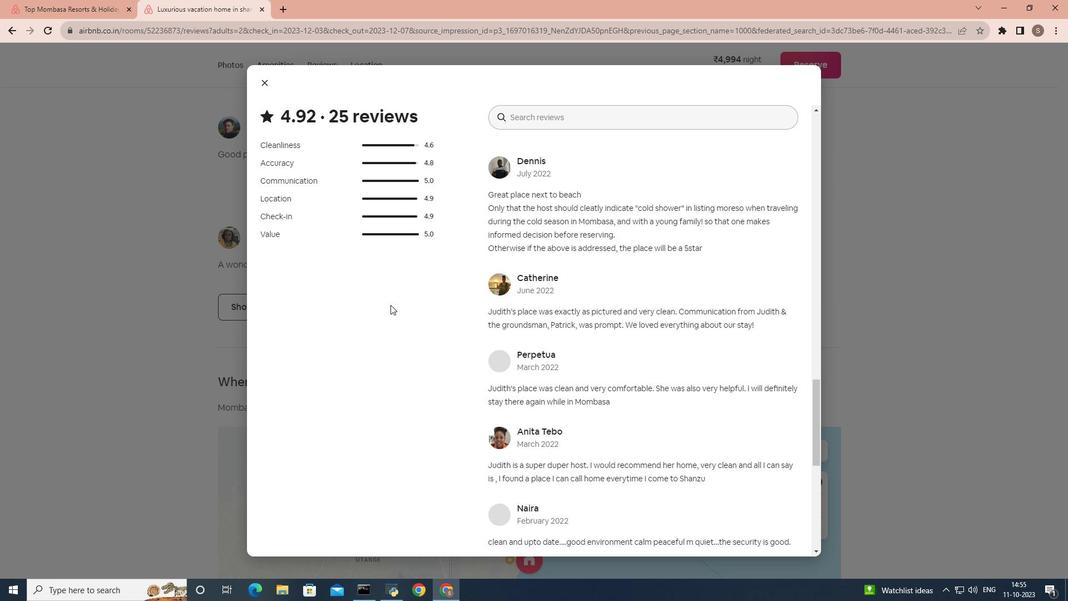 
Action: Mouse scrolled (400, 314) with delta (0, 0)
Screenshot: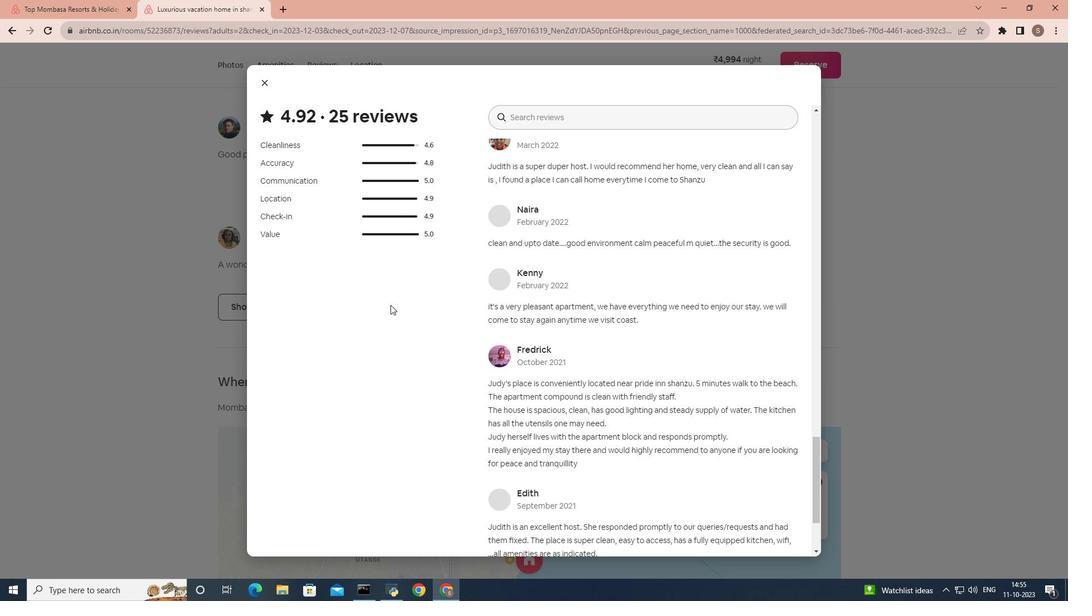 
Action: Mouse scrolled (400, 314) with delta (0, 0)
Screenshot: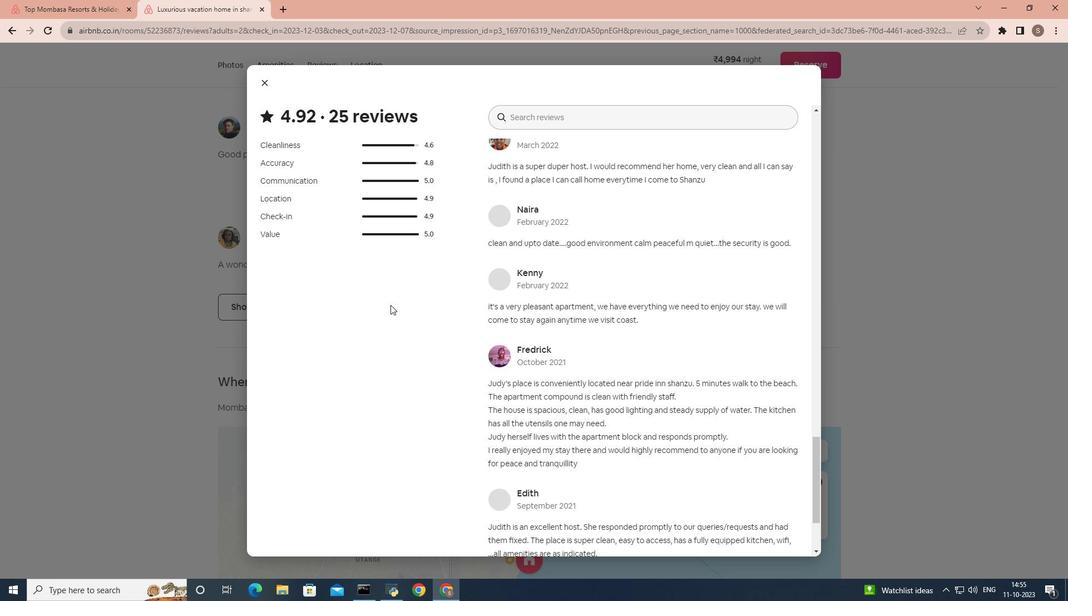 
Action: Mouse scrolled (400, 314) with delta (0, 0)
Screenshot: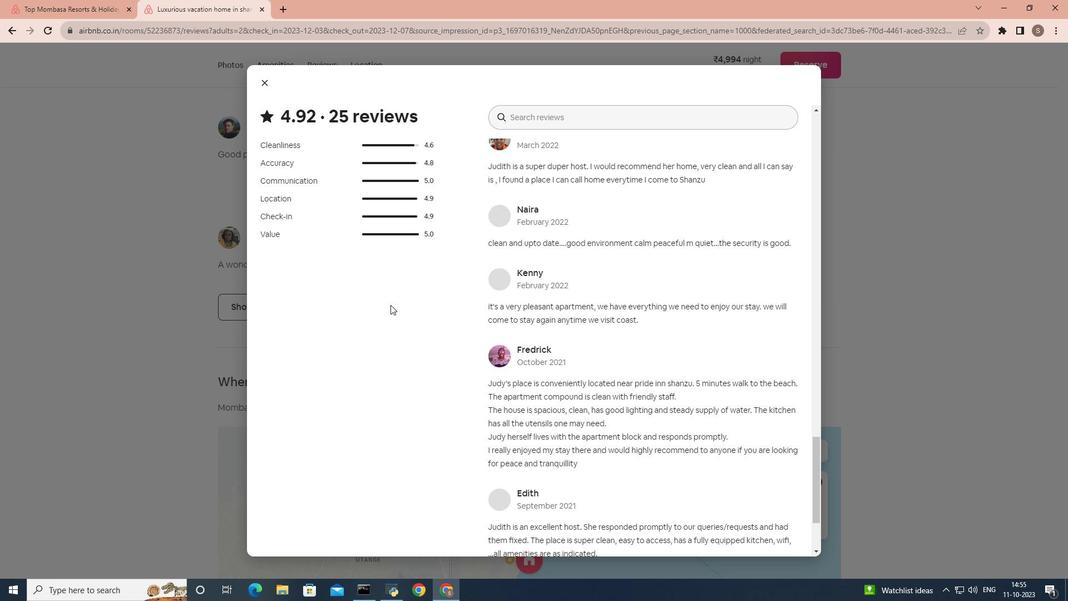 
Action: Mouse scrolled (400, 314) with delta (0, 0)
Screenshot: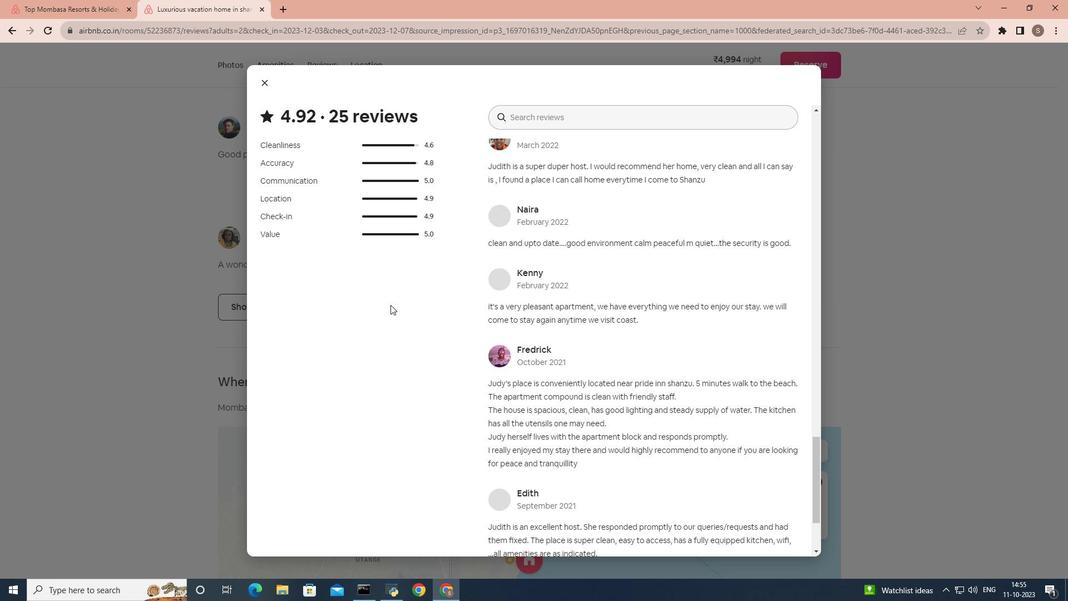 
Action: Mouse scrolled (400, 314) with delta (0, 0)
Screenshot: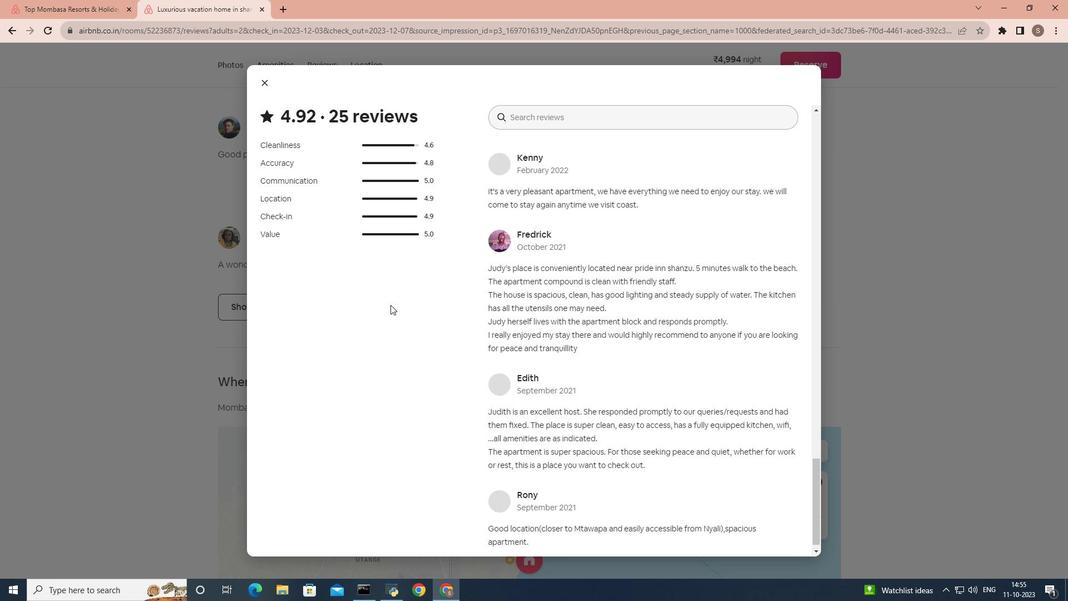 
Action: Mouse scrolled (400, 314) with delta (0, 0)
Screenshot: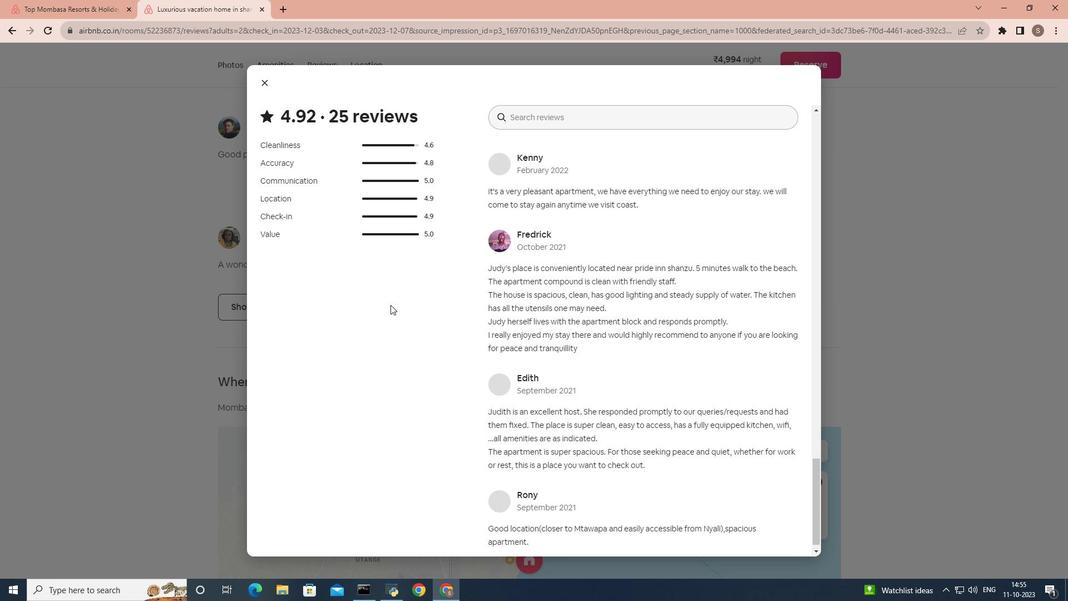 
Action: Mouse moved to (279, 96)
Screenshot: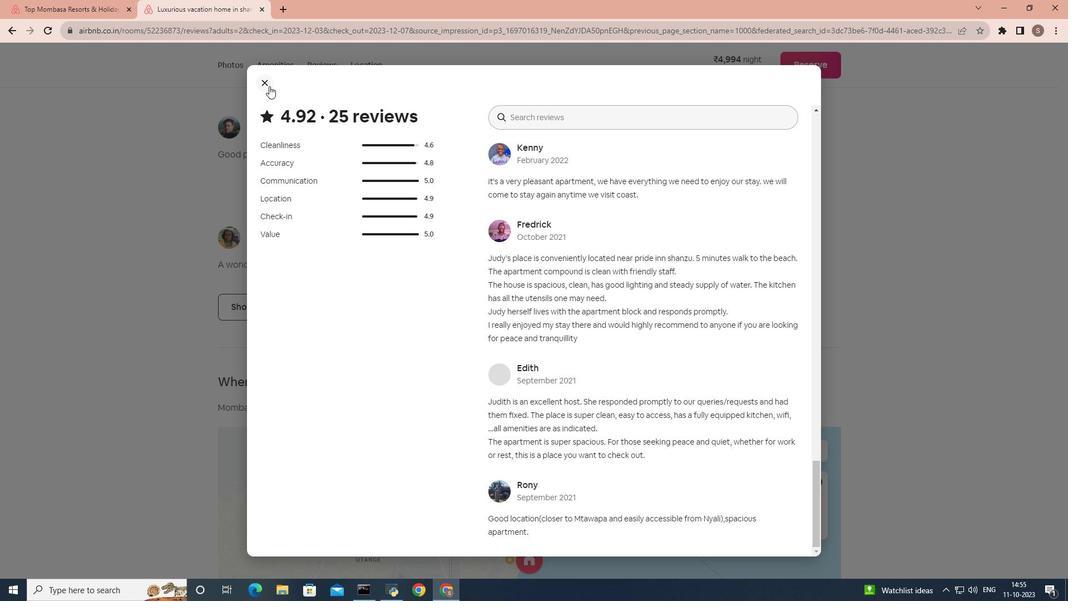
Action: Mouse pressed left at (279, 96)
Screenshot: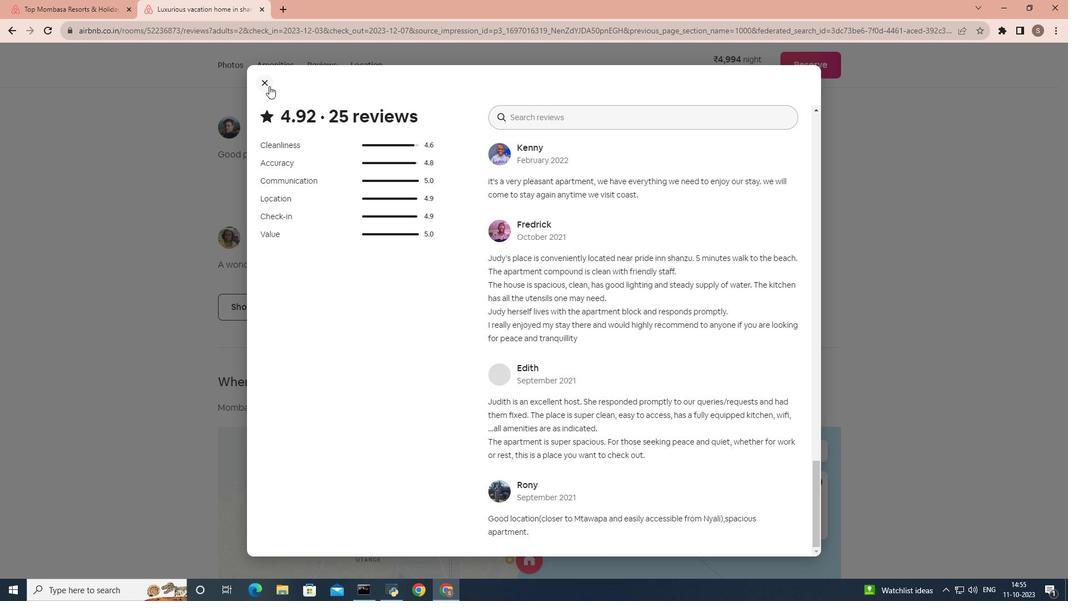 
Action: Mouse moved to (336, 305)
Screenshot: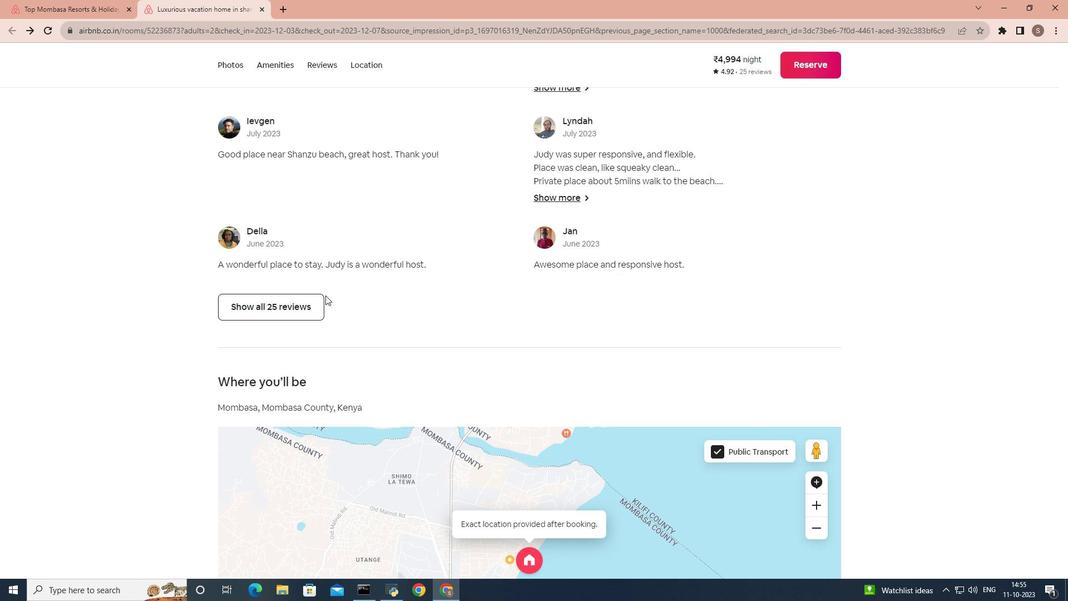 
Action: Mouse scrolled (336, 304) with delta (0, 0)
Screenshot: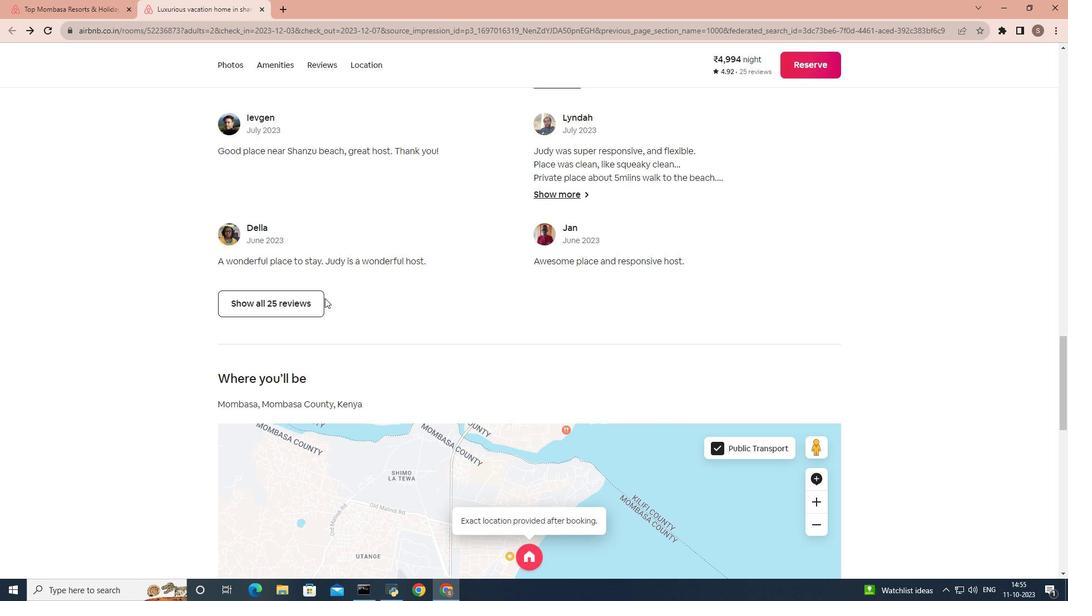 
Action: Mouse moved to (335, 307)
Screenshot: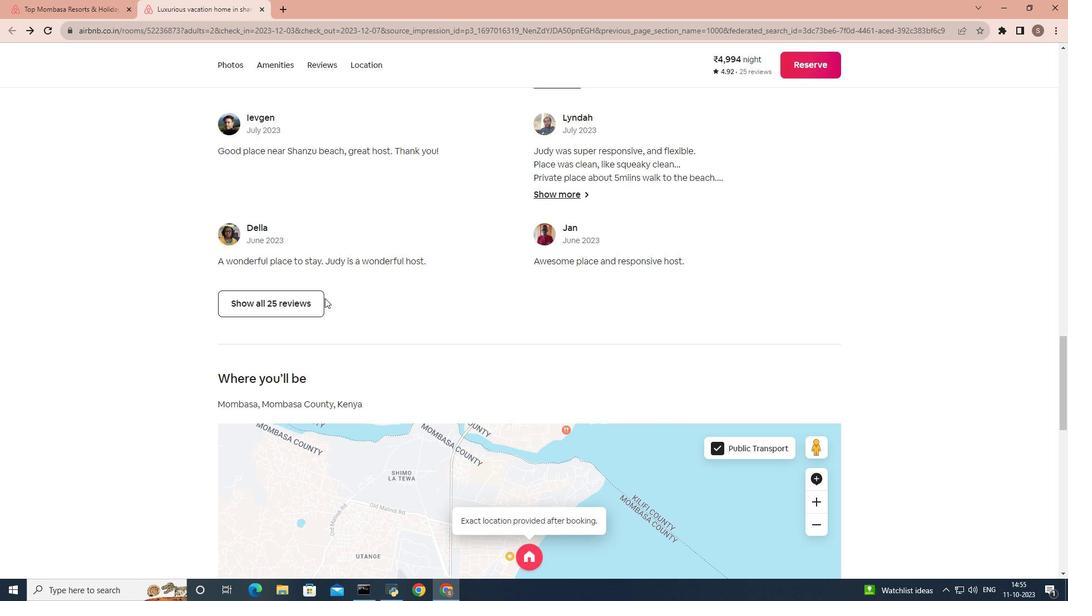 
Action: Mouse scrolled (335, 307) with delta (0, 0)
Screenshot: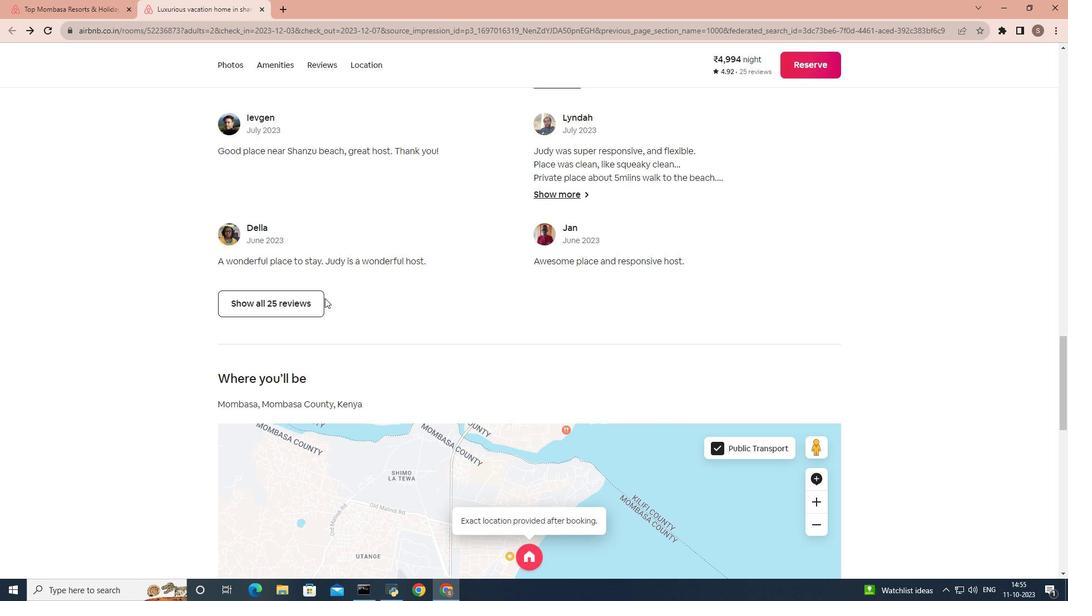 
Action: Mouse scrolled (335, 307) with delta (0, 0)
Screenshot: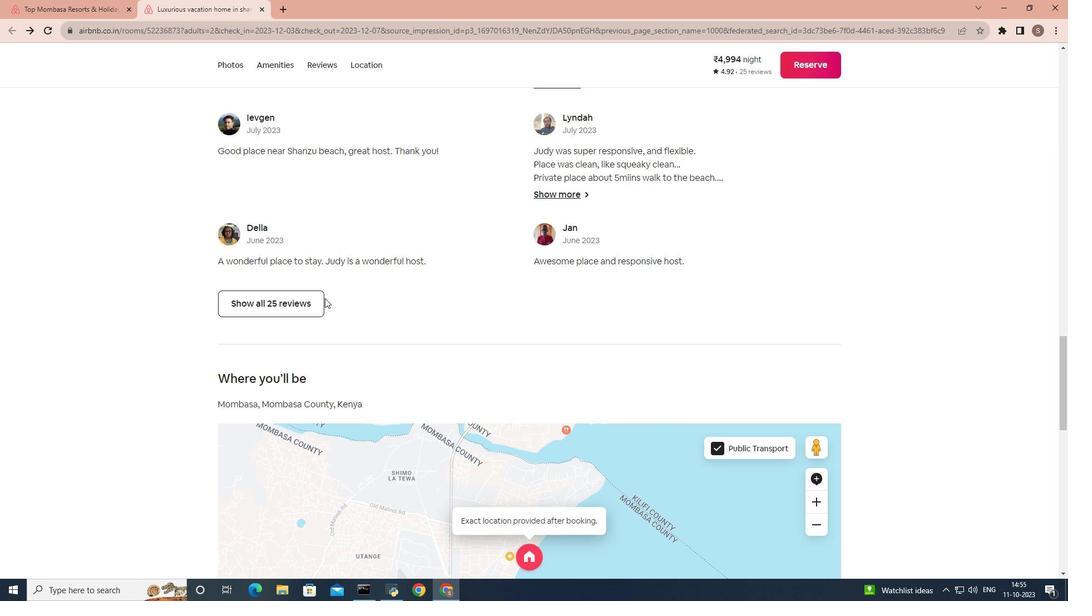 
Action: Mouse moved to (335, 308)
Screenshot: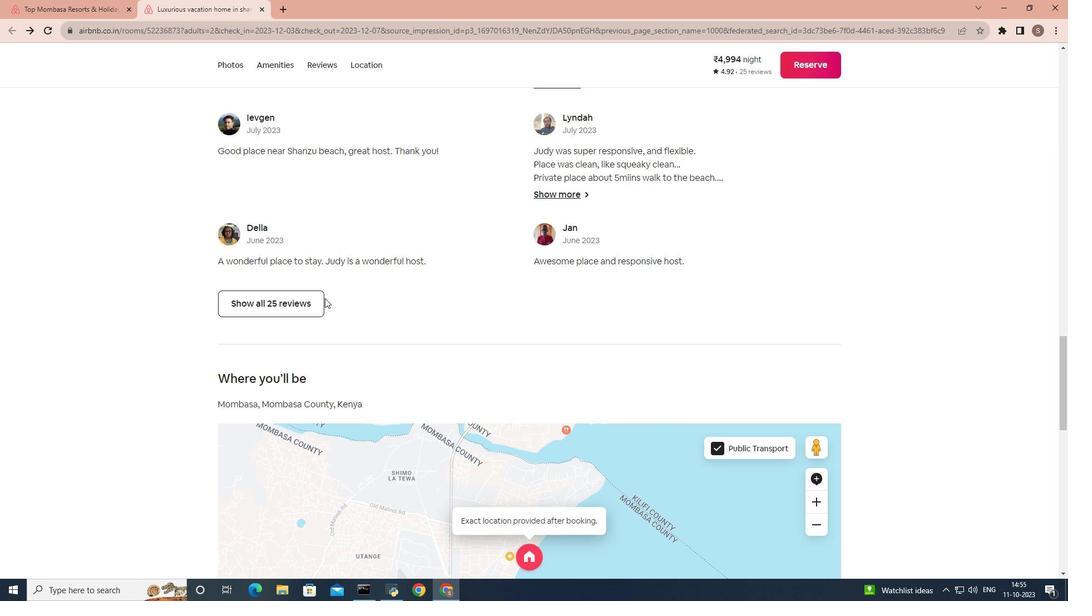 
Action: Mouse scrolled (335, 307) with delta (0, 0)
Screenshot: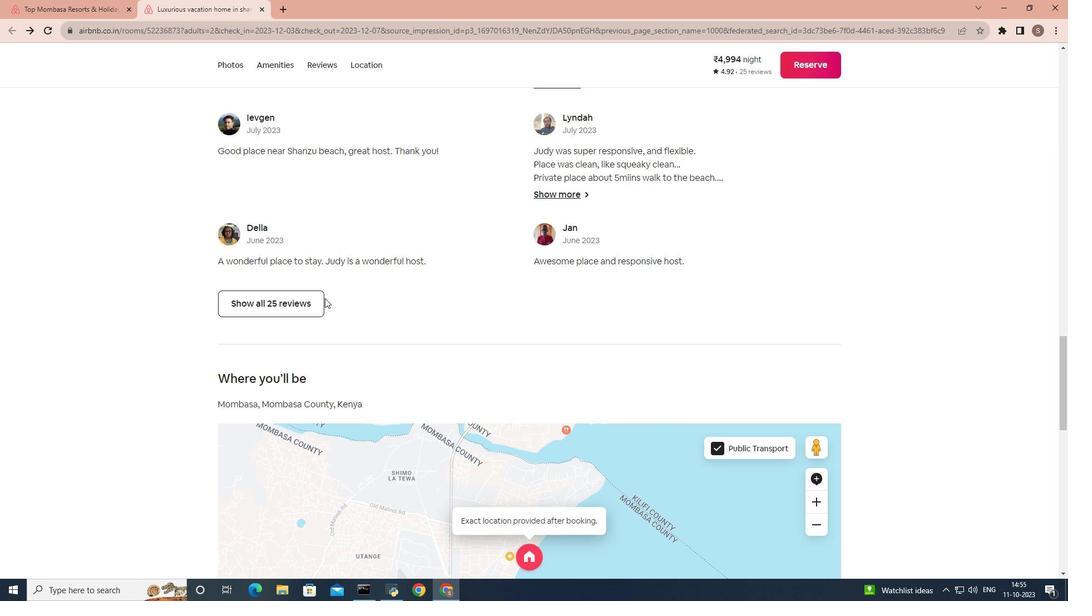 
Action: Mouse scrolled (335, 307) with delta (0, 0)
Screenshot: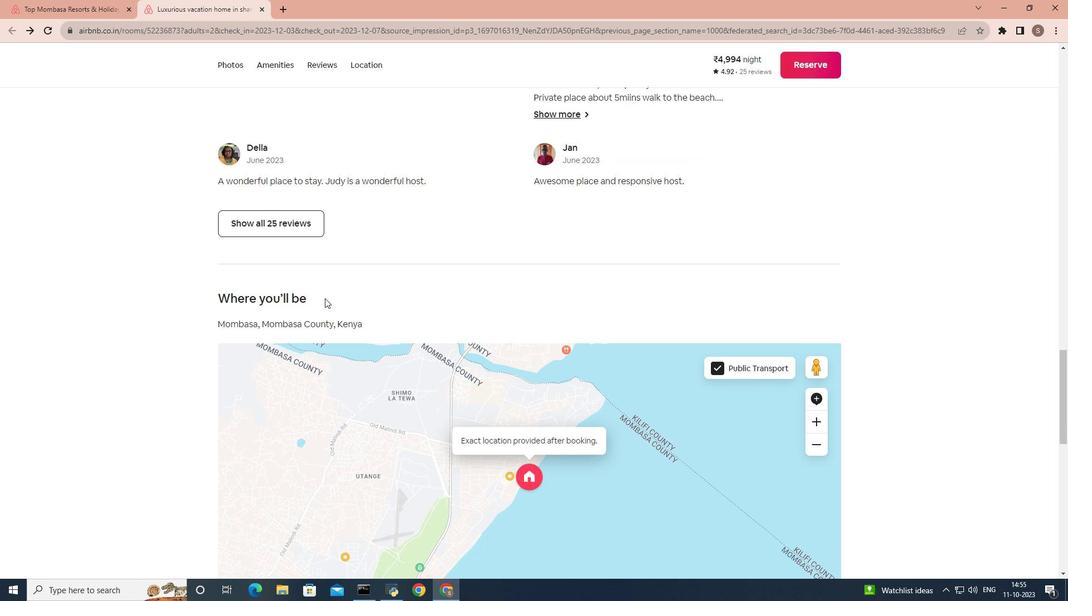 
Action: Mouse scrolled (335, 307) with delta (0, 0)
Screenshot: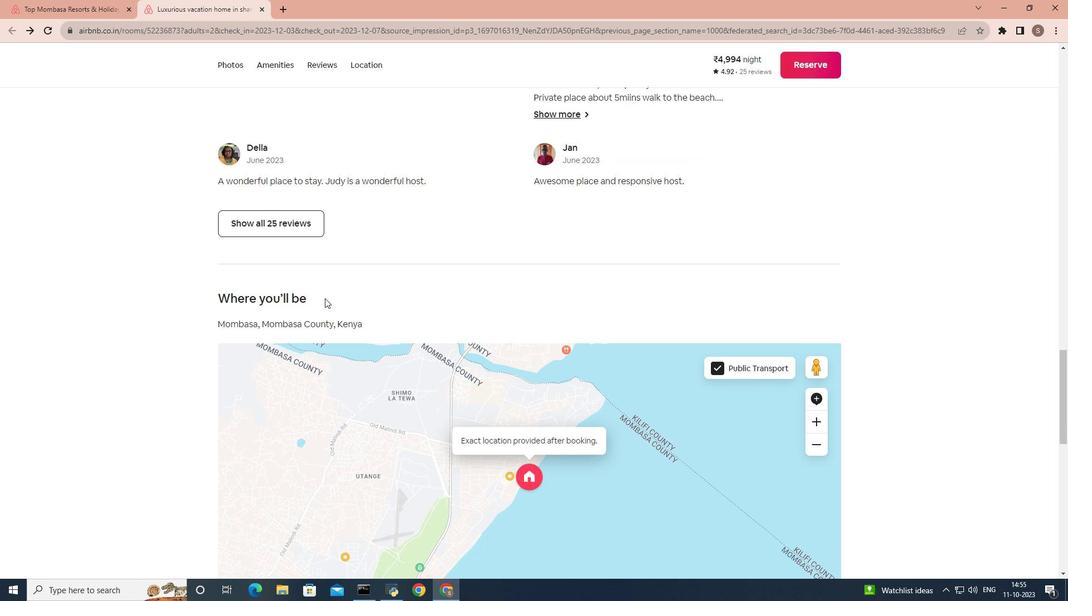 
Action: Mouse scrolled (335, 307) with delta (0, 0)
Screenshot: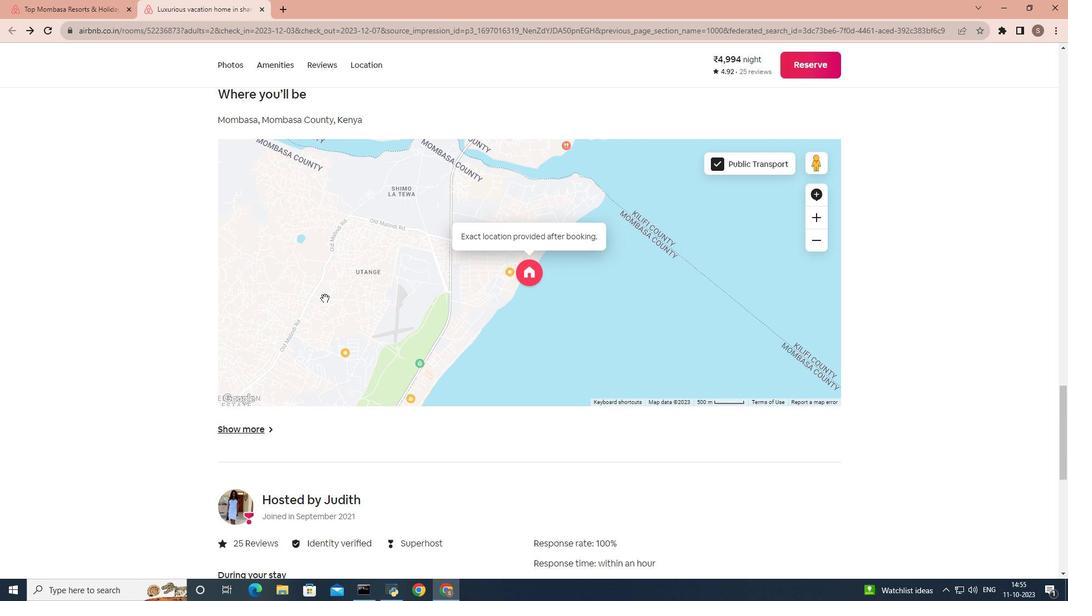 
Action: Mouse scrolled (335, 307) with delta (0, 0)
Screenshot: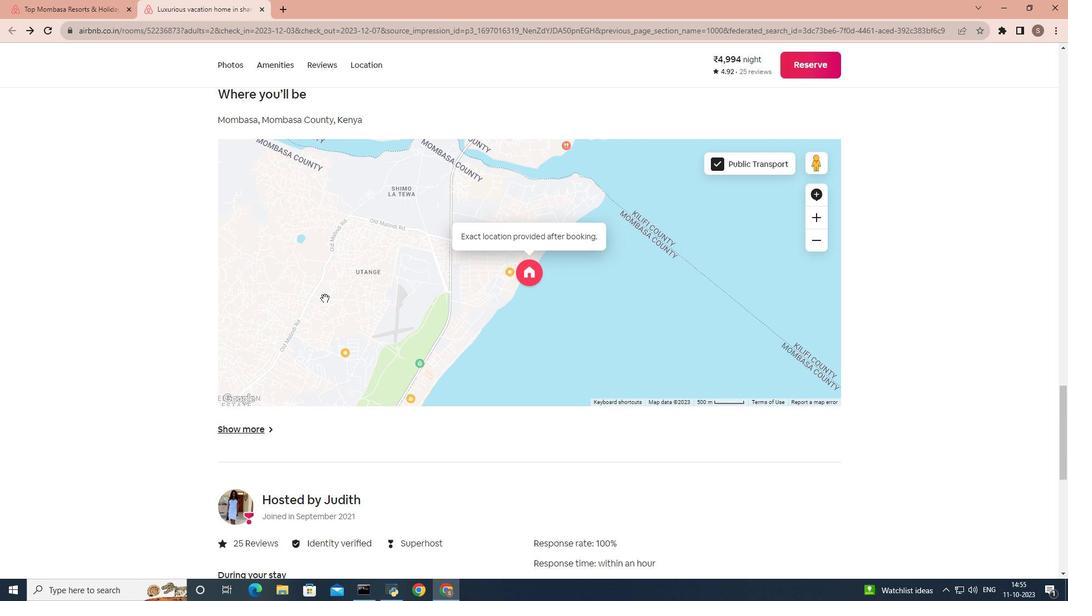 
Action: Mouse scrolled (335, 307) with delta (0, 0)
Screenshot: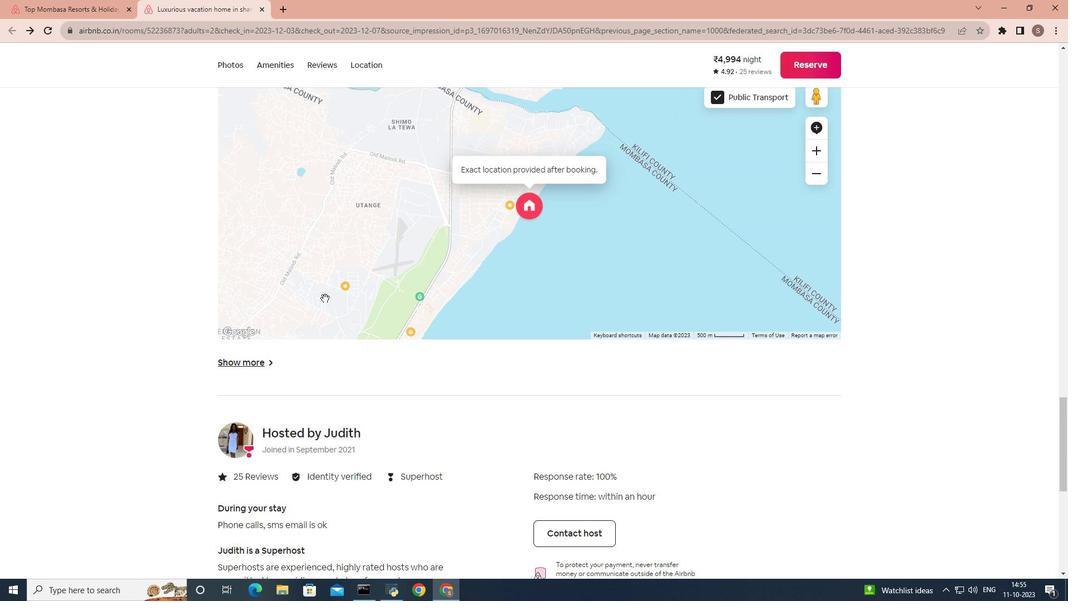 
Action: Mouse scrolled (335, 307) with delta (0, 0)
Screenshot: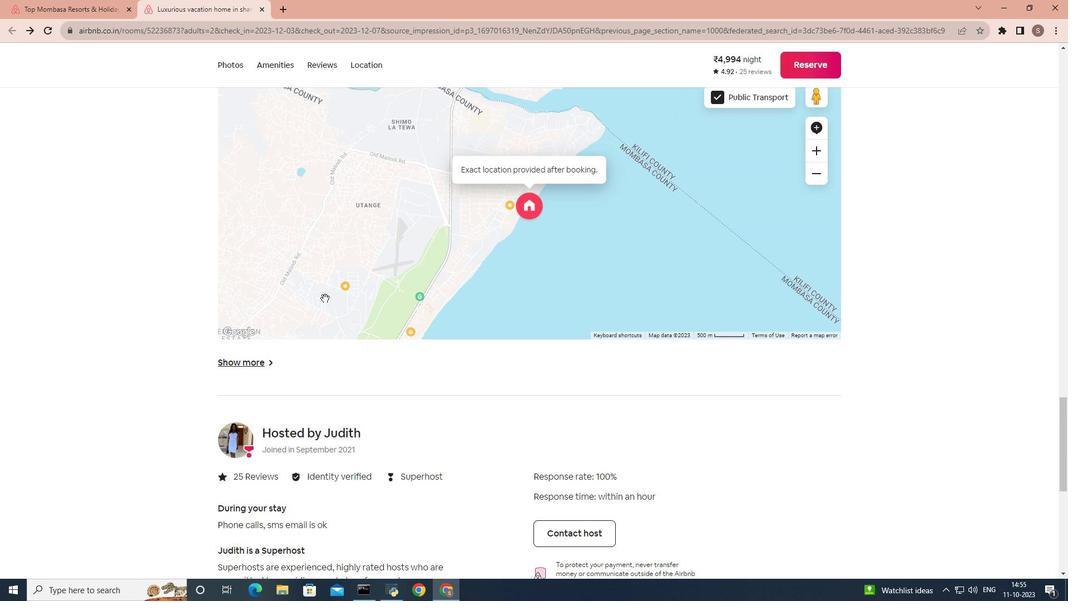 
Action: Mouse scrolled (335, 307) with delta (0, 0)
Screenshot: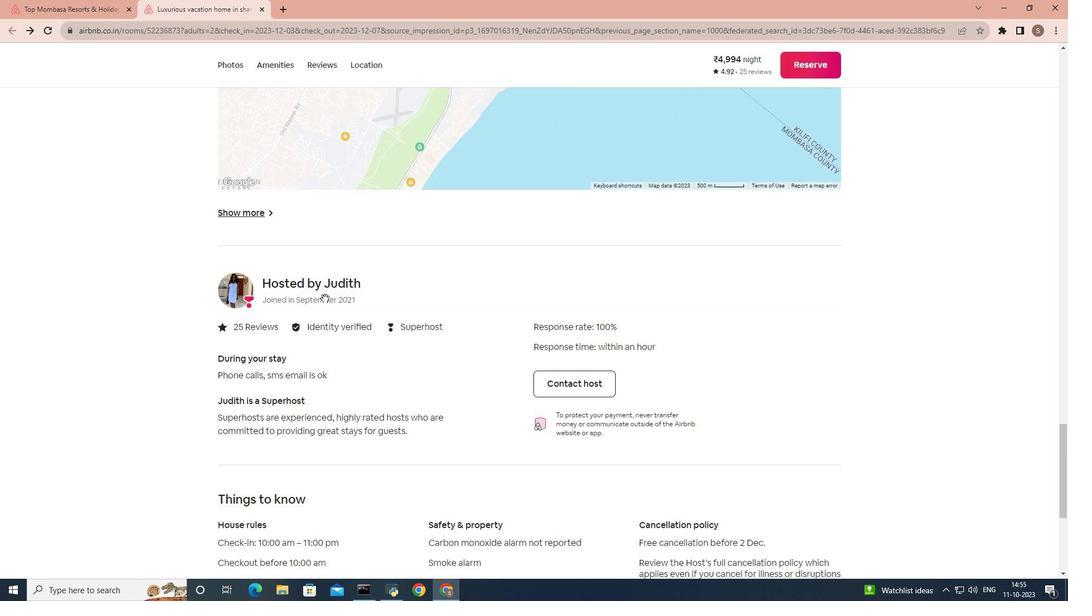 
Action: Mouse scrolled (335, 307) with delta (0, 0)
Screenshot: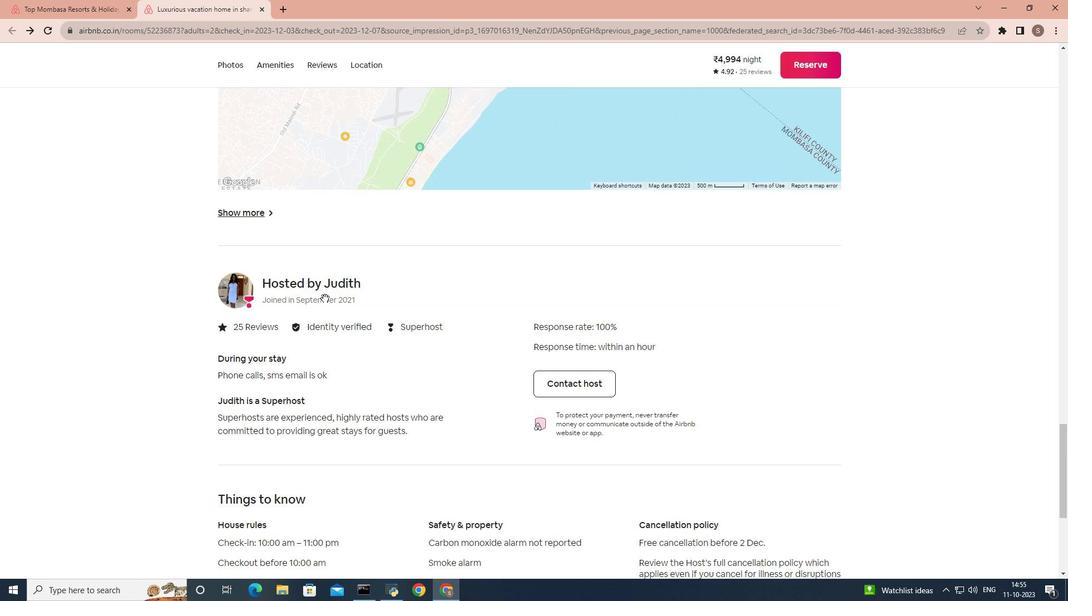 
Action: Mouse moved to (239, 109)
Screenshot: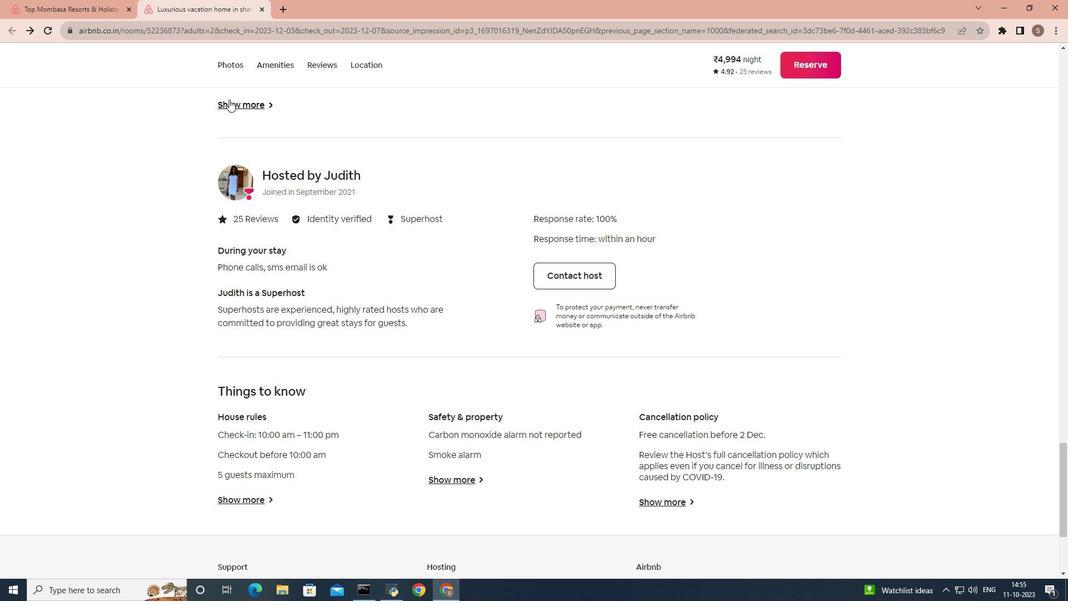 
Action: Mouse pressed left at (239, 109)
Screenshot: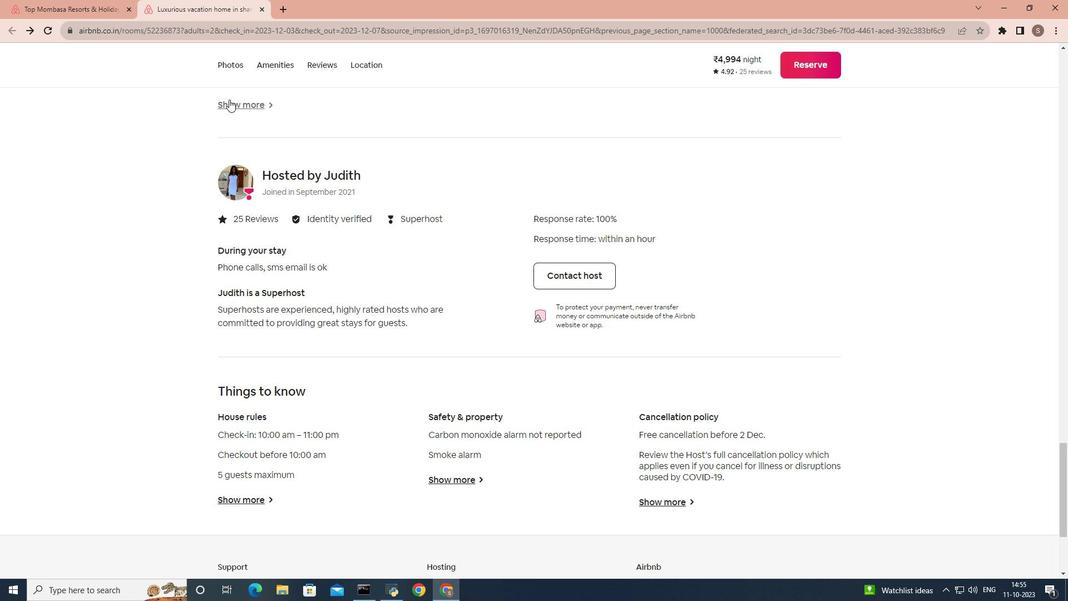 
Action: Mouse moved to (31, 76)
